 Task: Select Kindle E-Readers from Kindle E-readers & Books. Add to cart Kindle Oasis Essentials Bundle-2. Place order for _x000D_
414 N Franklin St_x000D_
Watkins Glen, New York(NY), 14891, Cell Number (607) 535-9536
Action: Mouse moved to (18, 103)
Screenshot: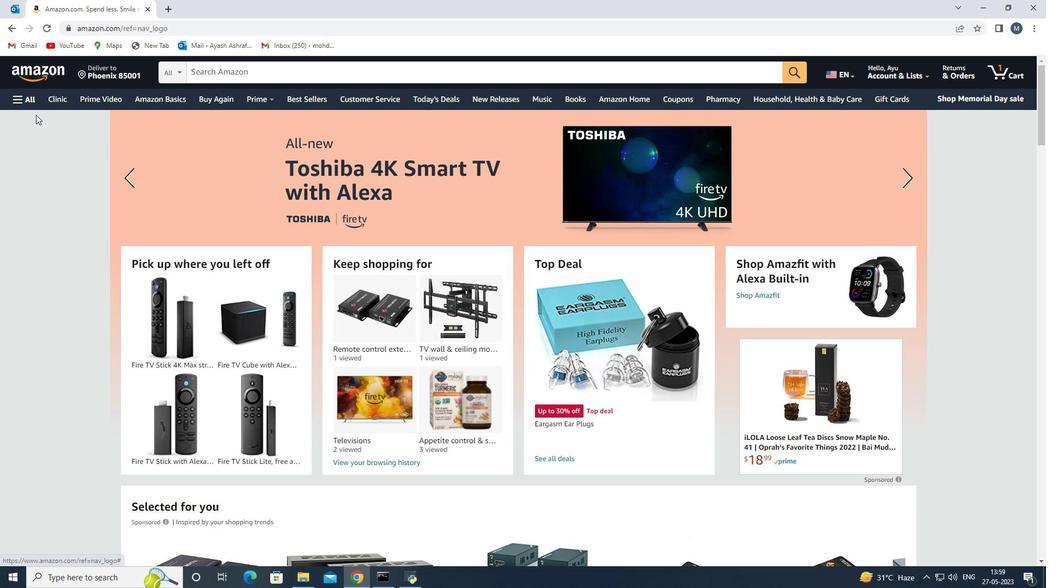 
Action: Mouse pressed left at (18, 103)
Screenshot: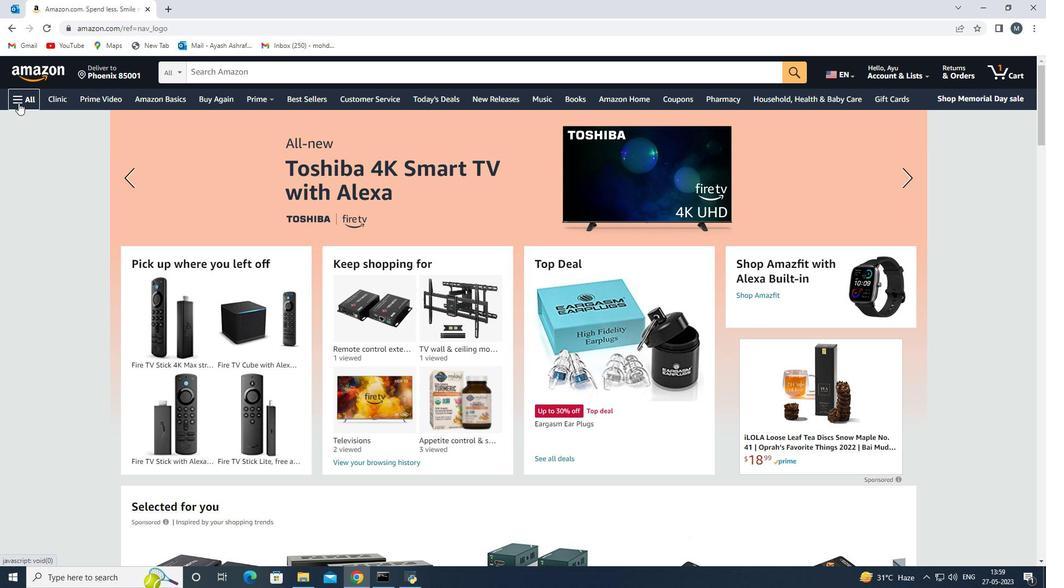 
Action: Mouse moved to (128, 345)
Screenshot: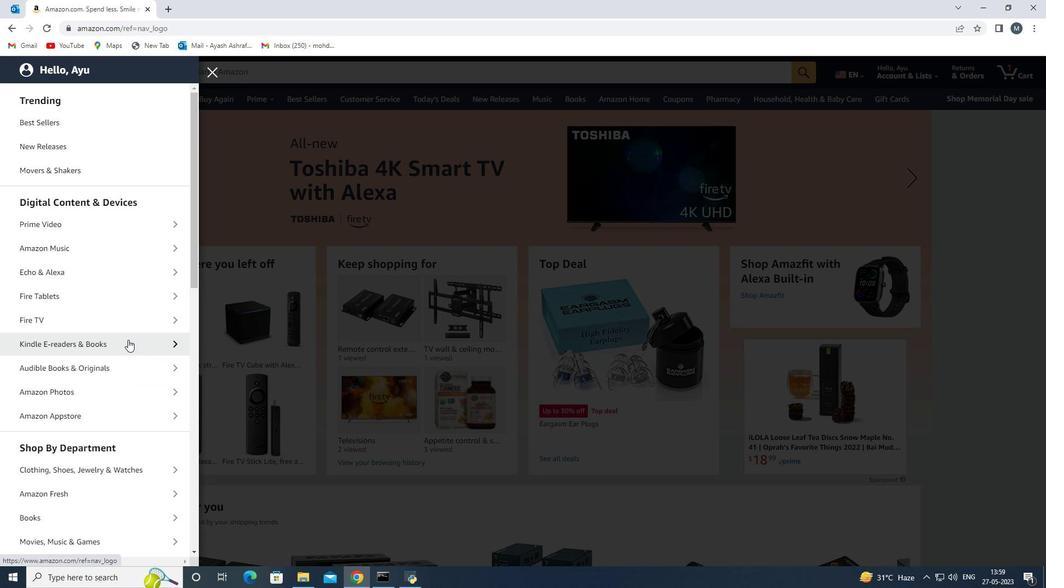 
Action: Mouse pressed left at (128, 345)
Screenshot: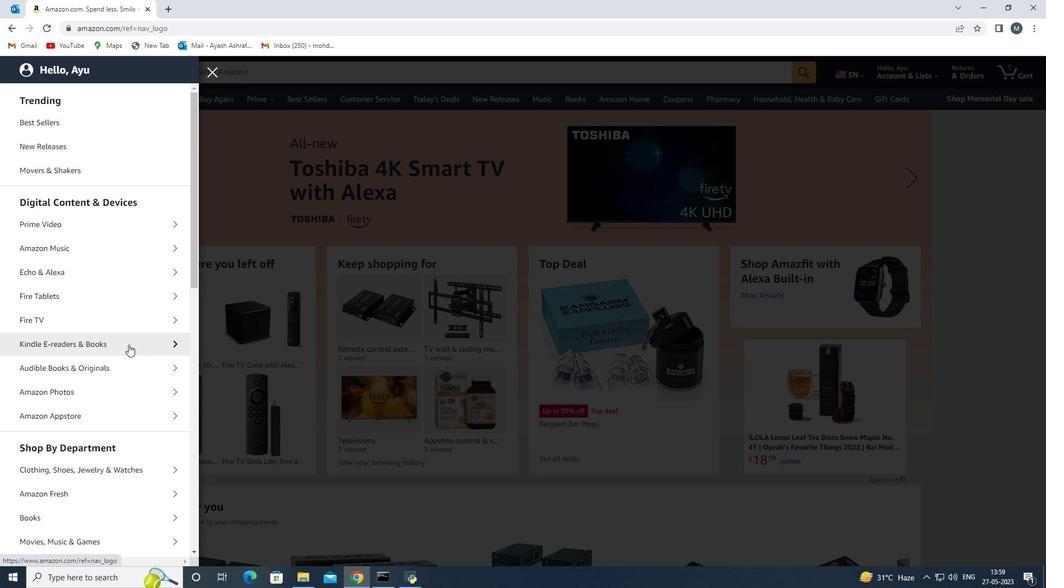 
Action: Mouse moved to (111, 152)
Screenshot: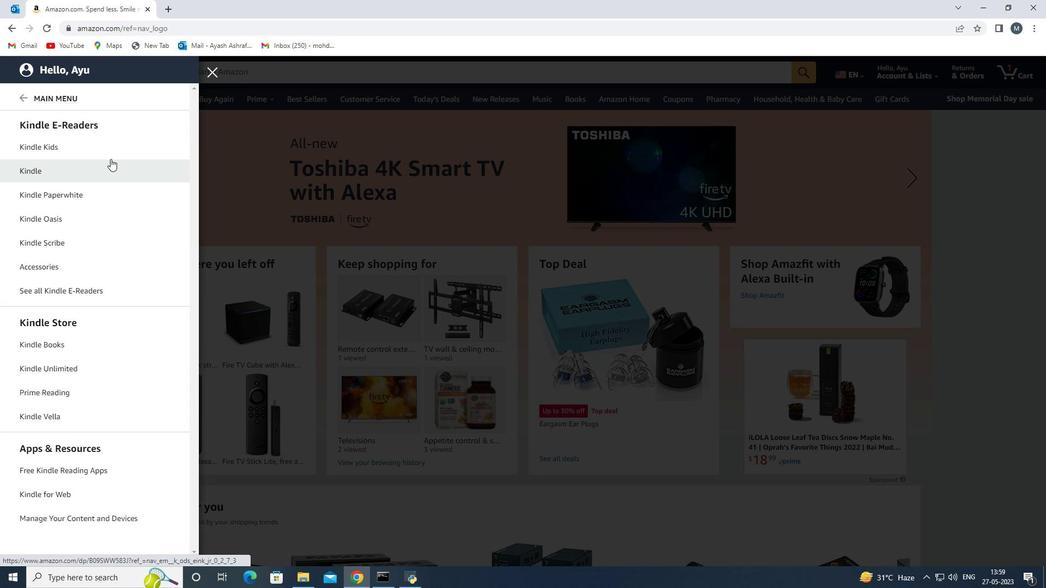 
Action: Mouse pressed left at (111, 152)
Screenshot: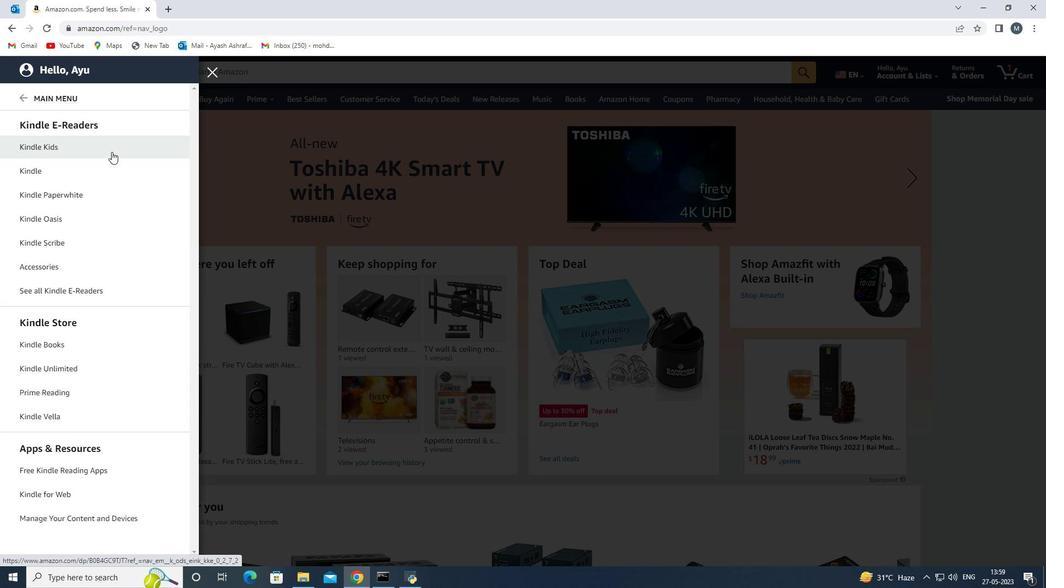 
Action: Mouse moved to (321, 61)
Screenshot: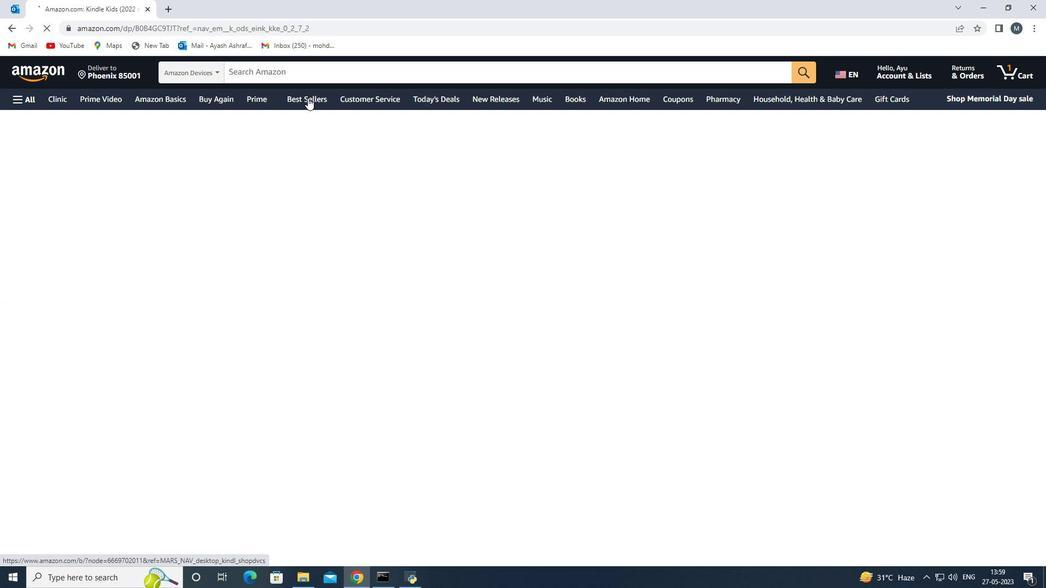 
Action: Mouse pressed left at (321, 61)
Screenshot: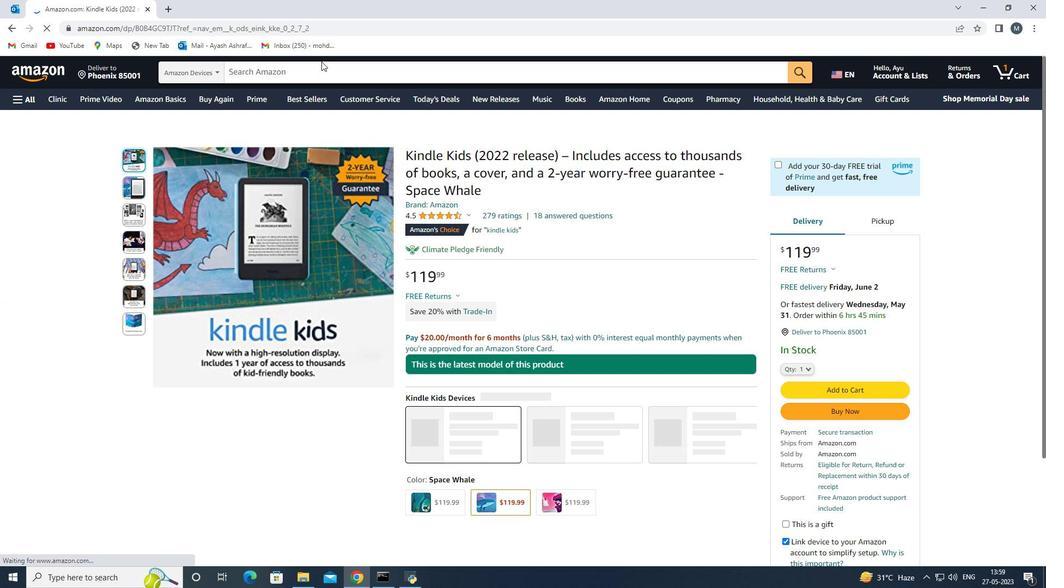 
Action: Mouse moved to (321, 73)
Screenshot: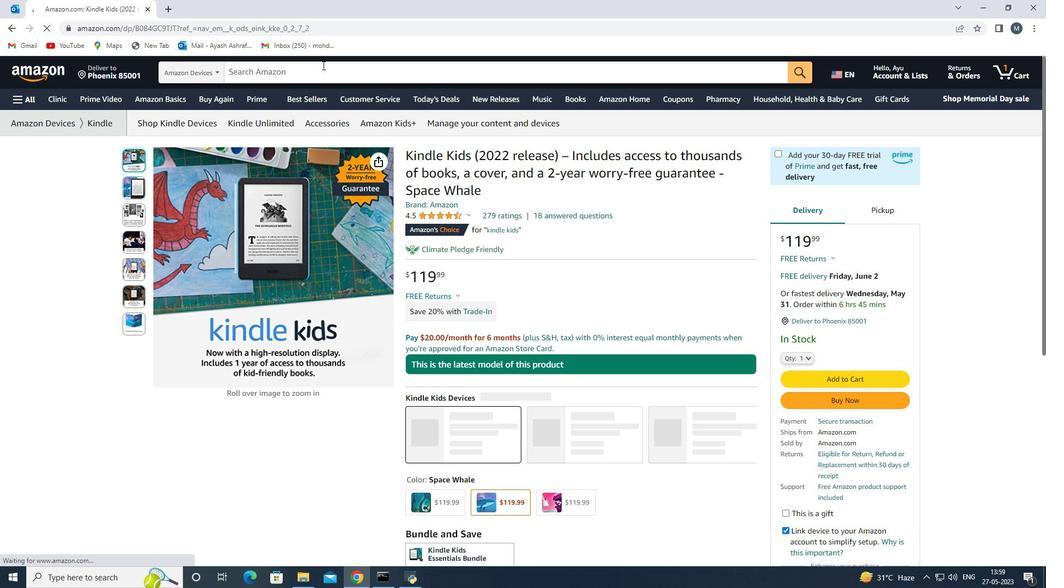 
Action: Mouse pressed left at (321, 73)
Screenshot: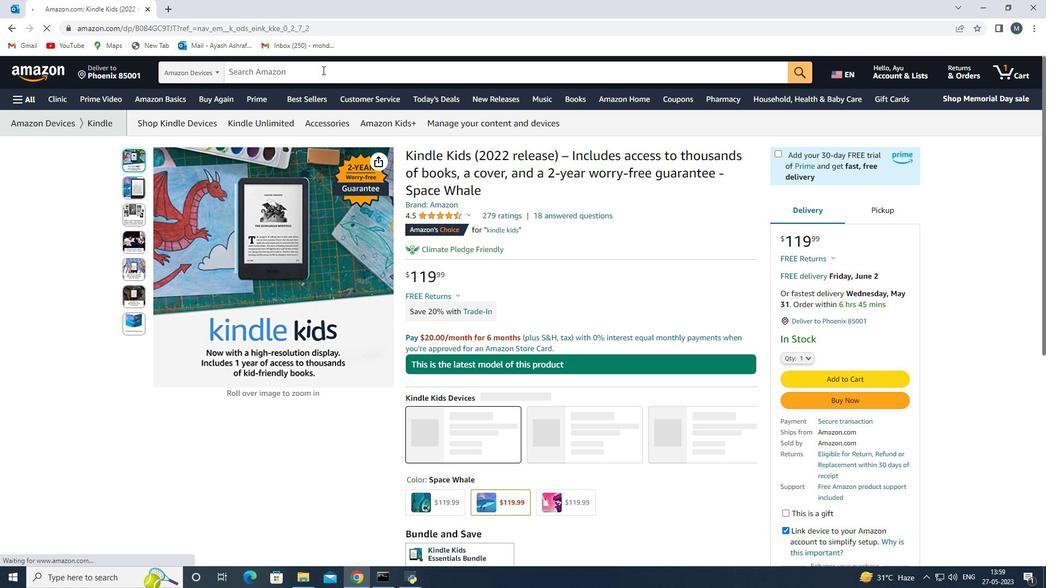 
Action: Mouse moved to (321, 73)
Screenshot: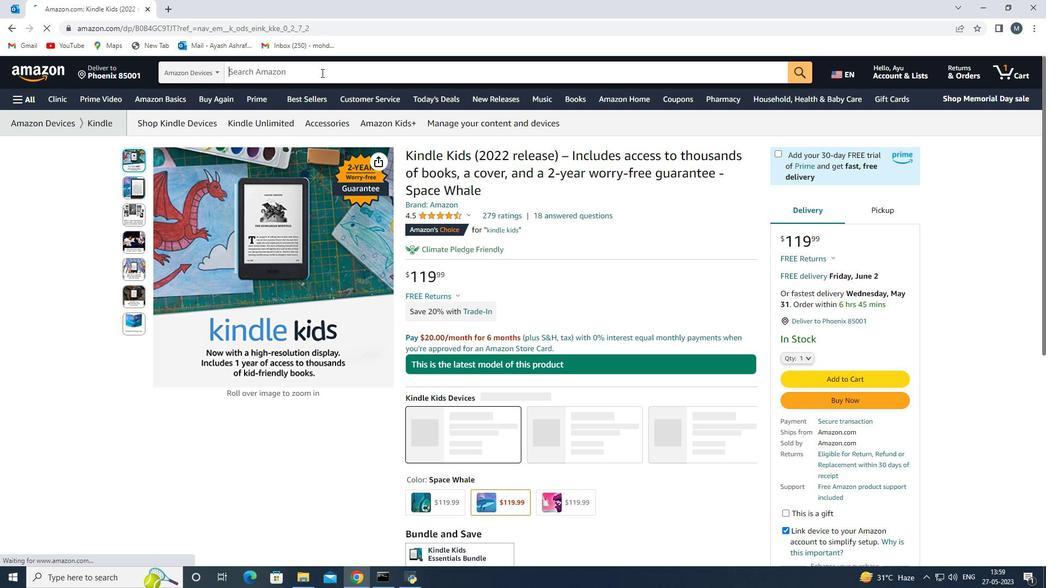 
Action: Key pressed <Key.shift>kinde<Key.space><Key.shift>oasis<Key.space>esssentials<Key.space>bundle<Key.enter>
Screenshot: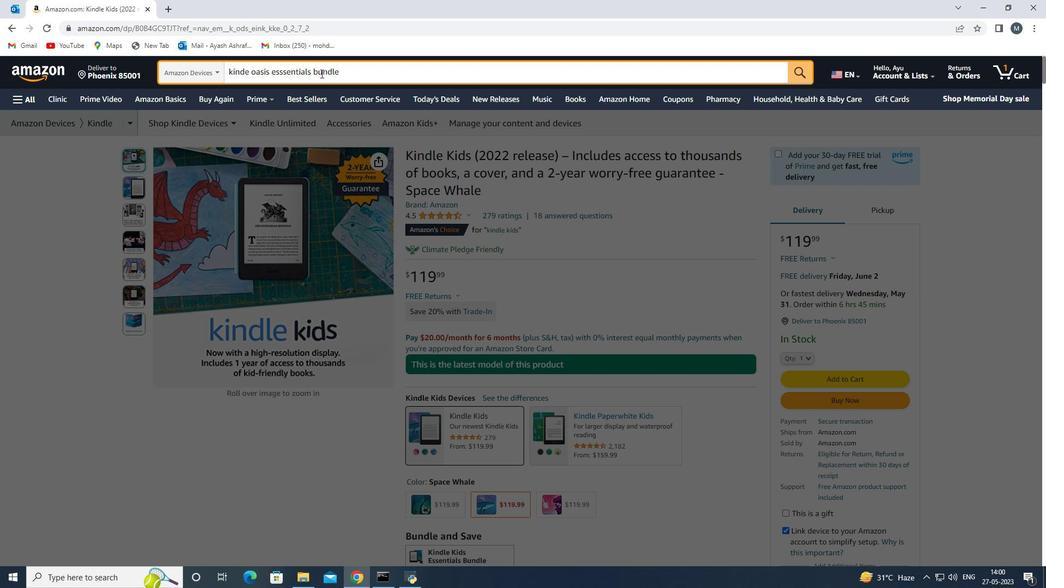 
Action: Mouse moved to (576, 297)
Screenshot: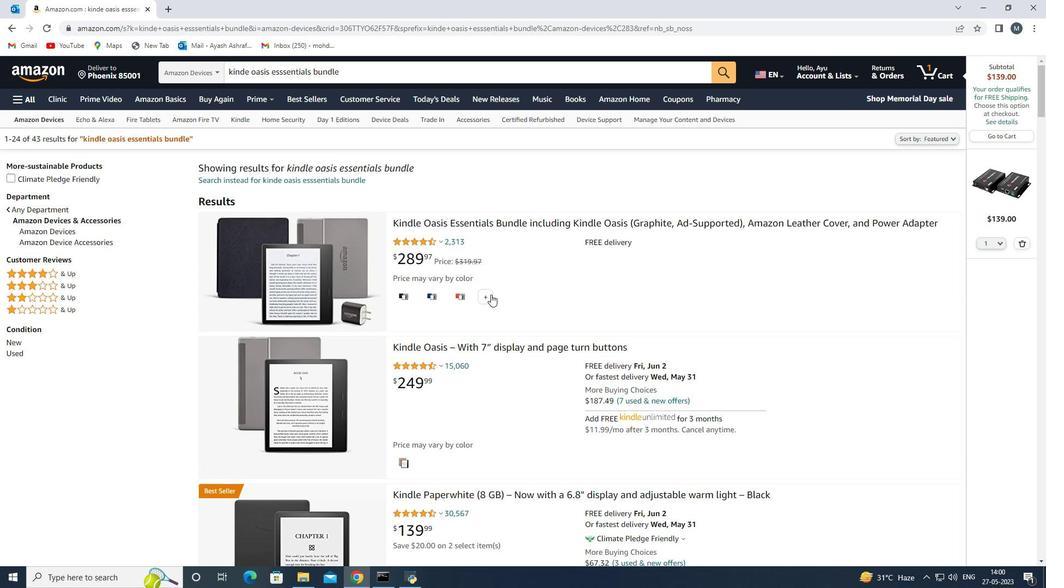 
Action: Mouse pressed left at (576, 297)
Screenshot: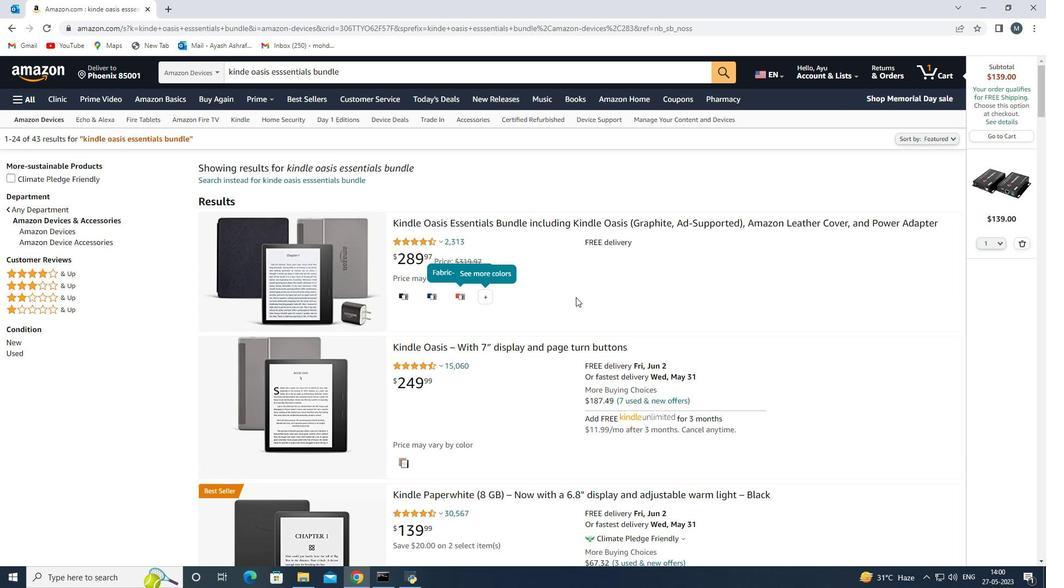 
Action: Mouse moved to (249, 275)
Screenshot: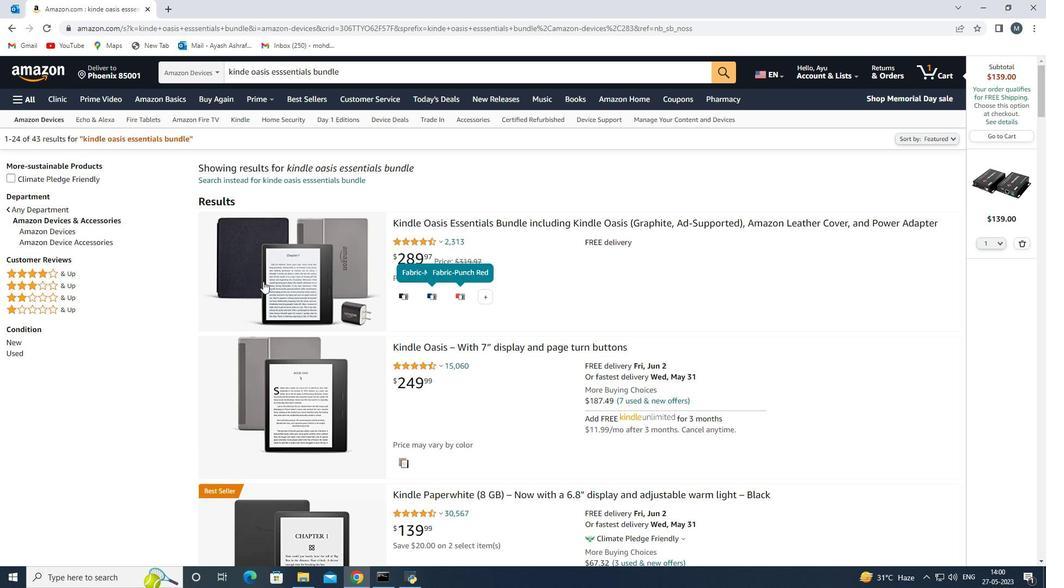 
Action: Mouse pressed left at (249, 275)
Screenshot: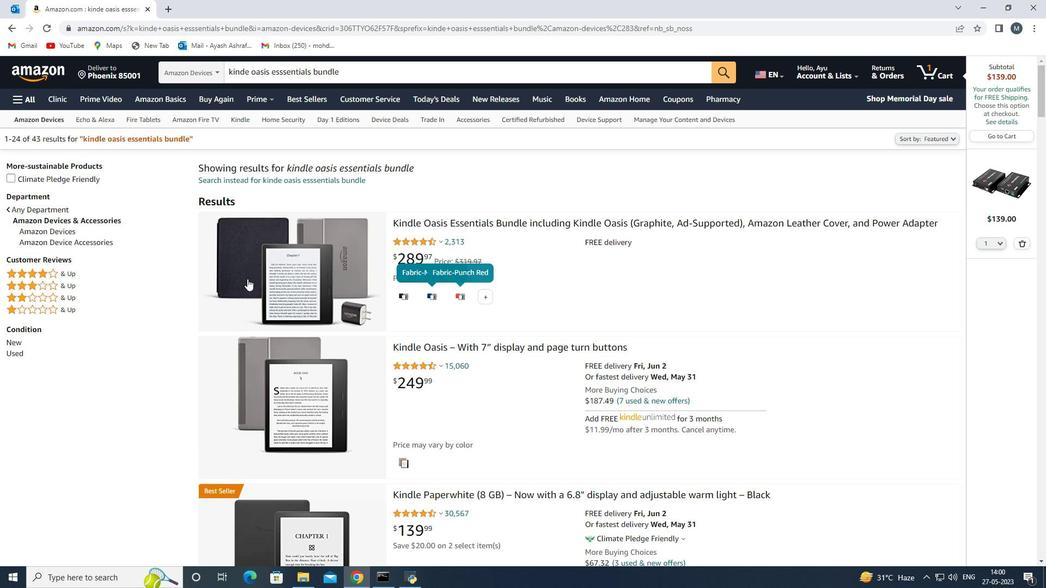 
Action: Mouse moved to (749, 370)
Screenshot: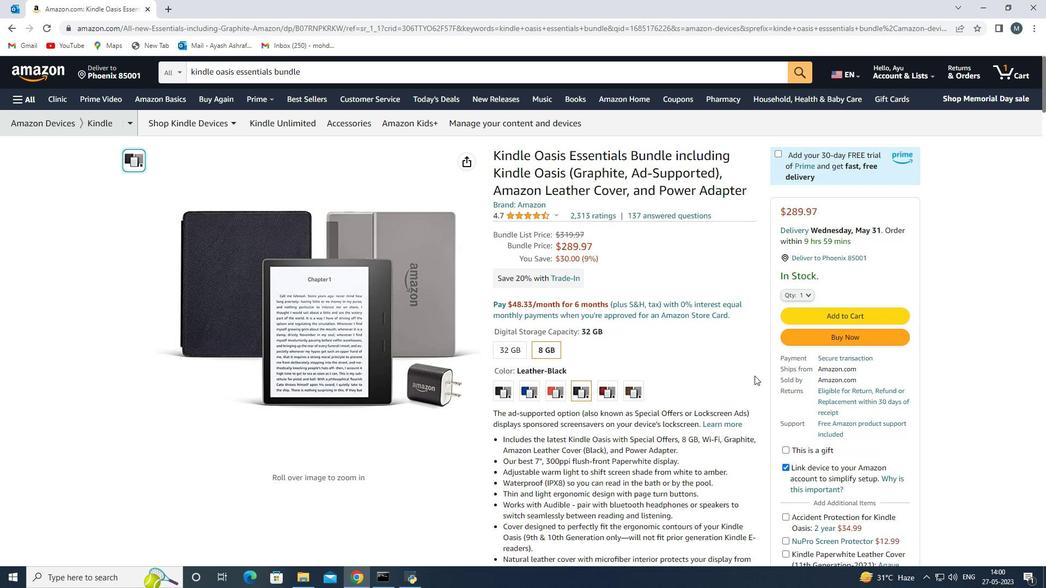 
Action: Mouse scrolled (749, 369) with delta (0, 0)
Screenshot: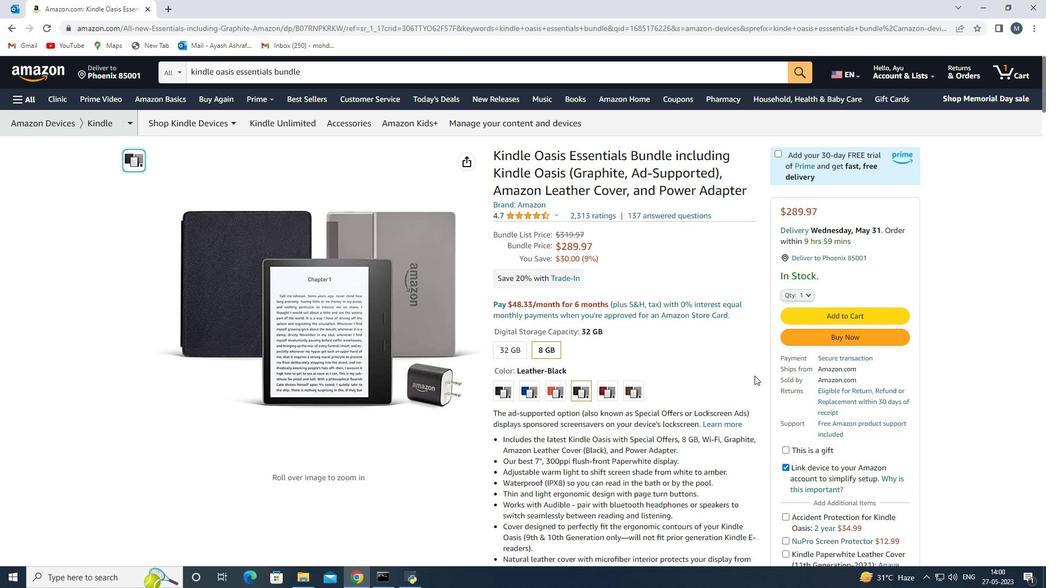 
Action: Mouse moved to (574, 322)
Screenshot: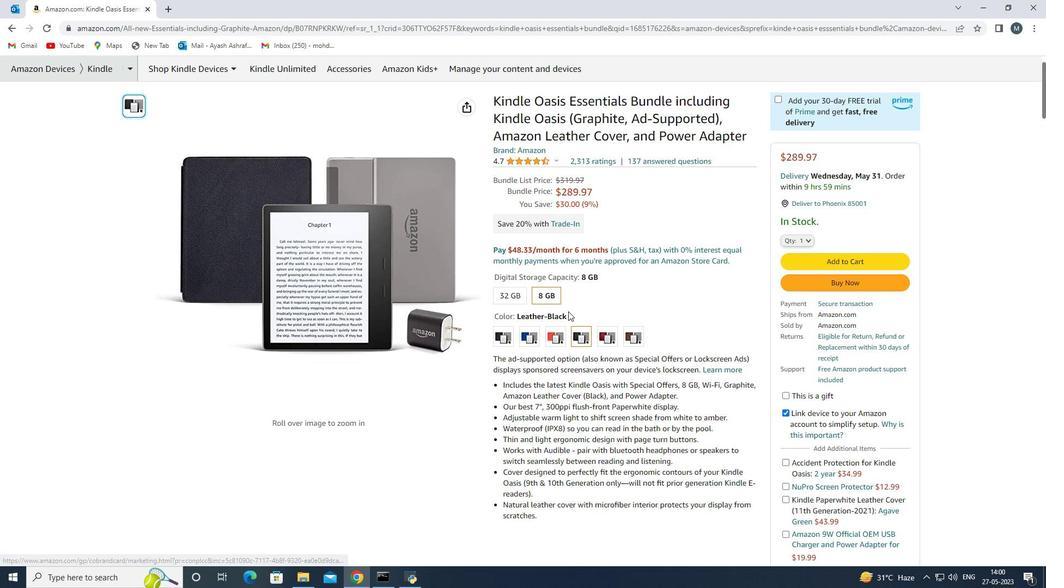 
Action: Mouse scrolled (574, 322) with delta (0, 0)
Screenshot: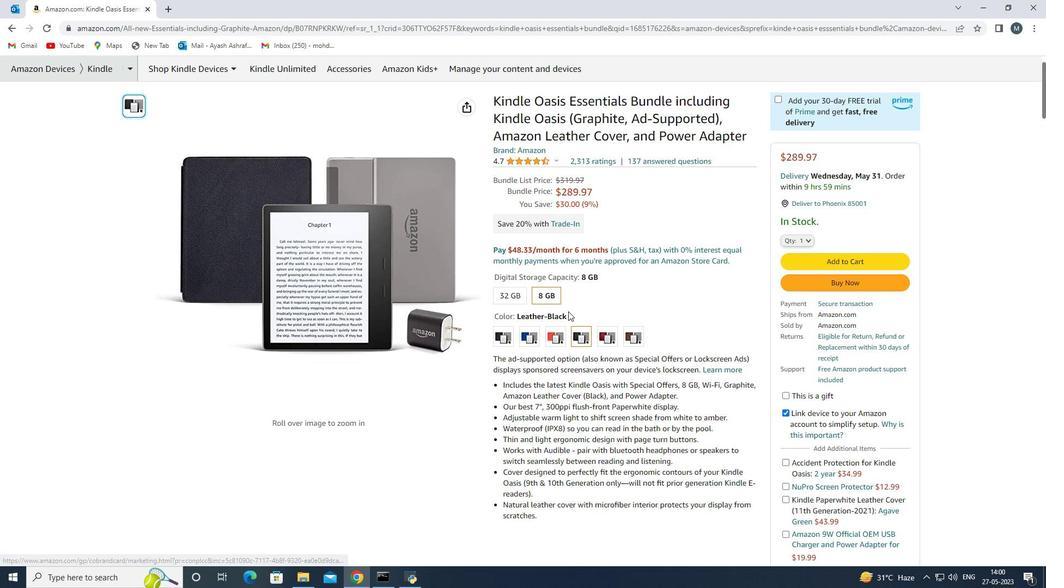 
Action: Mouse scrolled (574, 322) with delta (0, 0)
Screenshot: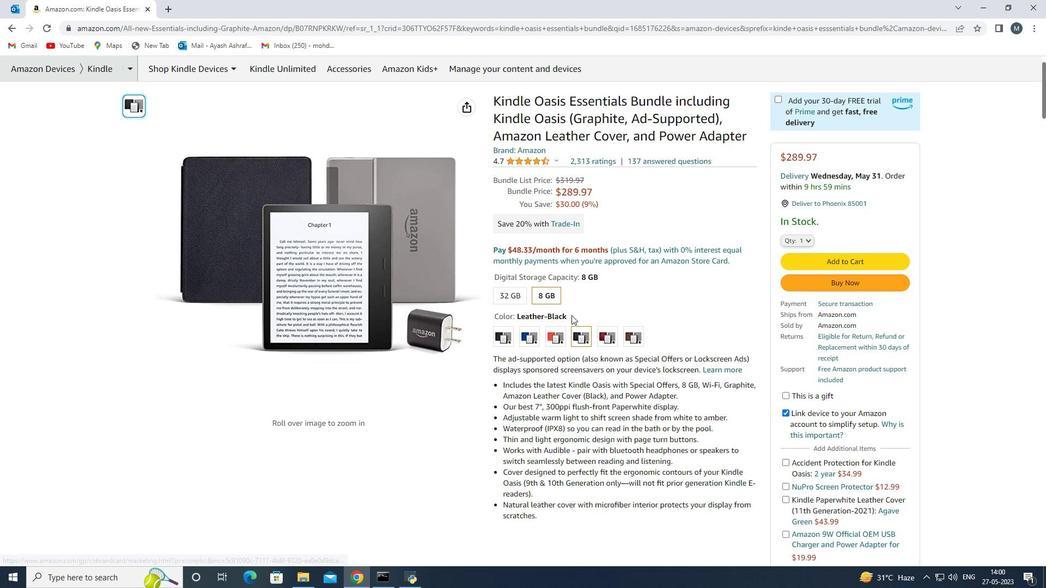 
Action: Mouse moved to (492, 250)
Screenshot: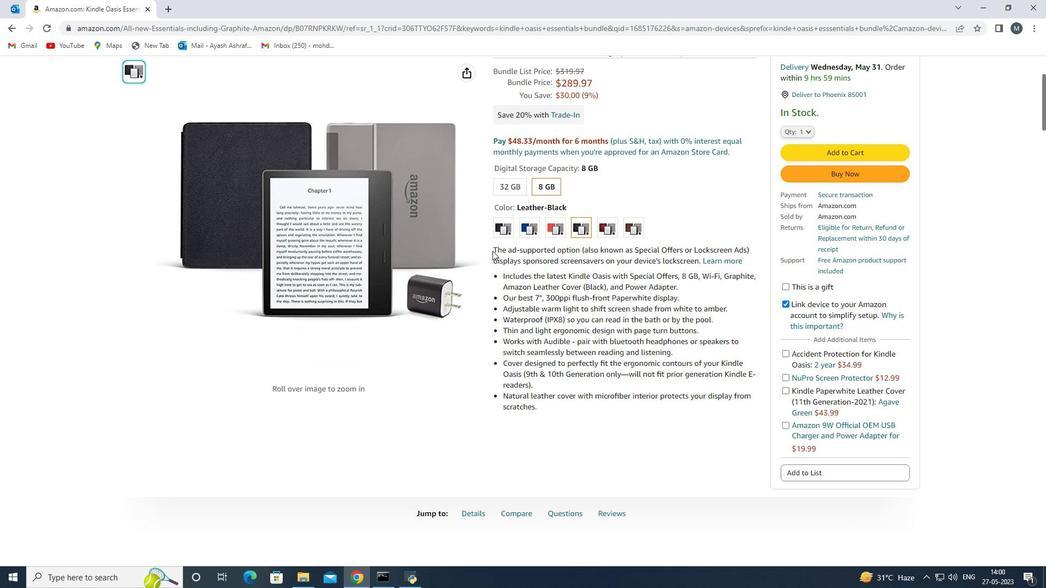 
Action: Mouse pressed left at (492, 250)
Screenshot: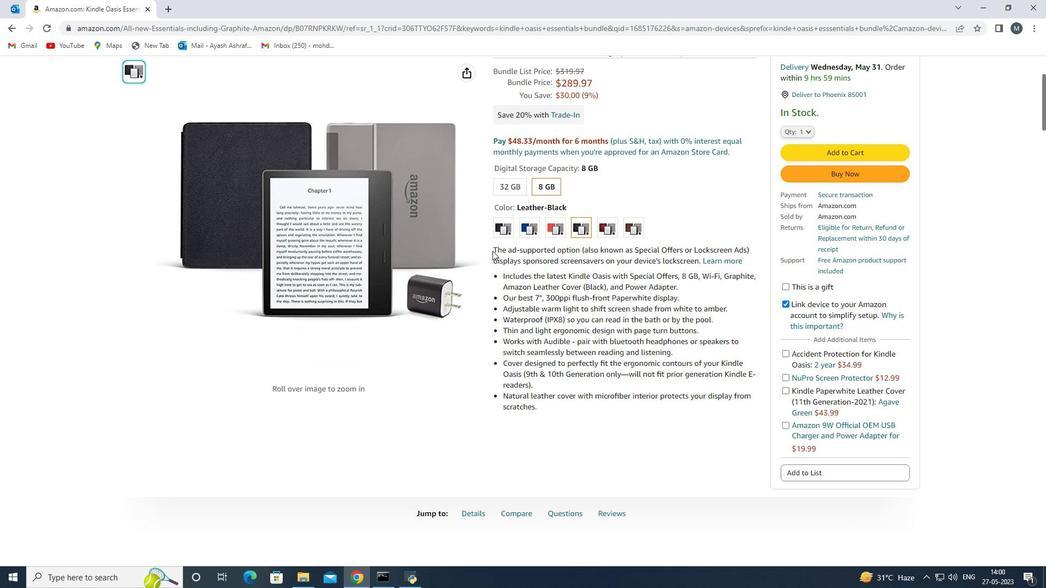 
Action: Mouse moved to (510, 283)
Screenshot: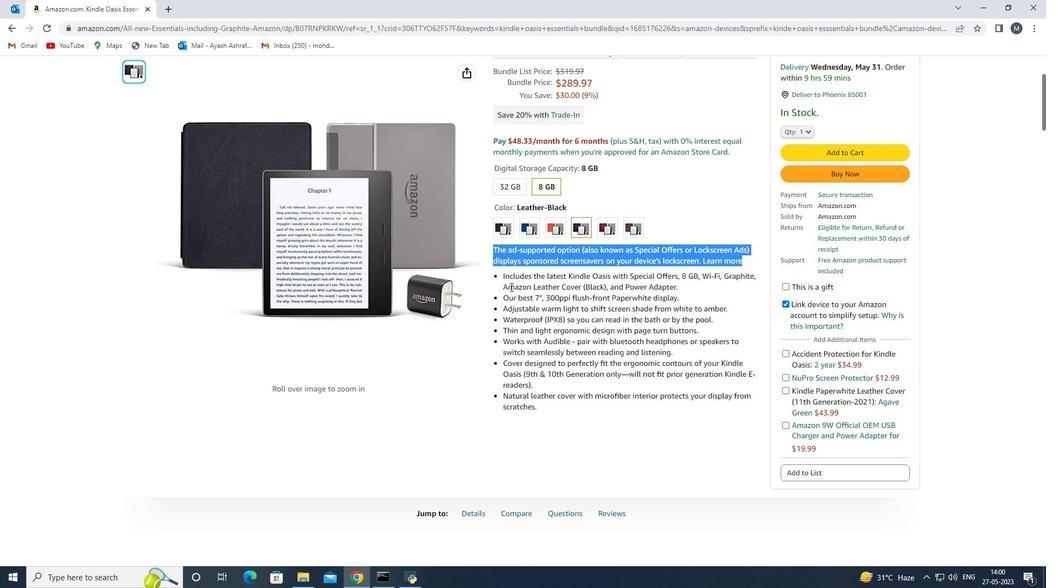 
Action: Mouse pressed left at (510, 283)
Screenshot: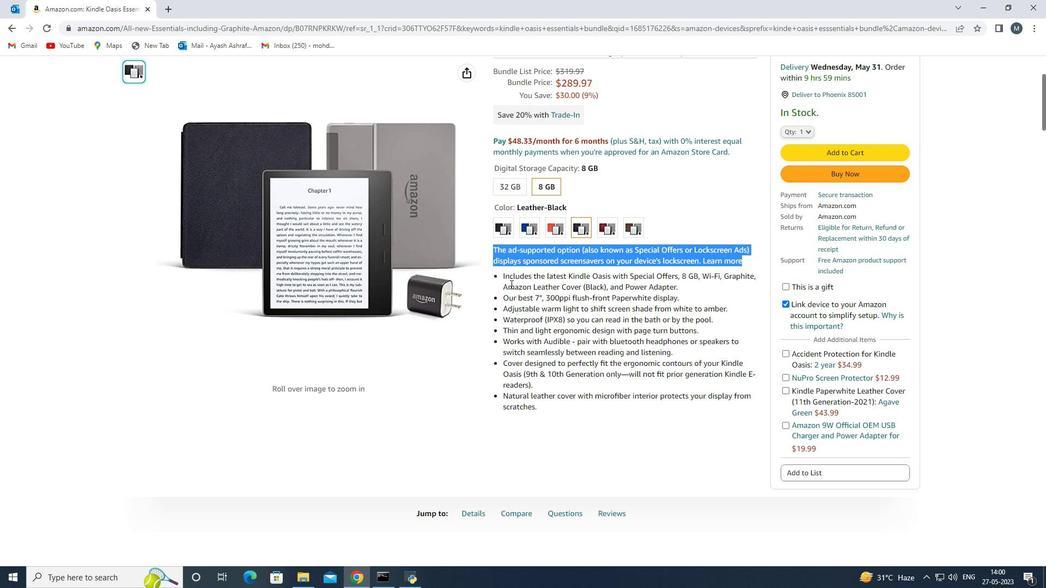 
Action: Mouse moved to (503, 280)
Screenshot: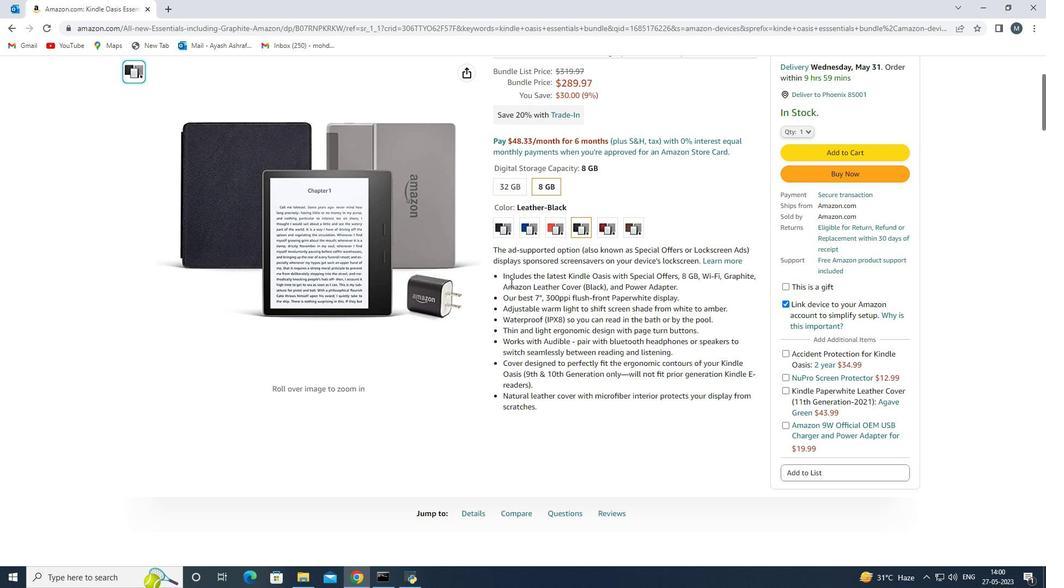 
Action: Mouse pressed left at (503, 280)
Screenshot: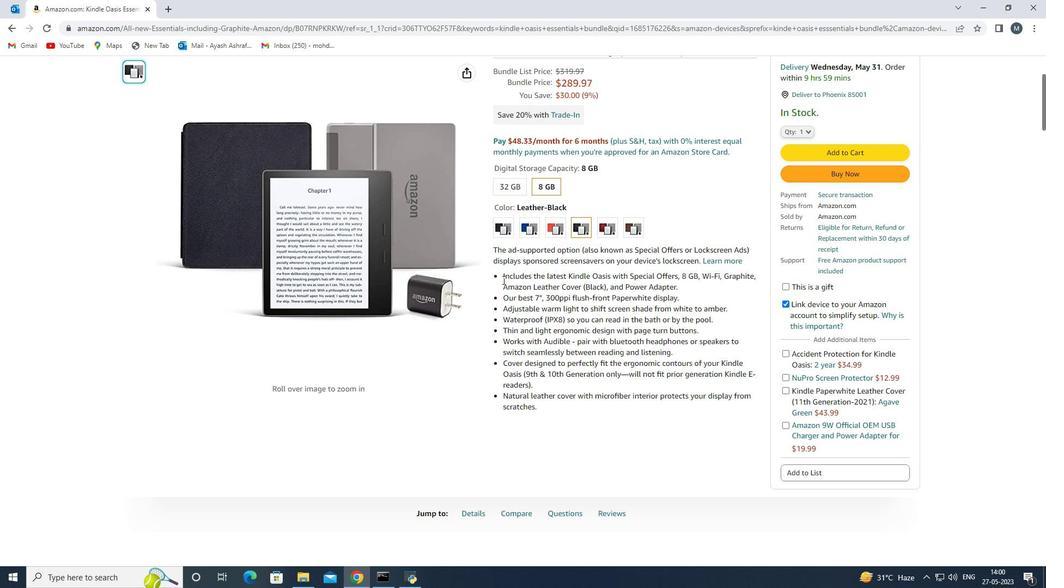 
Action: Mouse moved to (539, 274)
Screenshot: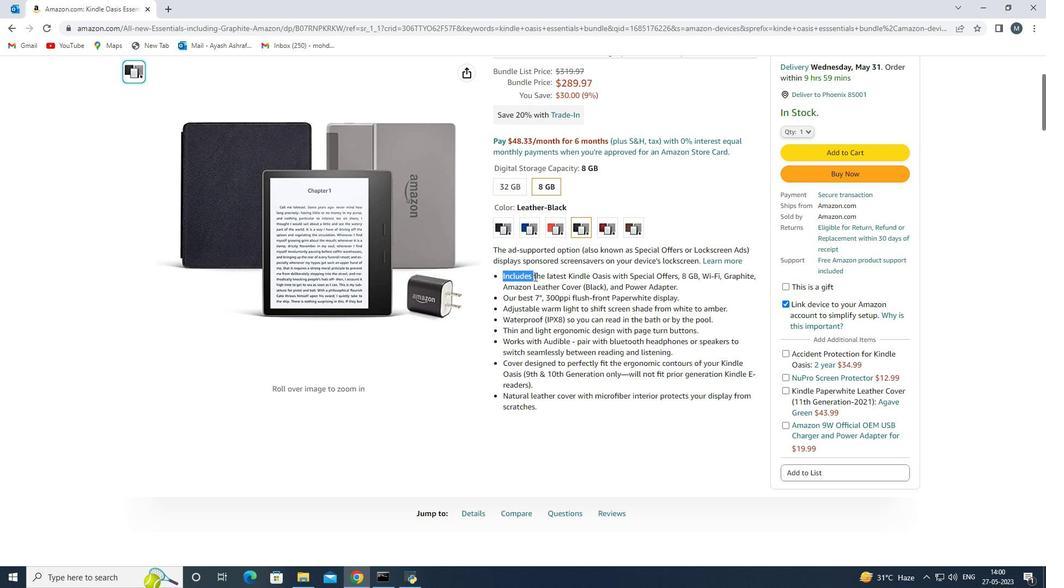
Action: Mouse pressed left at (539, 274)
Screenshot: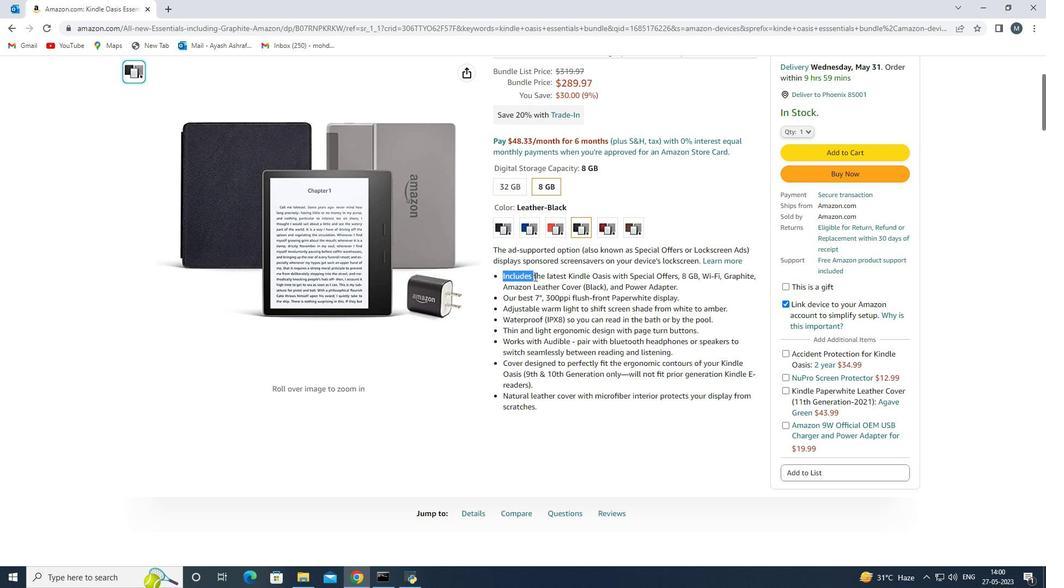 
Action: Mouse moved to (546, 274)
Screenshot: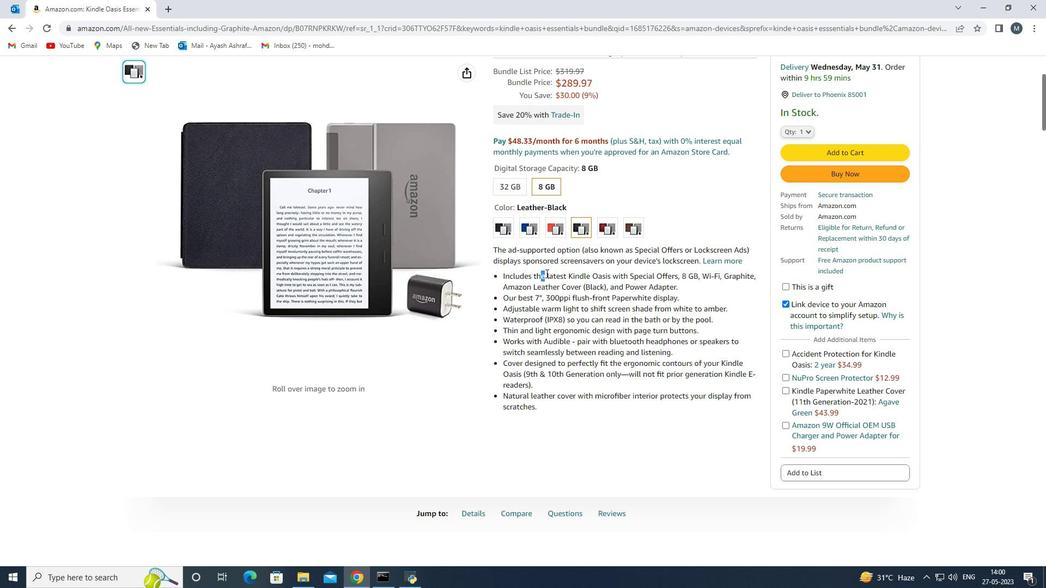 
Action: Mouse pressed left at (546, 274)
Screenshot: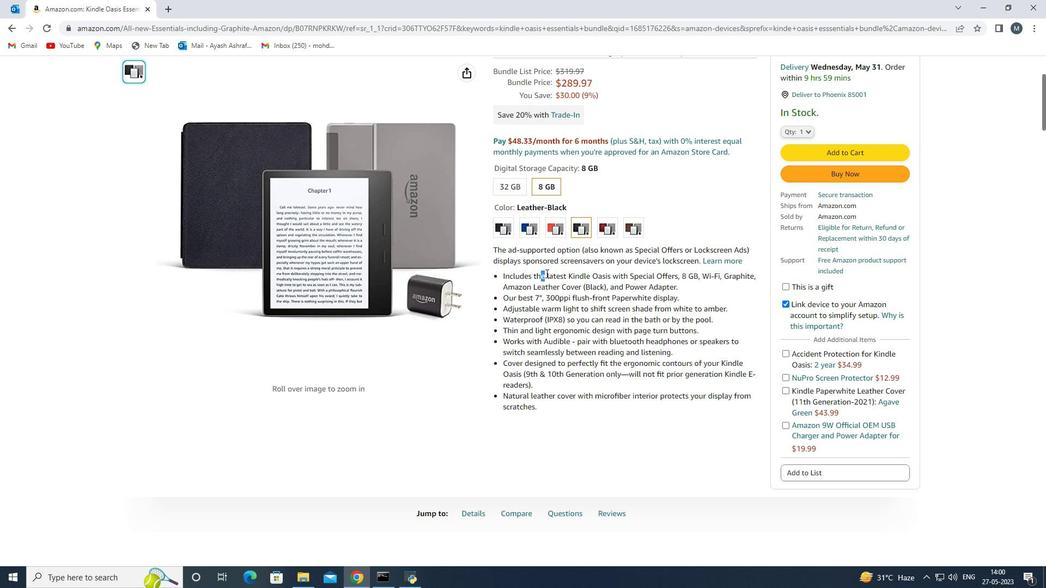 
Action: Mouse moved to (584, 274)
Screenshot: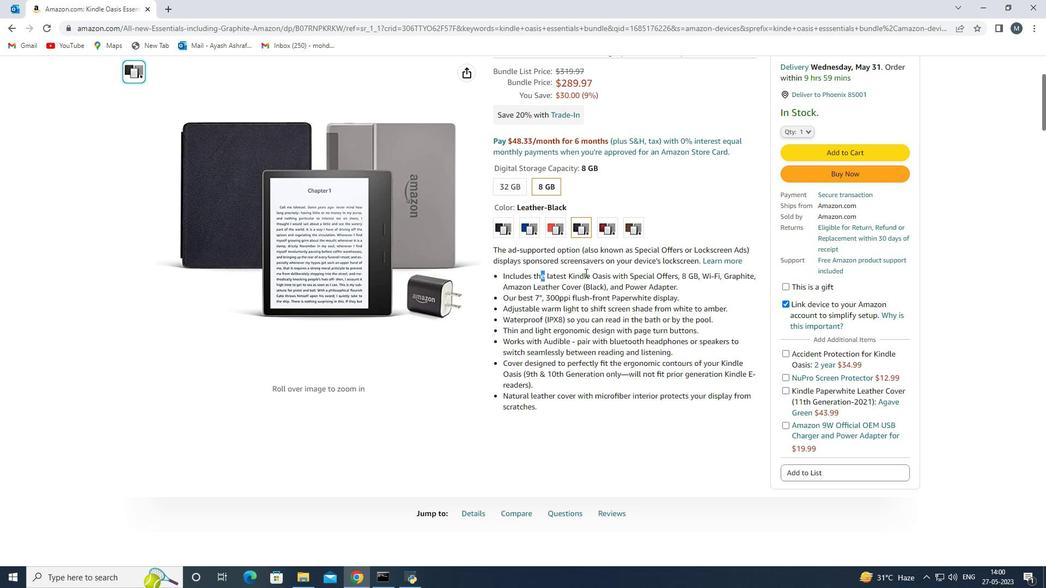 
Action: Mouse pressed left at (584, 274)
Screenshot: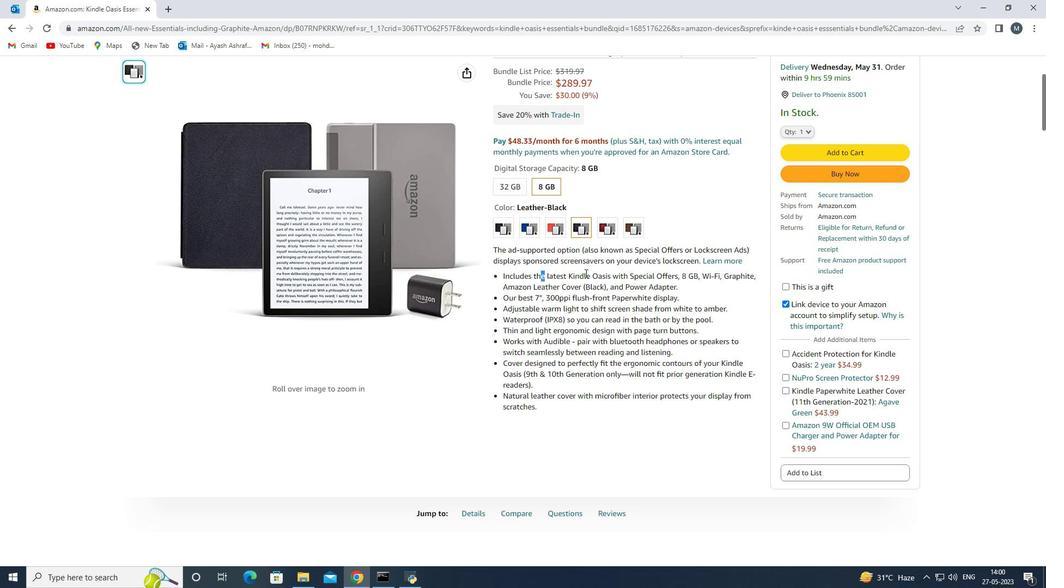 
Action: Mouse moved to (662, 275)
Screenshot: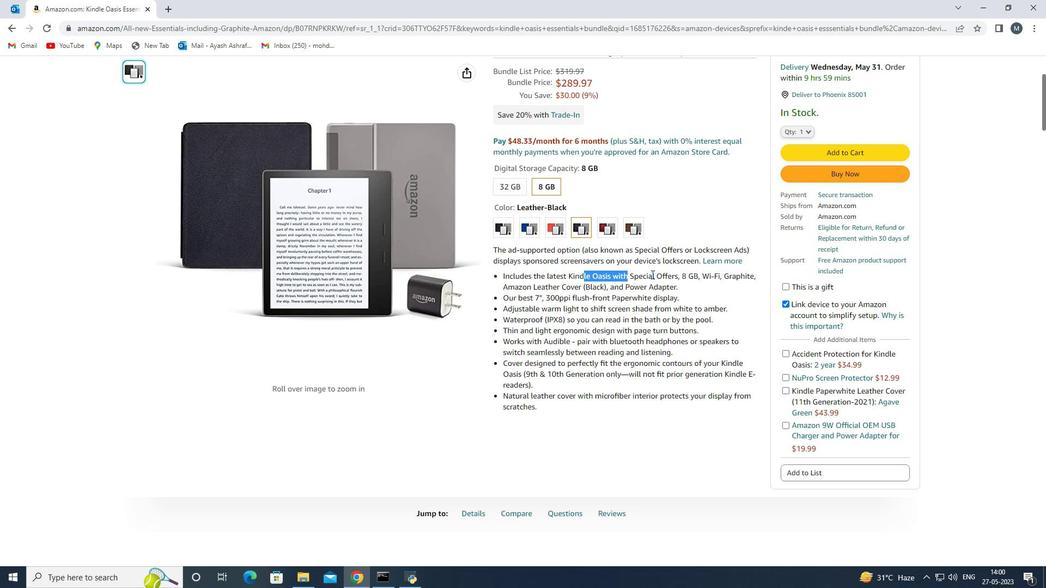 
Action: Mouse pressed left at (662, 275)
Screenshot: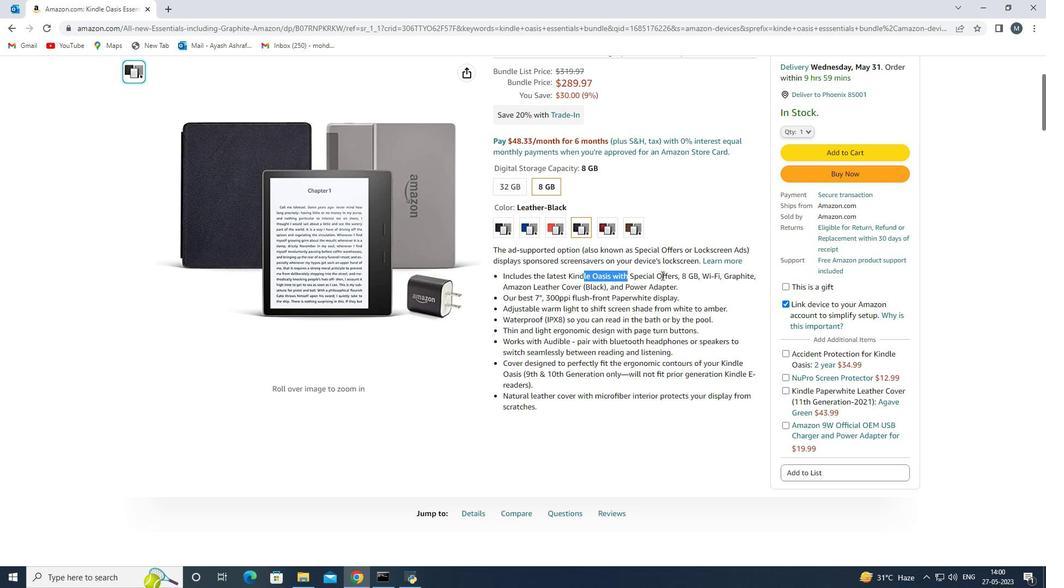 
Action: Mouse moved to (538, 289)
Screenshot: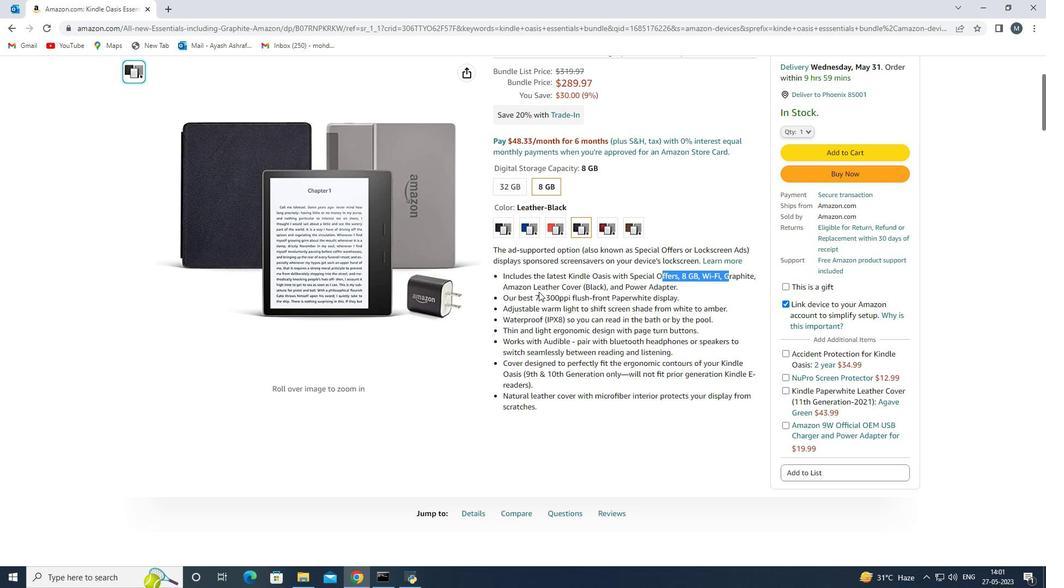 
Action: Mouse pressed left at (538, 289)
Screenshot: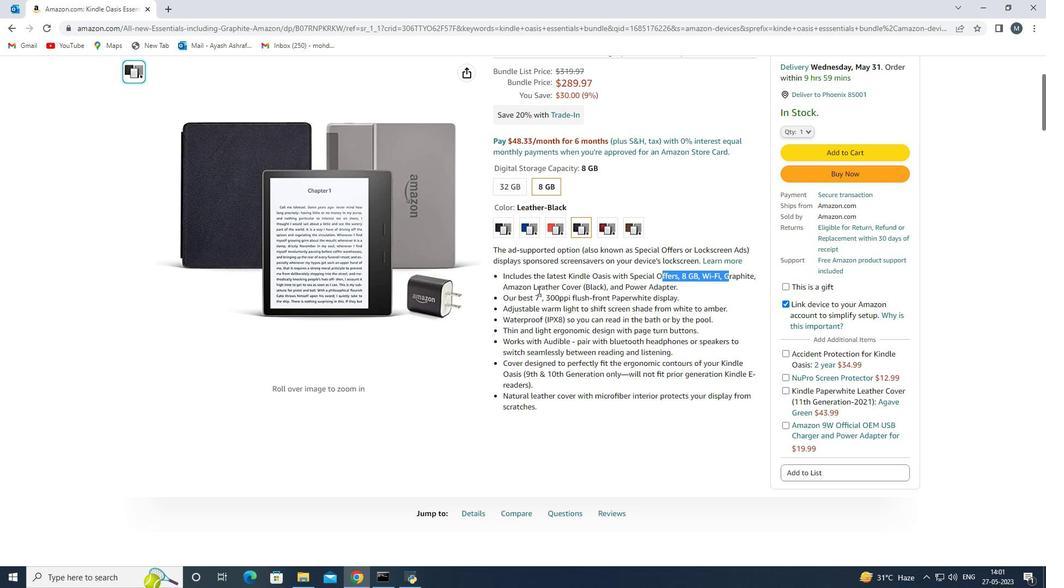 
Action: Mouse moved to (626, 289)
Screenshot: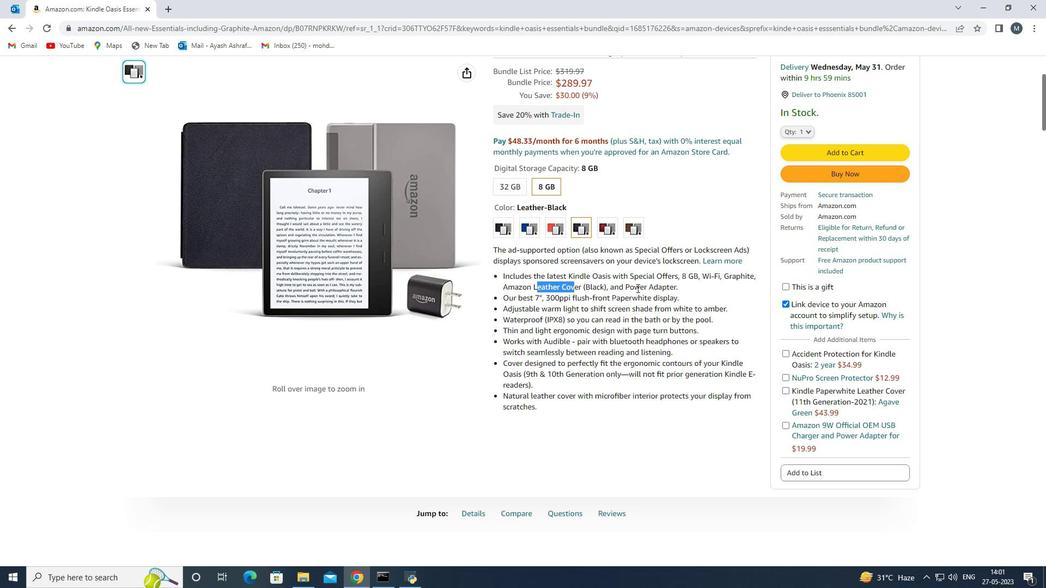 
Action: Mouse pressed left at (626, 289)
Screenshot: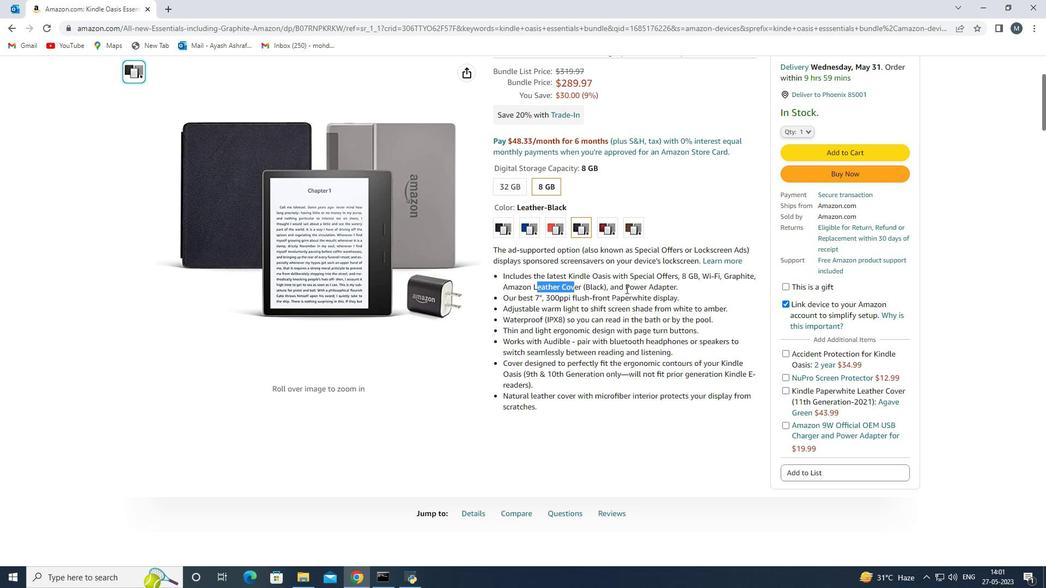 
Action: Mouse moved to (693, 295)
Screenshot: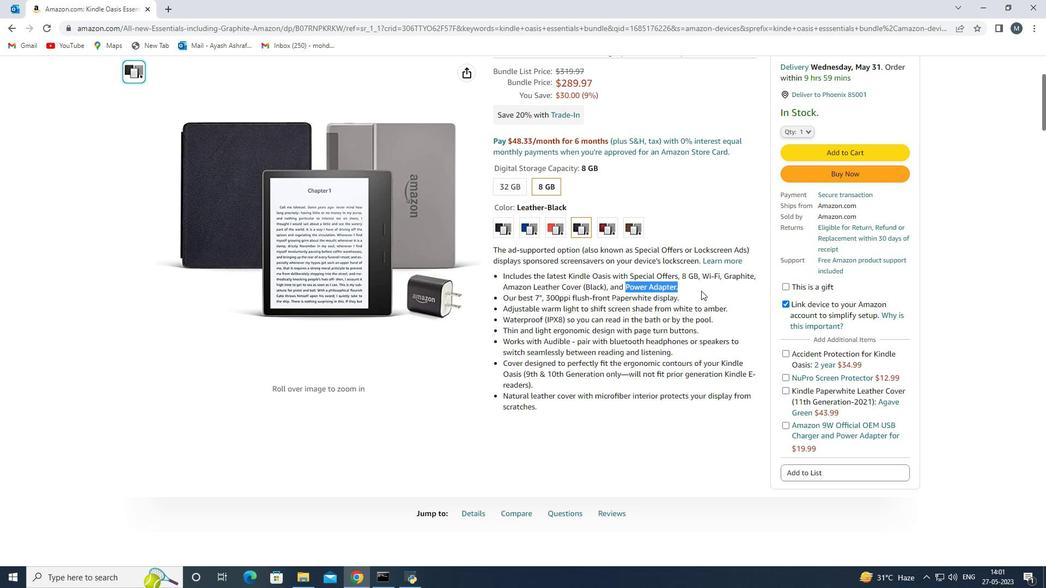 
Action: Mouse pressed left at (693, 295)
Screenshot: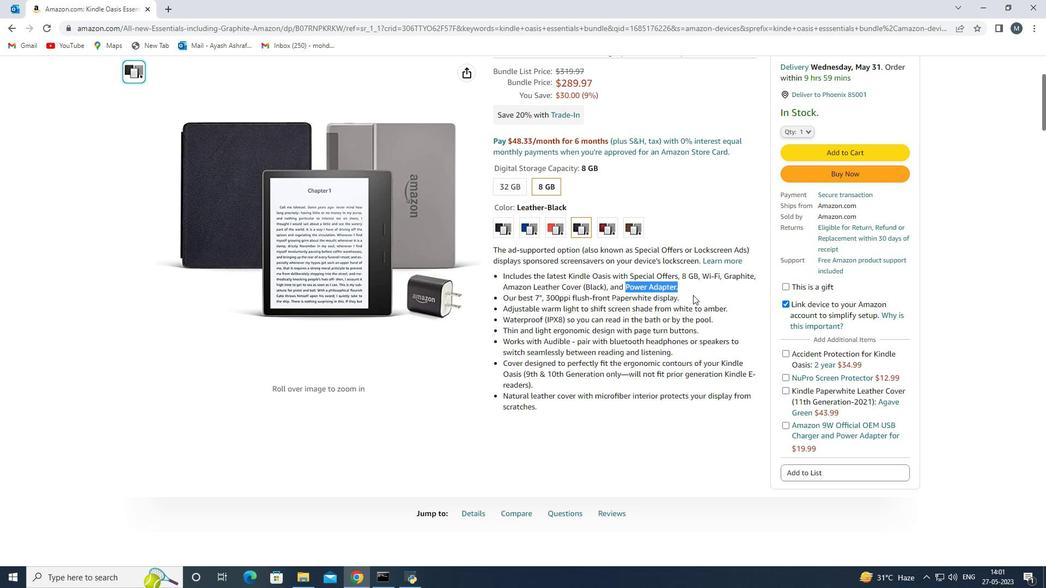 
Action: Mouse moved to (550, 298)
Screenshot: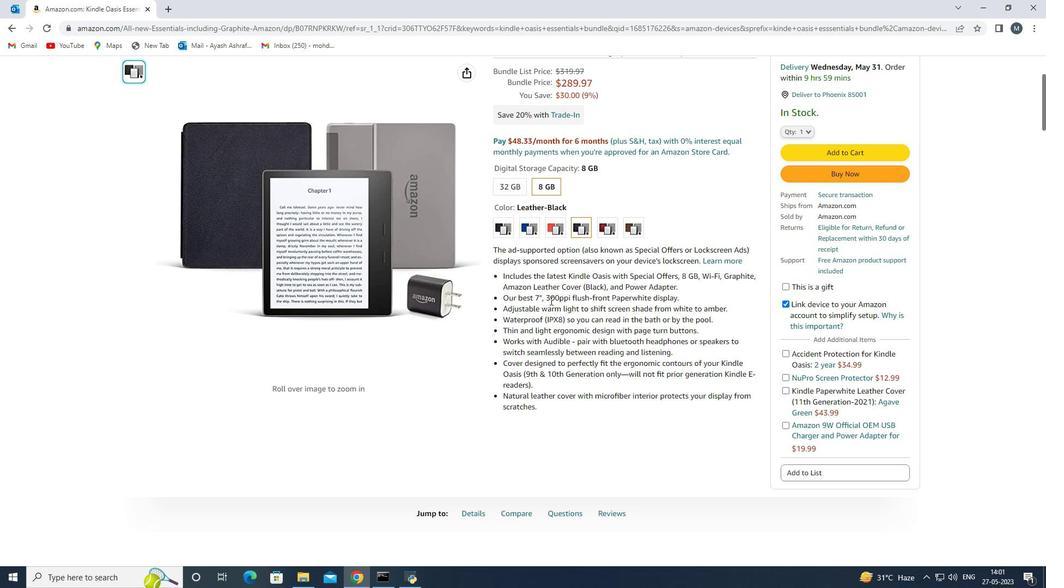 
Action: Mouse pressed left at (550, 298)
Screenshot: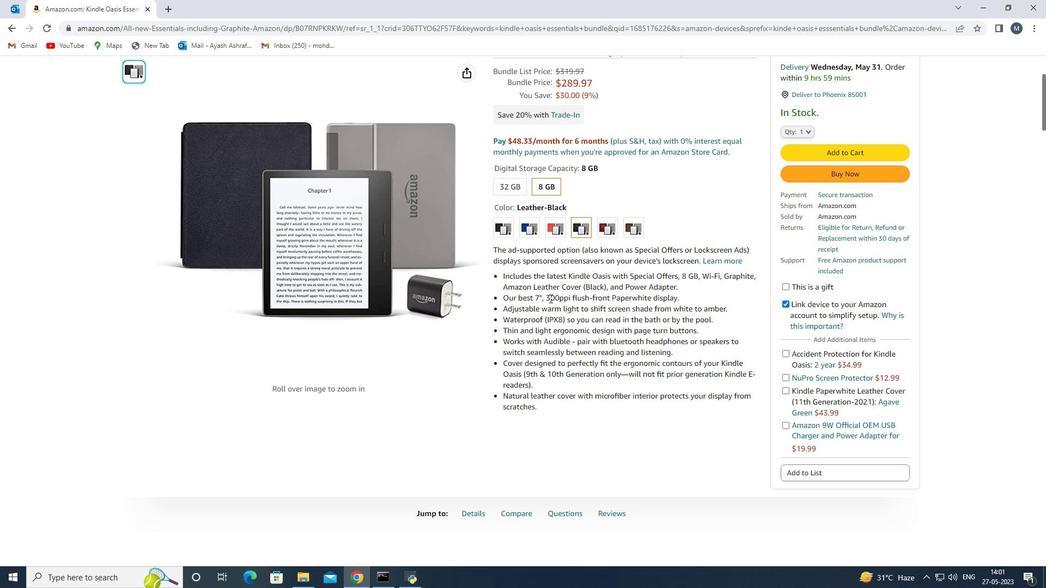 
Action: Mouse moved to (618, 297)
Screenshot: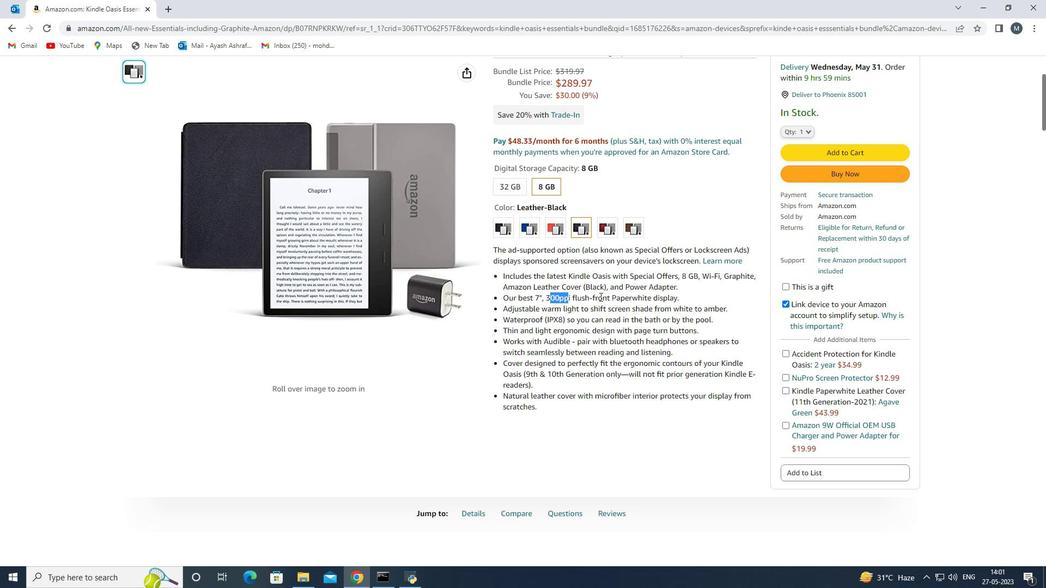 
Action: Mouse pressed left at (618, 297)
Screenshot: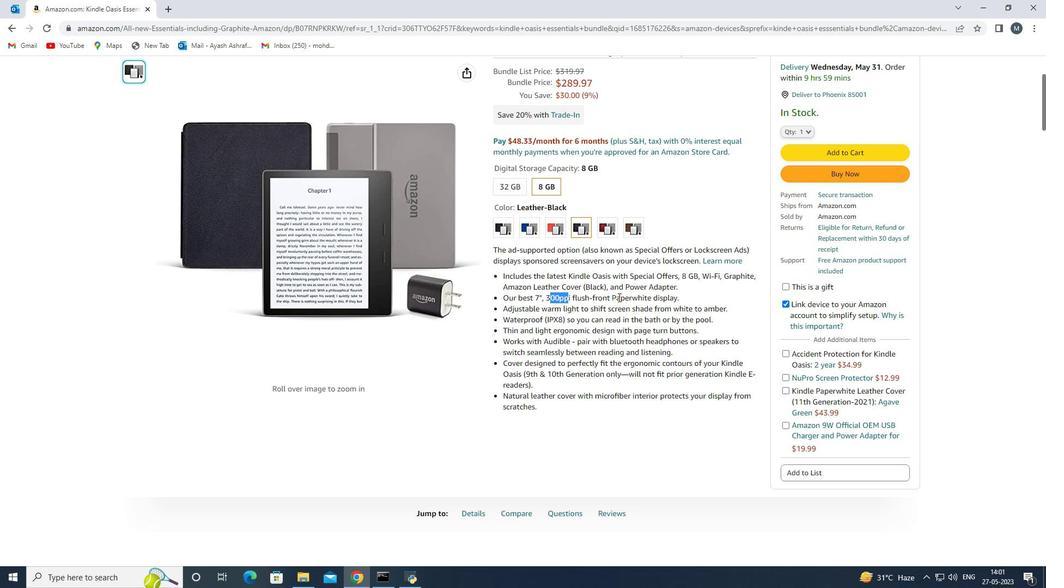 
Action: Mouse moved to (692, 295)
Screenshot: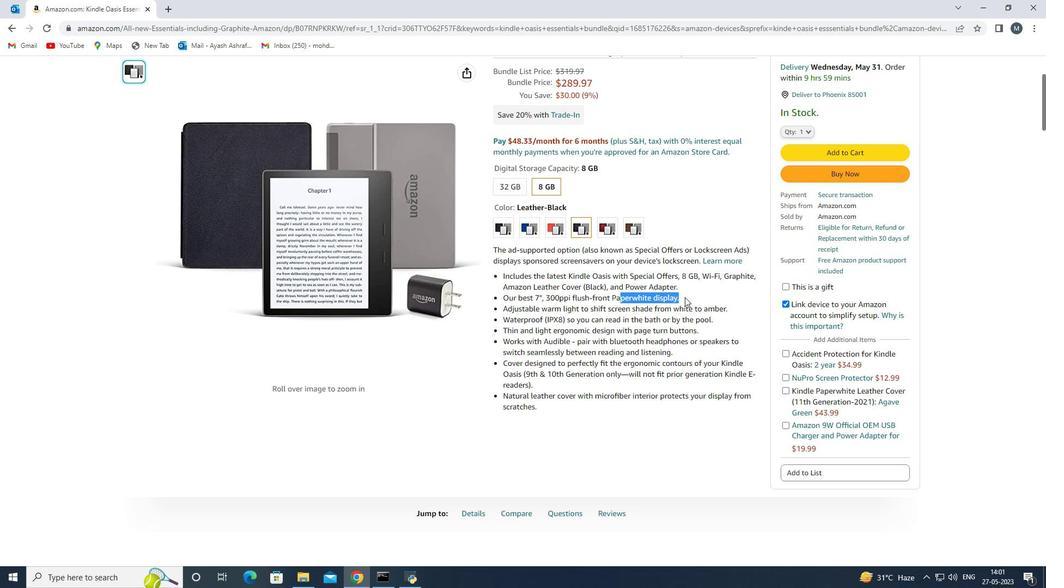 
Action: Mouse pressed left at (692, 295)
Screenshot: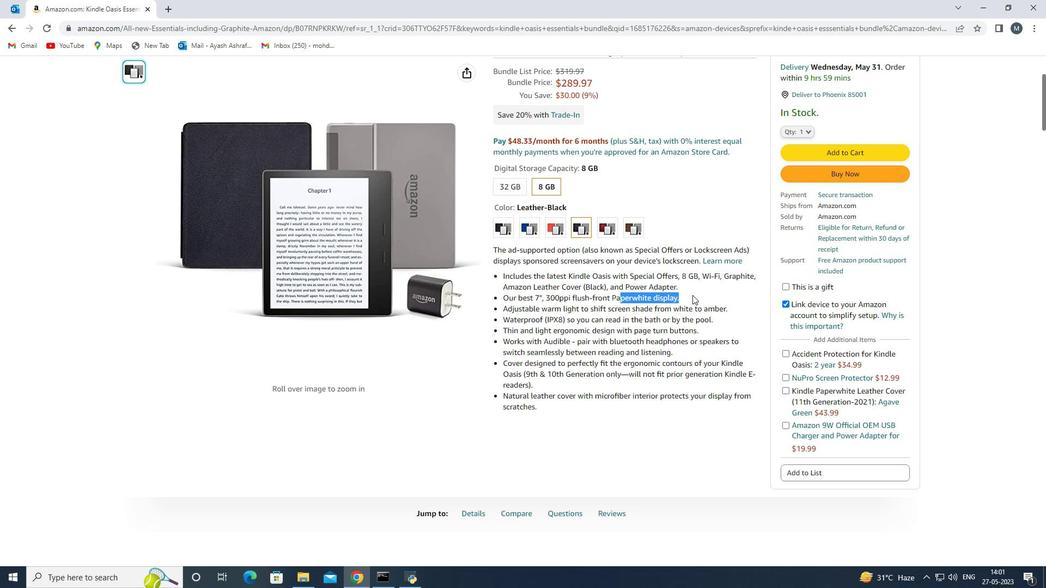 
Action: Mouse moved to (545, 312)
Screenshot: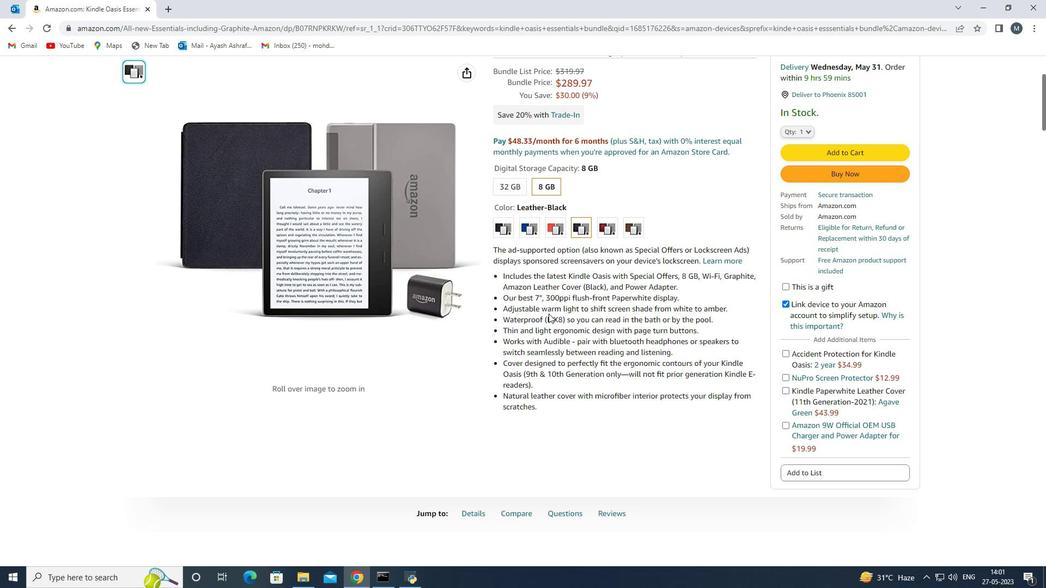 
Action: Mouse pressed left at (545, 312)
Screenshot: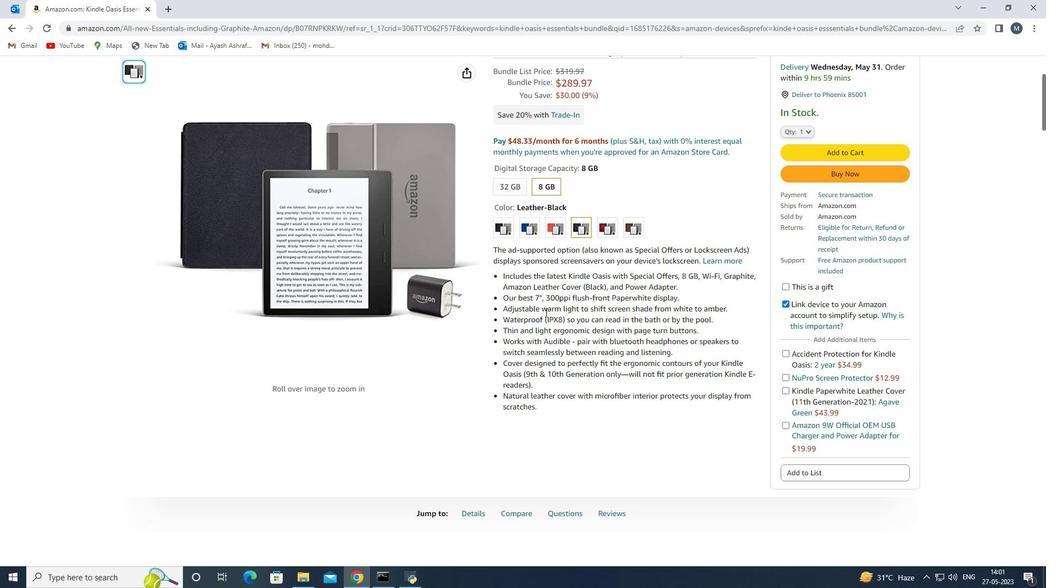 
Action: Mouse moved to (641, 324)
Screenshot: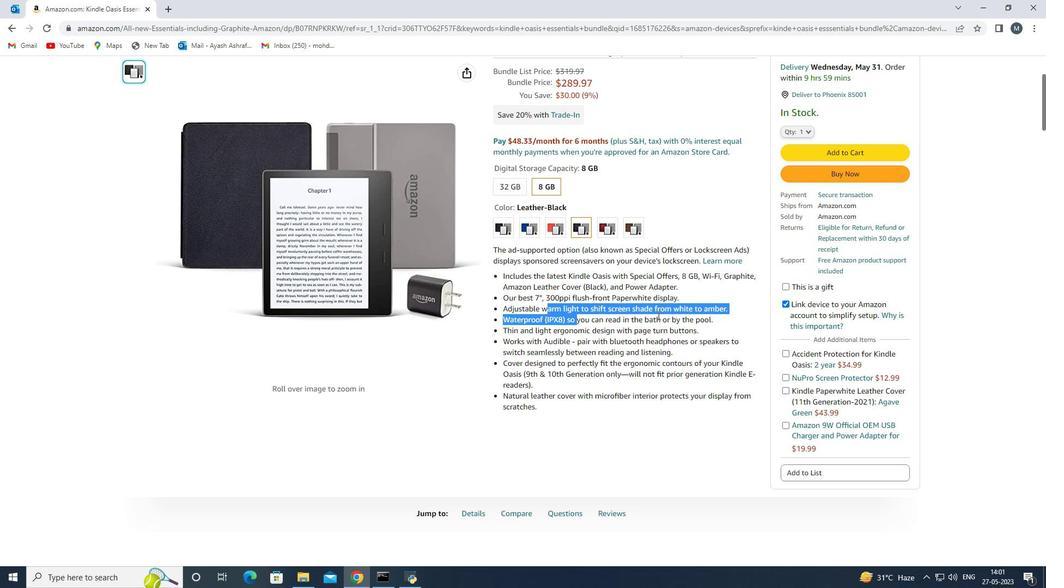 
Action: Mouse pressed left at (641, 324)
Screenshot: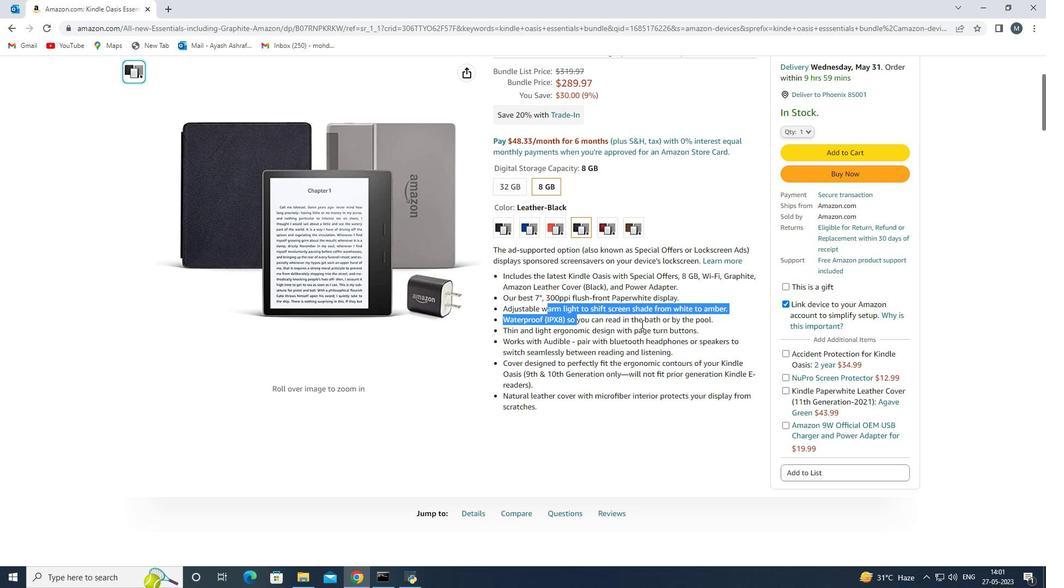 
Action: Mouse moved to (637, 326)
Screenshot: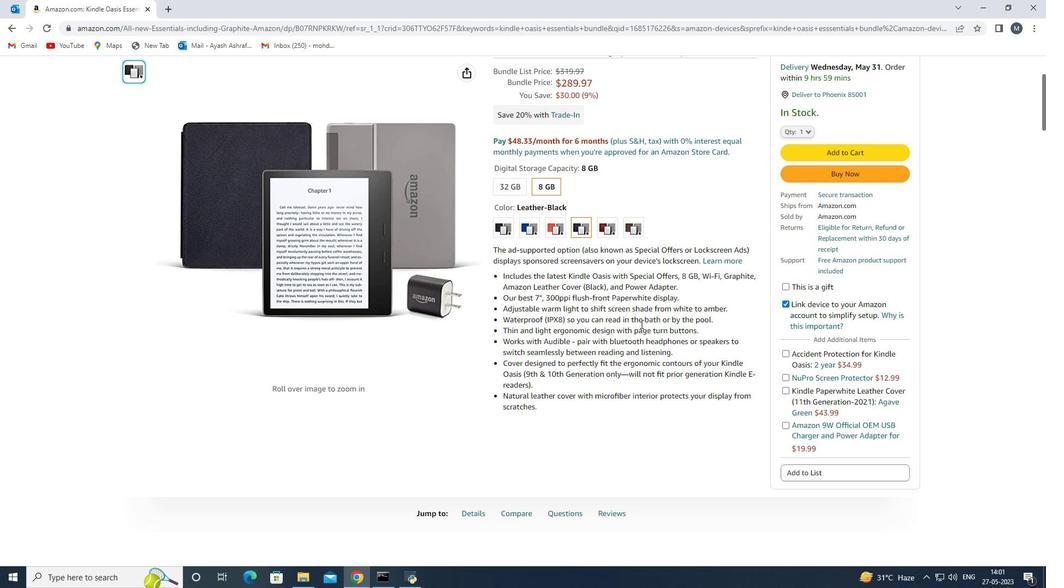 
Action: Mouse scrolled (637, 325) with delta (0, 0)
Screenshot: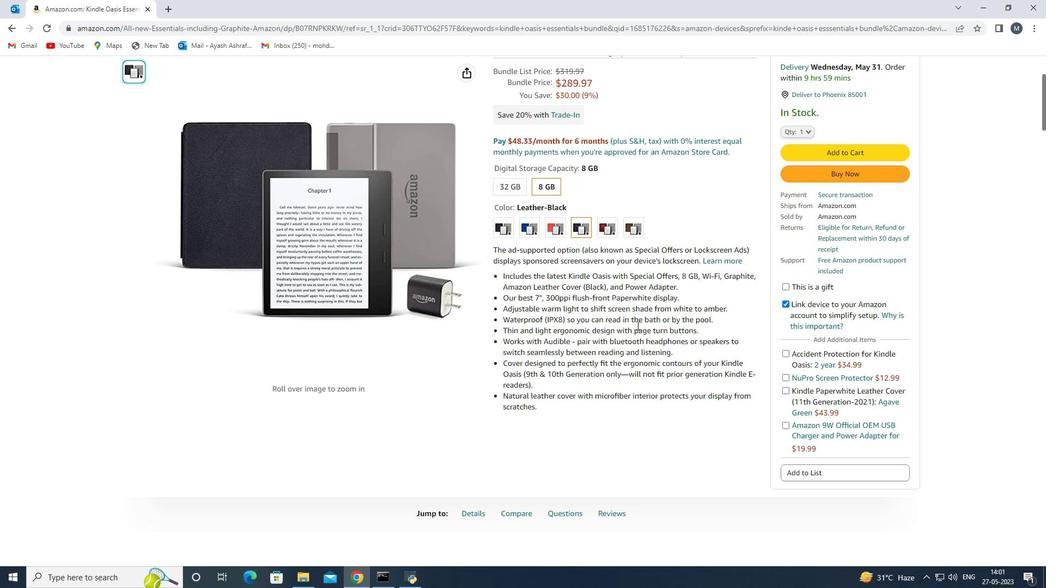 
Action: Mouse moved to (508, 272)
Screenshot: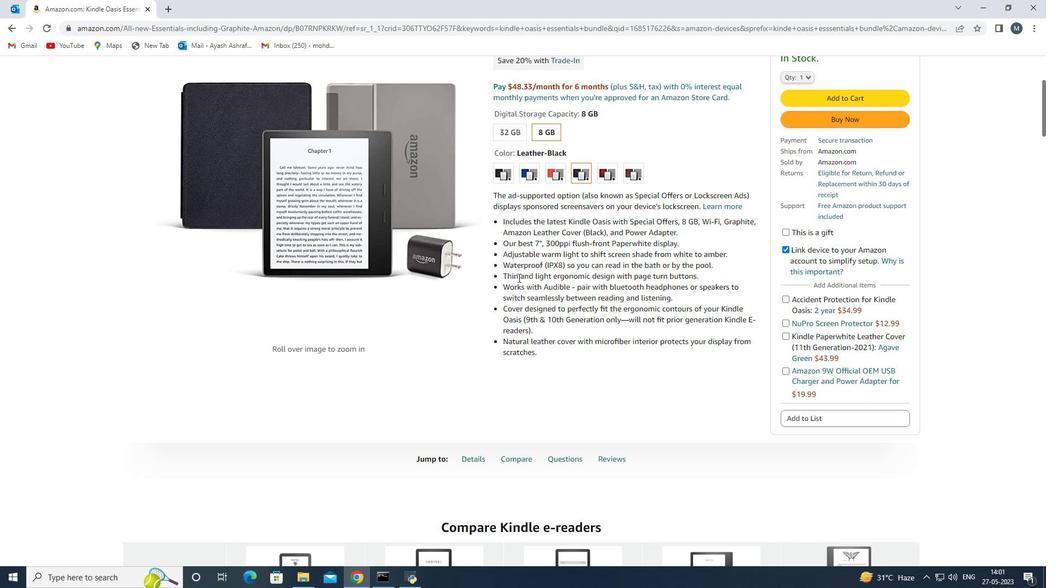 
Action: Mouse pressed left at (508, 272)
Screenshot: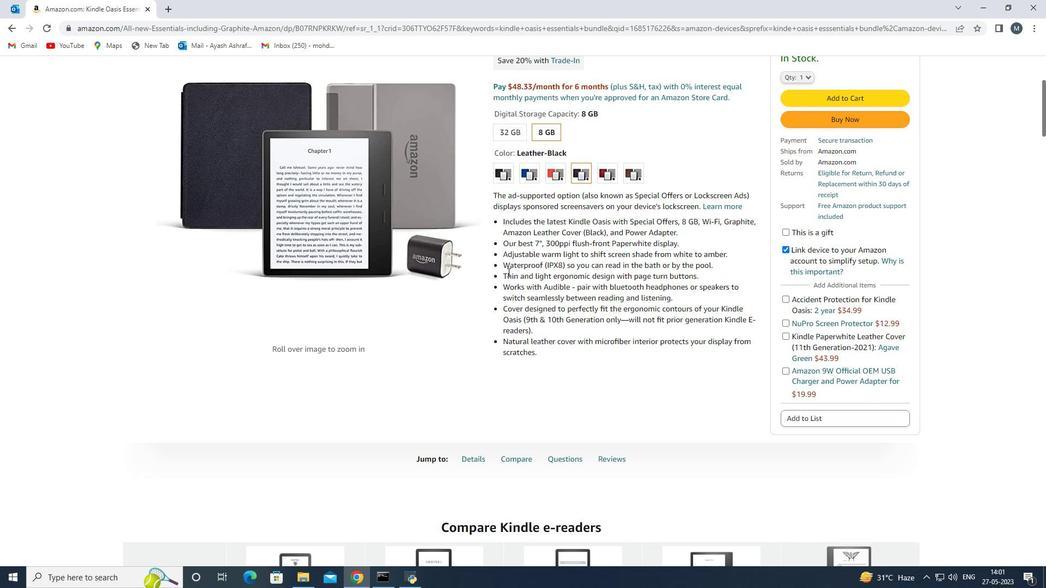 
Action: Mouse moved to (685, 254)
Screenshot: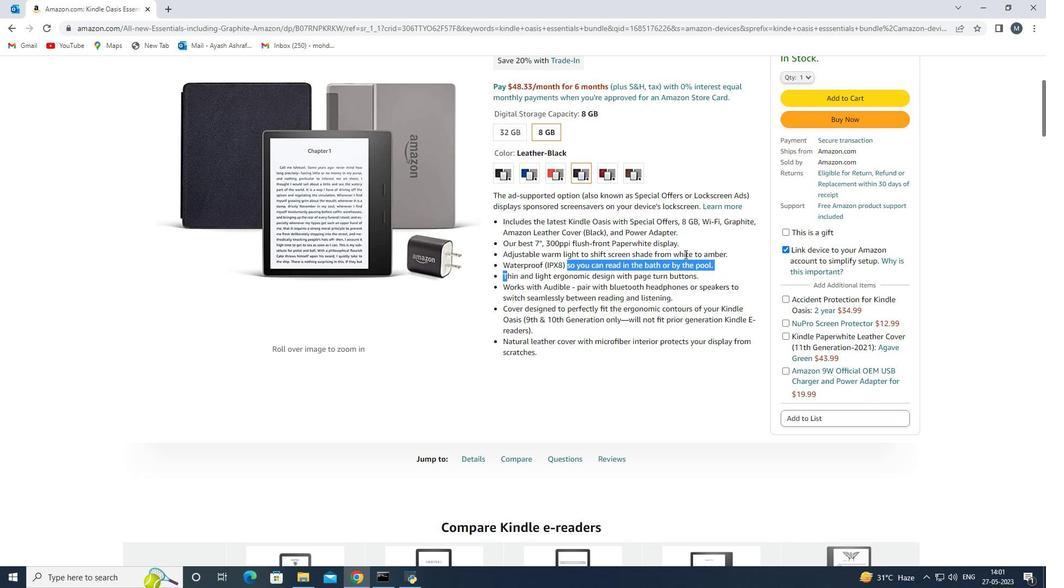 
Action: Mouse pressed left at (685, 254)
Screenshot: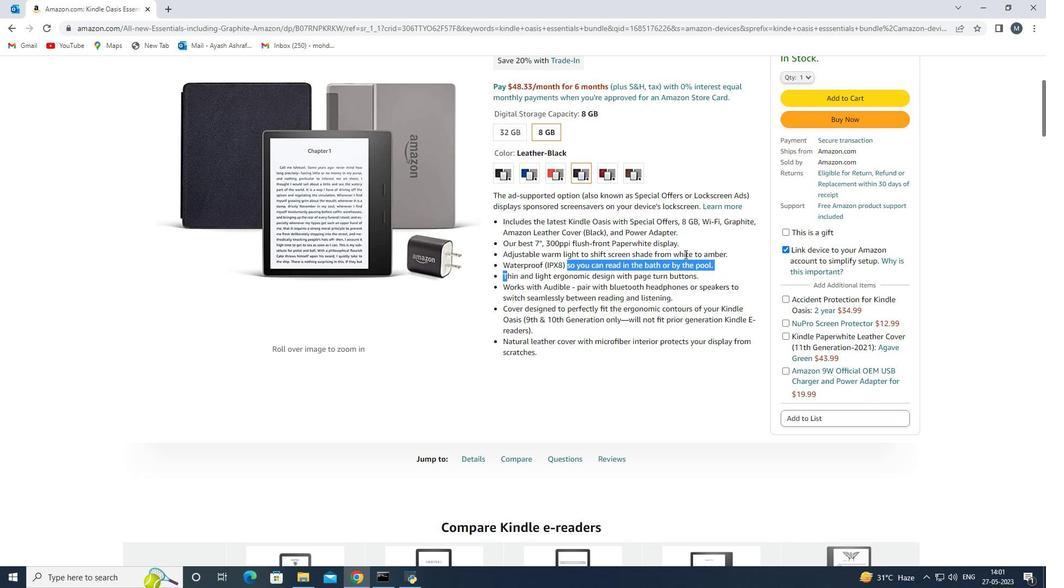 
Action: Mouse moved to (523, 276)
Screenshot: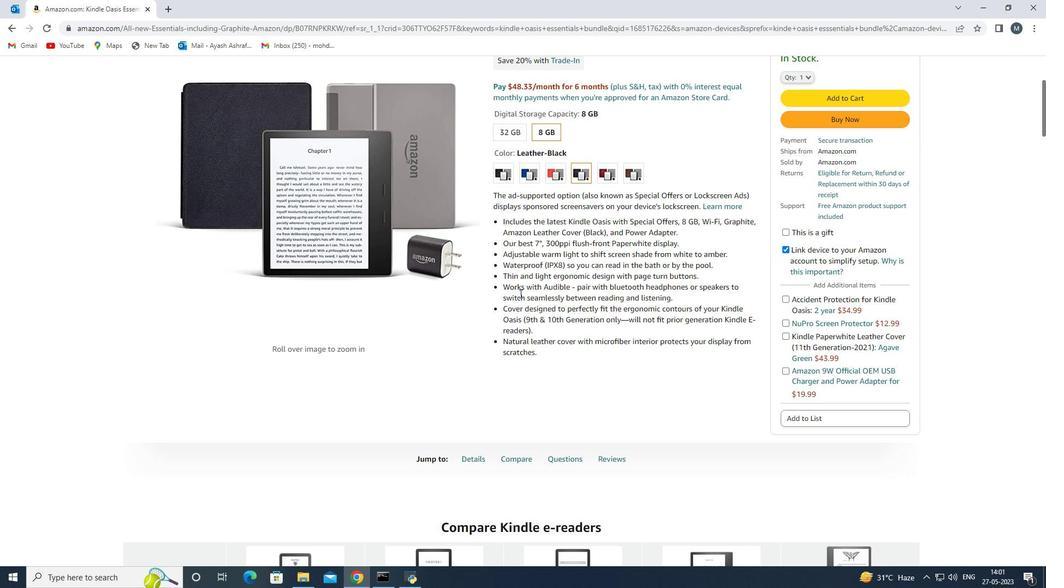 
Action: Mouse pressed left at (523, 276)
Screenshot: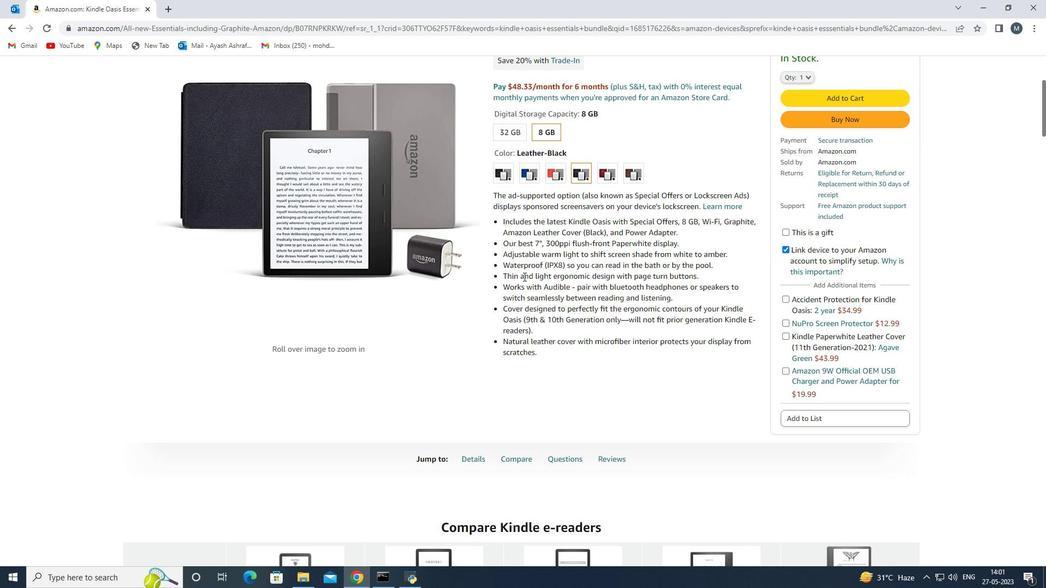 
Action: Mouse moved to (670, 292)
Screenshot: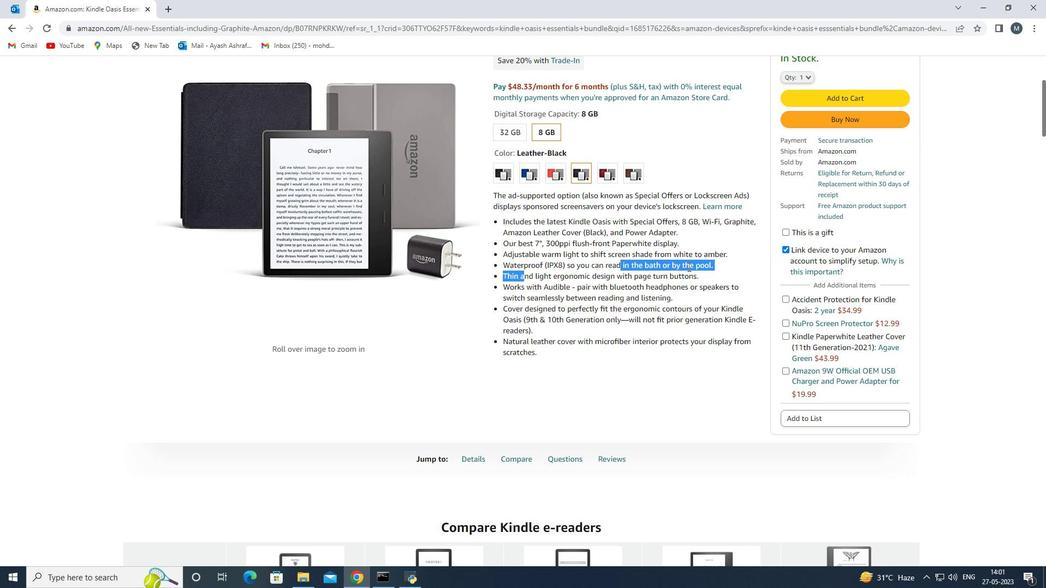 
Action: Mouse pressed left at (670, 292)
Screenshot: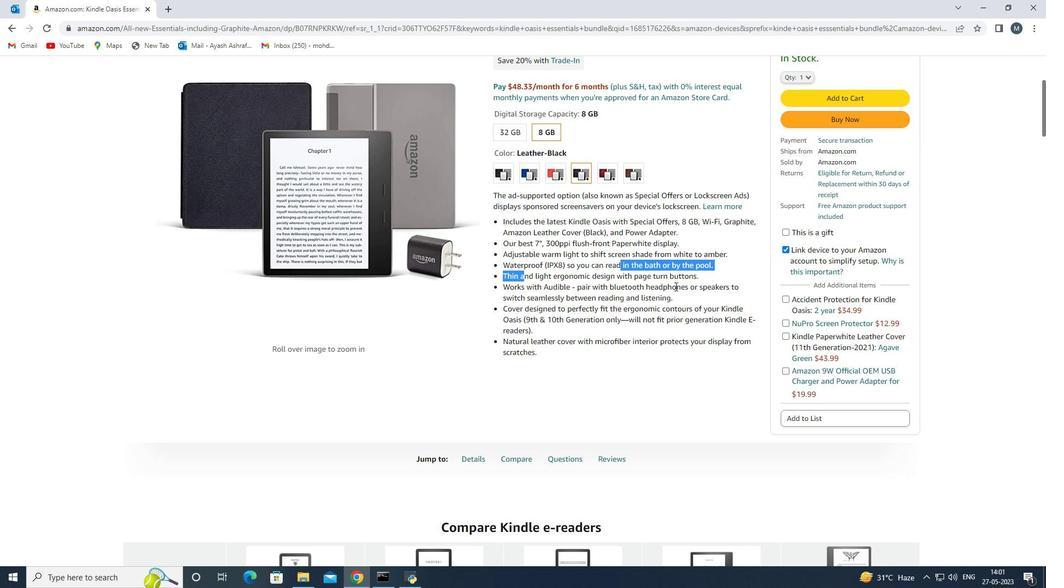 
Action: Mouse moved to (527, 296)
Screenshot: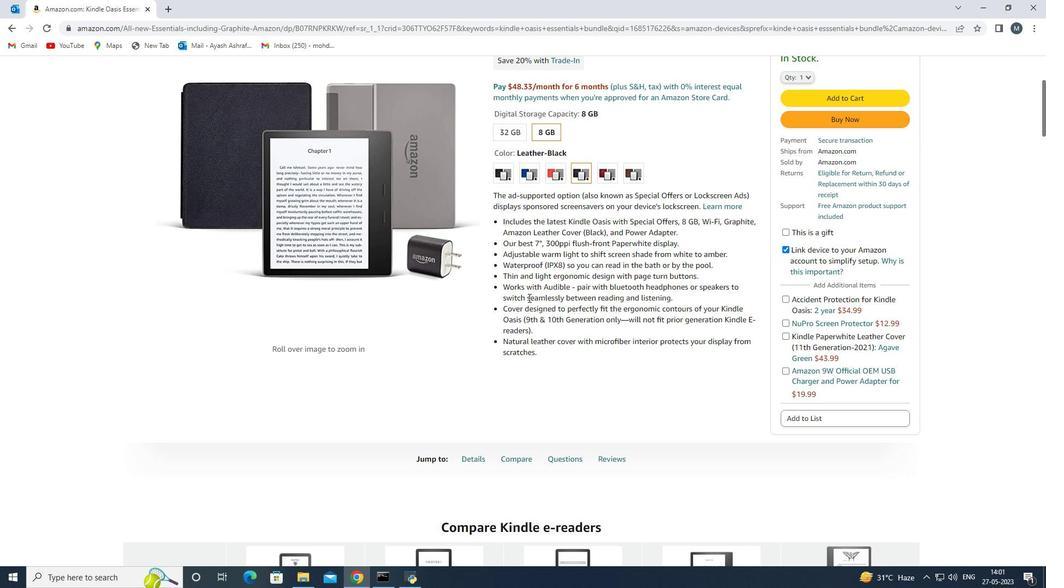 
Action: Mouse pressed left at (527, 296)
Screenshot: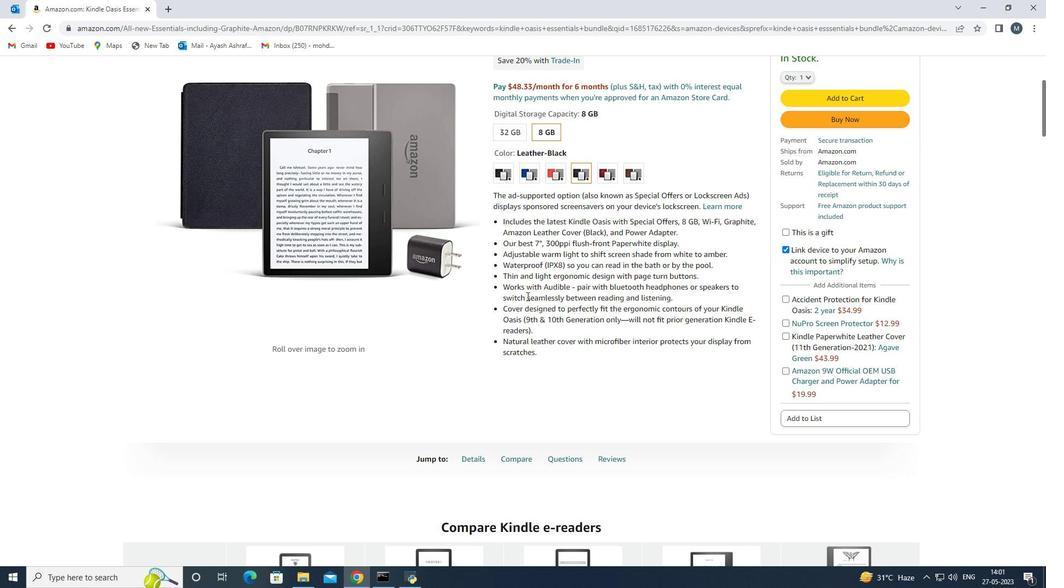 
Action: Mouse moved to (677, 291)
Screenshot: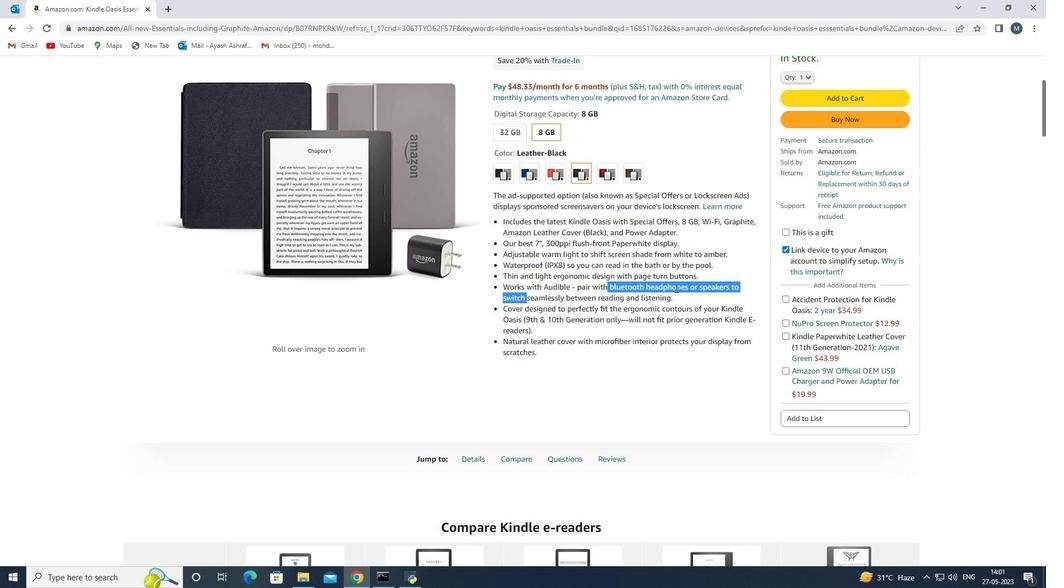 
Action: Mouse pressed left at (677, 291)
Screenshot: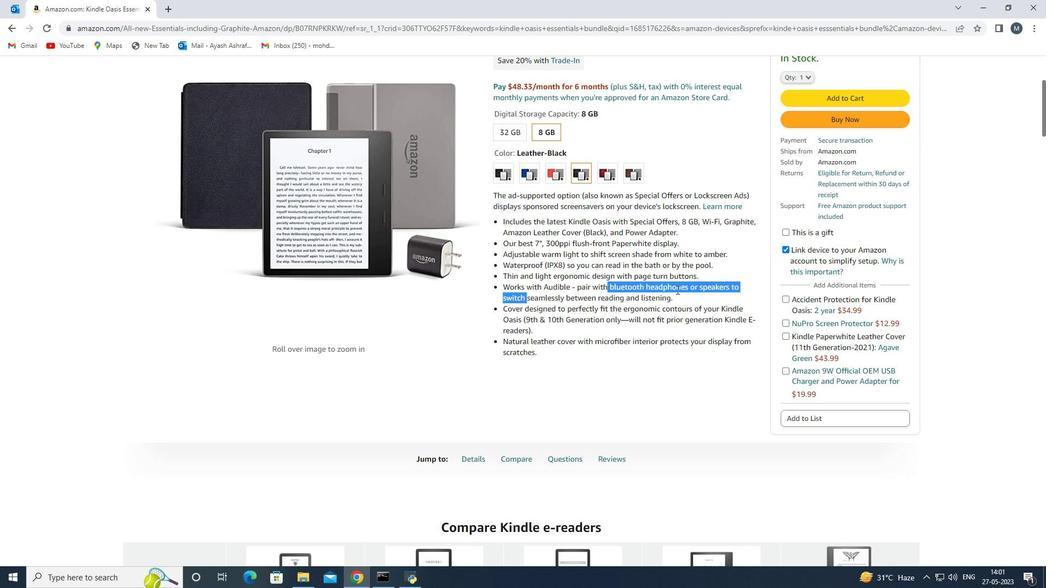 
Action: Mouse moved to (641, 300)
Screenshot: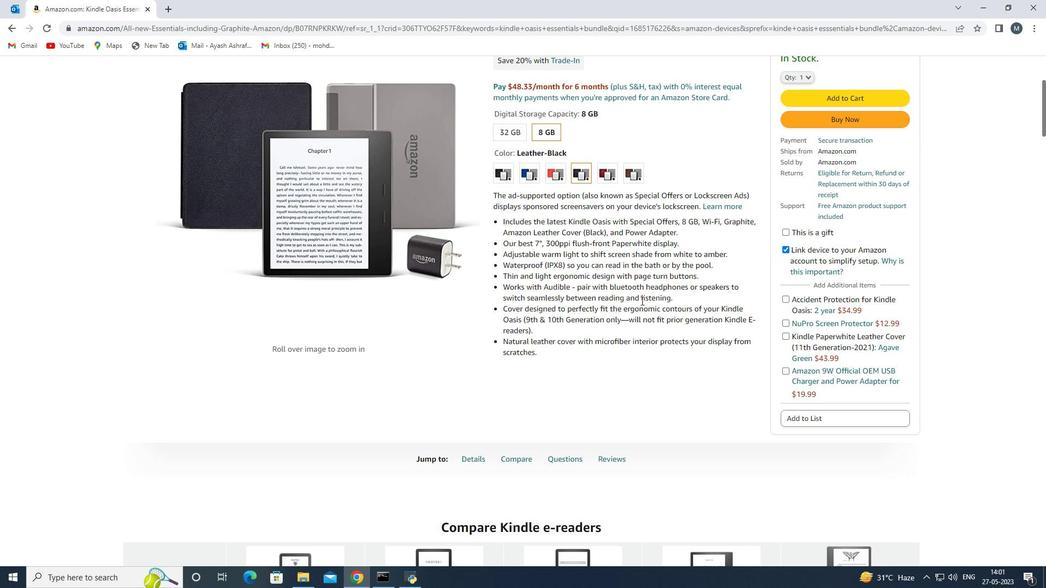 
Action: Mouse pressed left at (641, 300)
Screenshot: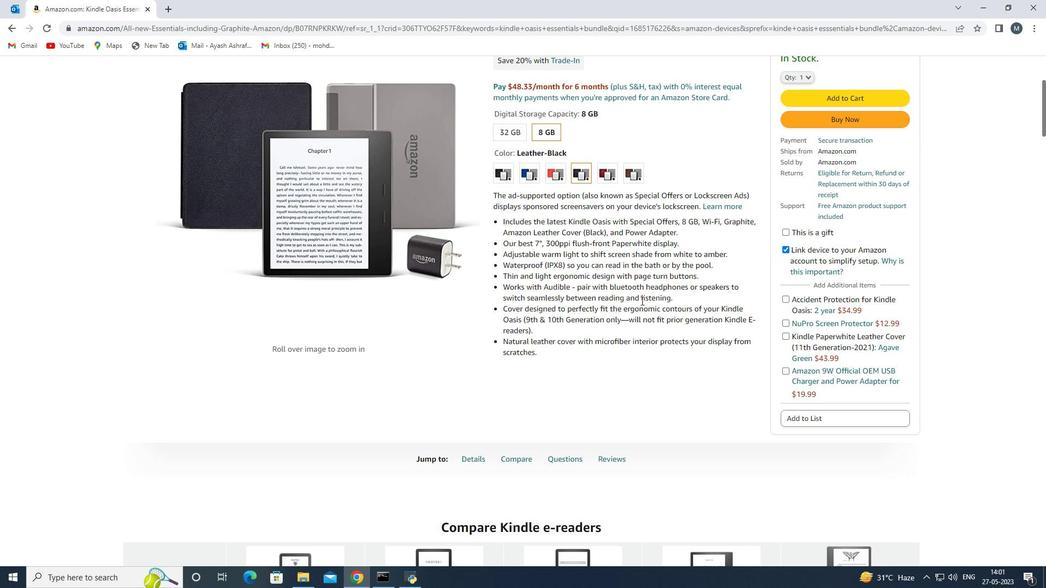 
Action: Mouse moved to (554, 318)
Screenshot: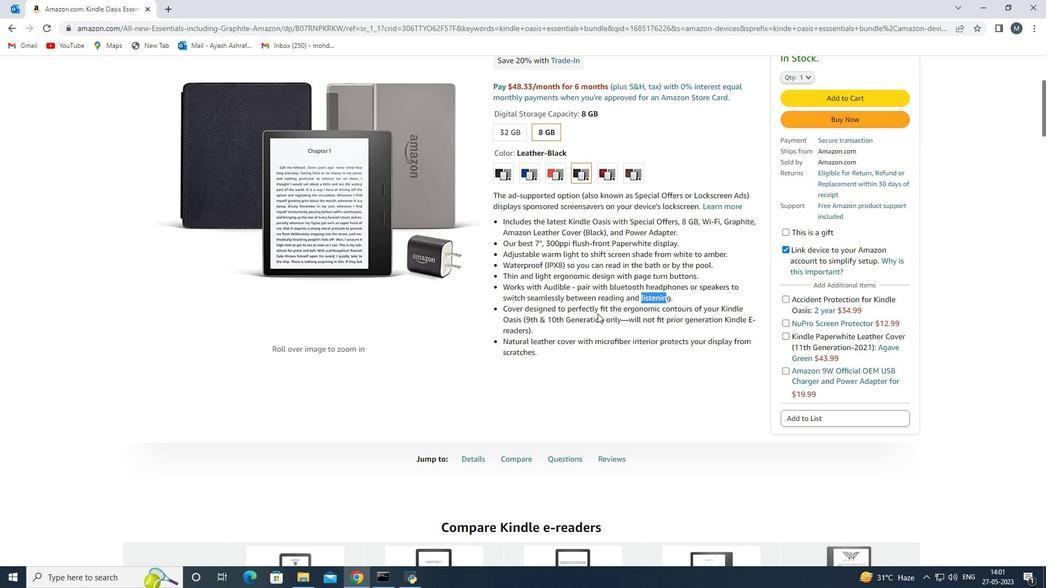 
Action: Mouse pressed left at (554, 318)
Screenshot: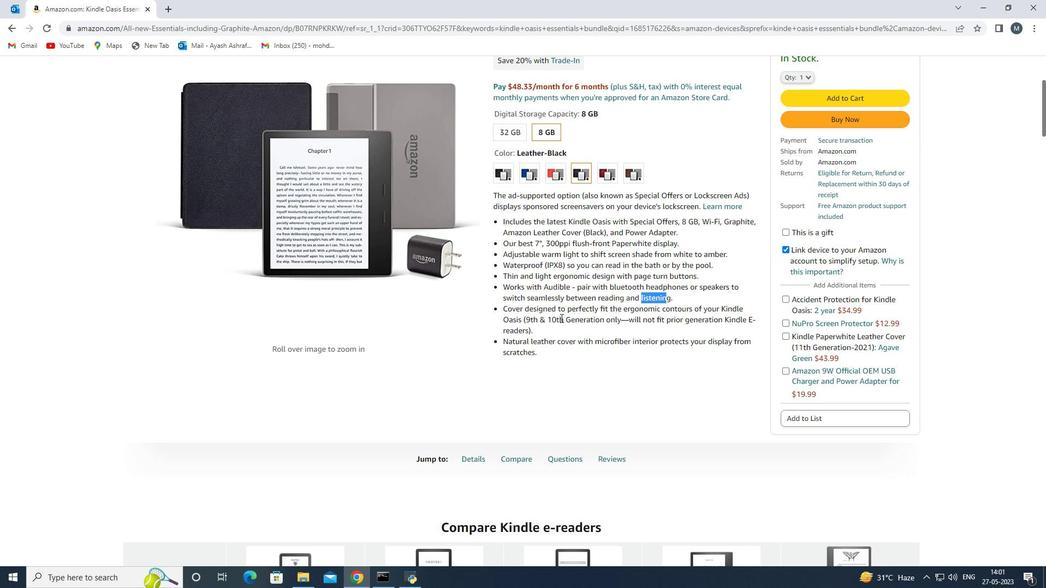 
Action: Mouse moved to (528, 310)
Screenshot: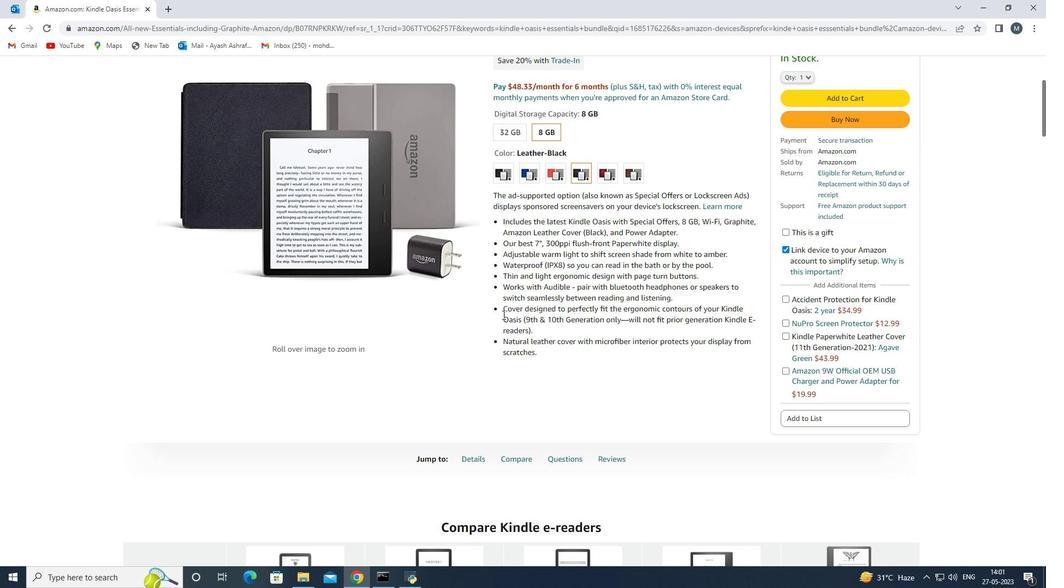 
Action: Mouse pressed left at (528, 310)
Screenshot: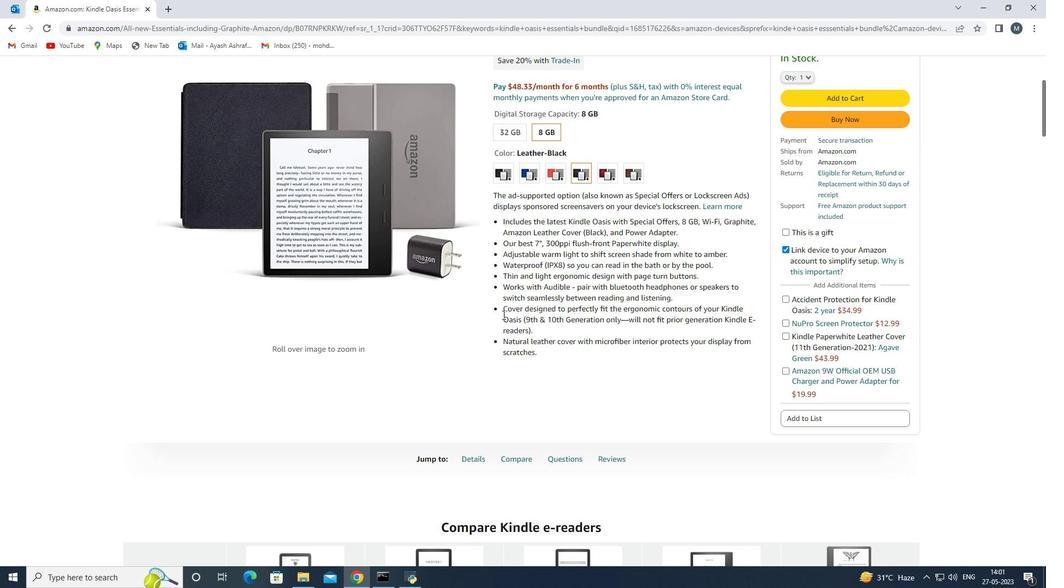 
Action: Mouse moved to (719, 300)
Screenshot: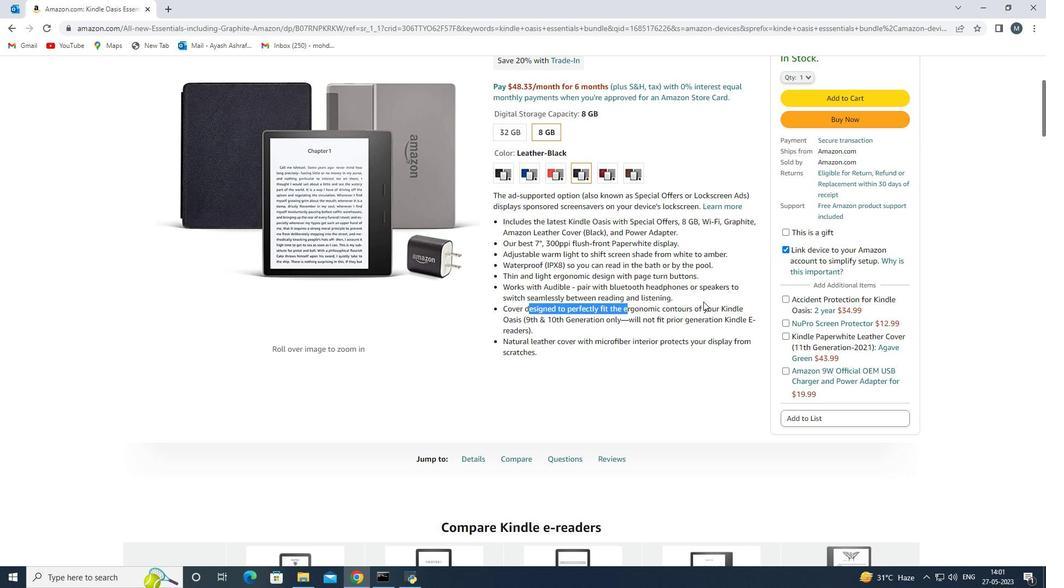 
Action: Mouse pressed left at (712, 300)
Screenshot: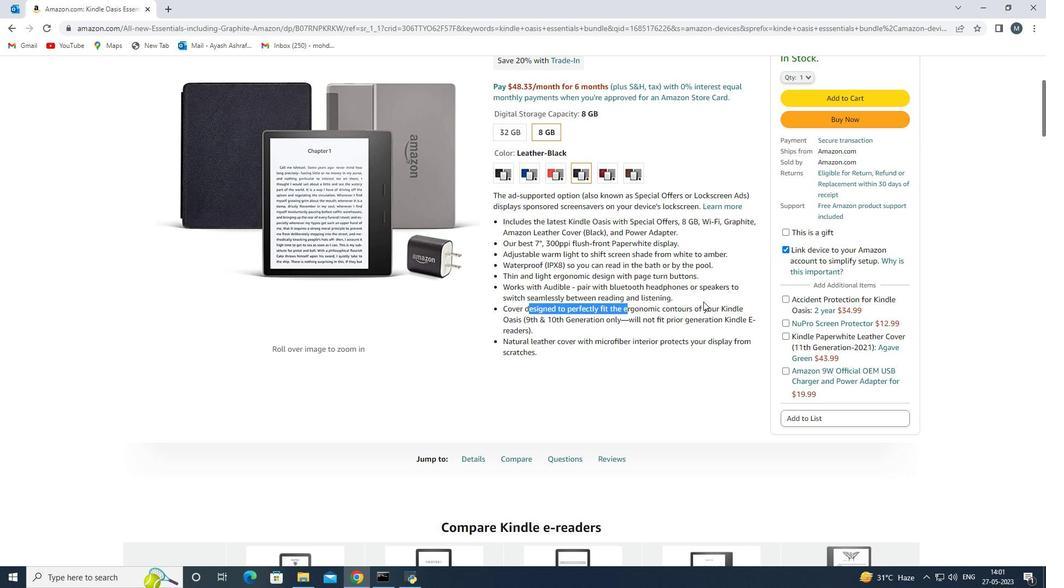 
Action: Mouse moved to (660, 322)
Screenshot: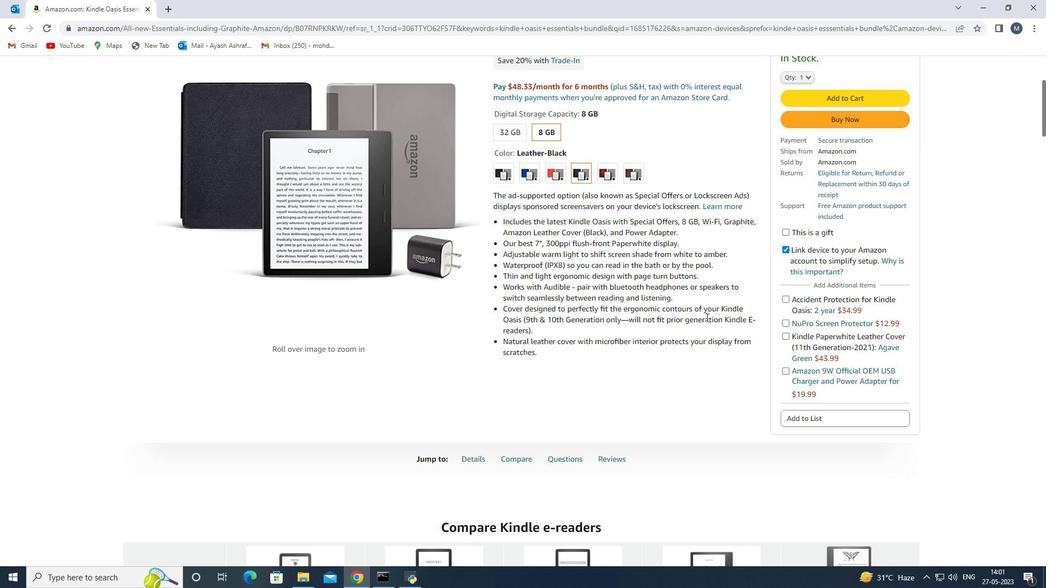 
Action: Mouse pressed left at (660, 322)
Screenshot: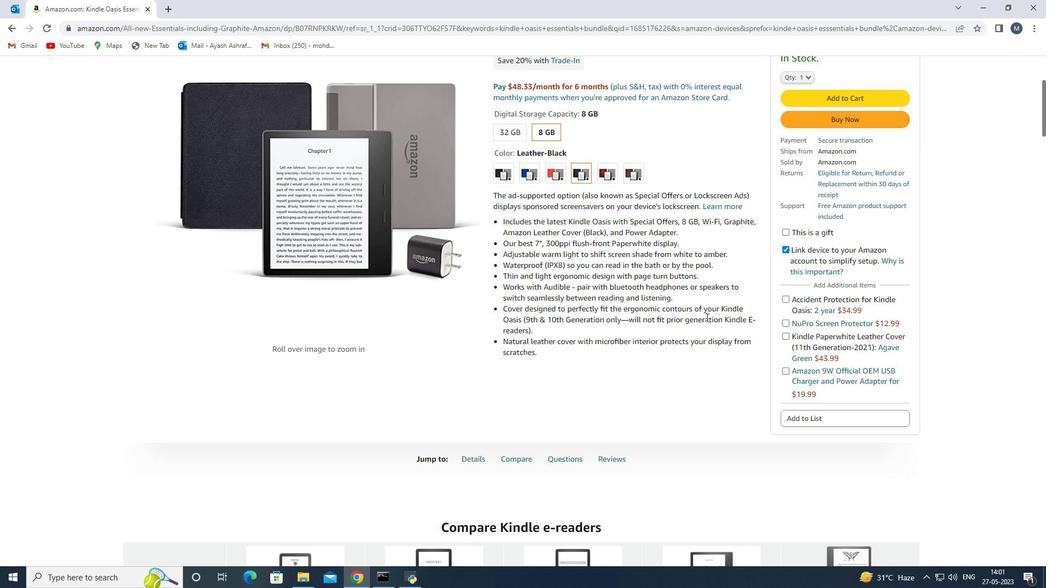 
Action: Mouse moved to (519, 320)
Screenshot: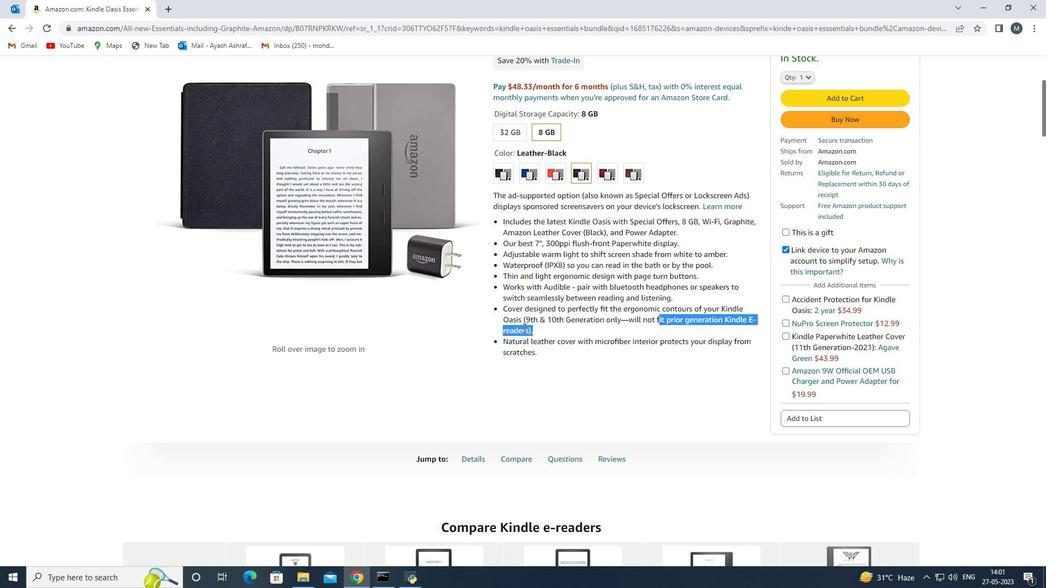 
Action: Mouse pressed left at (519, 320)
Screenshot: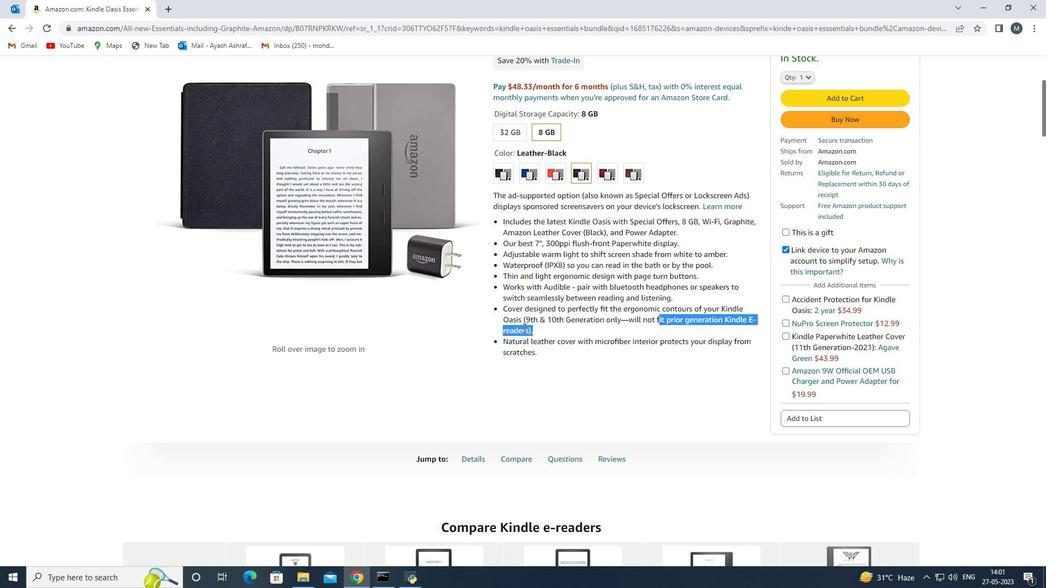 
Action: Mouse moved to (647, 312)
Screenshot: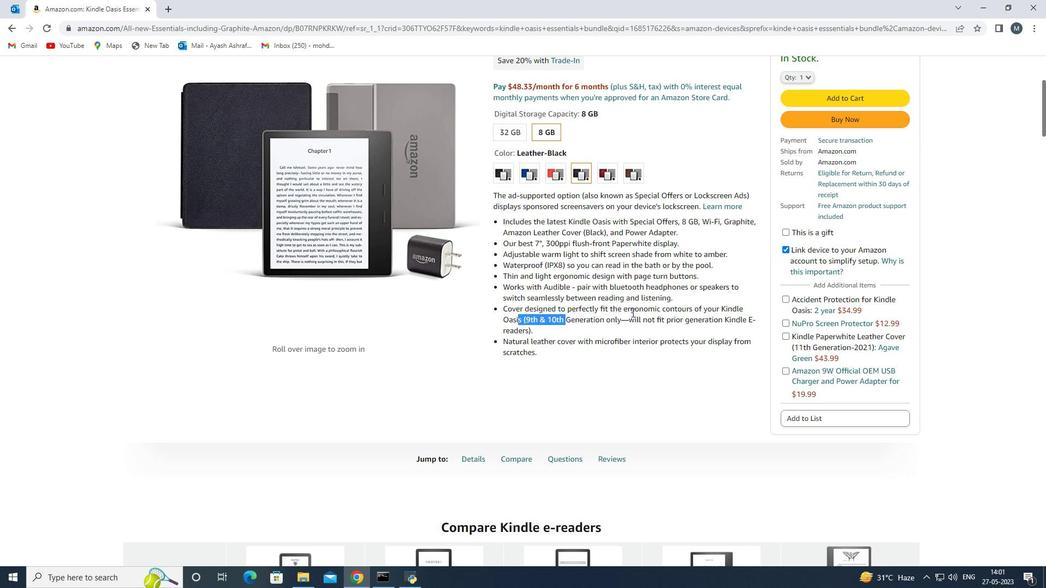 
Action: Mouse pressed left at (647, 312)
Screenshot: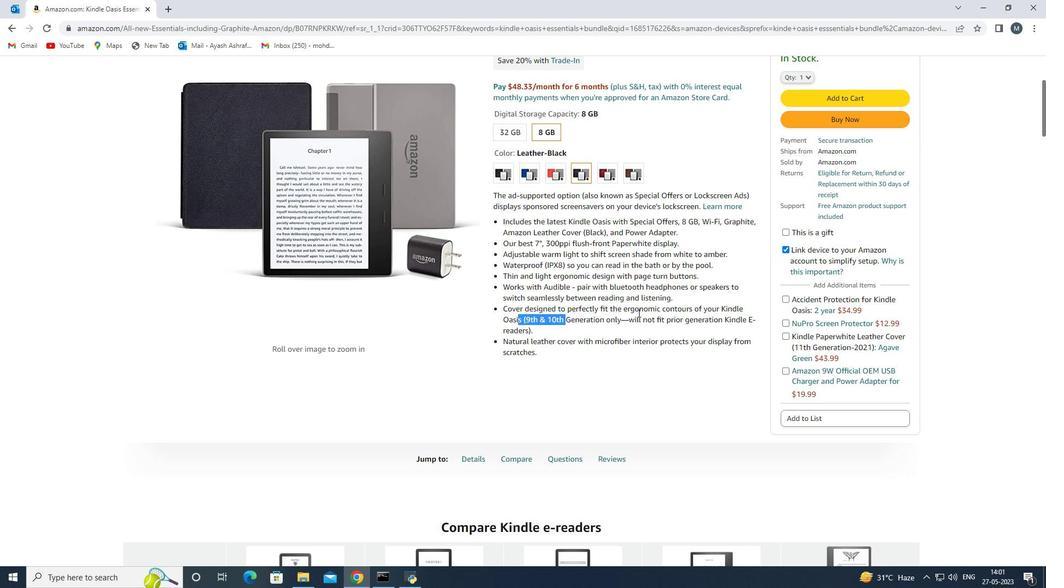 
Action: Mouse moved to (538, 343)
Screenshot: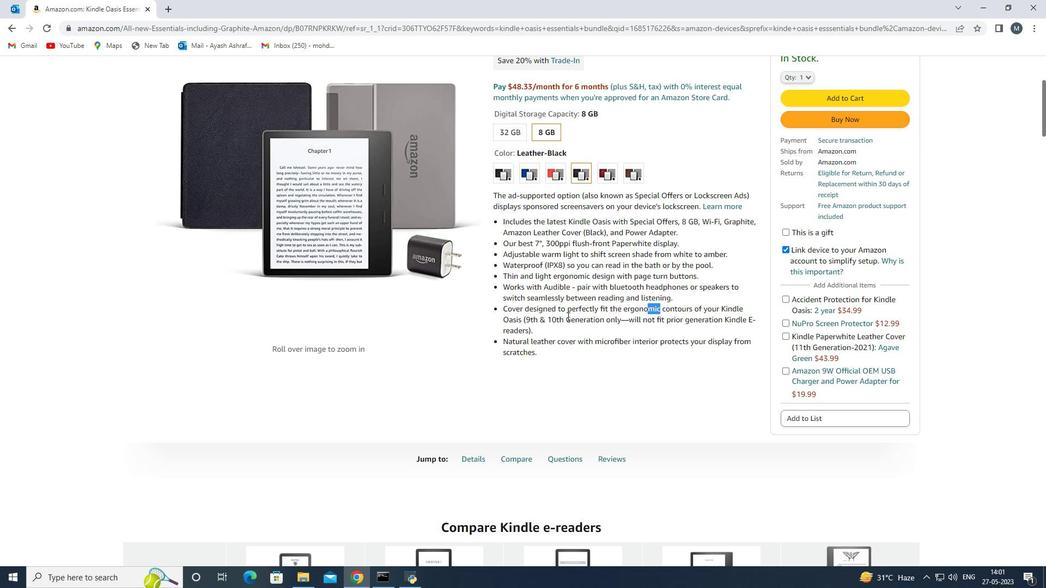 
Action: Mouse pressed left at (566, 318)
Screenshot: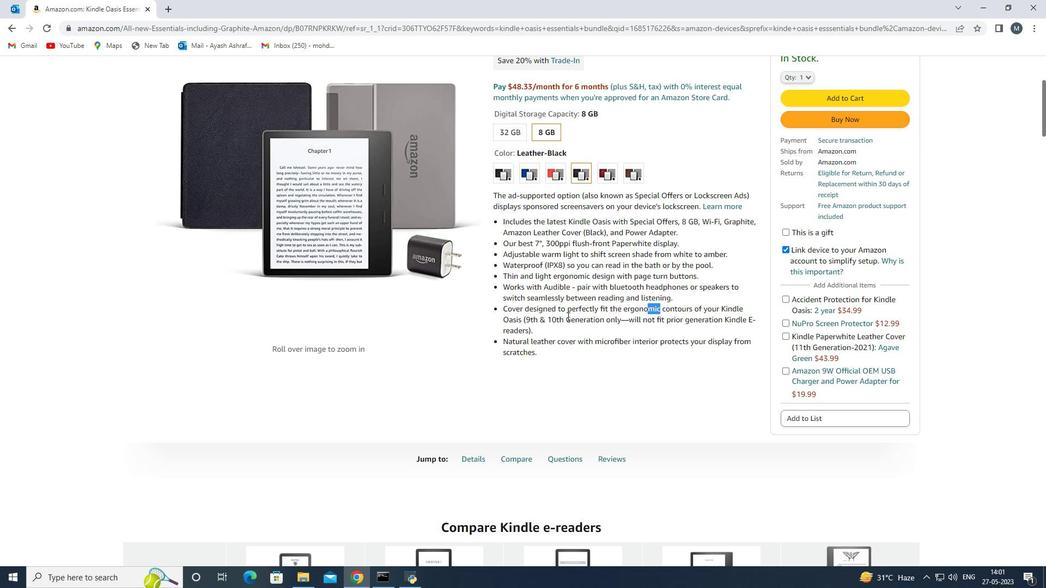 
Action: Mouse moved to (526, 341)
Screenshot: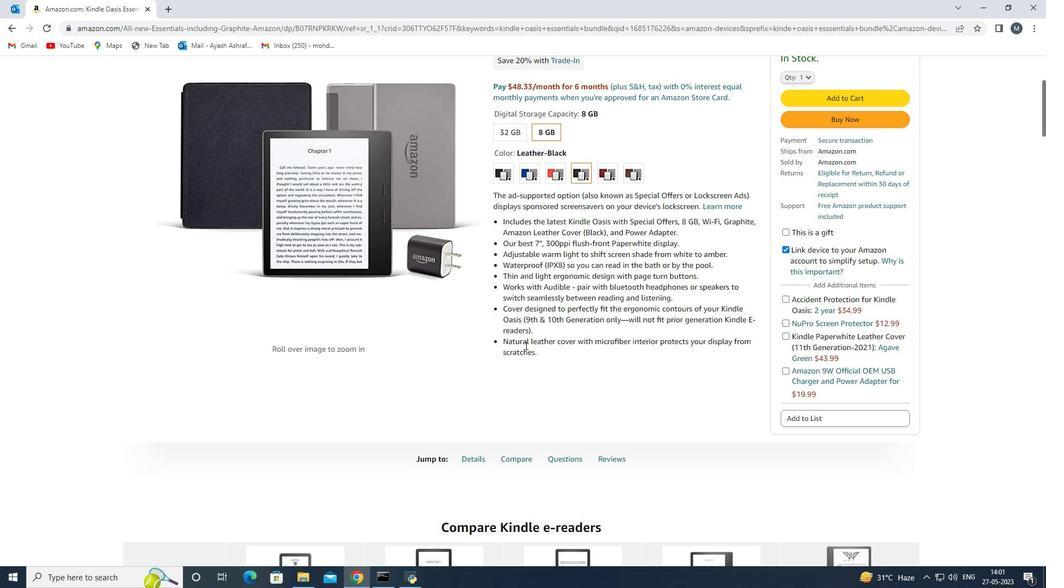 
Action: Mouse pressed left at (526, 341)
Screenshot: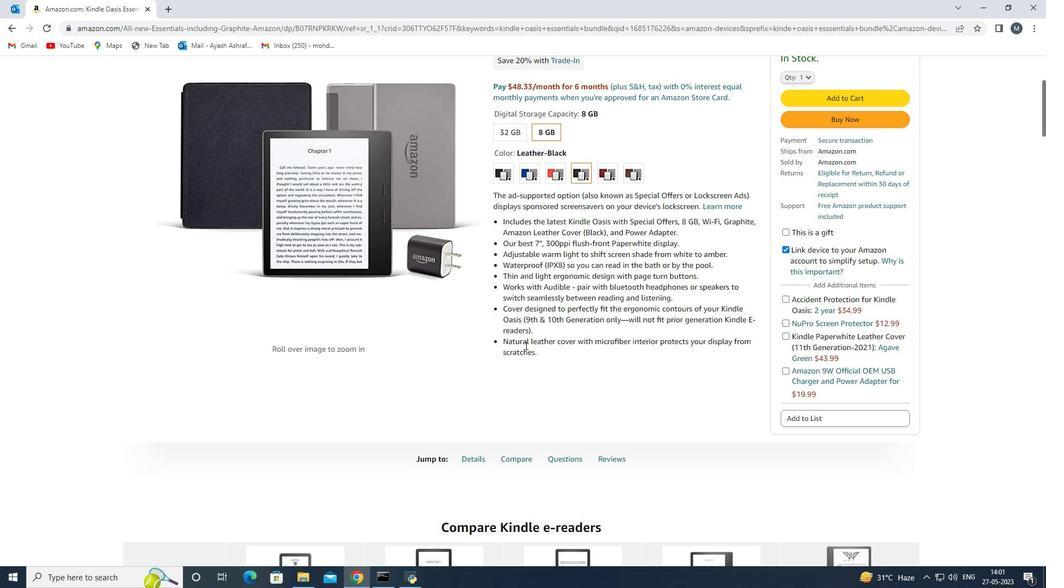 
Action: Mouse moved to (607, 369)
Screenshot: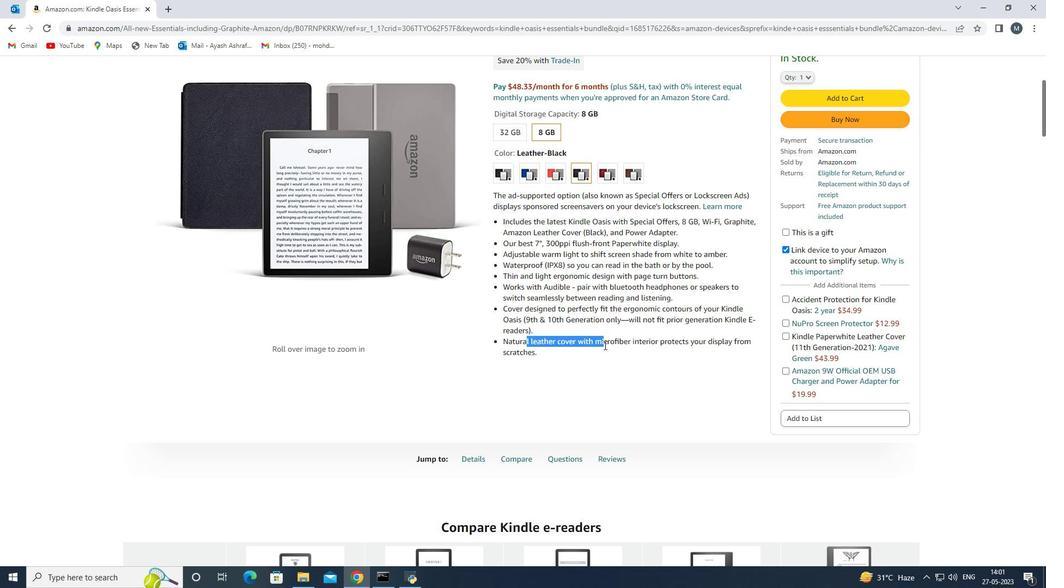 
Action: Mouse pressed left at (607, 369)
Screenshot: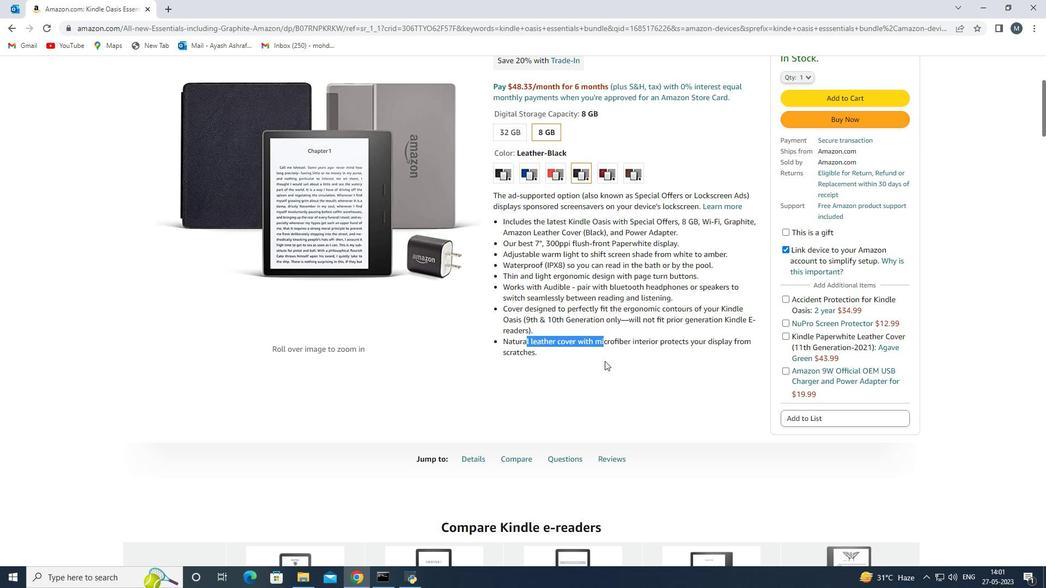
Action: Mouse moved to (528, 354)
Screenshot: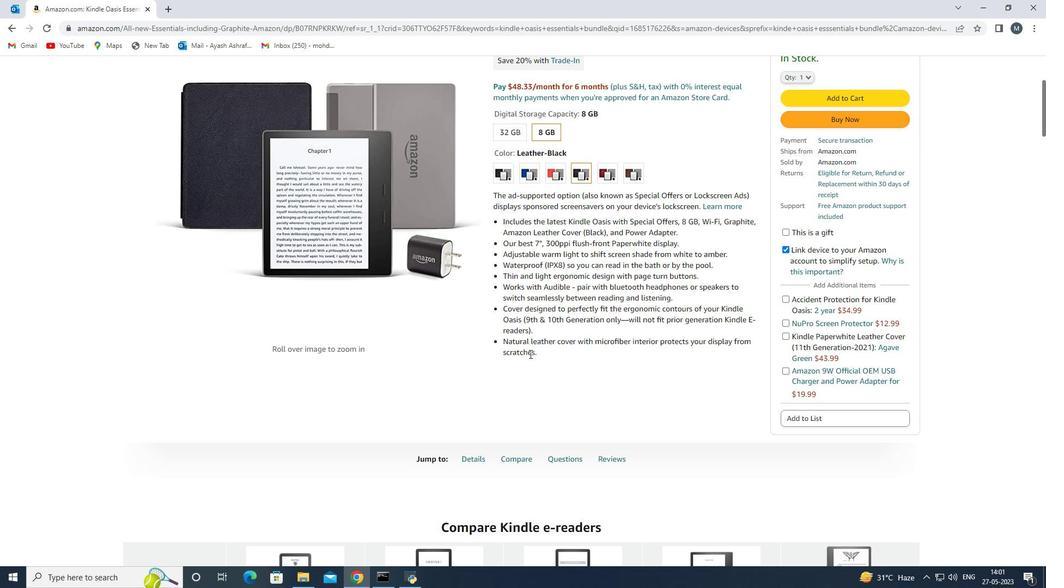 
Action: Mouse pressed left at (528, 354)
Screenshot: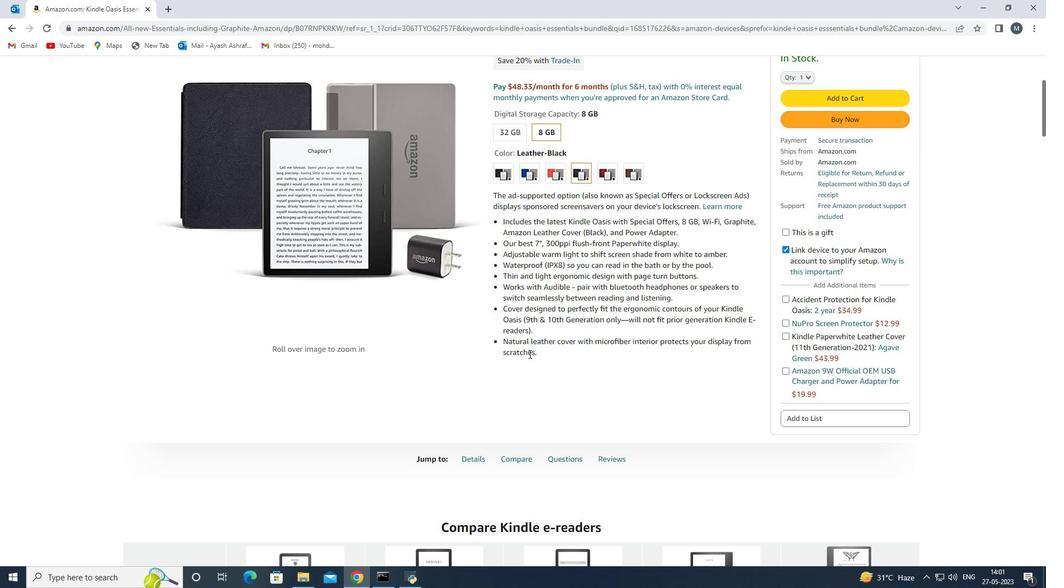 
Action: Mouse moved to (601, 354)
Screenshot: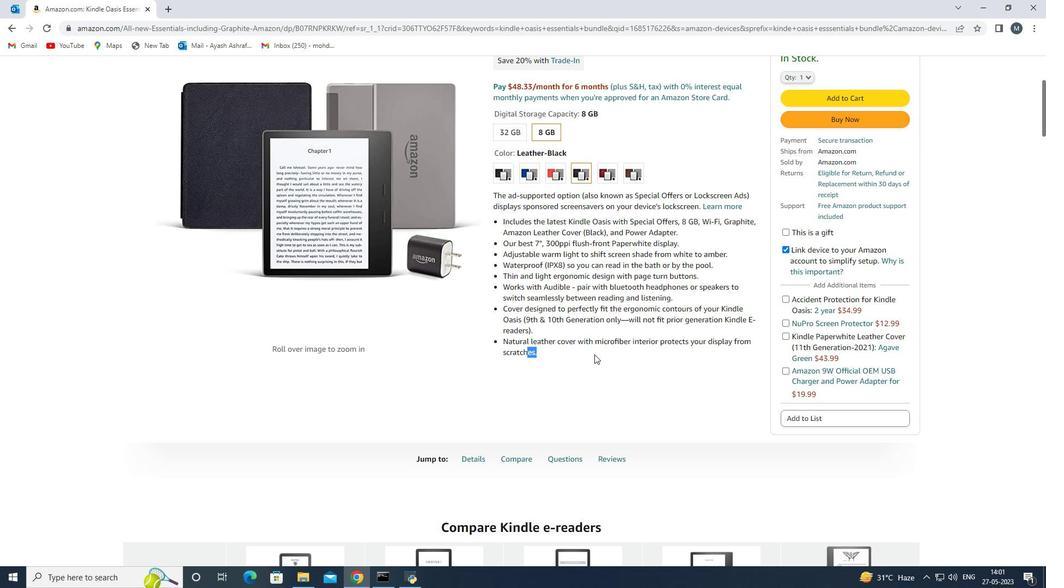 
Action: Mouse scrolled (601, 355) with delta (0, 0)
Screenshot: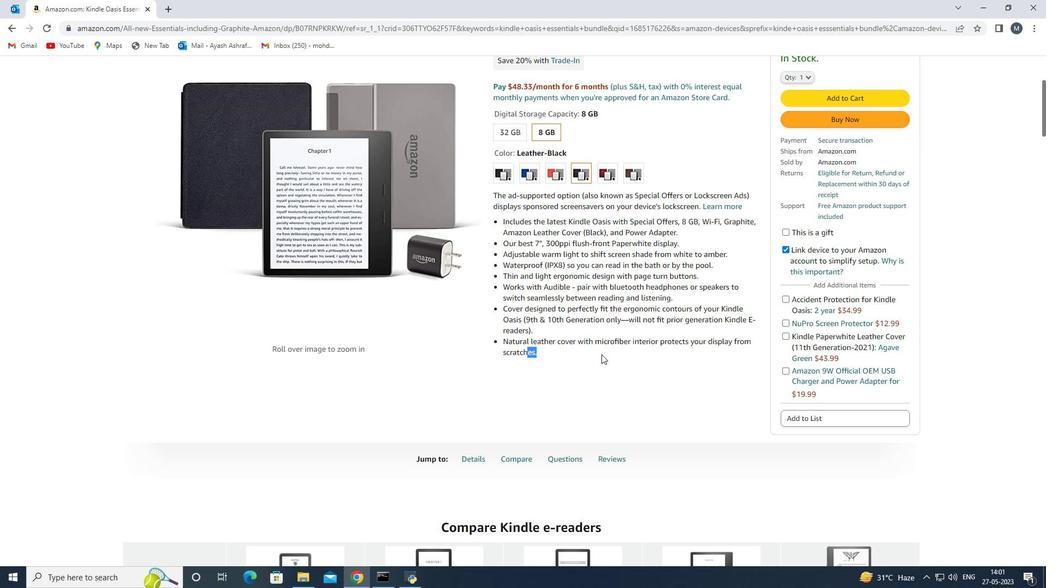 
Action: Mouse scrolled (601, 355) with delta (0, 0)
Screenshot: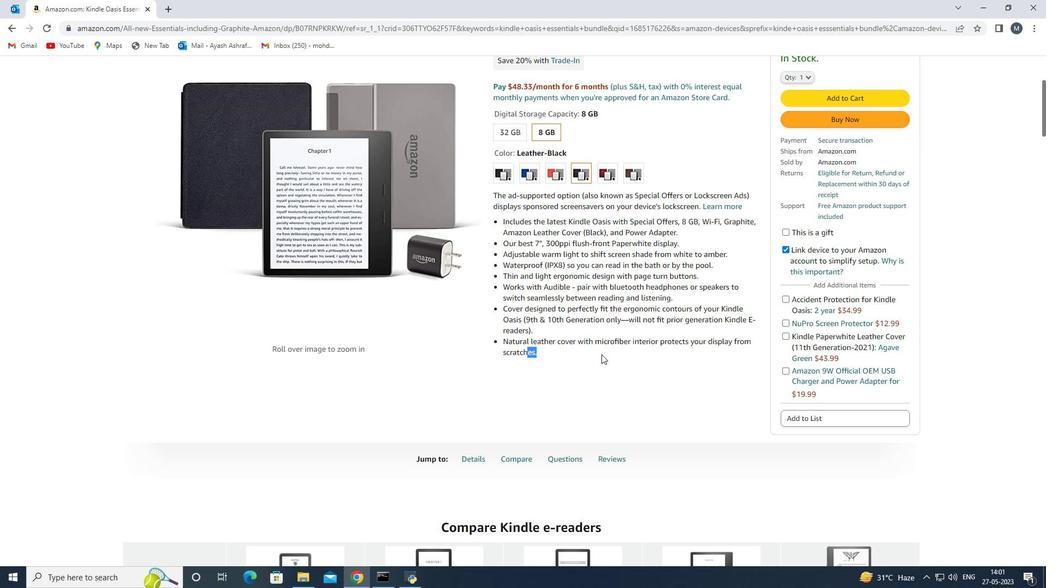 
Action: Mouse scrolled (601, 355) with delta (0, 0)
Screenshot: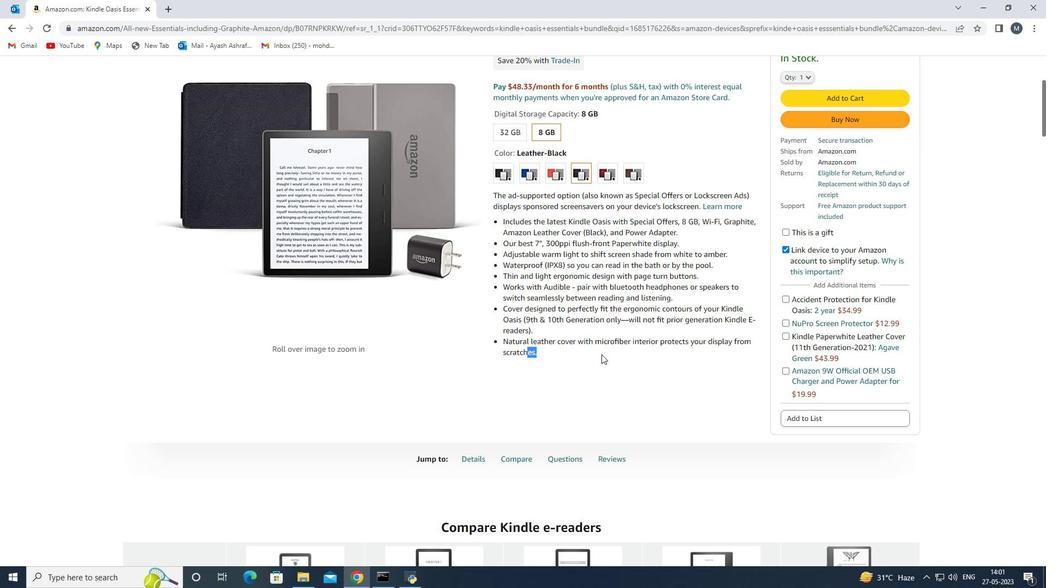 
Action: Mouse moved to (606, 362)
Screenshot: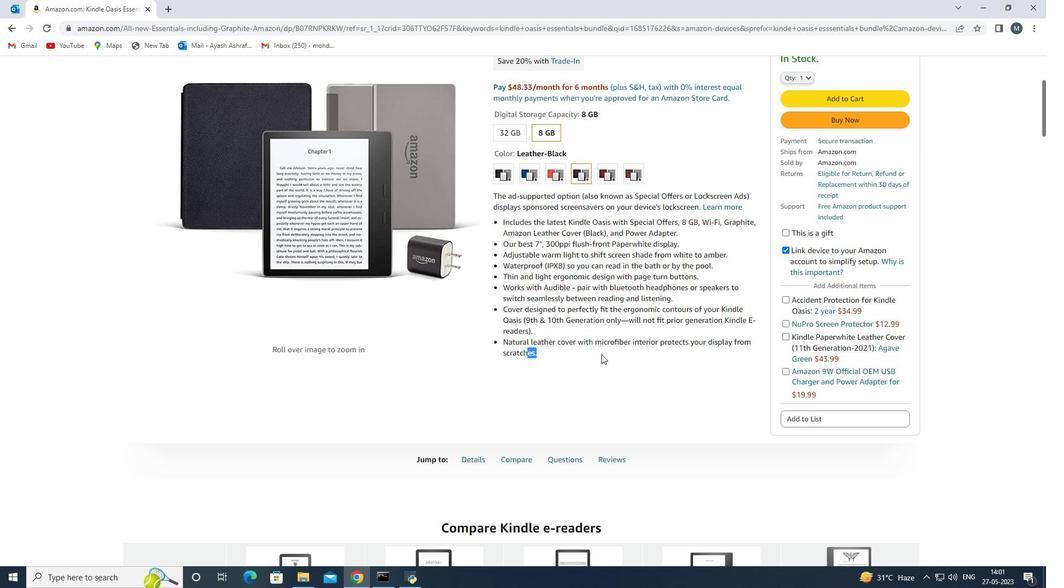 
Action: Mouse scrolled (601, 355) with delta (0, 0)
Screenshot: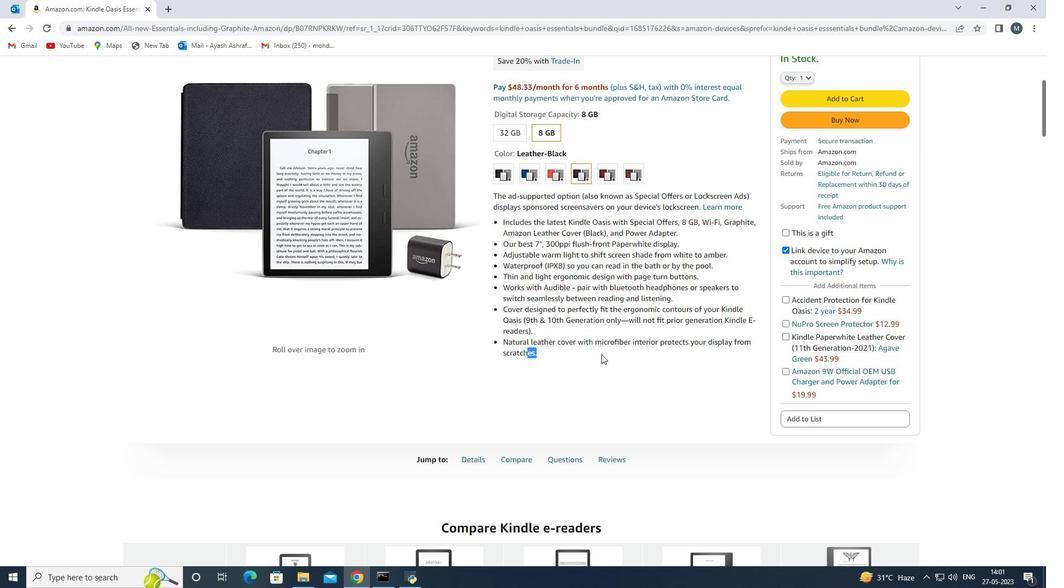 
Action: Mouse moved to (630, 341)
Screenshot: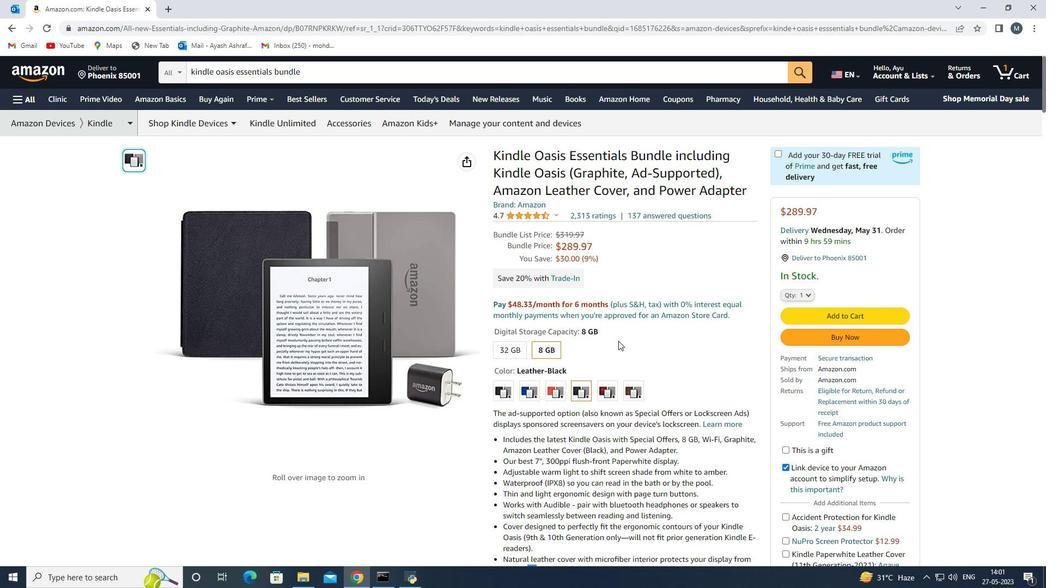 
Action: Mouse pressed left at (630, 341)
Screenshot: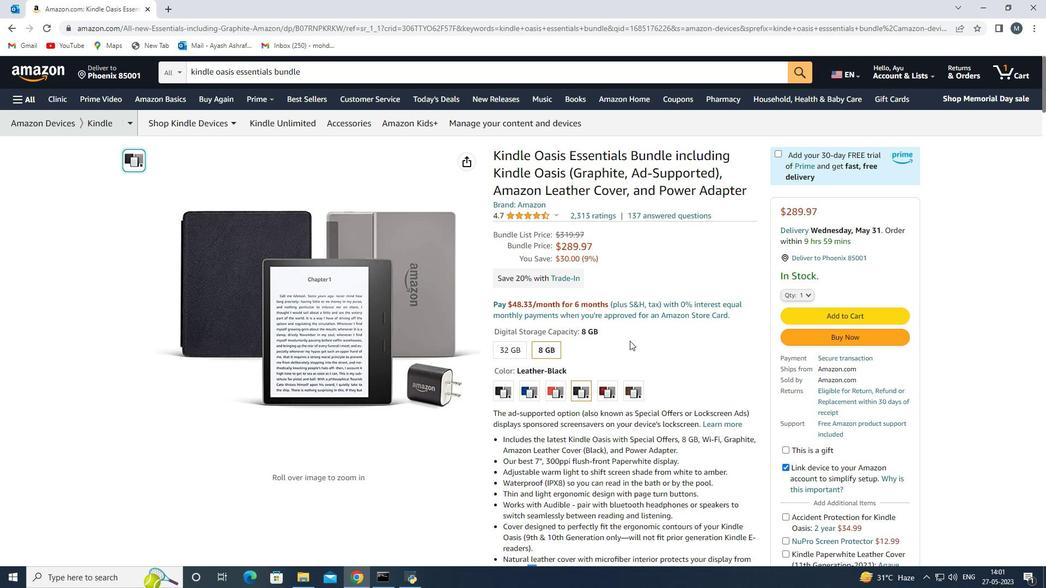 
Action: Mouse moved to (615, 363)
Screenshot: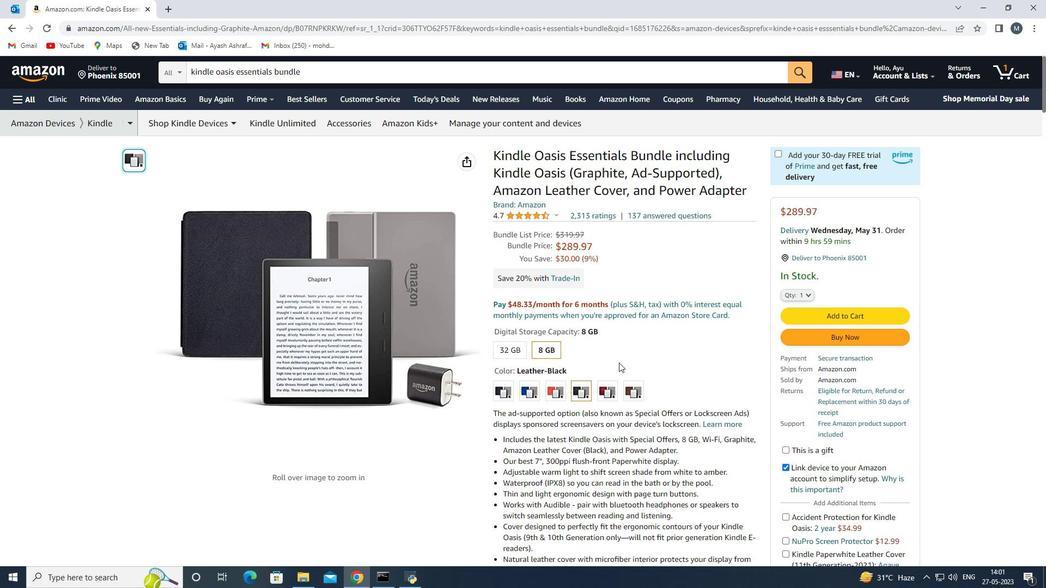 
Action: Mouse scrolled (615, 363) with delta (0, 0)
Screenshot: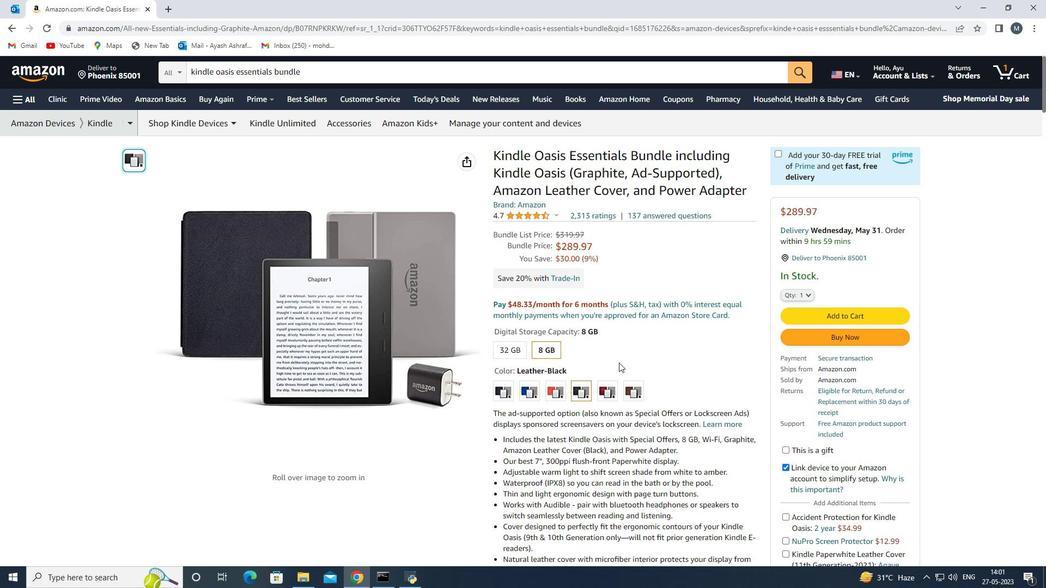 
Action: Mouse moved to (615, 363)
Screenshot: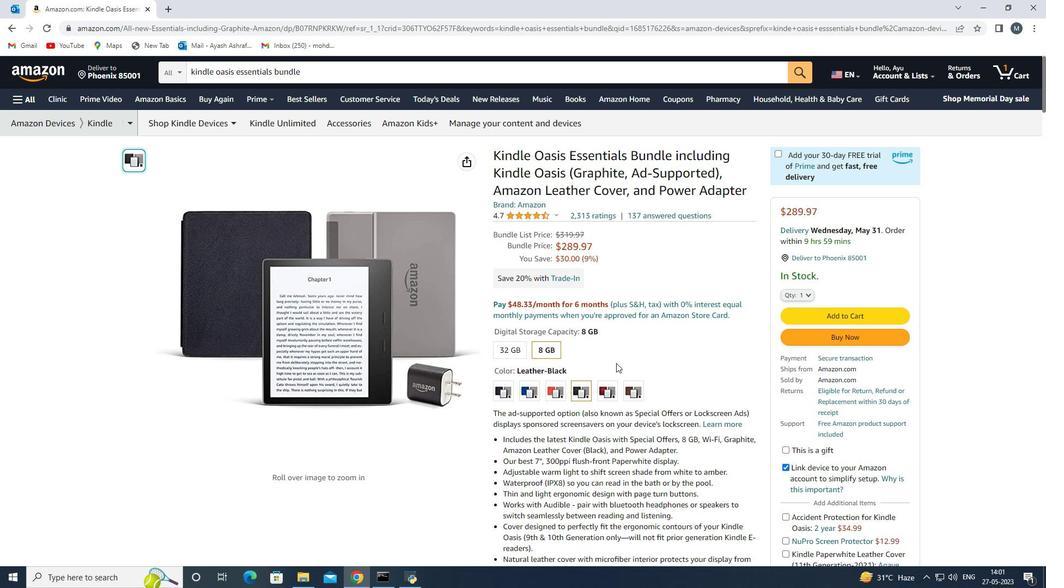
Action: Mouse scrolled (615, 364) with delta (0, 0)
Screenshot: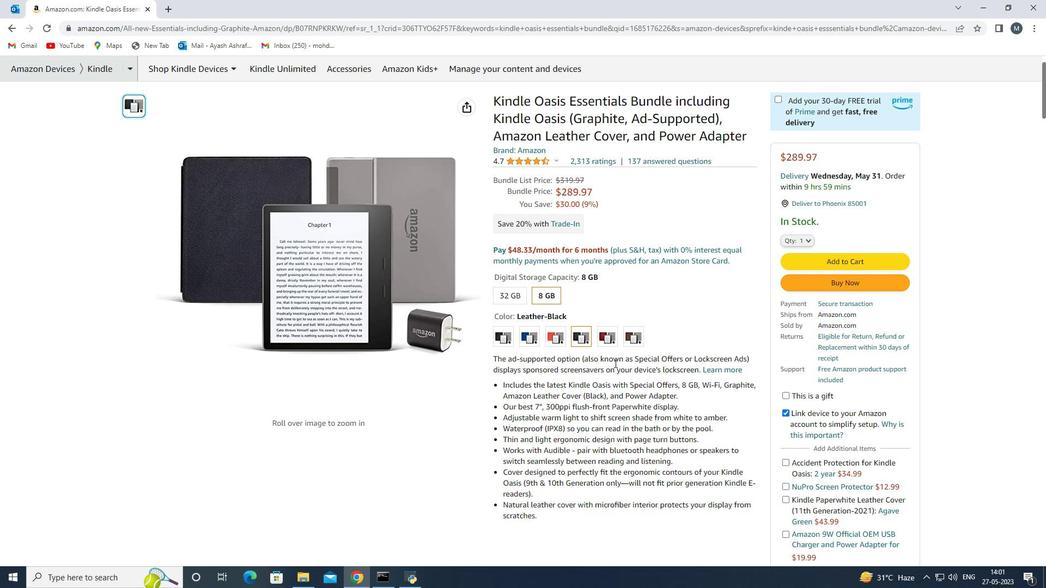 
Action: Mouse moved to (822, 309)
Screenshot: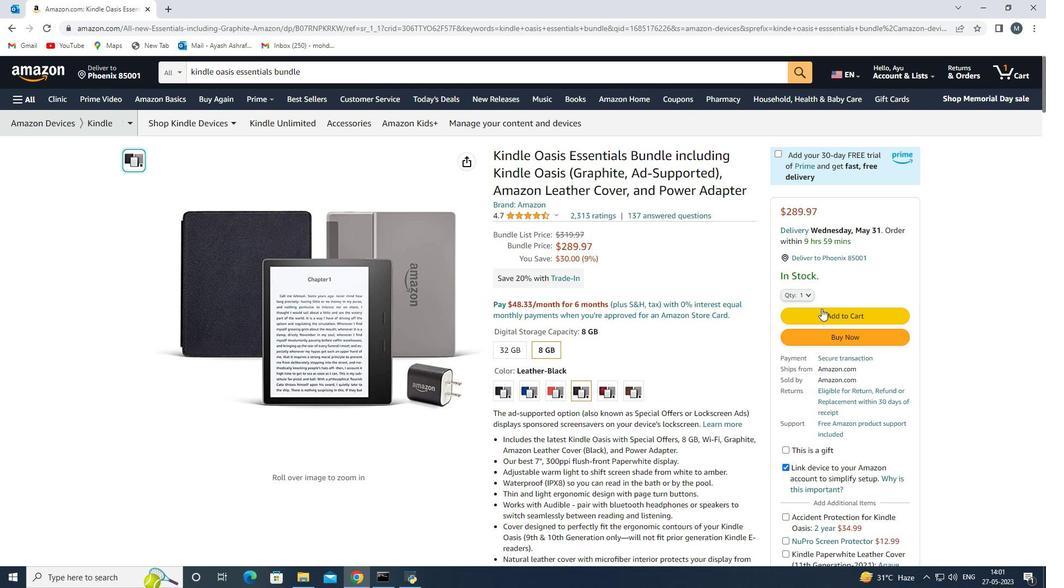
Action: Mouse pressed left at (822, 309)
Screenshot: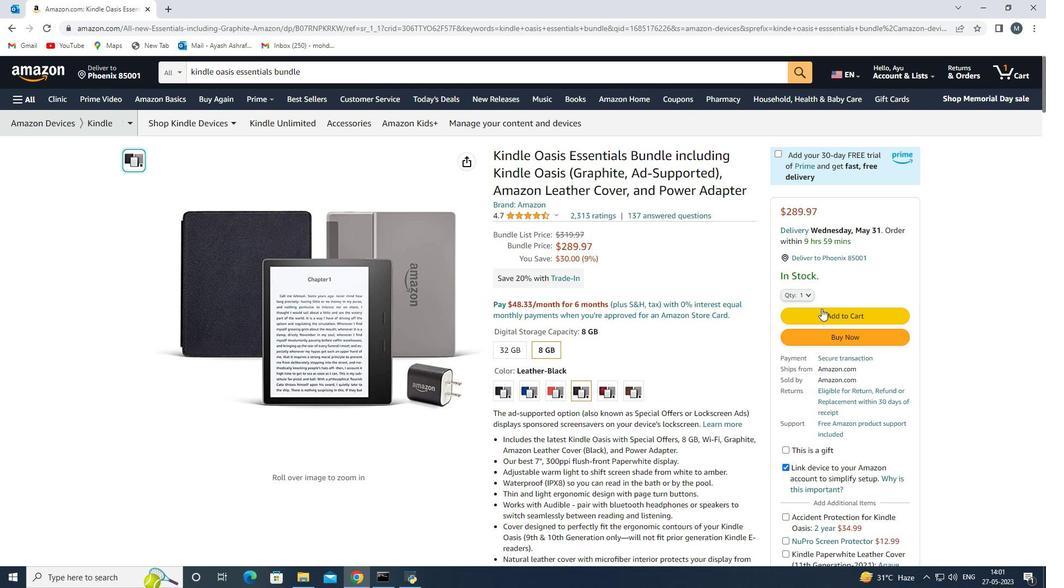 
Action: Mouse moved to (714, 479)
Screenshot: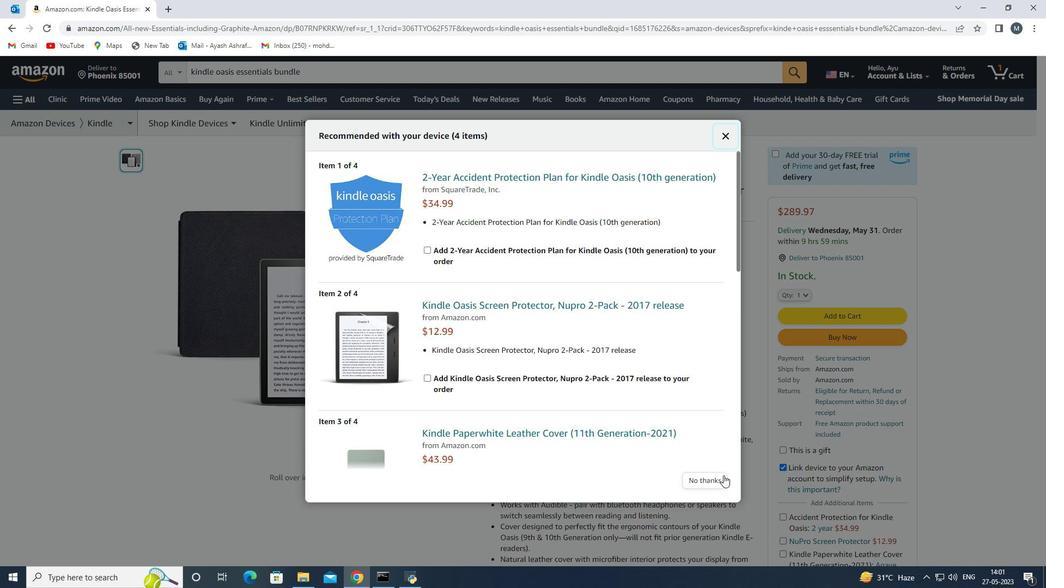 
Action: Mouse pressed left at (714, 479)
Screenshot: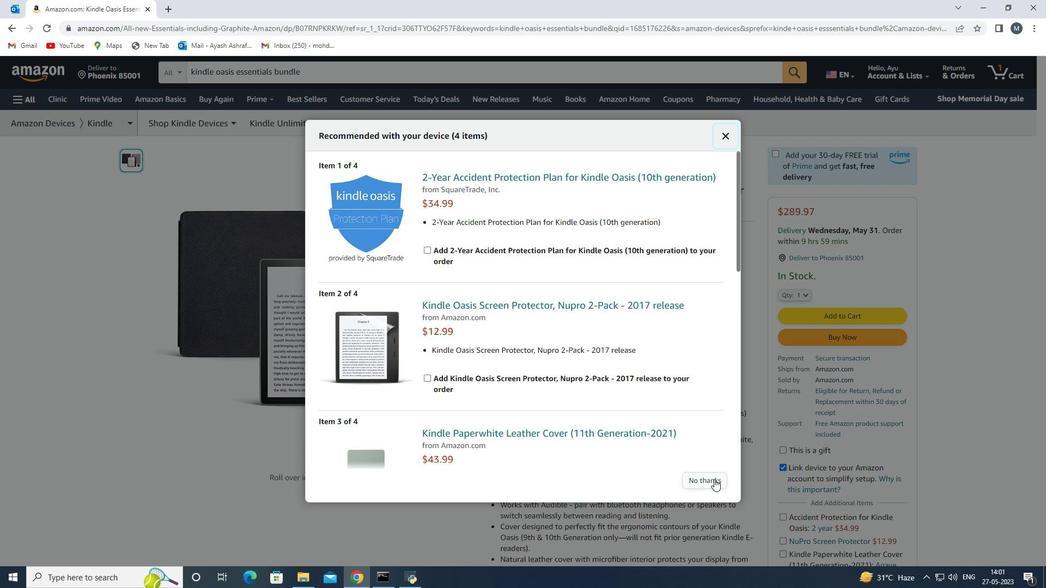 
Action: Mouse moved to (805, 250)
Screenshot: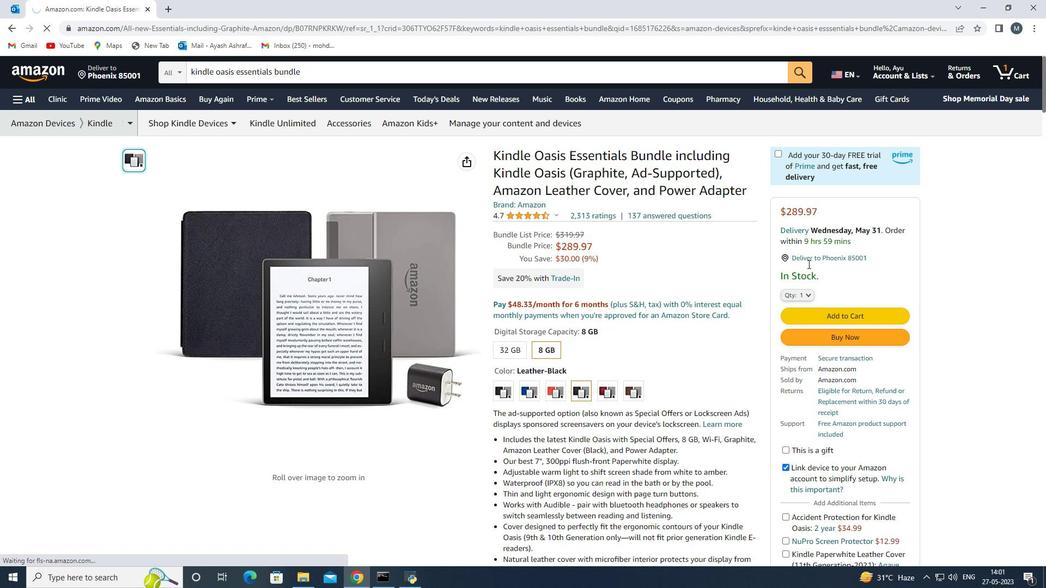 
Action: Mouse scrolled (805, 250) with delta (0, 0)
Screenshot: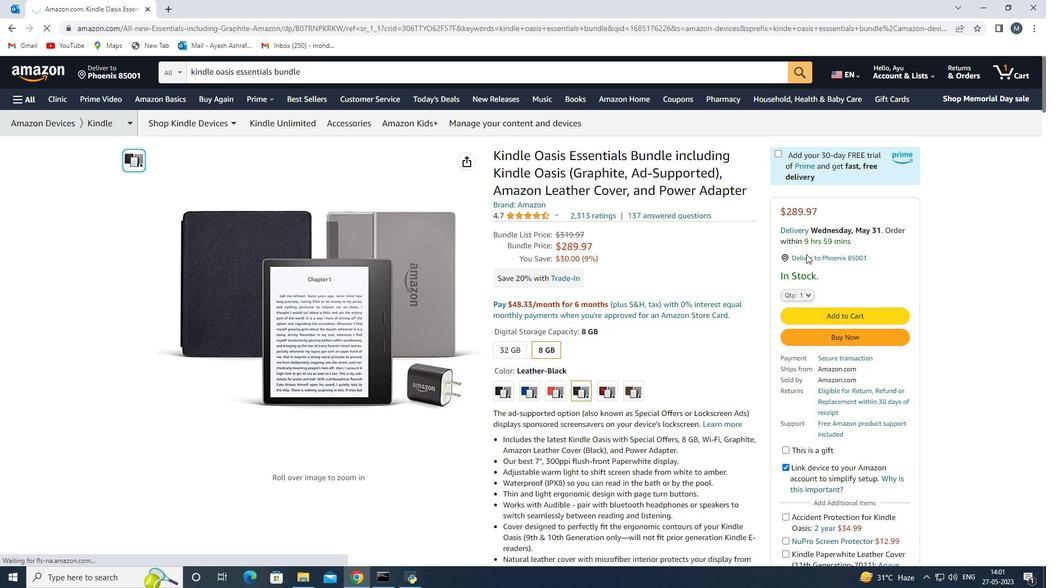 
Action: Mouse scrolled (805, 250) with delta (0, 0)
Screenshot: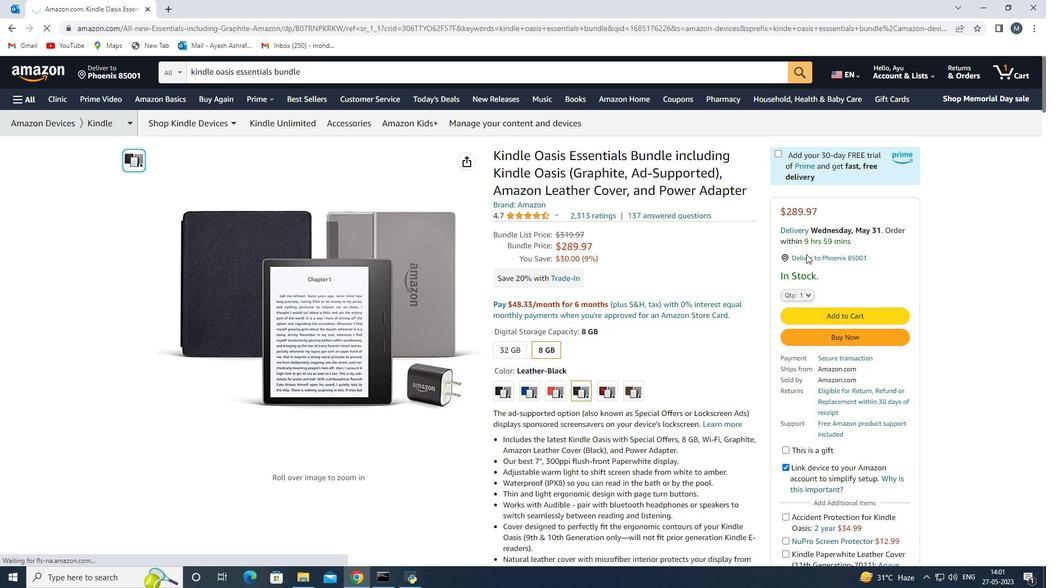 
Action: Mouse scrolled (805, 250) with delta (0, 0)
Screenshot: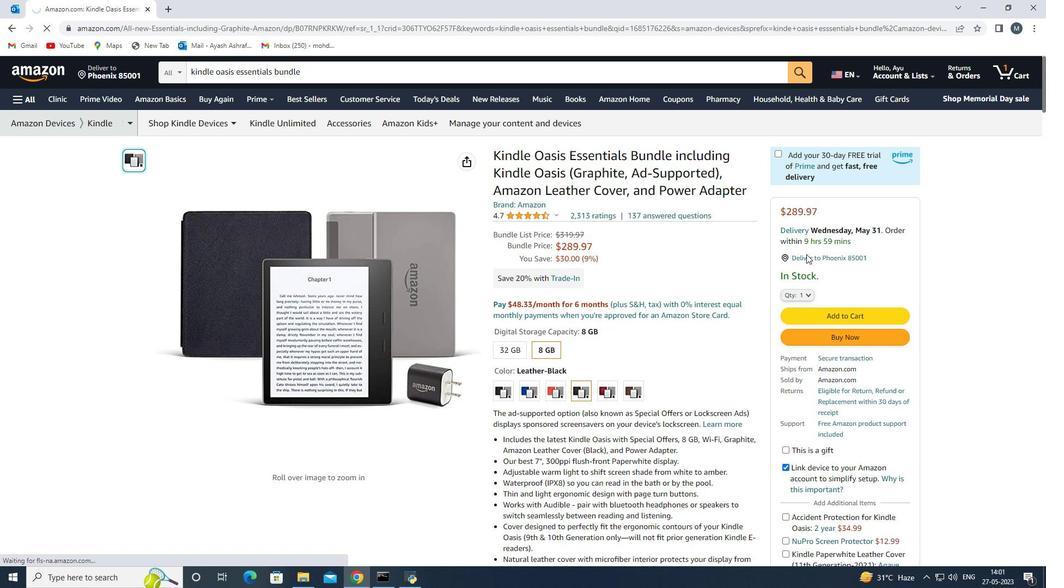 
Action: Mouse scrolled (805, 250) with delta (0, 0)
Screenshot: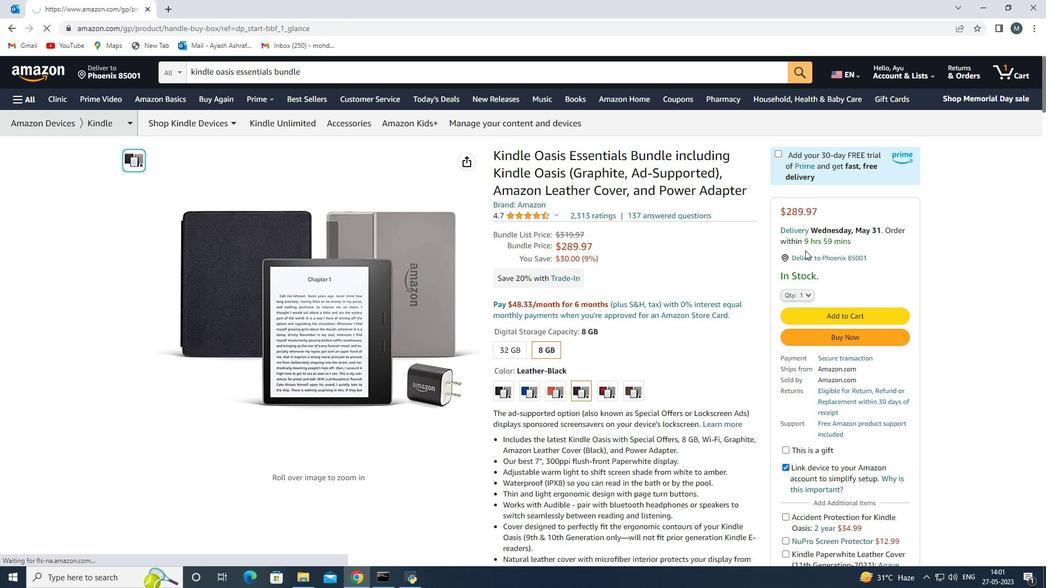 
Action: Mouse moved to (835, 184)
Screenshot: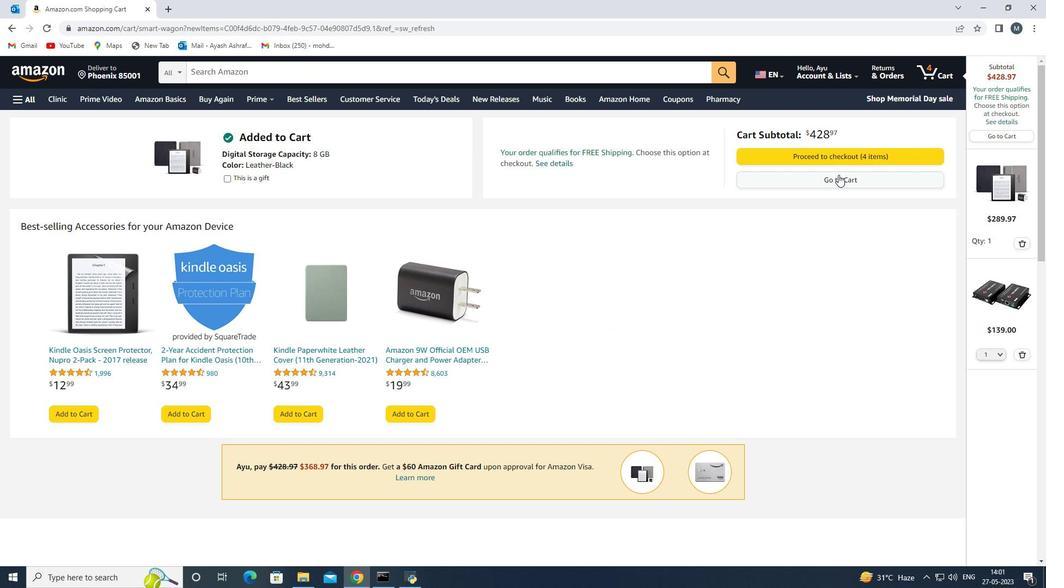 
Action: Mouse pressed left at (835, 184)
Screenshot: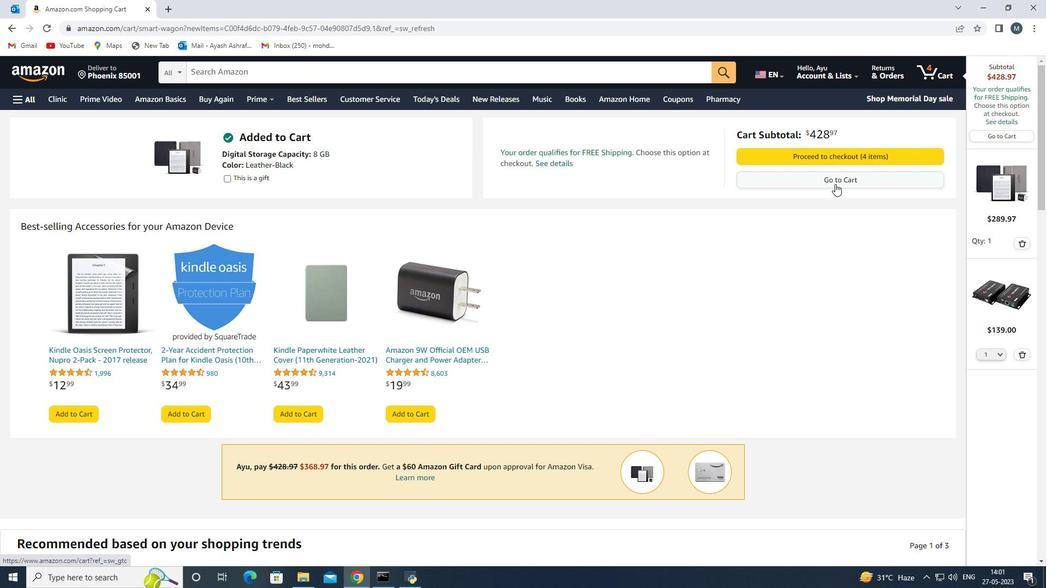 
Action: Mouse moved to (32, 320)
Screenshot: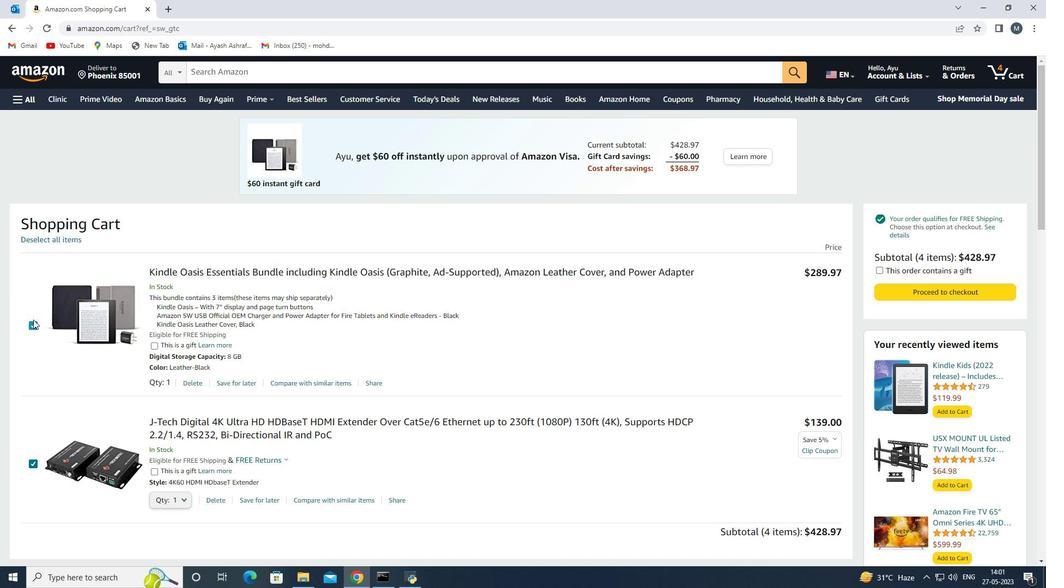 
Action: Mouse pressed left at (32, 320)
Screenshot: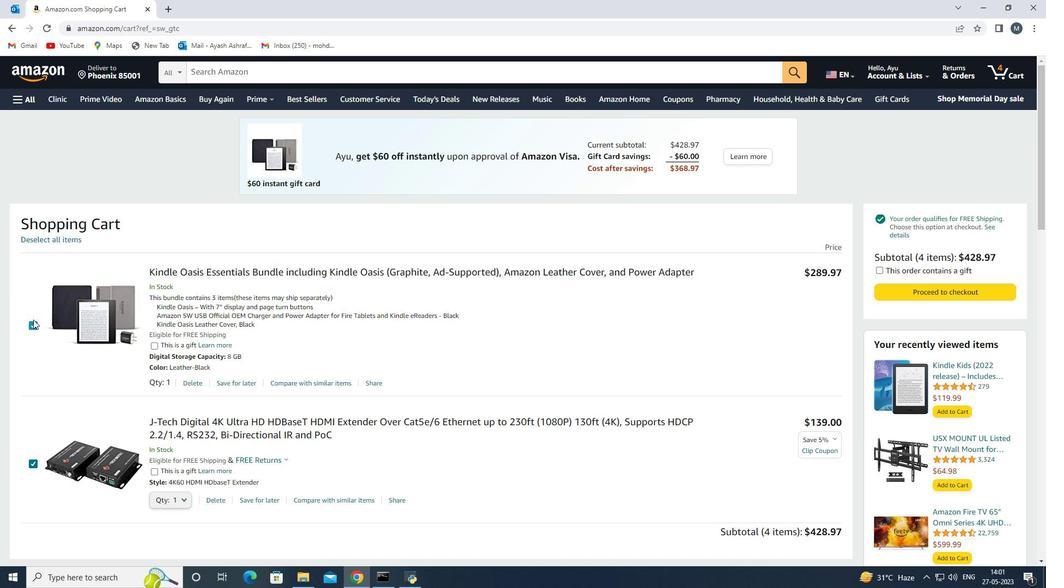 
Action: Mouse moved to (36, 467)
Screenshot: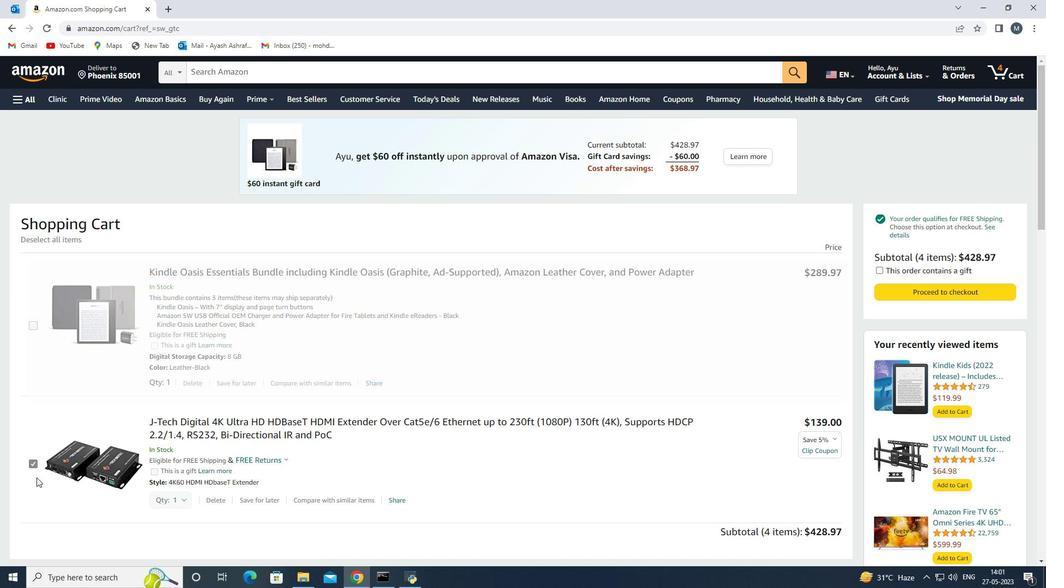 
Action: Mouse pressed left at (36, 467)
Screenshot: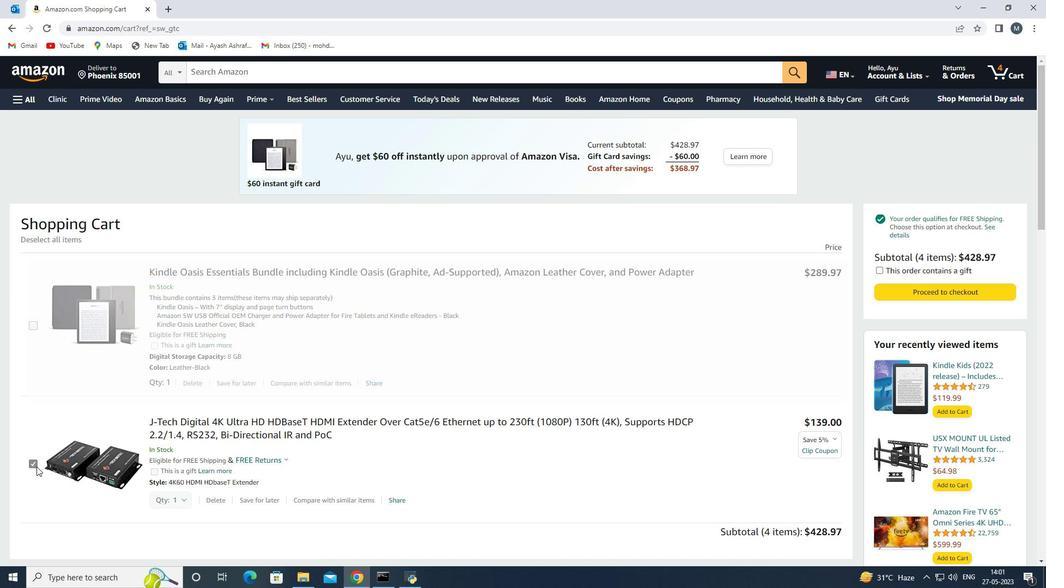 
Action: Mouse moved to (81, 445)
Screenshot: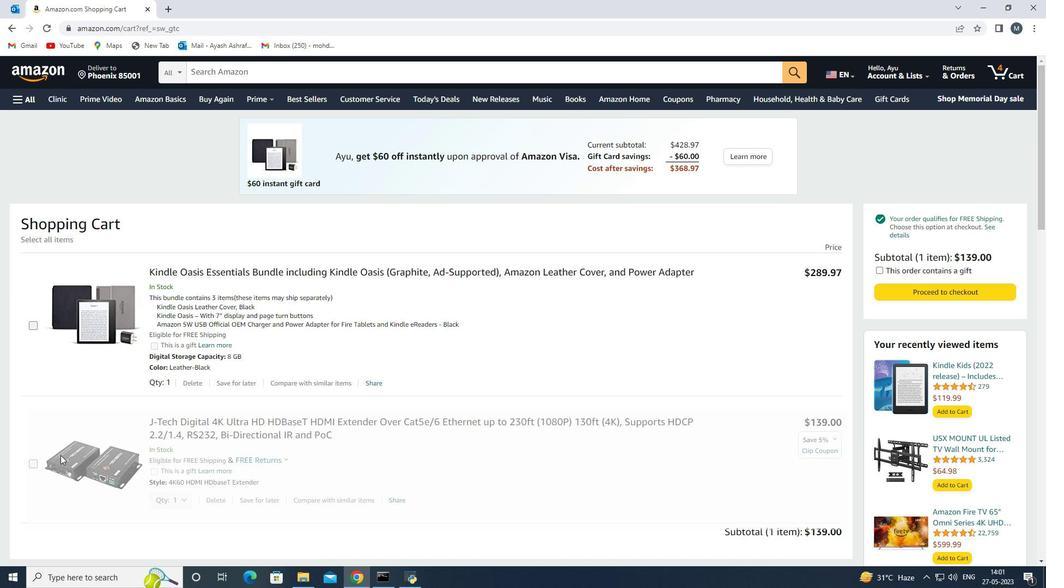 
Action: Mouse scrolled (81, 444) with delta (0, 0)
Screenshot: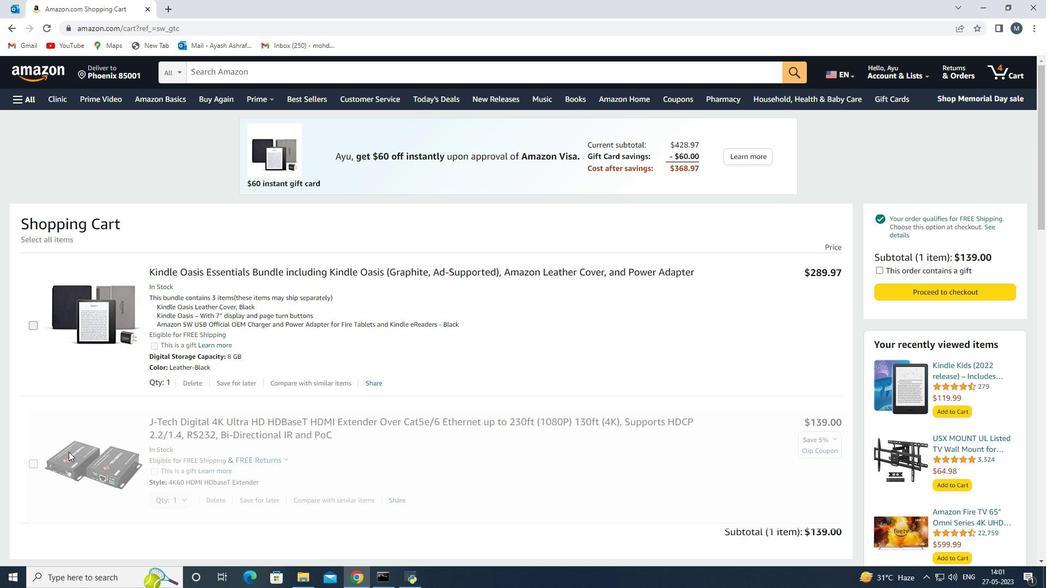 
Action: Mouse scrolled (81, 444) with delta (0, 0)
Screenshot: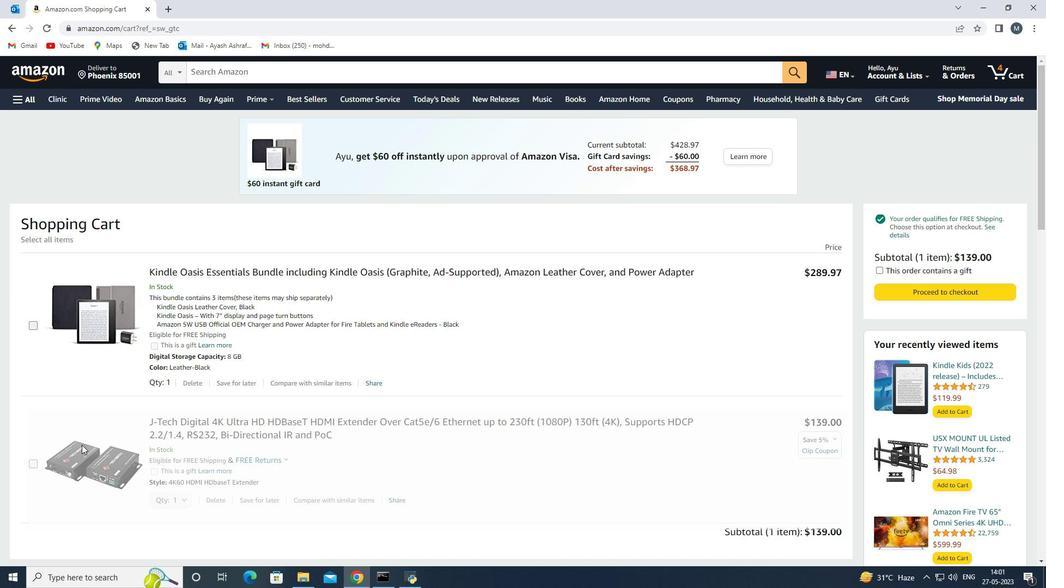 
Action: Mouse moved to (76, 446)
Screenshot: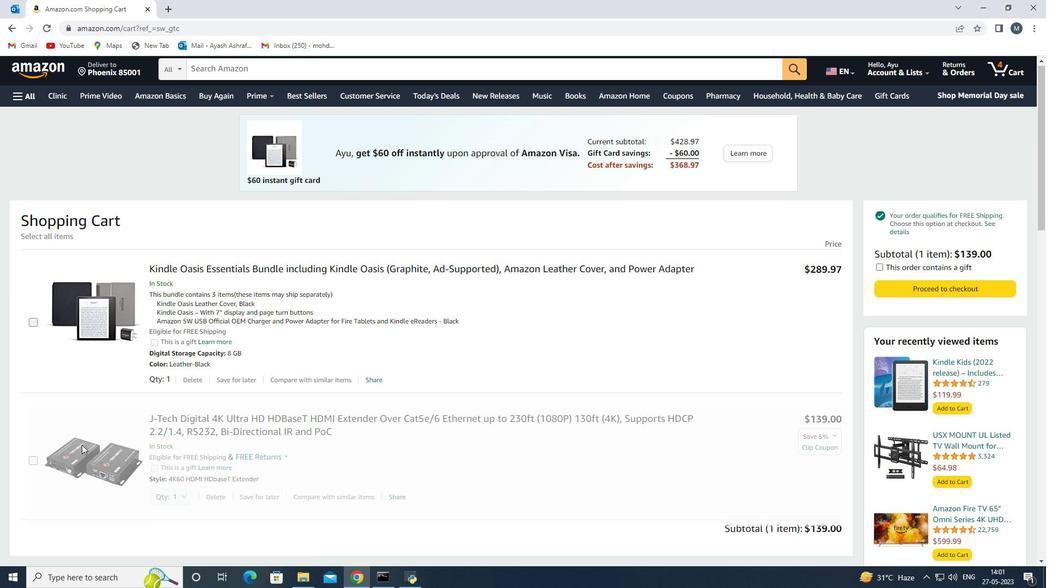 
Action: Mouse scrolled (76, 446) with delta (0, 0)
Screenshot: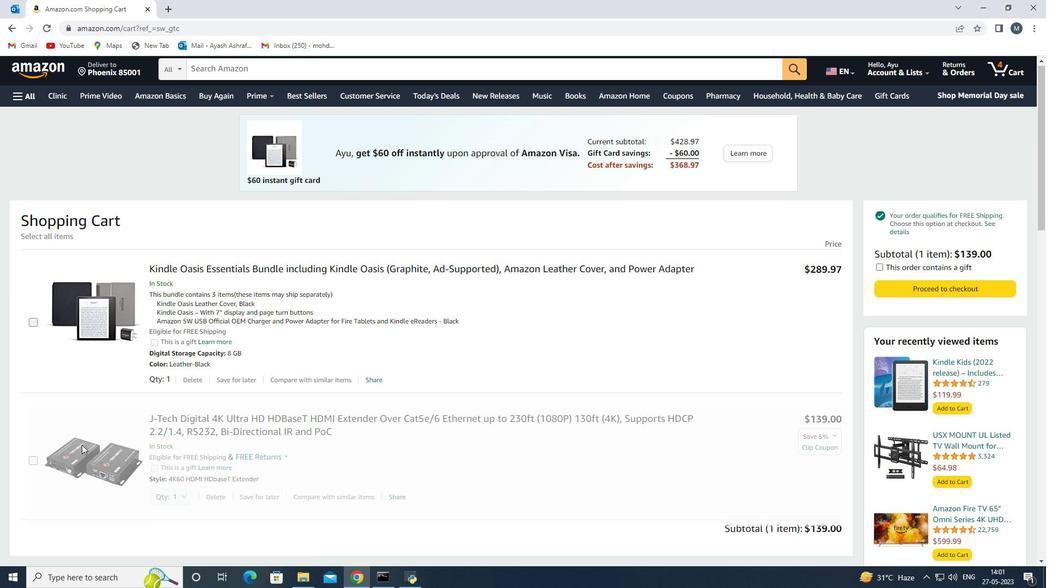 
Action: Mouse moved to (71, 449)
Screenshot: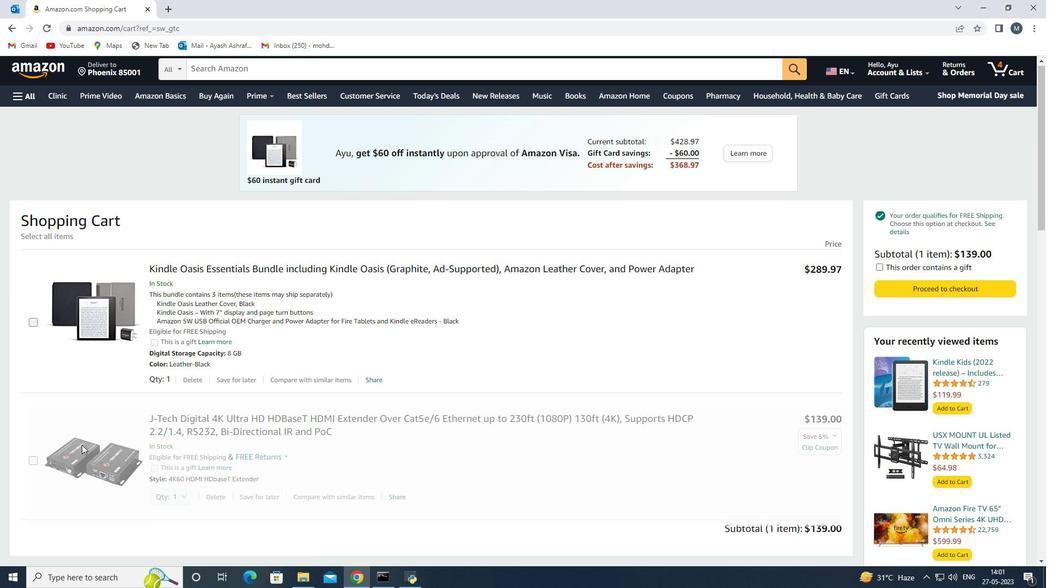 
Action: Mouse scrolled (71, 448) with delta (0, 0)
Screenshot: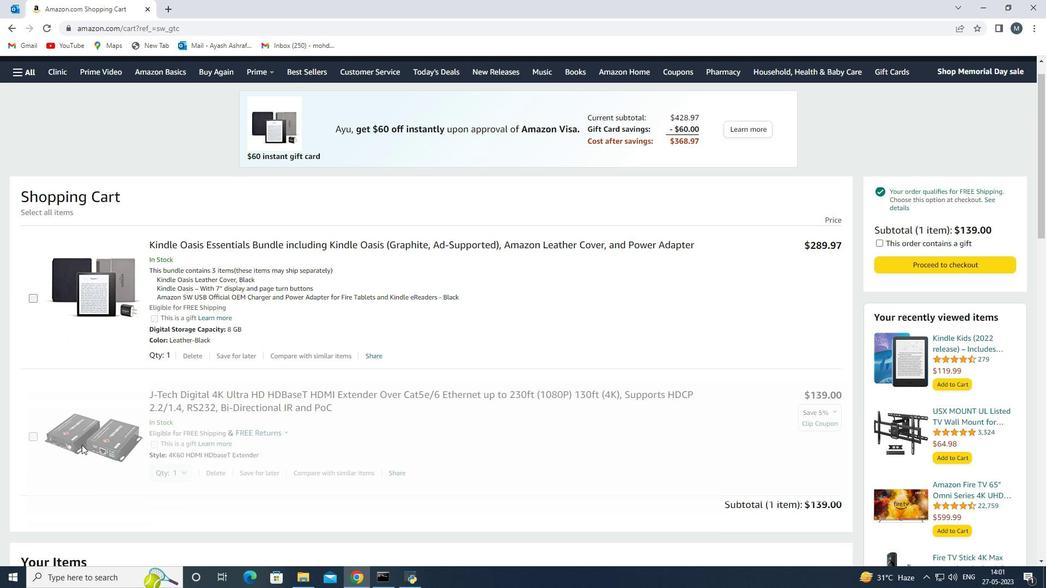 
Action: Mouse moved to (64, 455)
Screenshot: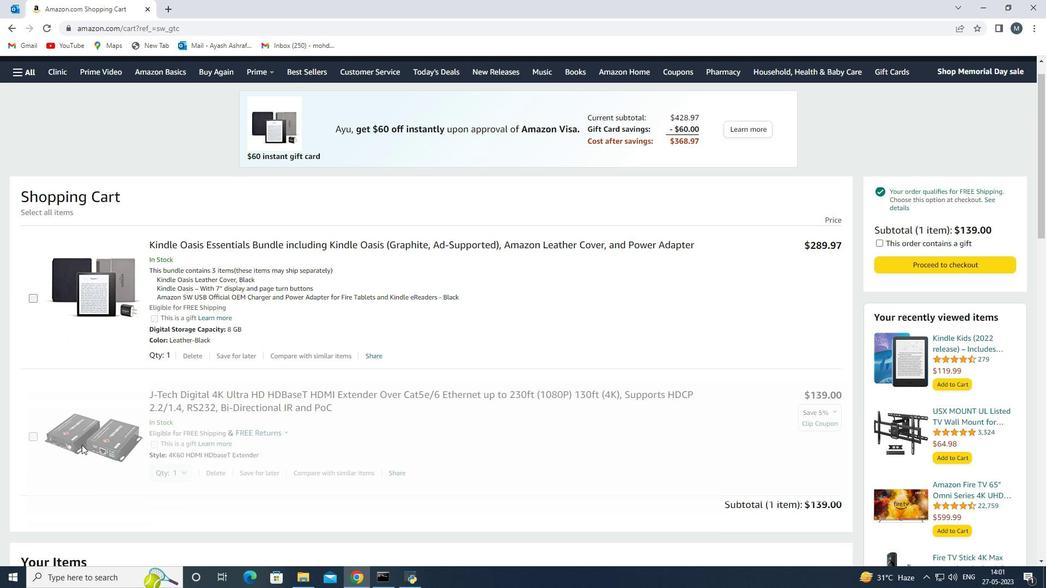 
Action: Mouse scrolled (65, 454) with delta (0, 0)
Screenshot: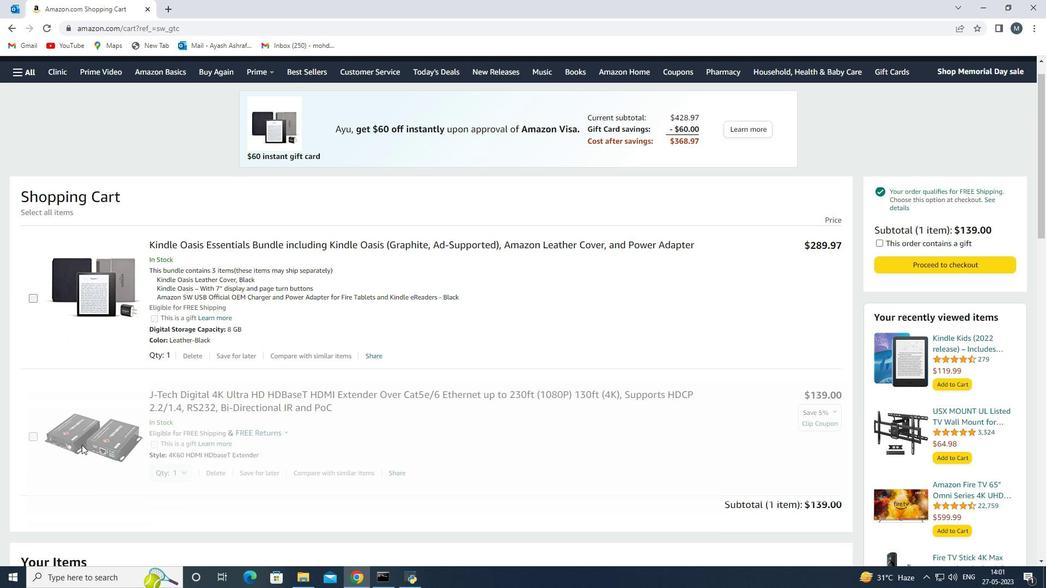 
Action: Mouse moved to (150, 351)
Screenshot: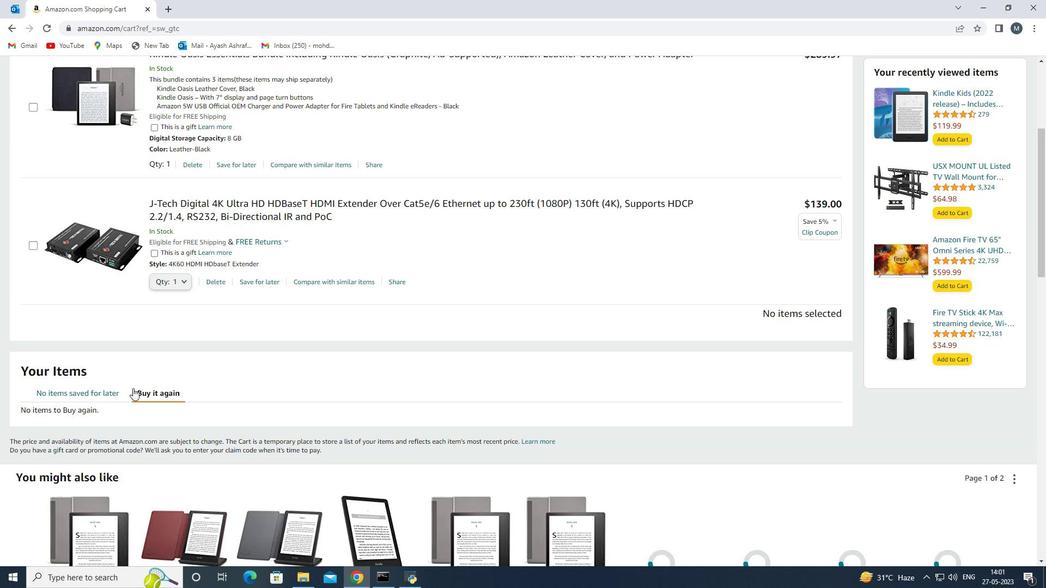 
Action: Mouse scrolled (150, 352) with delta (0, 0)
Screenshot: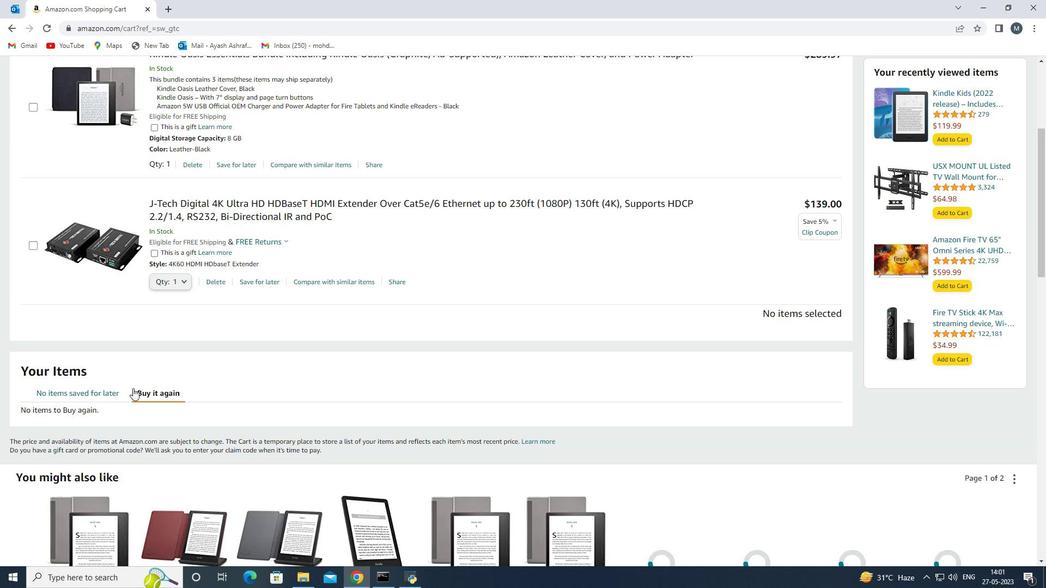 
Action: Mouse moved to (150, 350)
Screenshot: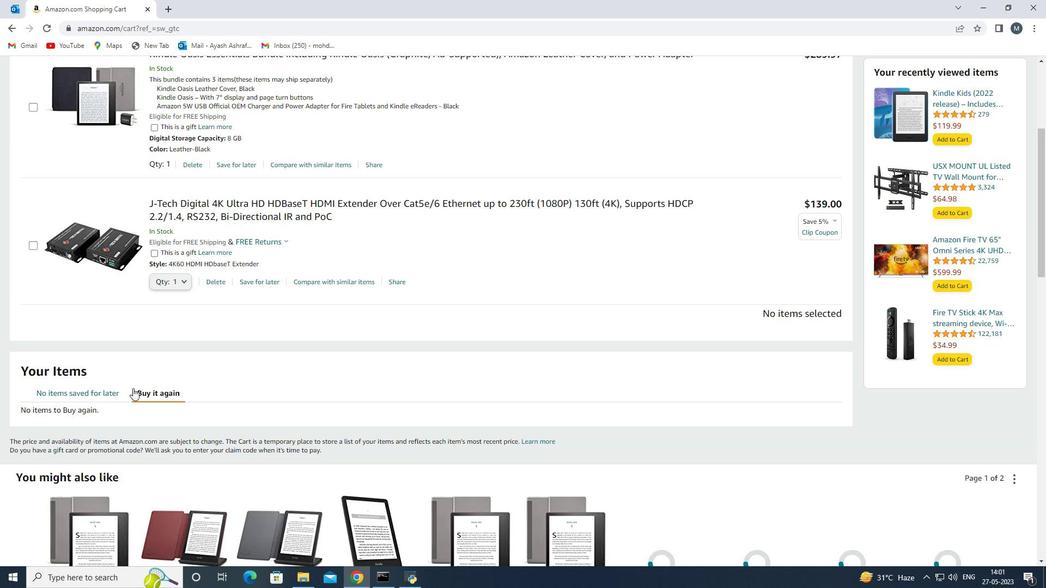 
Action: Mouse scrolled (150, 351) with delta (0, 0)
Screenshot: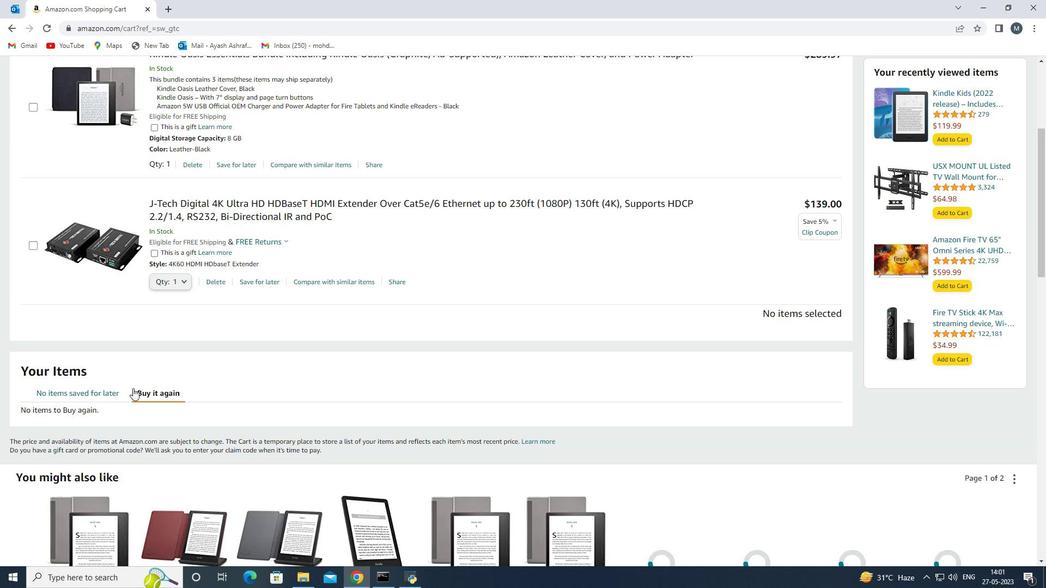 
Action: Mouse moved to (150, 349)
Screenshot: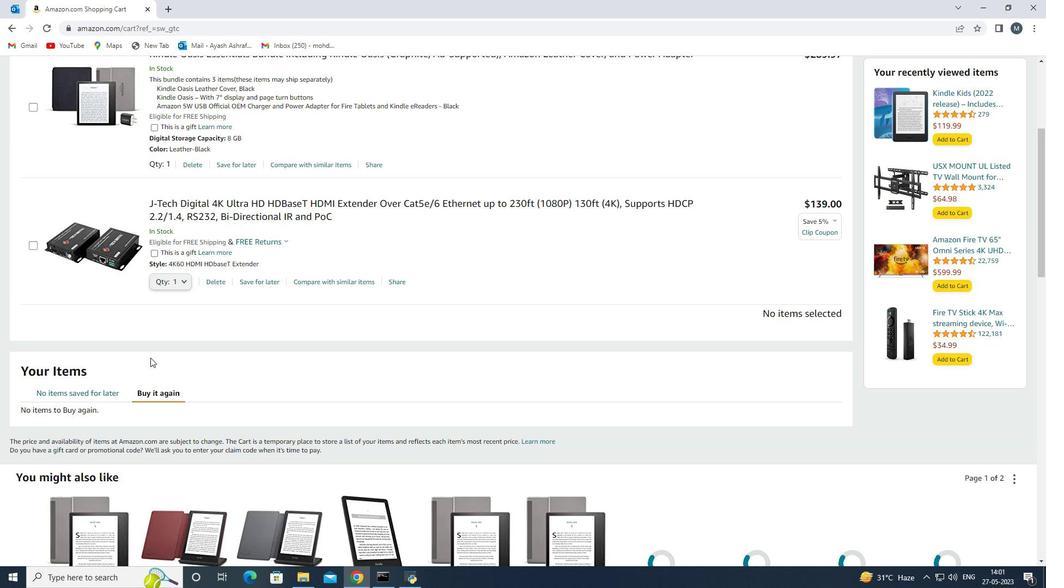 
Action: Mouse scrolled (150, 350) with delta (0, 0)
Screenshot: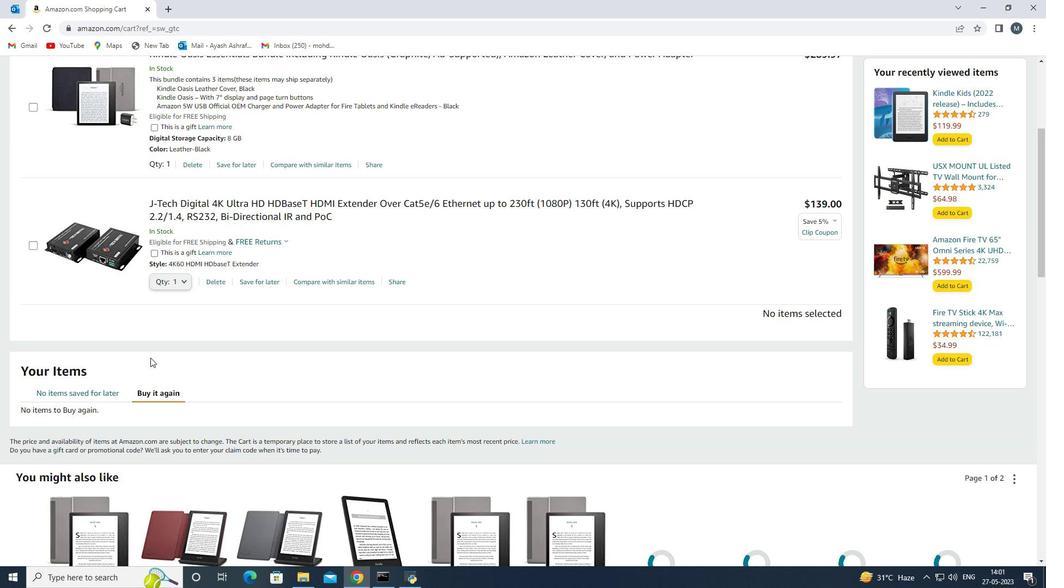 
Action: Mouse scrolled (150, 350) with delta (0, 0)
Screenshot: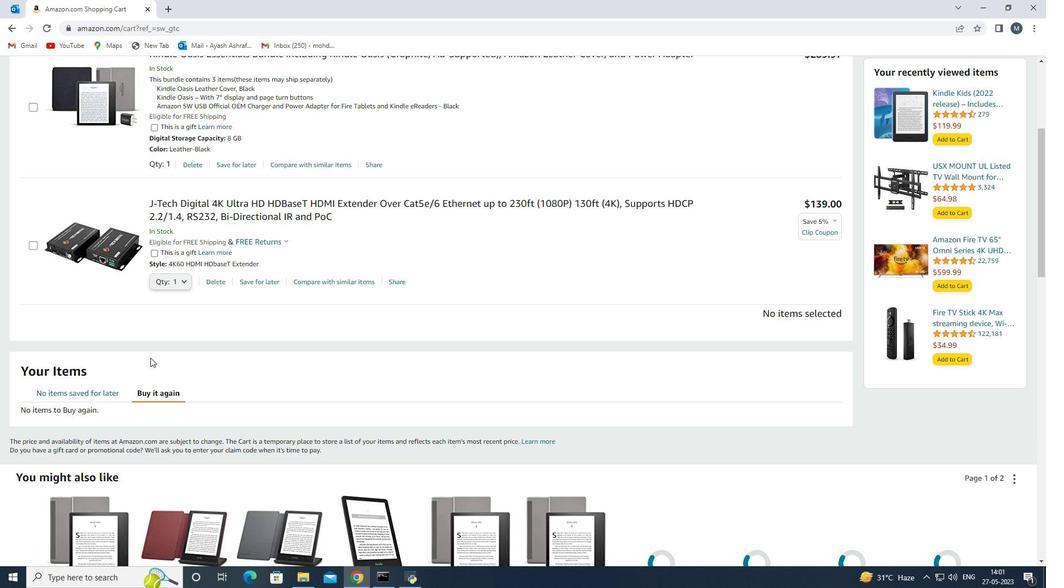 
Action: Mouse moved to (28, 320)
Screenshot: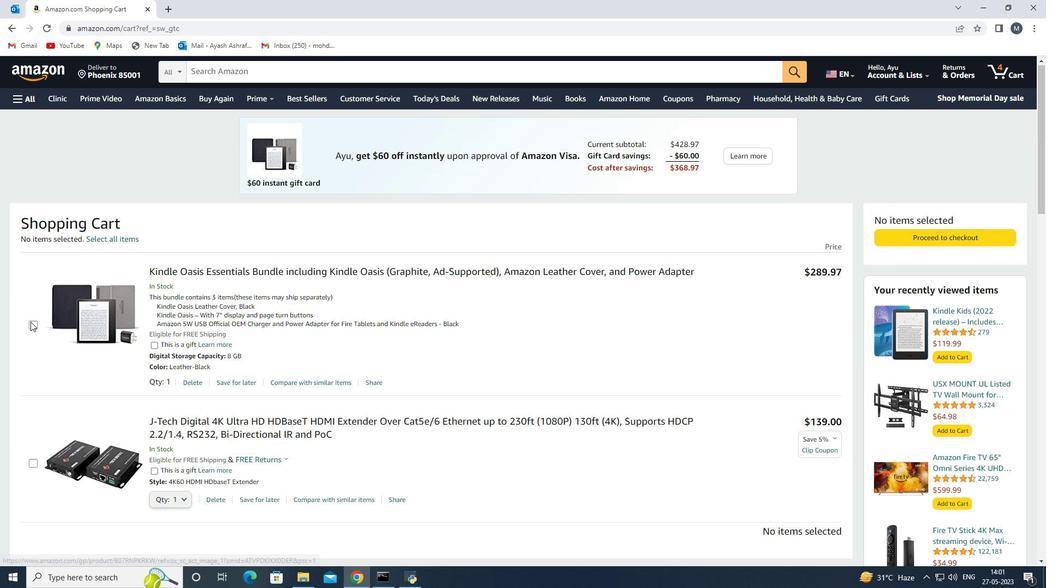 
Action: Mouse pressed left at (28, 320)
Screenshot: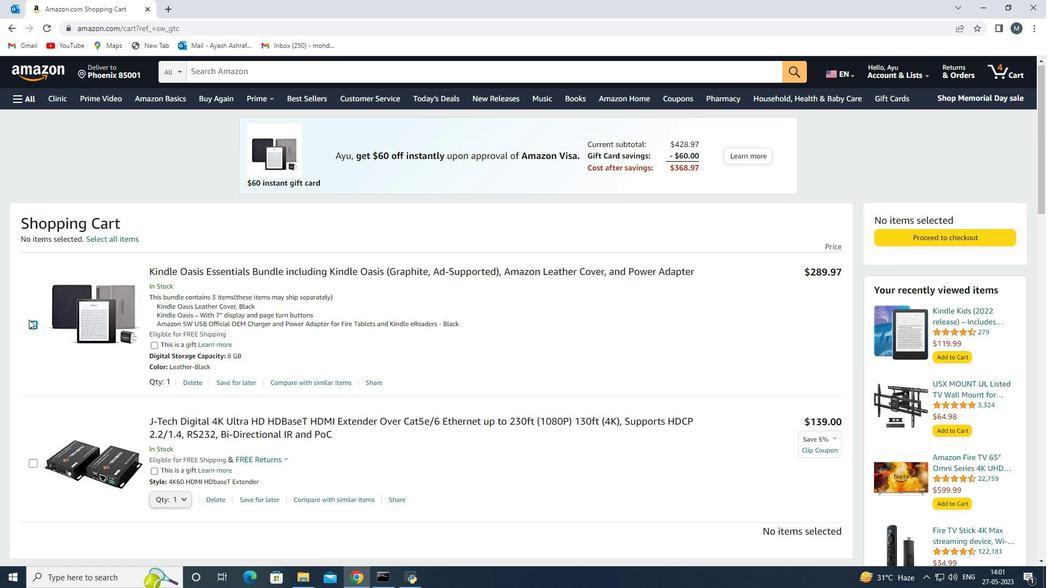 
Action: Mouse moved to (87, 323)
Screenshot: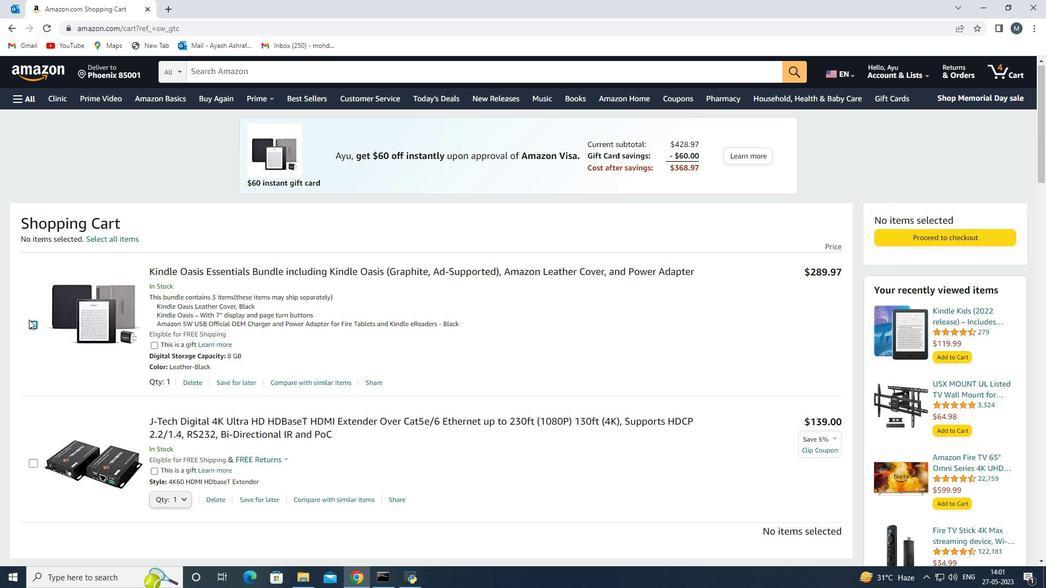 
Action: Mouse pressed left at (87, 323)
Screenshot: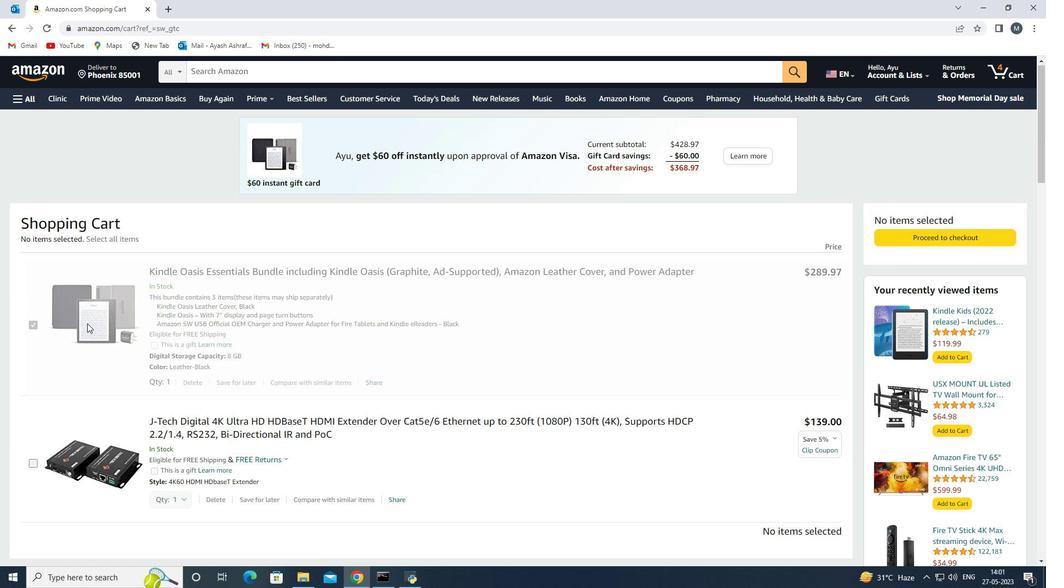 
Action: Mouse moved to (98, 315)
Screenshot: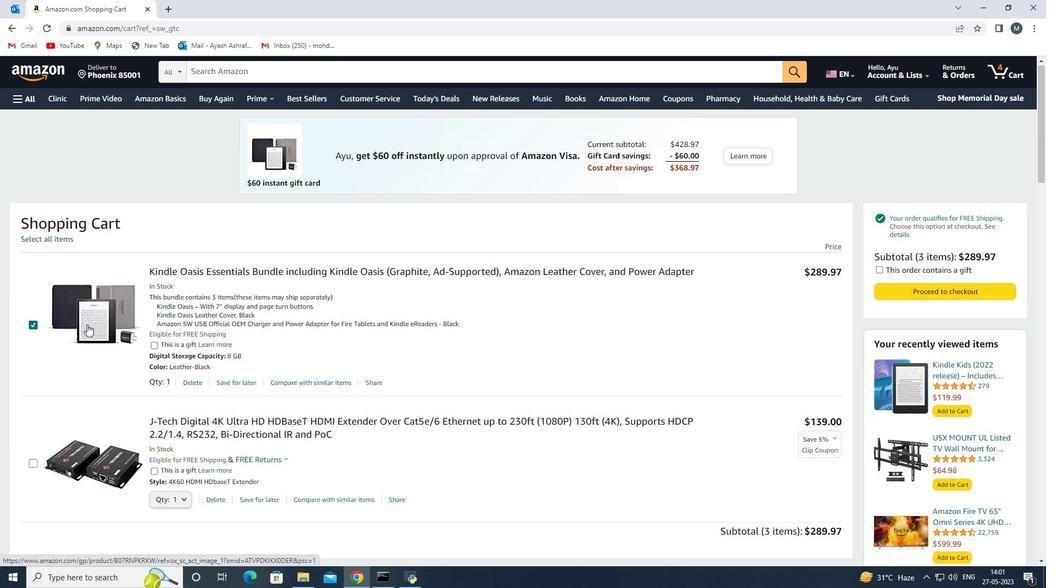 
Action: Mouse pressed left at (98, 315)
Screenshot: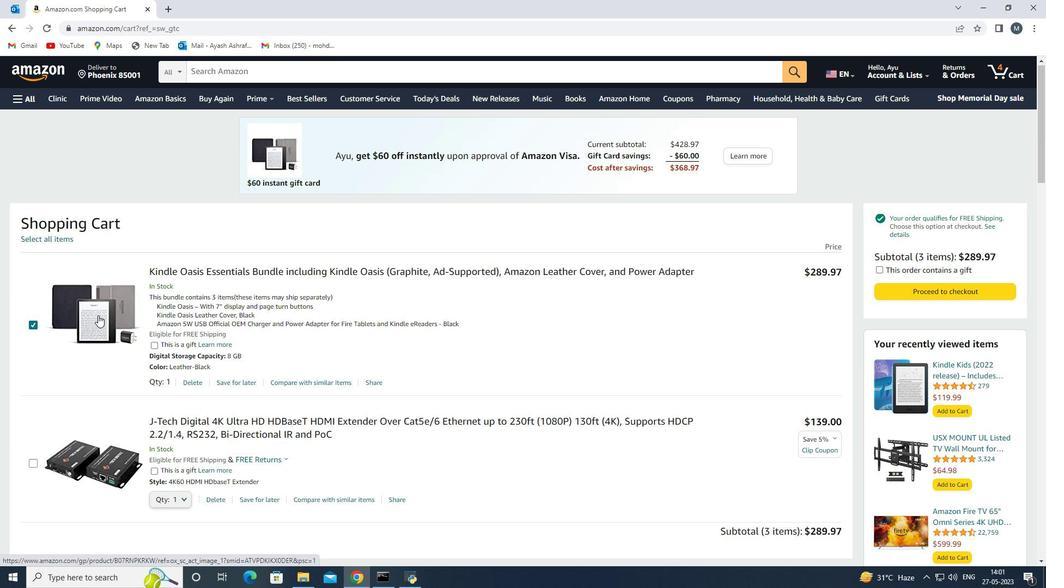 
Action: Mouse moved to (833, 335)
Screenshot: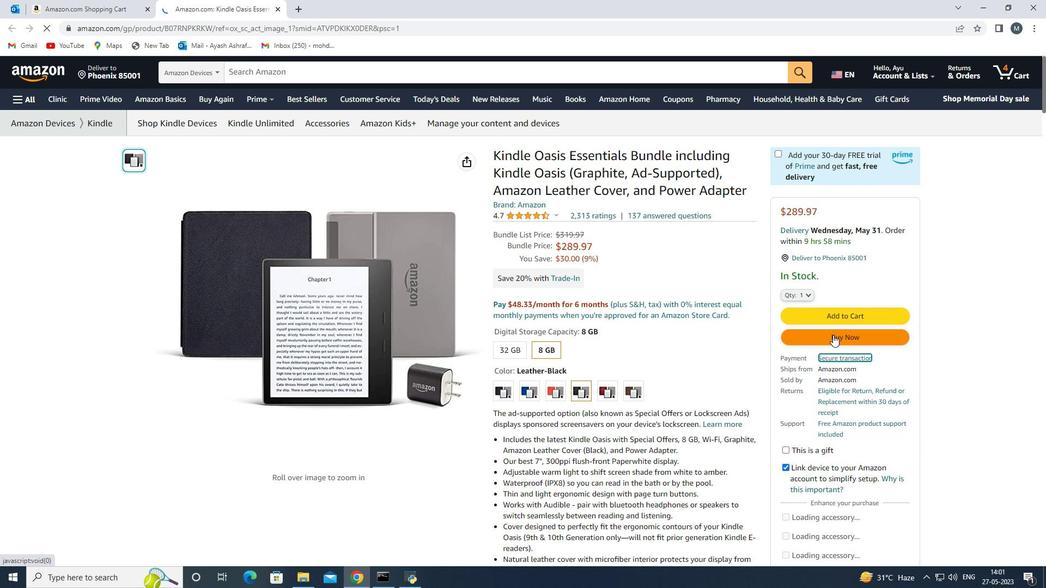 
Action: Mouse pressed left at (833, 335)
Screenshot: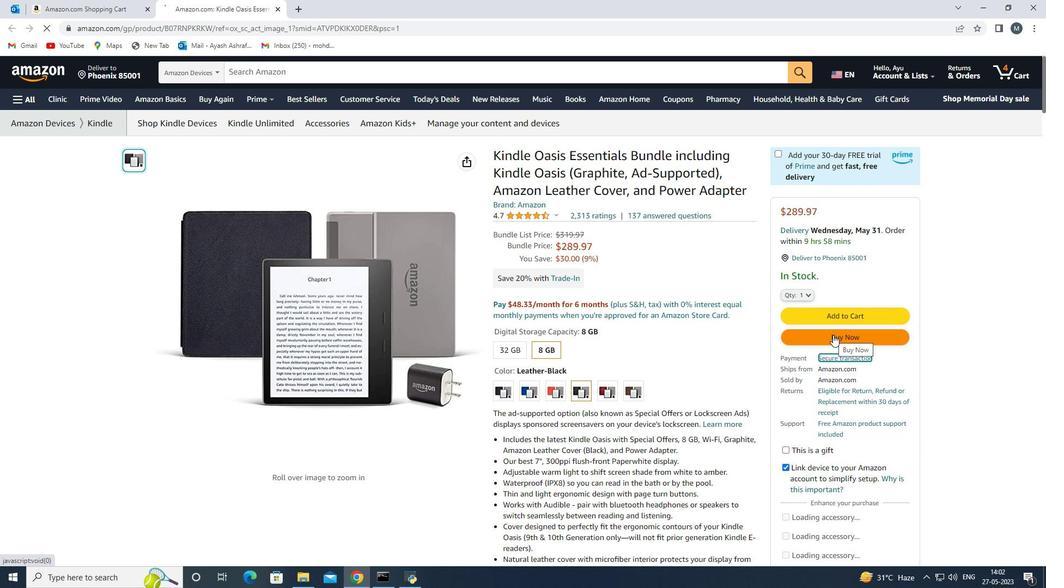 
Action: Mouse moved to (275, 387)
Screenshot: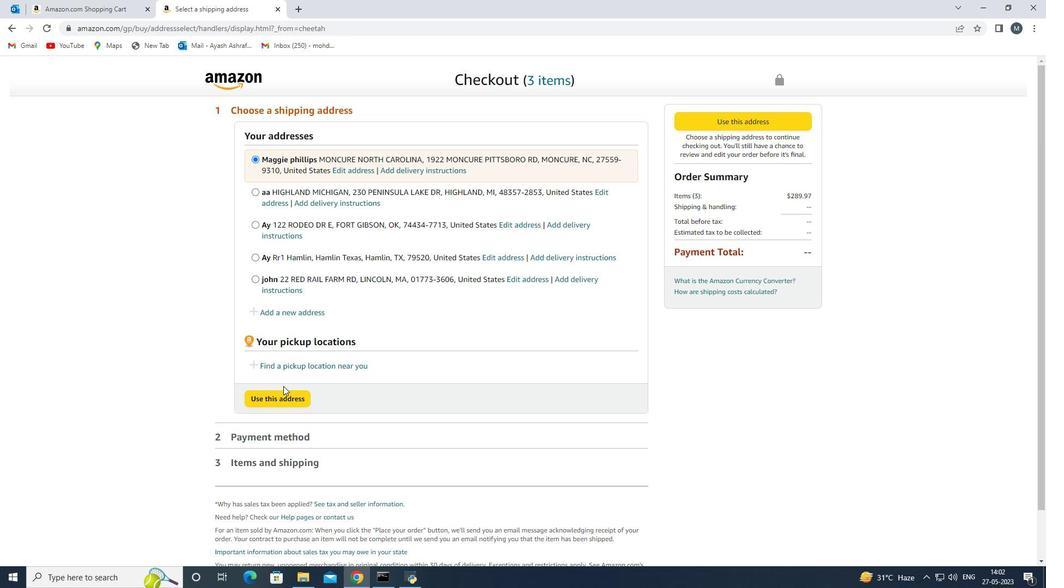 
Action: Mouse scrolled (275, 387) with delta (0, 0)
Screenshot: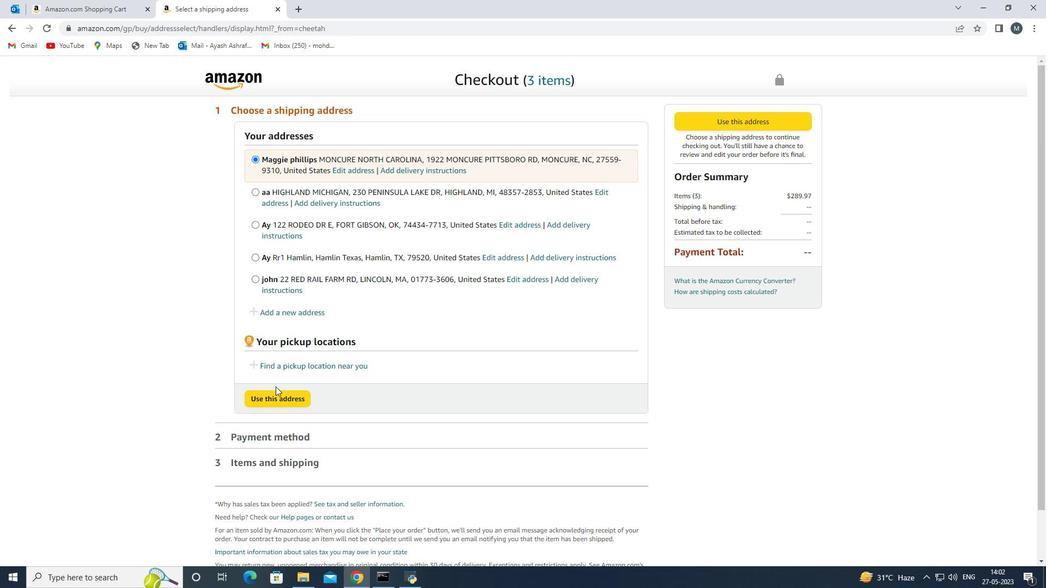 
Action: Mouse moved to (308, 315)
Screenshot: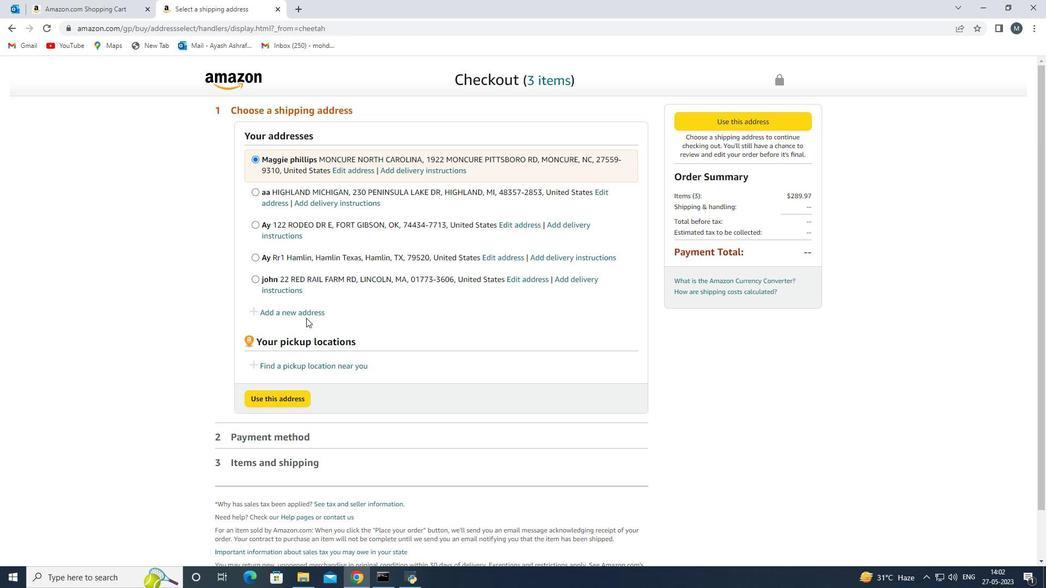 
Action: Mouse pressed left at (308, 315)
Screenshot: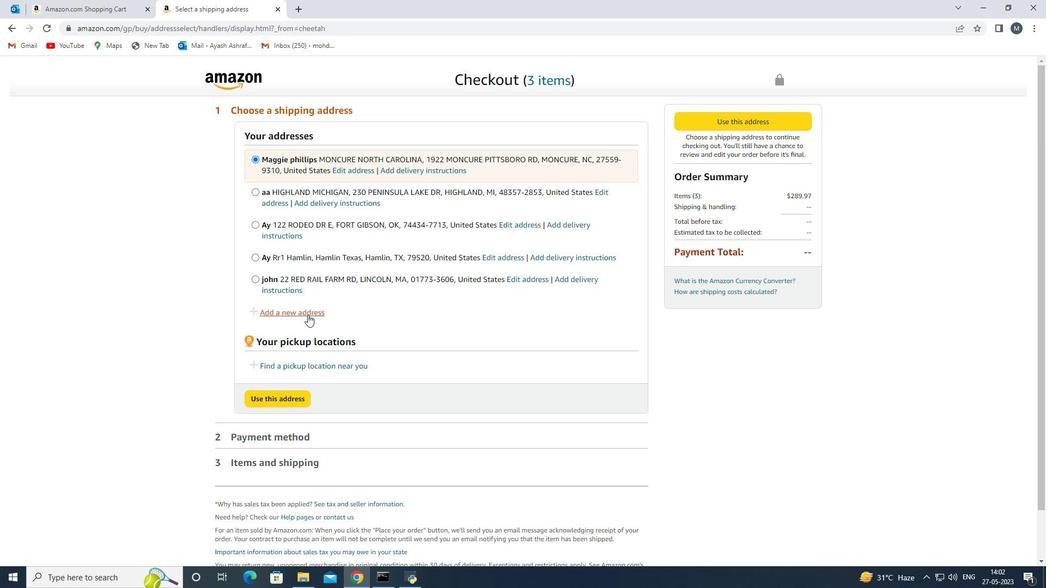 
Action: Mouse moved to (355, 275)
Screenshot: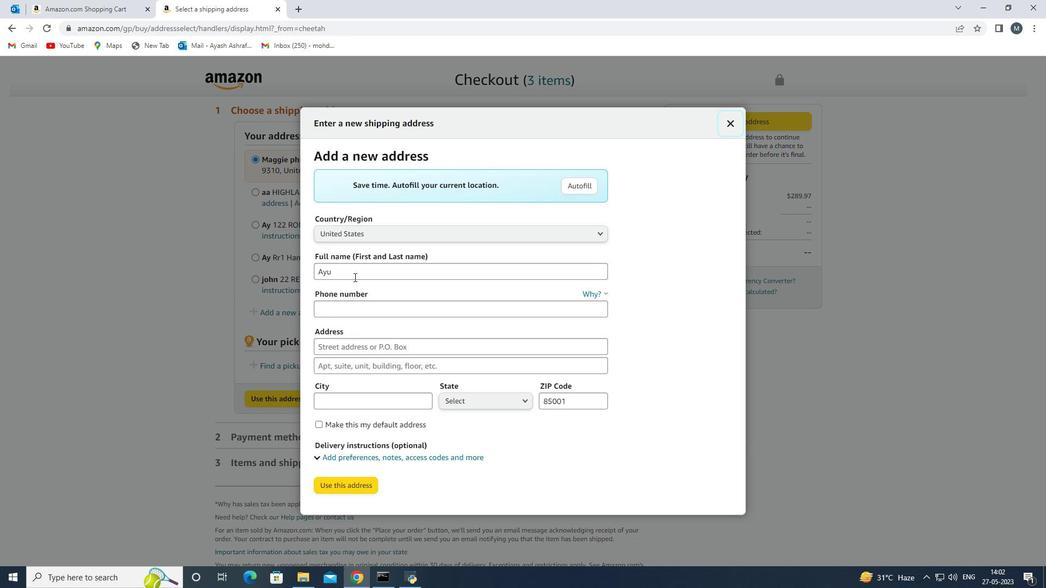 
Action: Mouse pressed left at (355, 275)
Screenshot: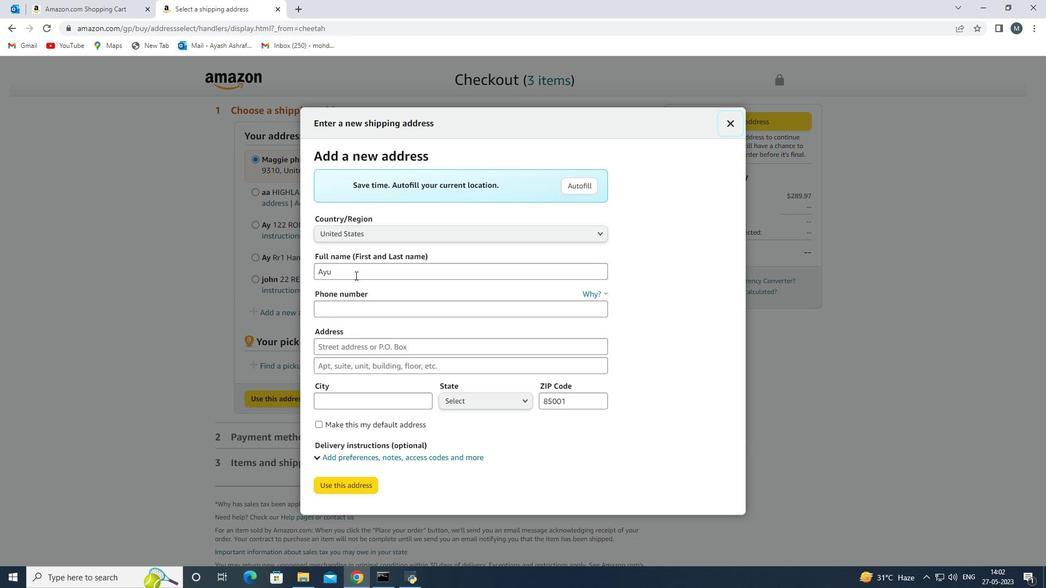 
Action: Mouse moved to (353, 275)
Screenshot: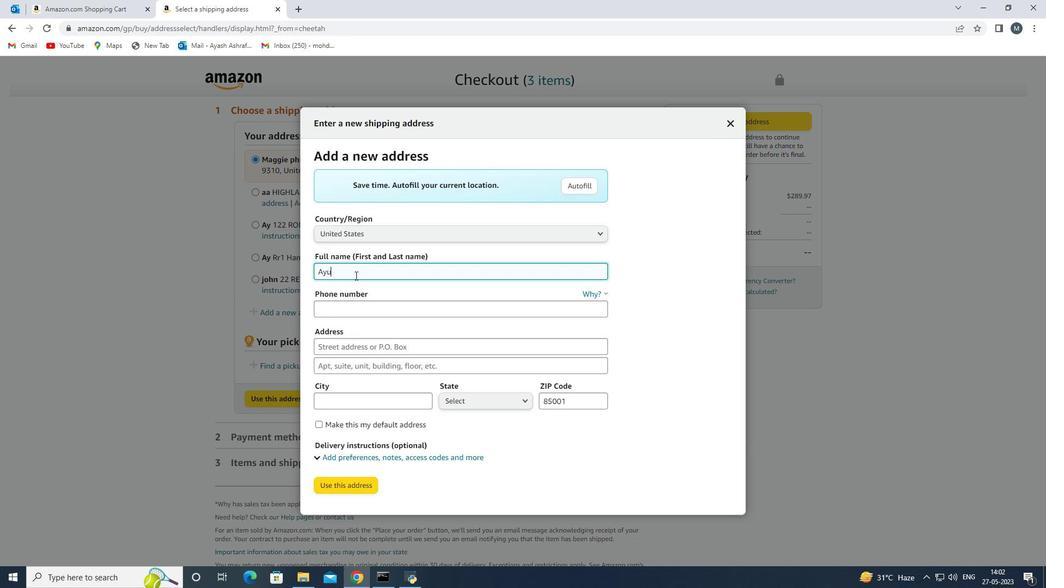 
Action: Key pressed <Key.backspace>
Screenshot: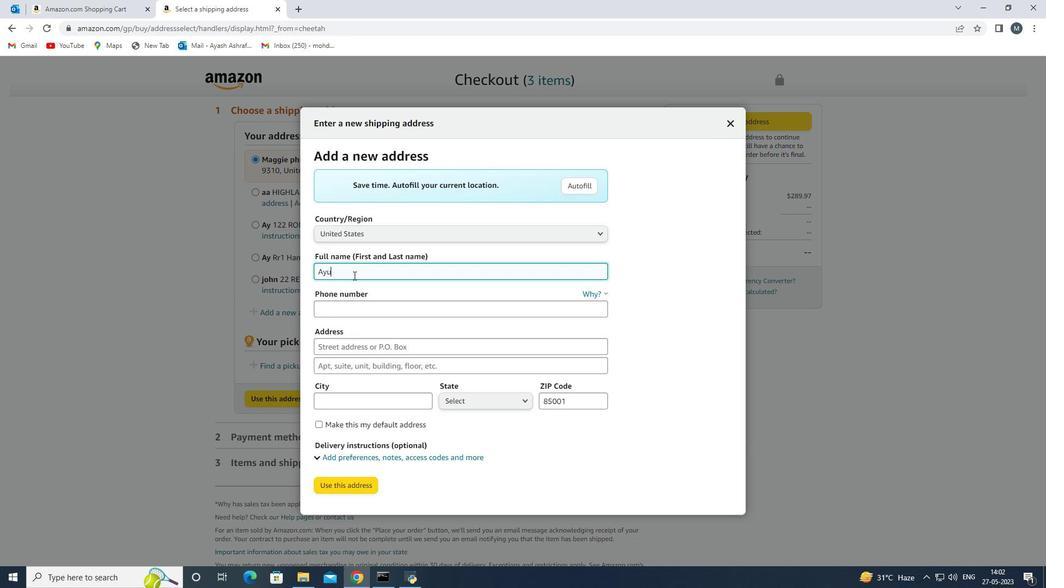 
Action: Mouse moved to (352, 276)
Screenshot: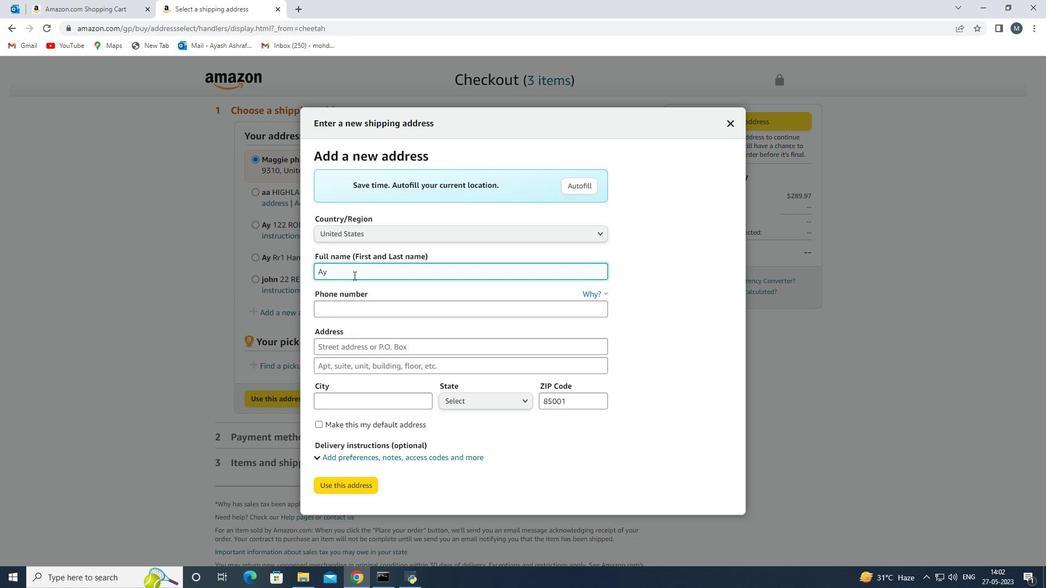 
Action: Key pressed <Key.backspace><Key.backspace>
Screenshot: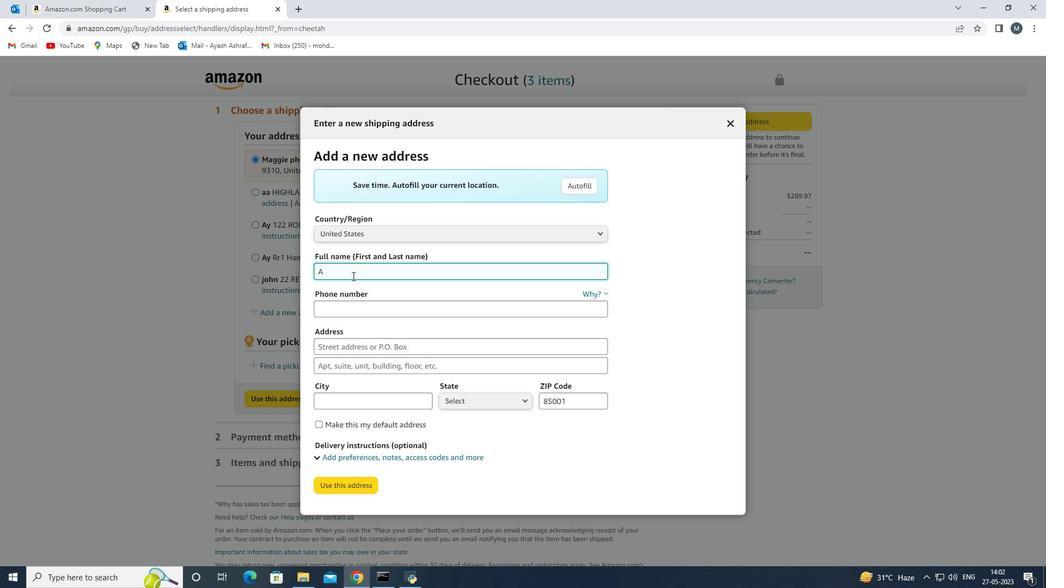 
Action: Mouse moved to (341, 304)
Screenshot: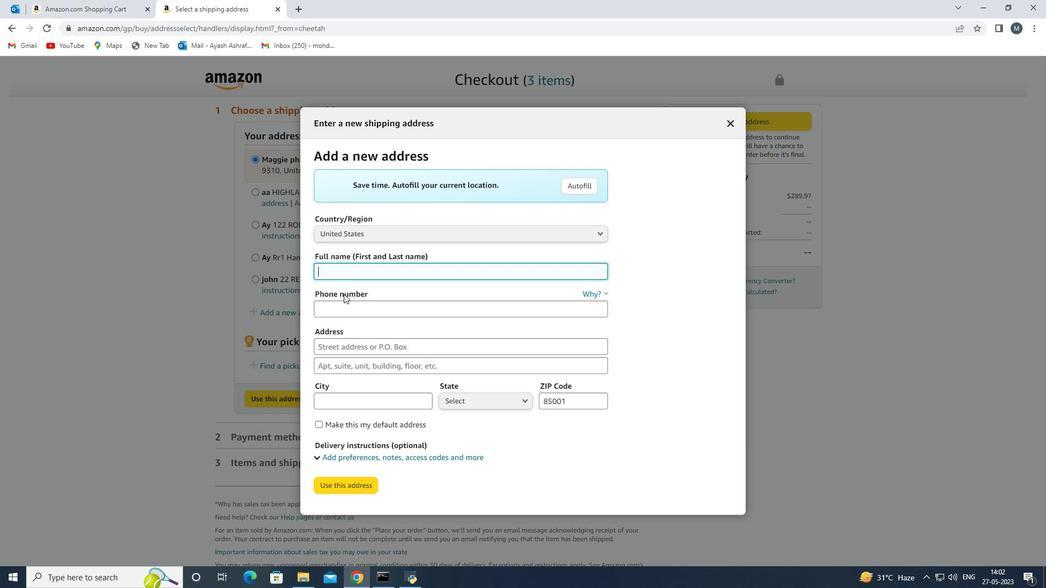 
Action: Mouse pressed left at (341, 304)
Screenshot: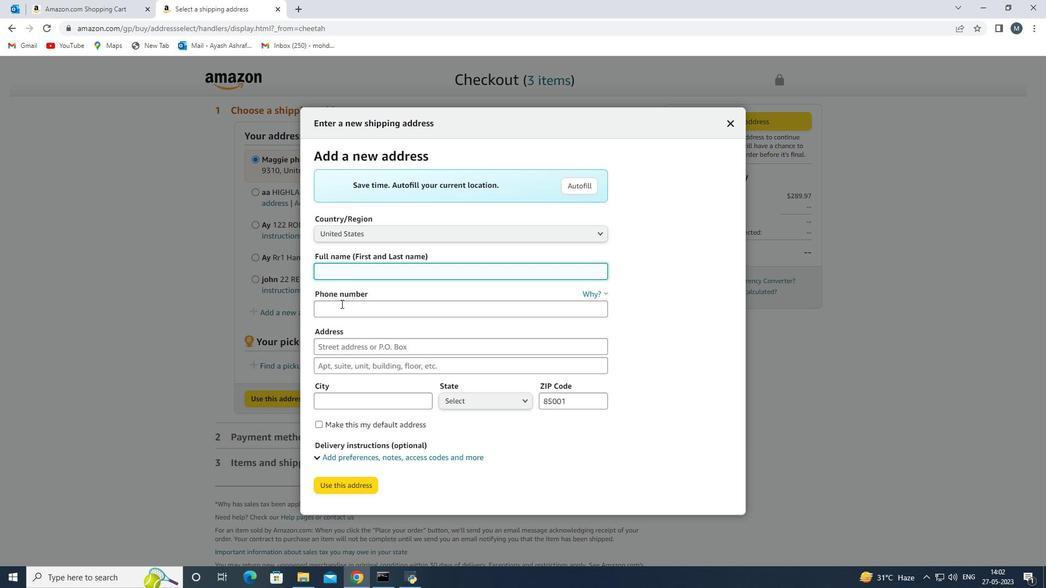 
Action: Mouse moved to (342, 303)
Screenshot: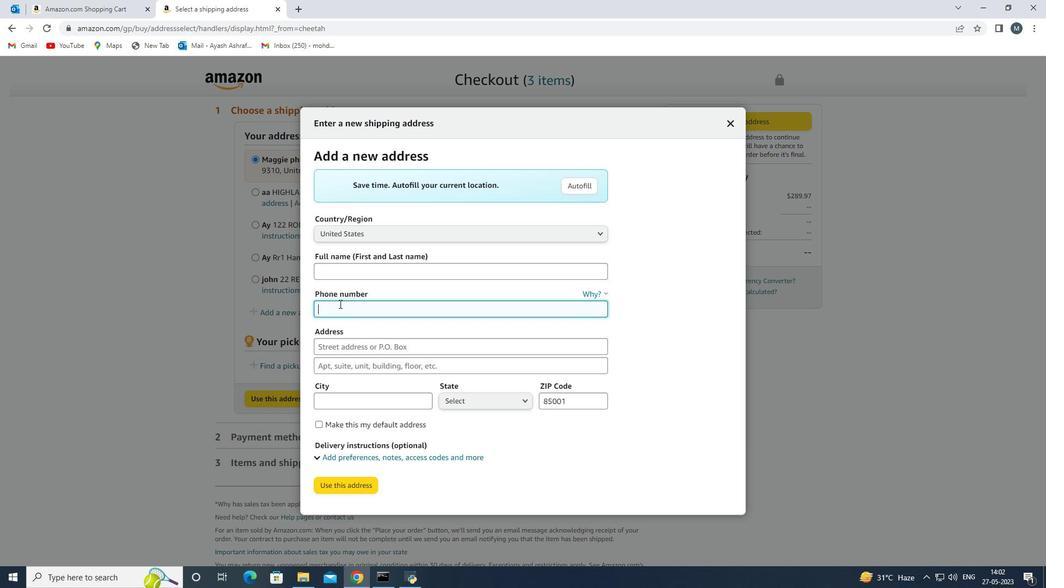 
Action: Key pressed <Key.shift>(607<Key.shift>)535-9536
Screenshot: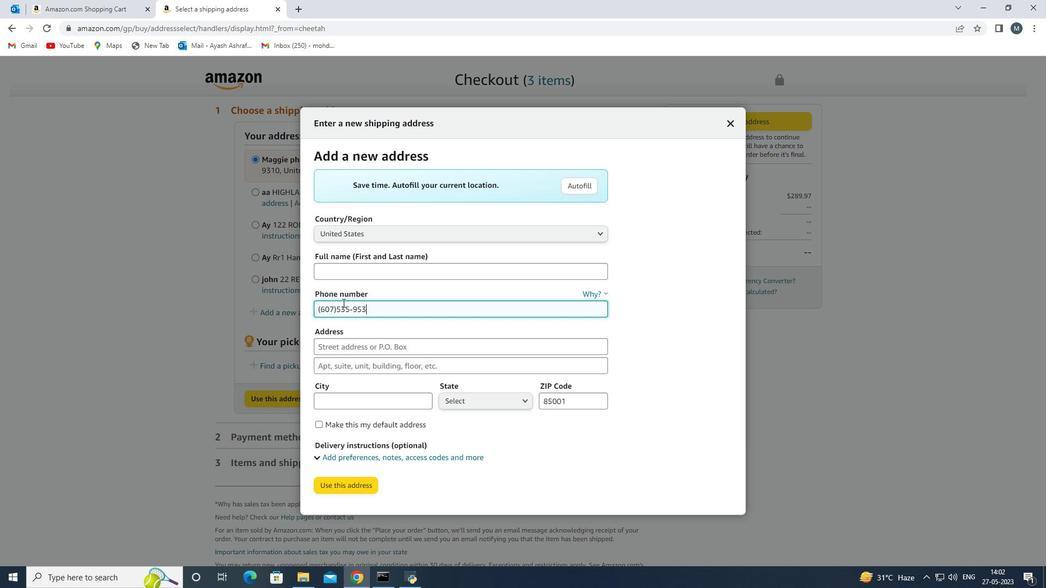 
Action: Mouse moved to (357, 347)
Screenshot: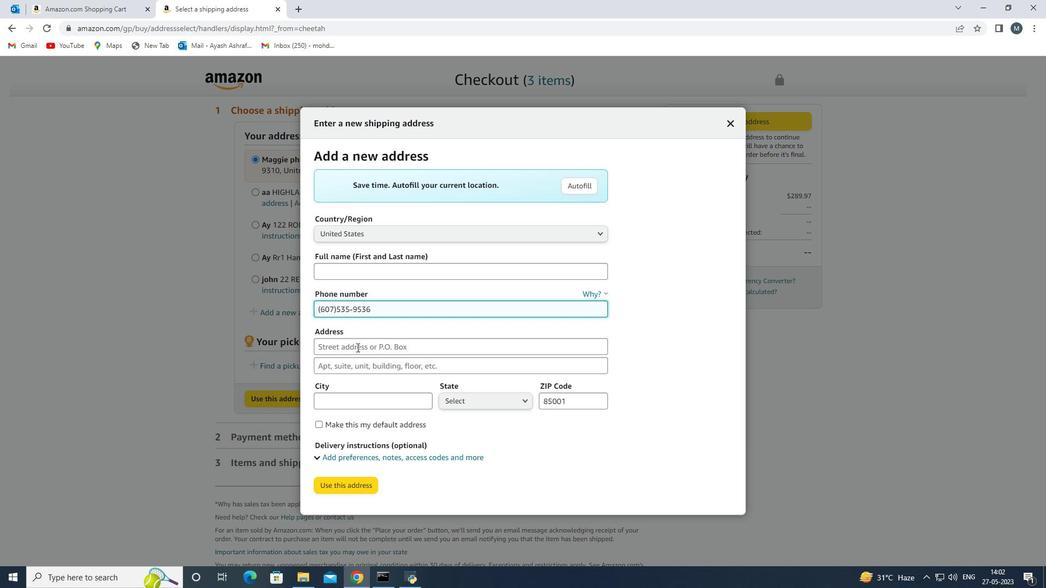 
Action: Mouse pressed left at (357, 347)
Screenshot: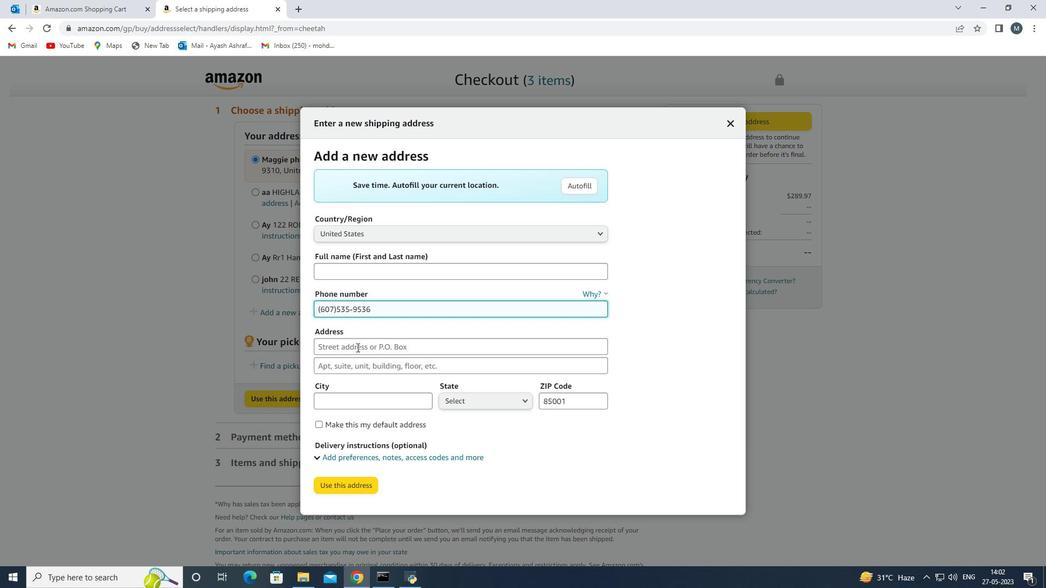 
Action: Key pressed 414<Key.space><Key.shift>N<Key.space>frann<Key.backspace>klin<Key.space>st
Screenshot: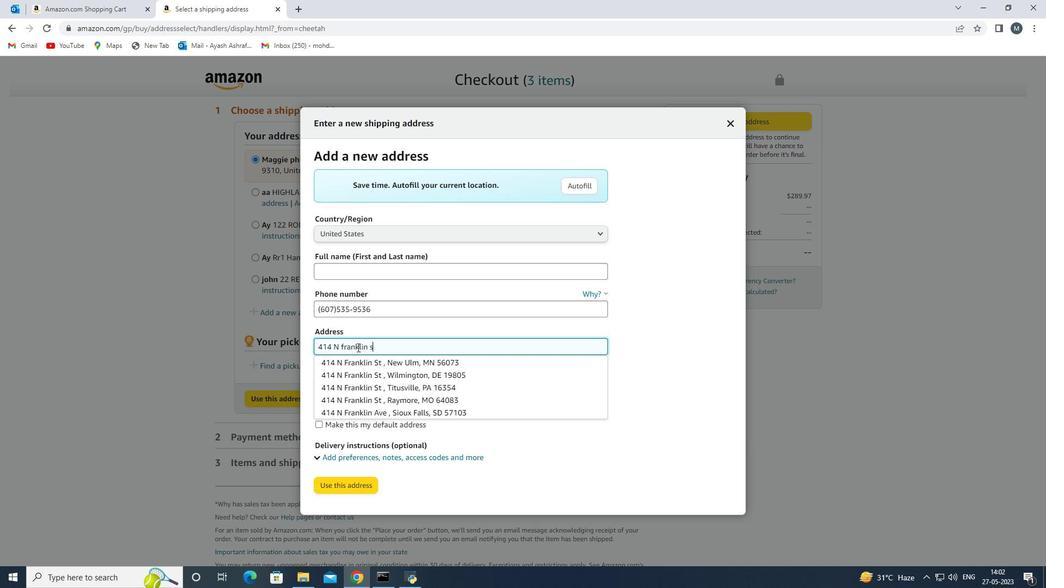 
Action: Mouse moved to (448, 387)
Screenshot: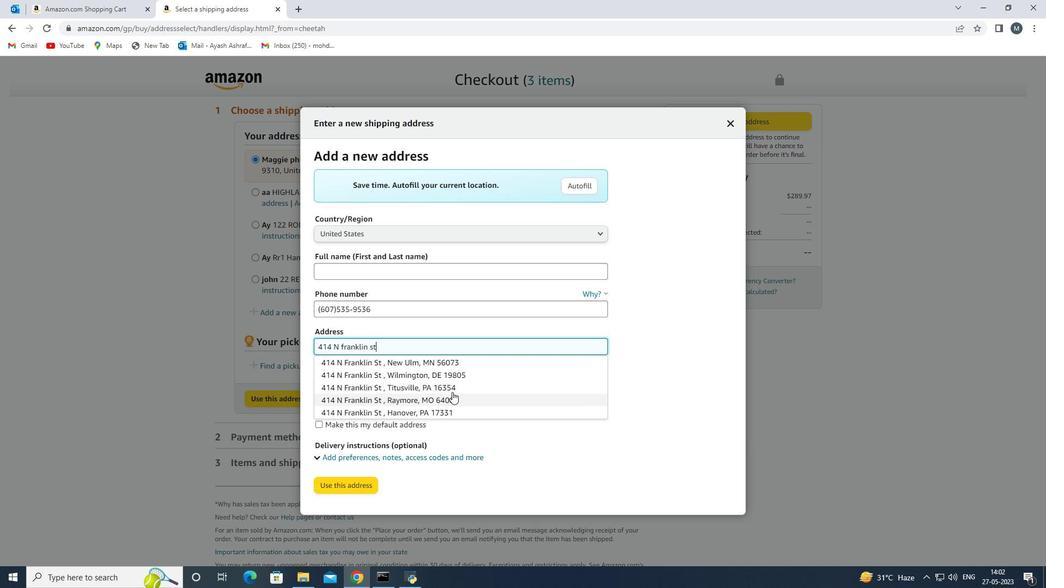 
Action: Mouse scrolled (448, 387) with delta (0, 0)
Screenshot: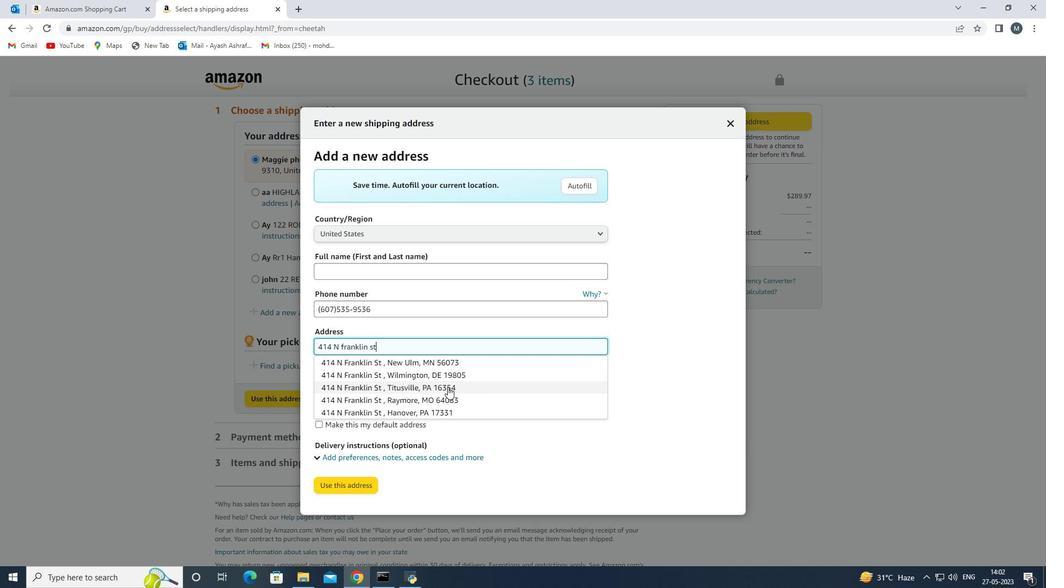 
Action: Mouse scrolled (448, 387) with delta (0, 0)
Screenshot: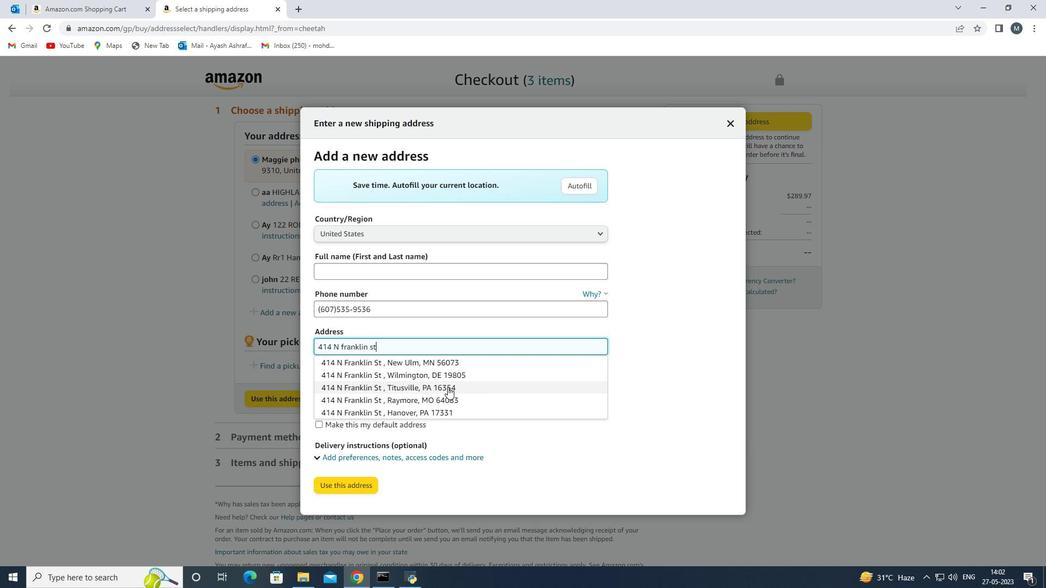 
Action: Mouse moved to (447, 390)
Screenshot: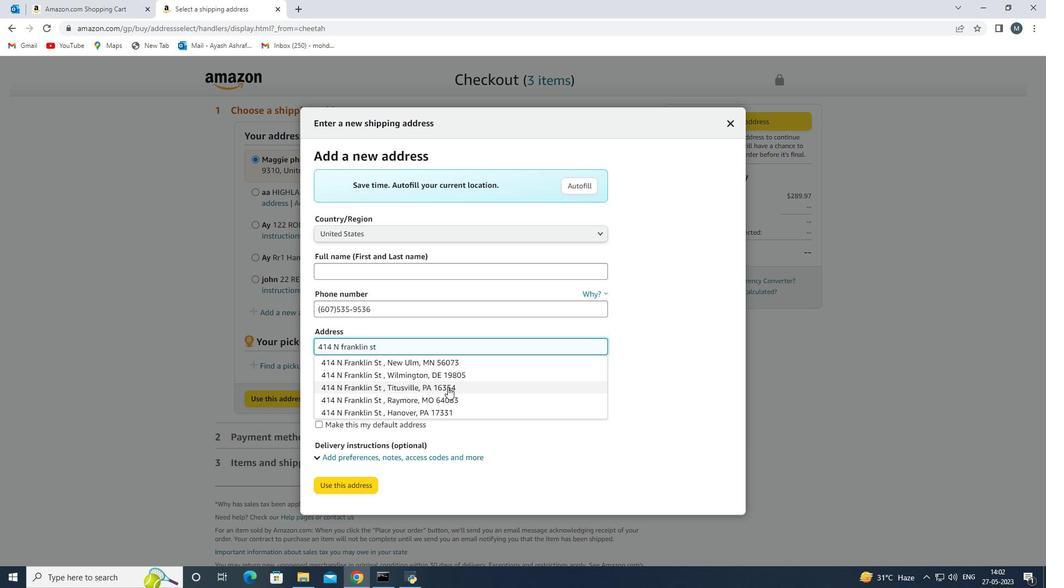 
Action: Mouse scrolled (447, 390) with delta (0, 0)
Screenshot: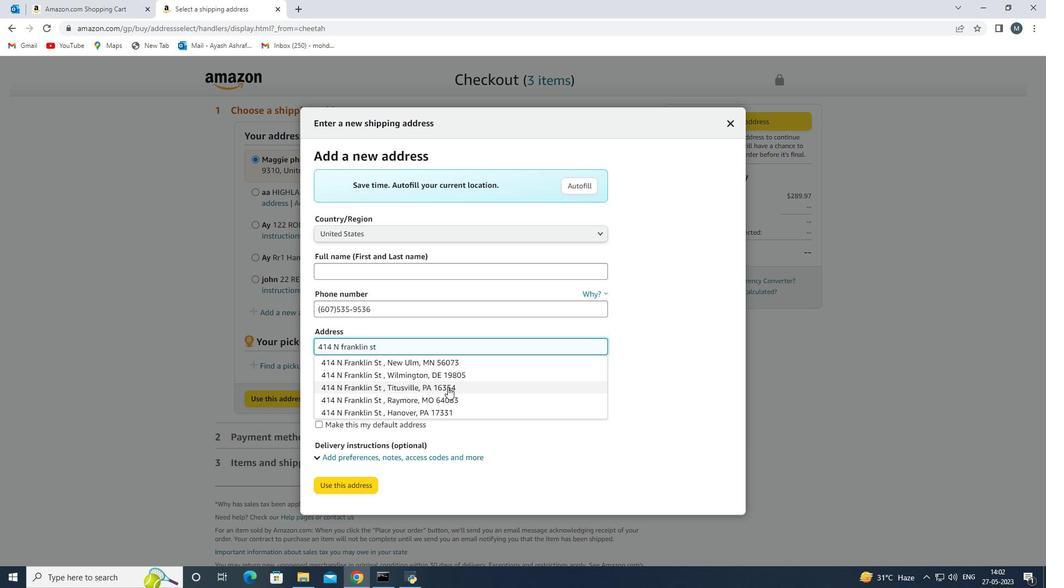 
Action: Mouse moved to (447, 392)
Screenshot: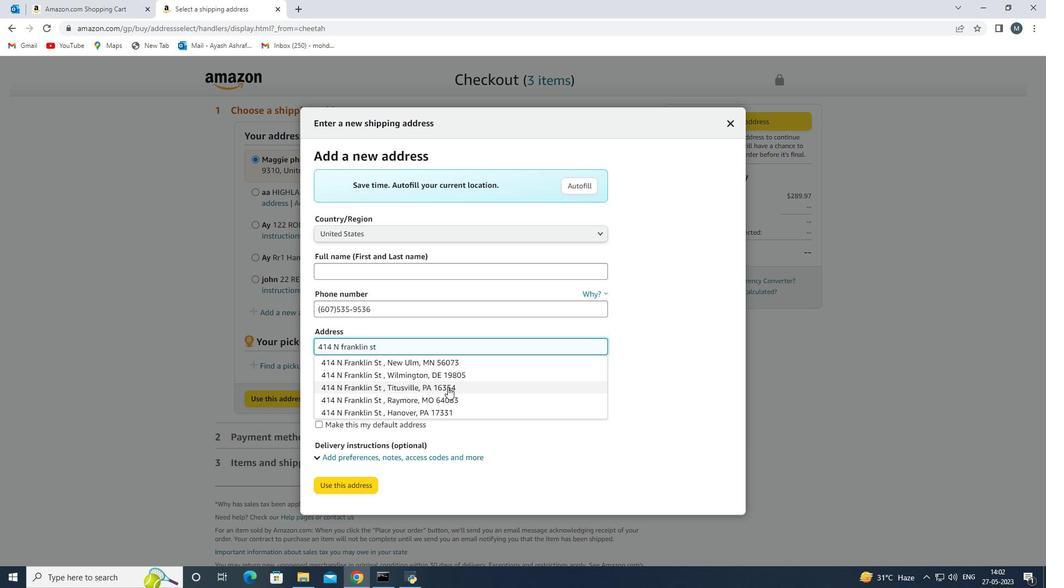
Action: Mouse scrolled (447, 393) with delta (0, 0)
Screenshot: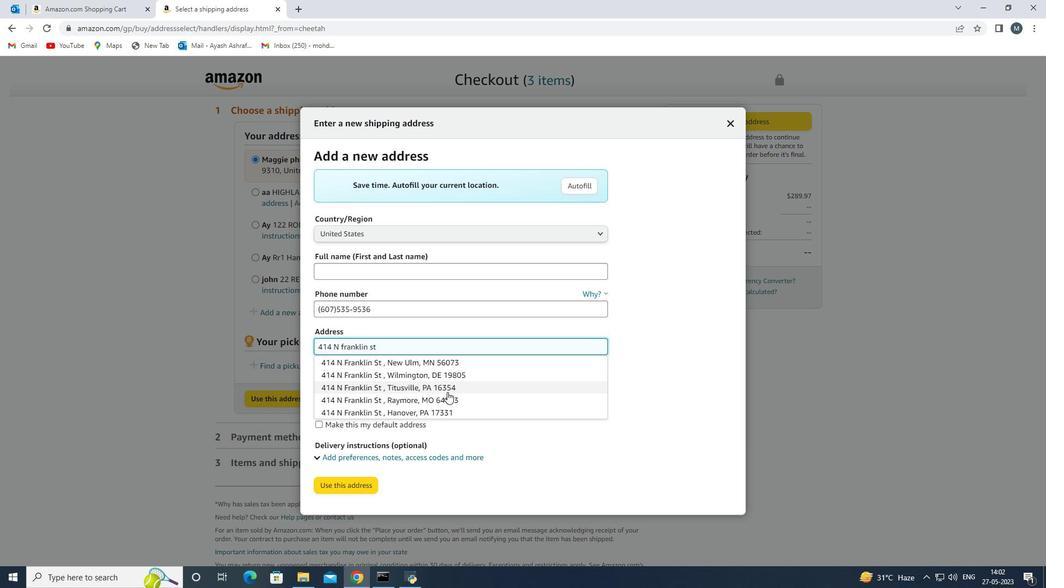 
Action: Mouse moved to (423, 394)
Screenshot: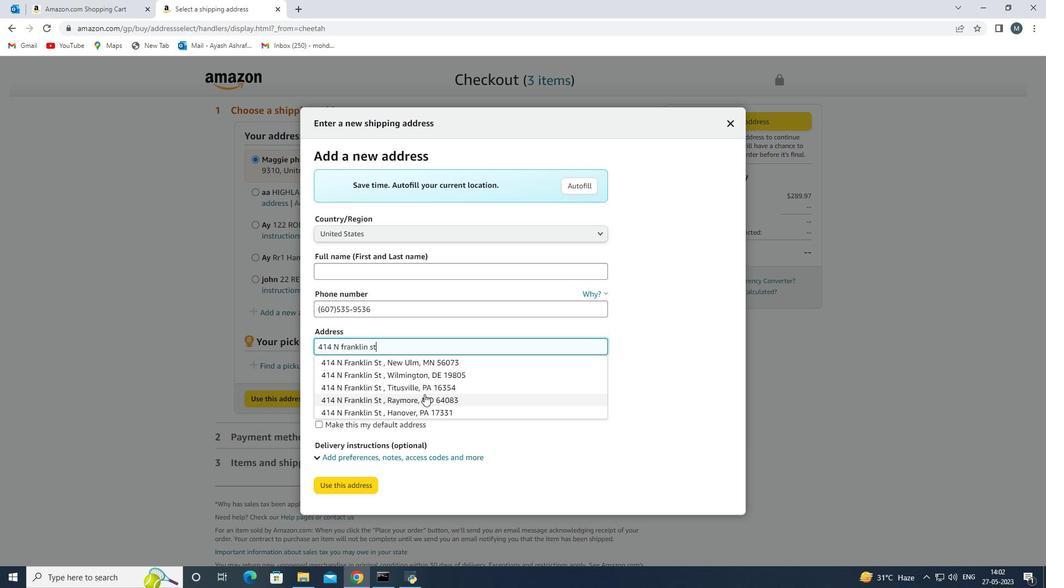
Action: Key pressed <Key.space>14<Key.backspace><Key.backspace>
Screenshot: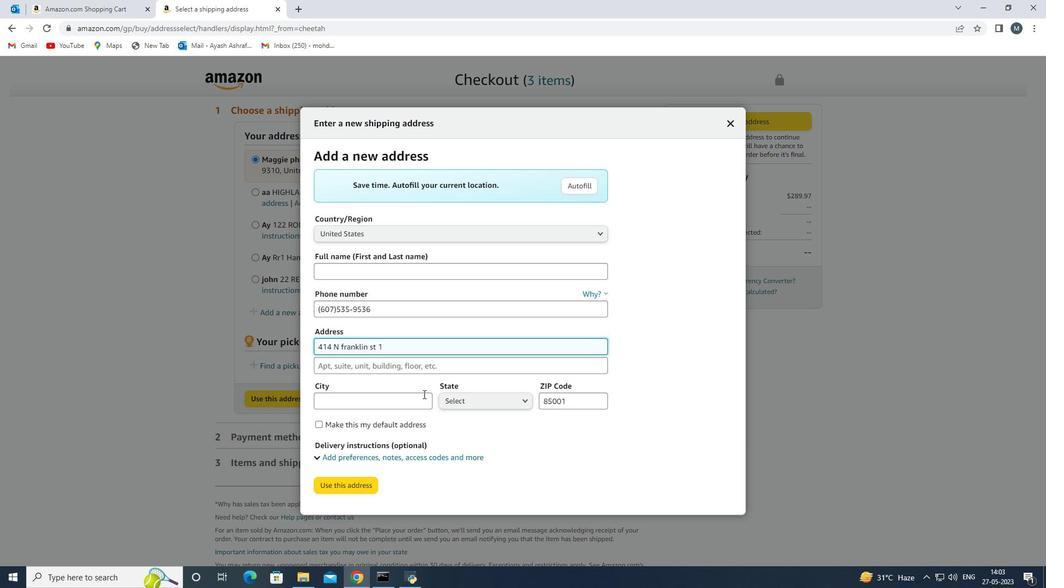 
Action: Mouse moved to (431, 400)
Screenshot: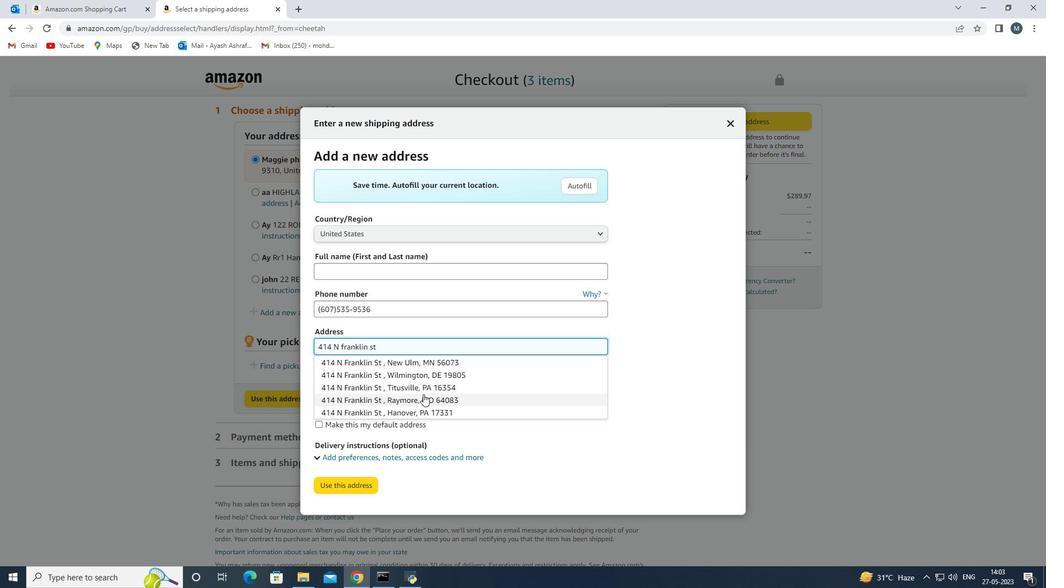 
Action: Mouse scrolled (431, 399) with delta (0, 0)
Screenshot: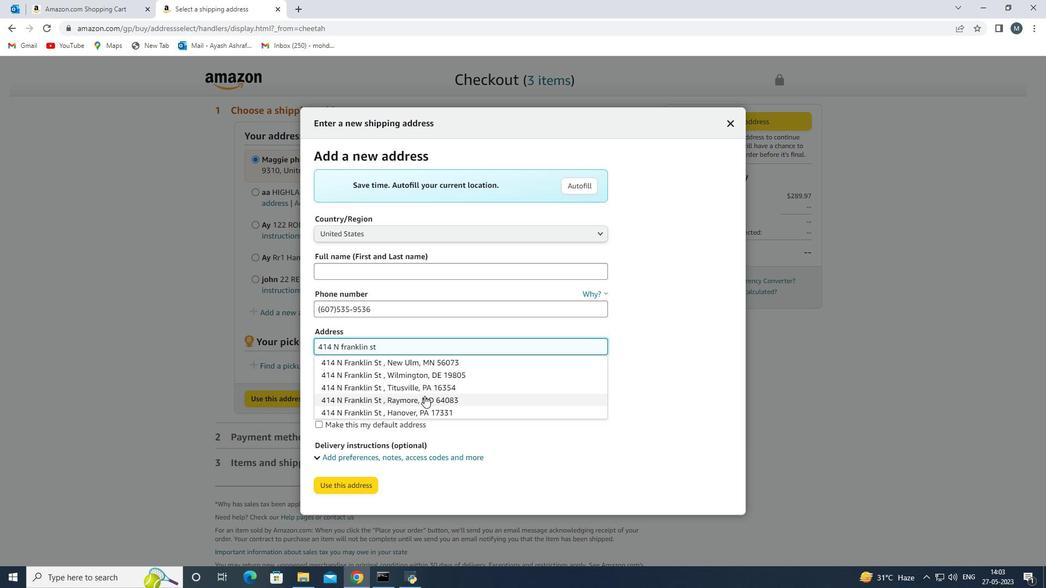 
Action: Mouse scrolled (431, 399) with delta (0, 0)
Screenshot: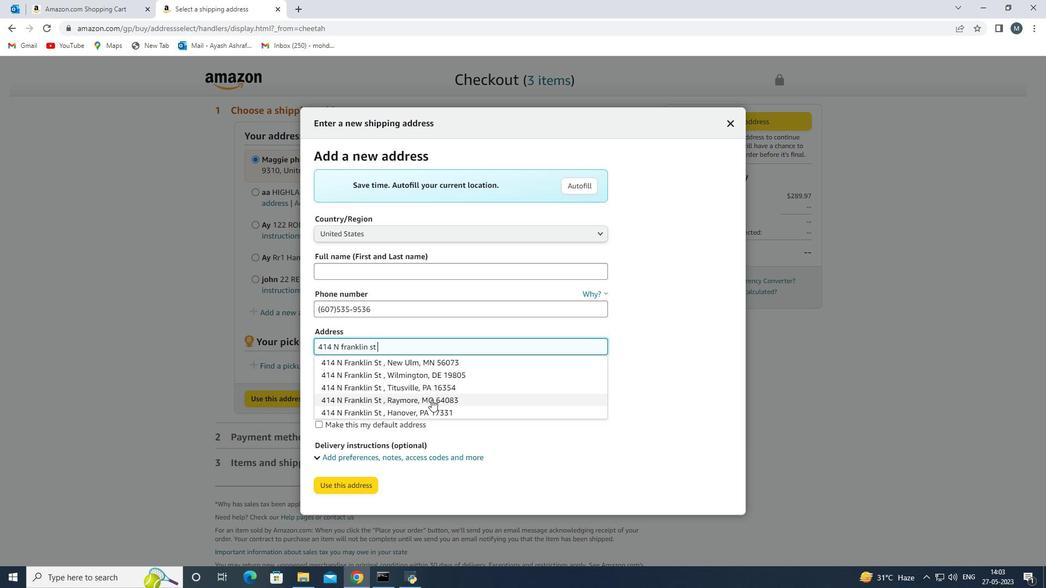
Action: Mouse moved to (395, 347)
Screenshot: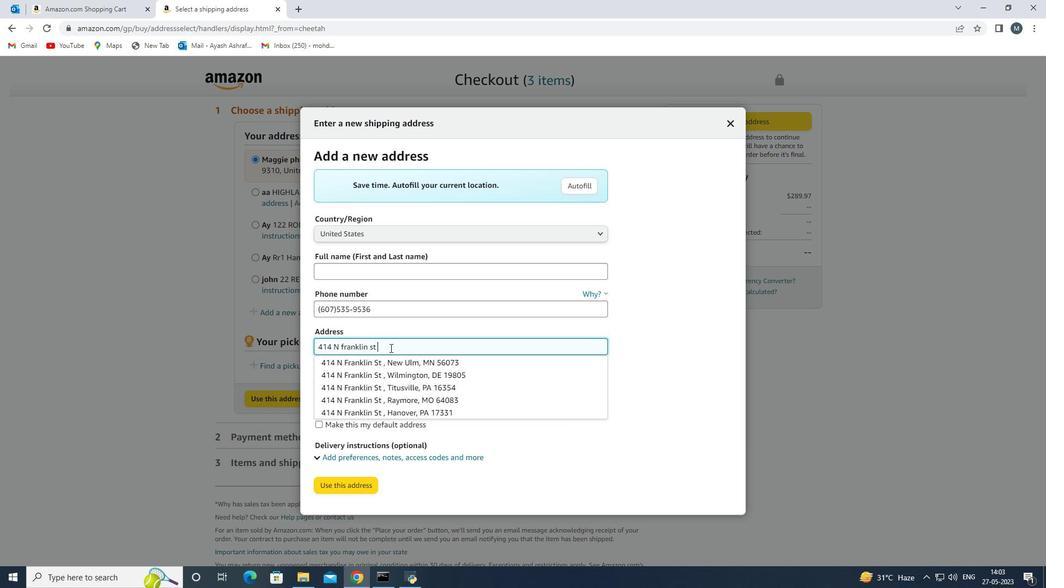 
Action: Mouse pressed left at (395, 347)
Screenshot: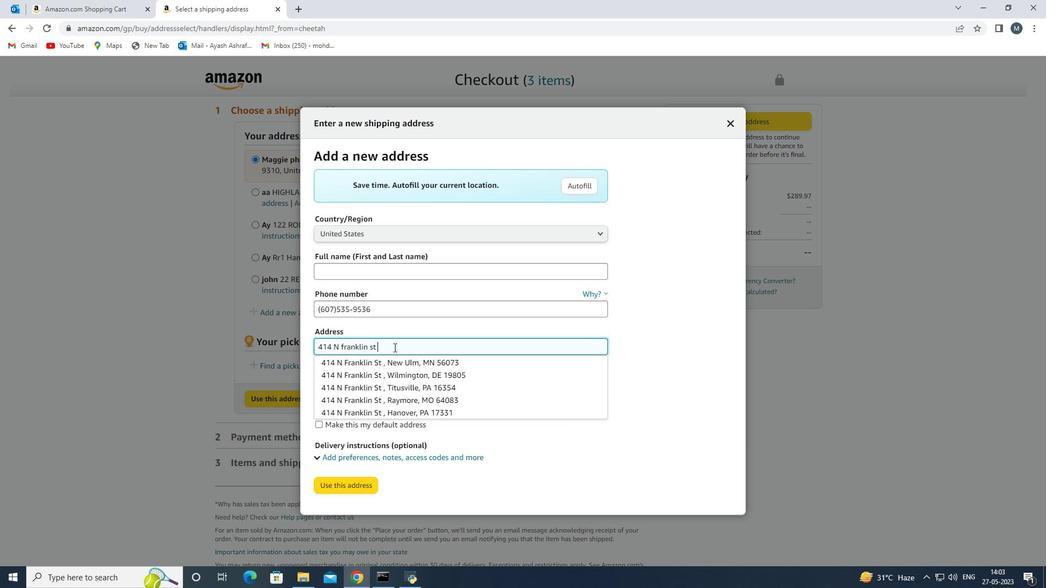 
Action: Mouse moved to (463, 376)
Screenshot: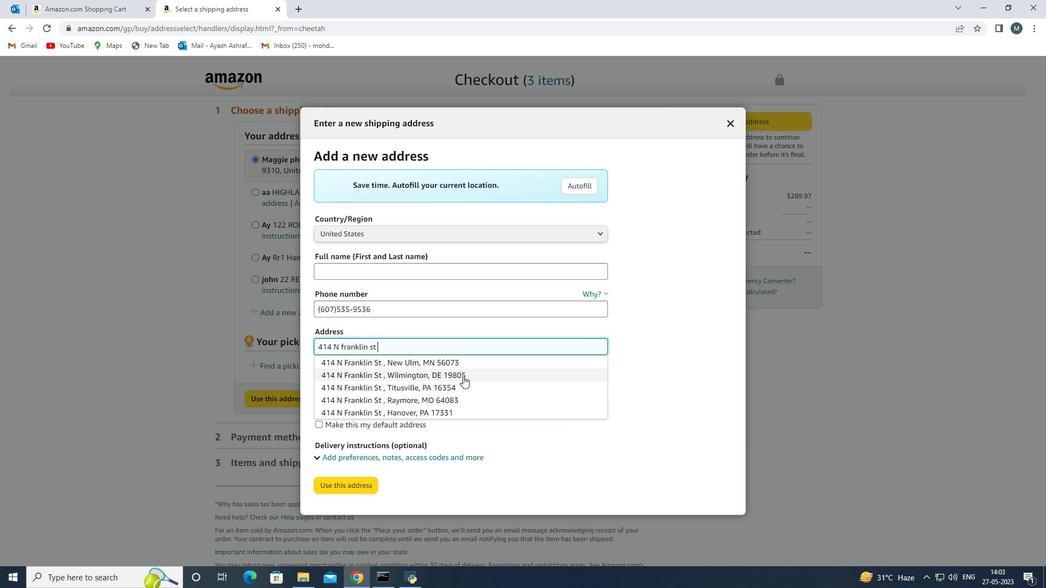 
Action: Key pressed <Key.backspace>14
Screenshot: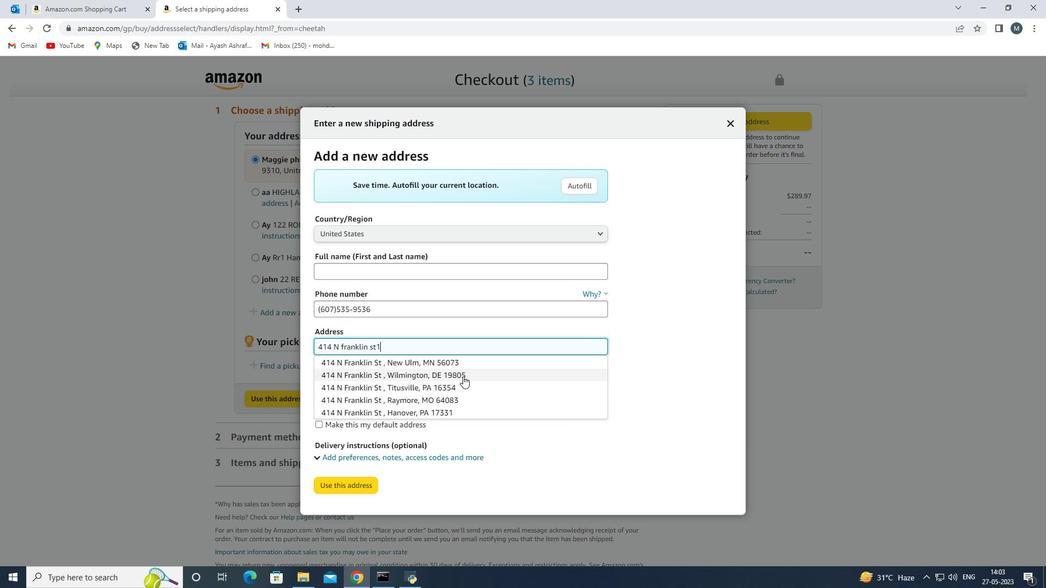 
Action: Mouse moved to (462, 377)
Screenshot: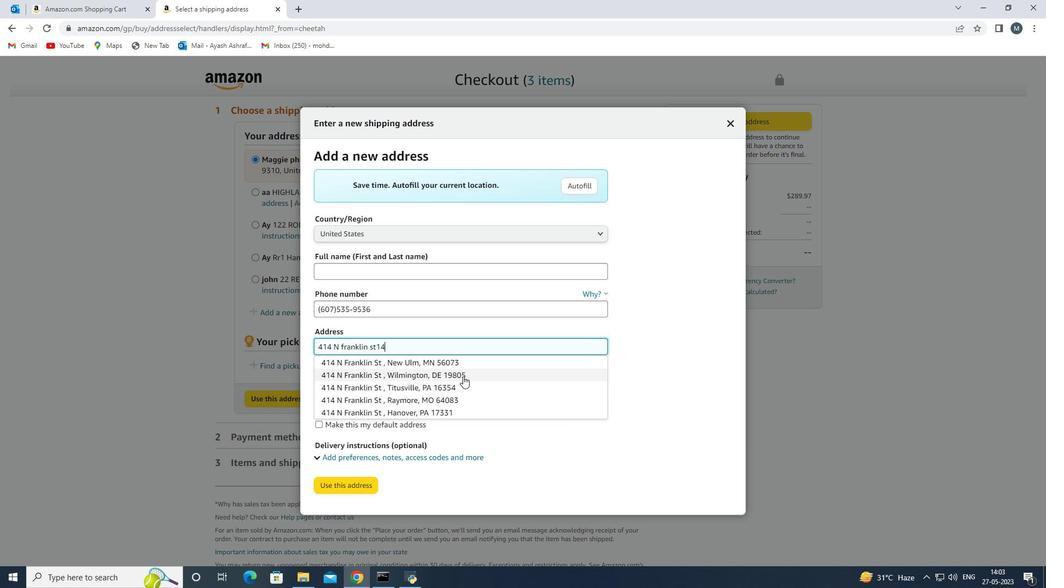 
Action: Key pressed 891
Screenshot: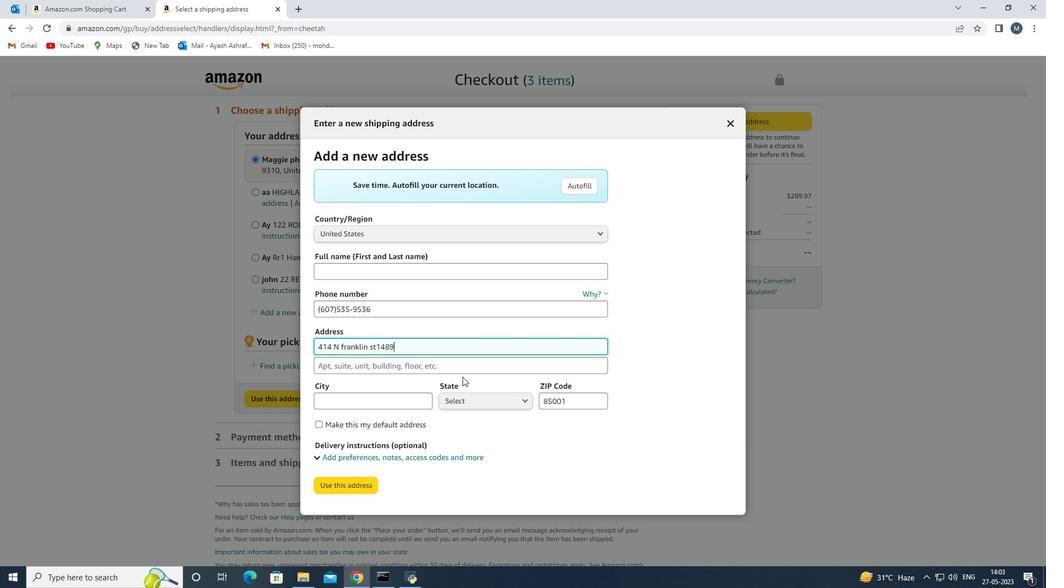 
Action: Mouse moved to (366, 398)
Screenshot: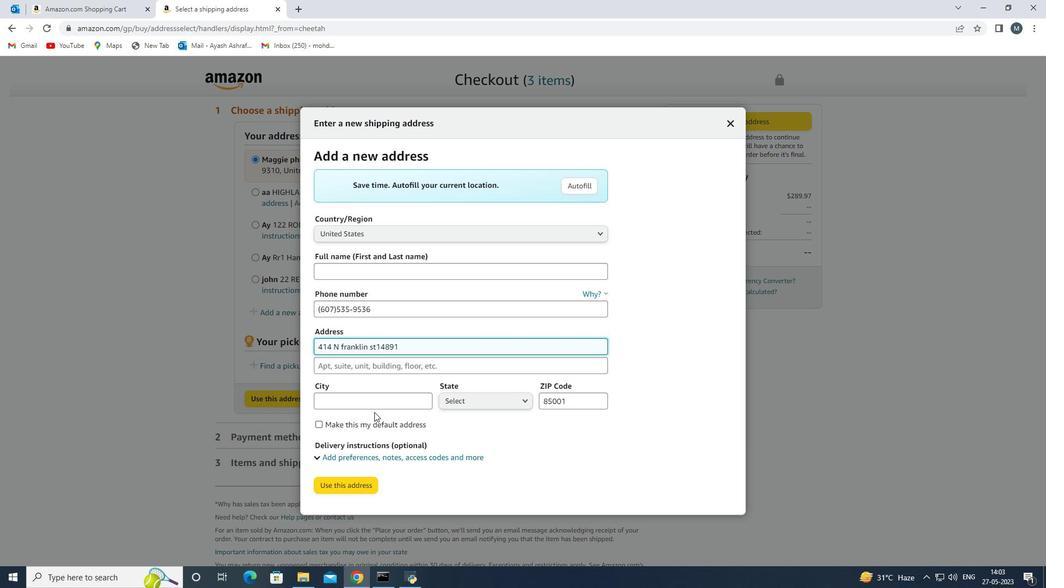 
Action: Mouse pressed left at (366, 398)
Screenshot: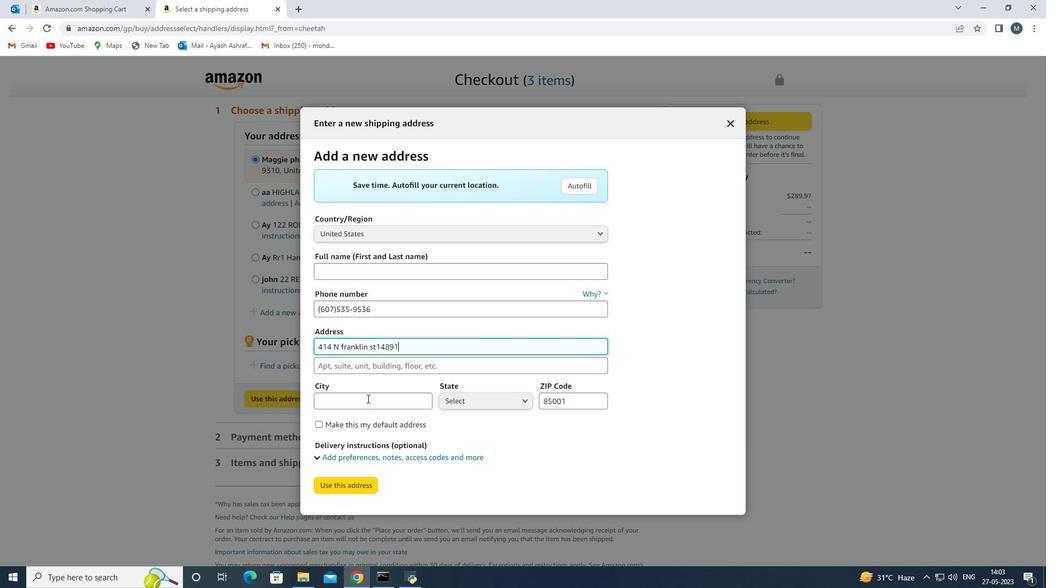
Action: Key pressed <Key.shift>Watkins<Key.space>glens<Key.space>
Screenshot: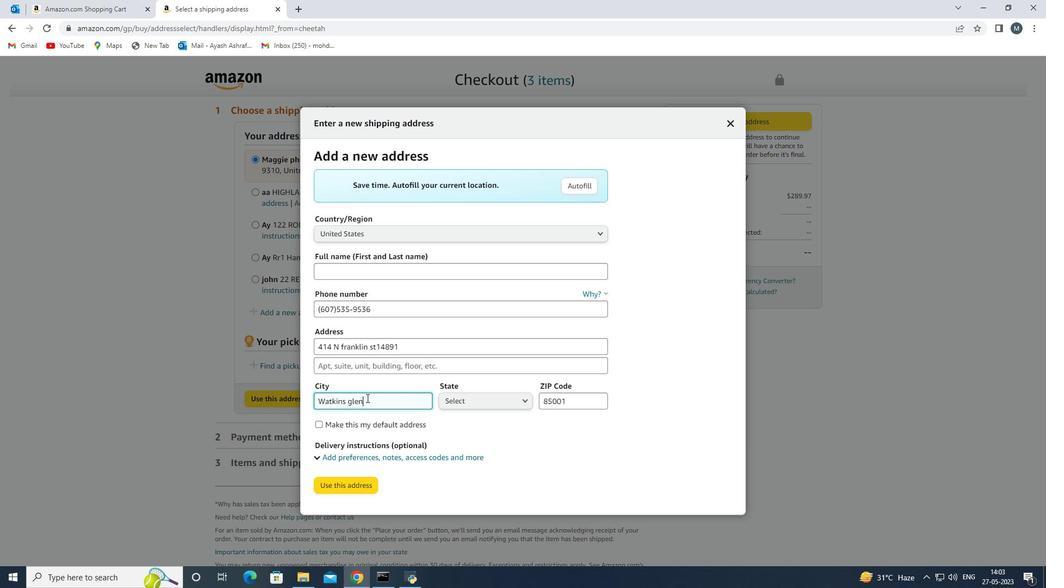 
Action: Mouse moved to (478, 403)
Screenshot: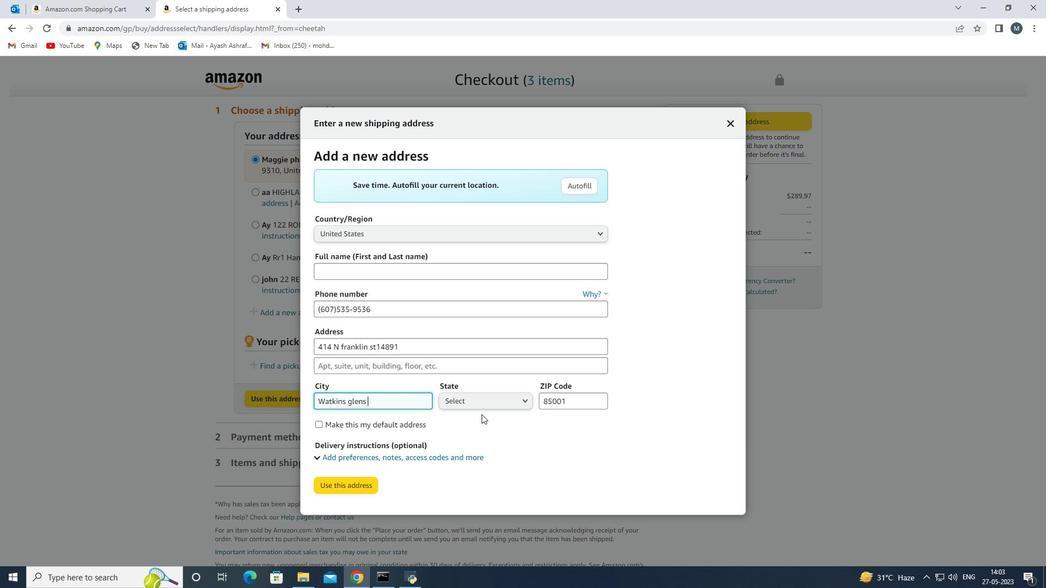 
Action: Mouse pressed left at (478, 403)
Screenshot: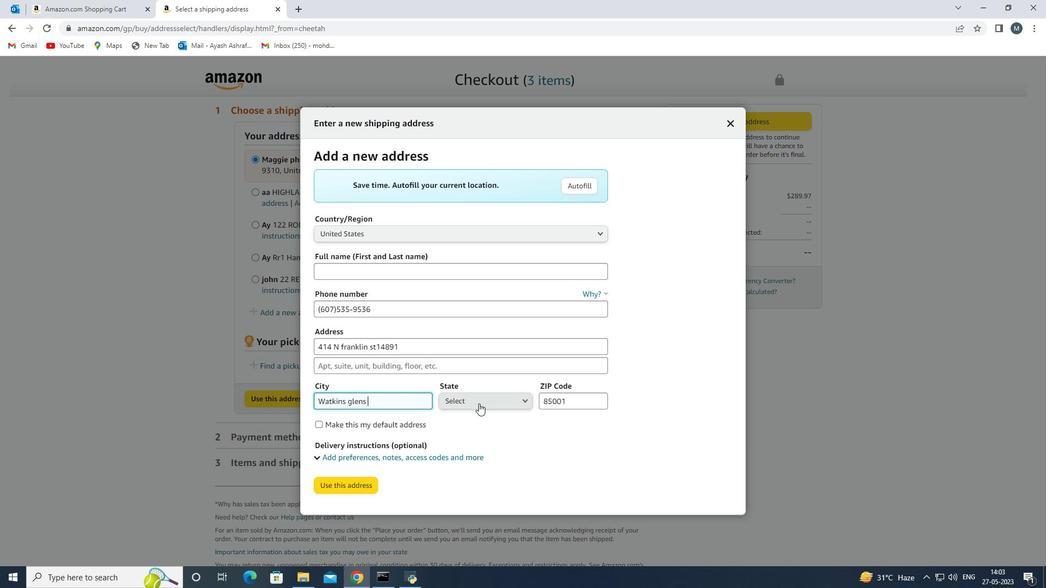 
Action: Mouse moved to (479, 302)
Screenshot: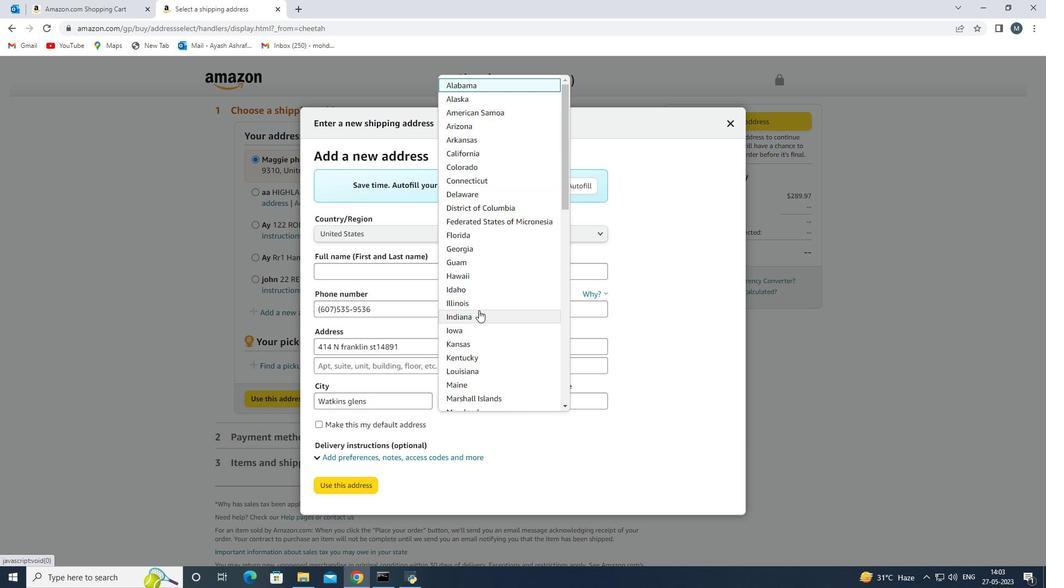 
Action: Mouse scrolled (479, 302) with delta (0, 0)
Screenshot: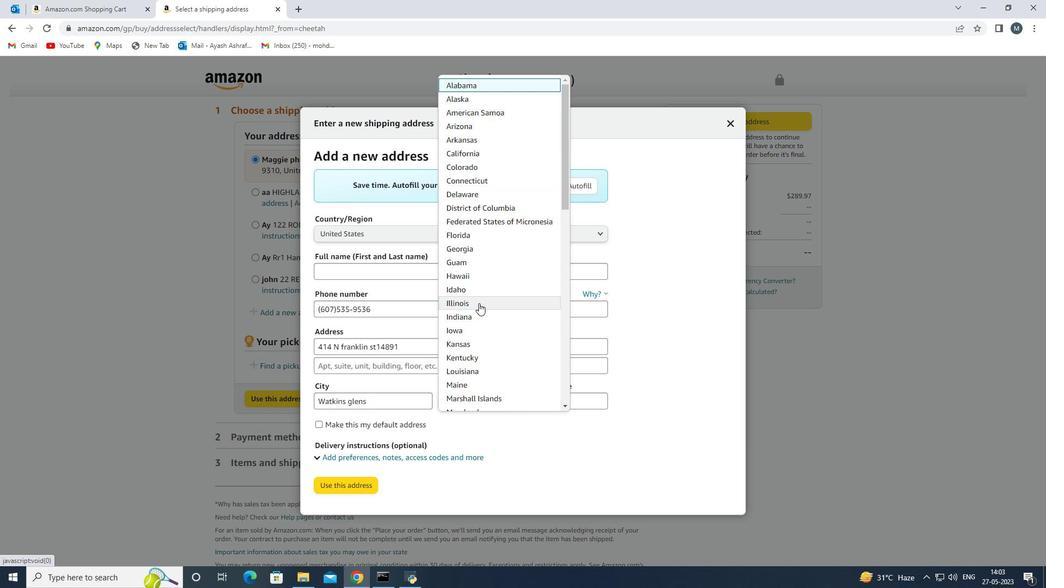 
Action: Mouse scrolled (479, 302) with delta (0, 0)
Screenshot: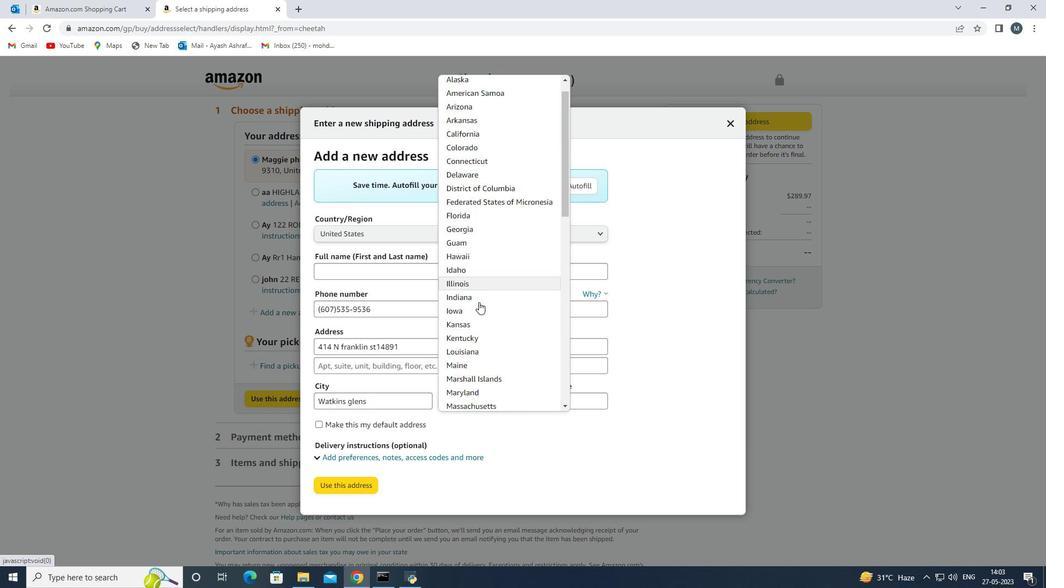 
Action: Mouse moved to (476, 311)
Screenshot: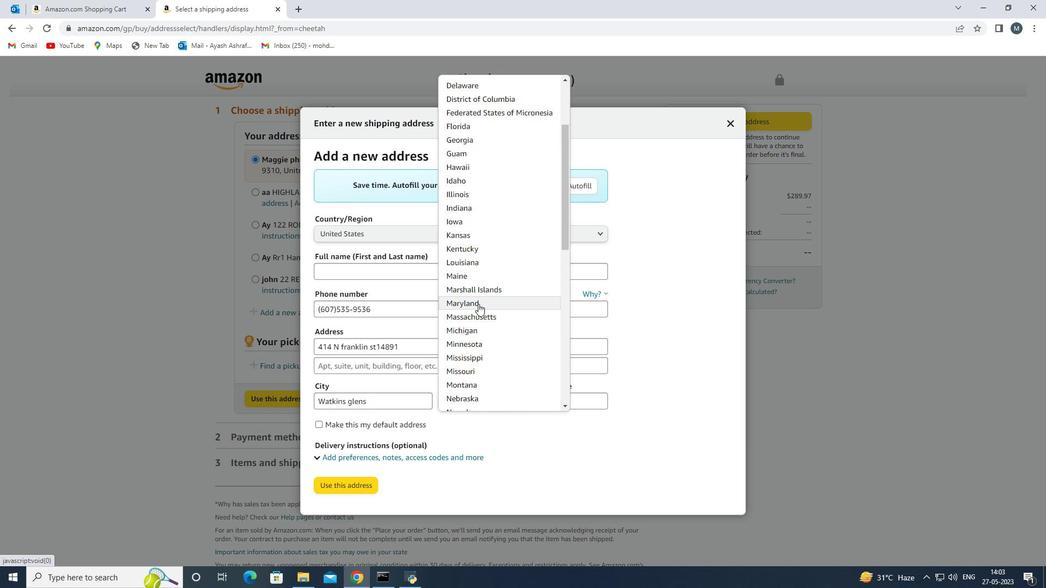 
Action: Mouse scrolled (476, 311) with delta (0, 0)
Screenshot: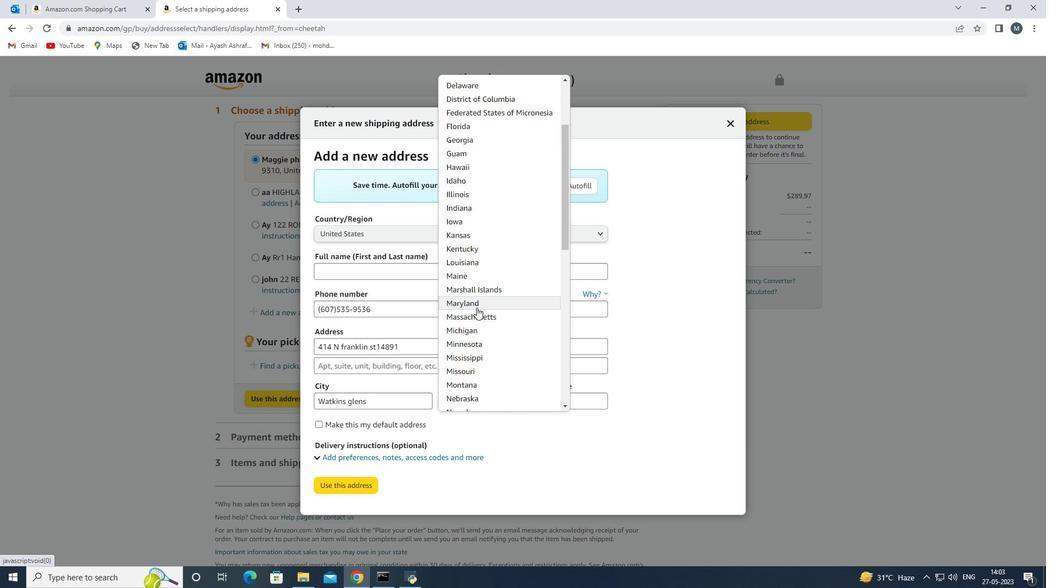 
Action: Mouse scrolled (476, 311) with delta (0, 0)
Screenshot: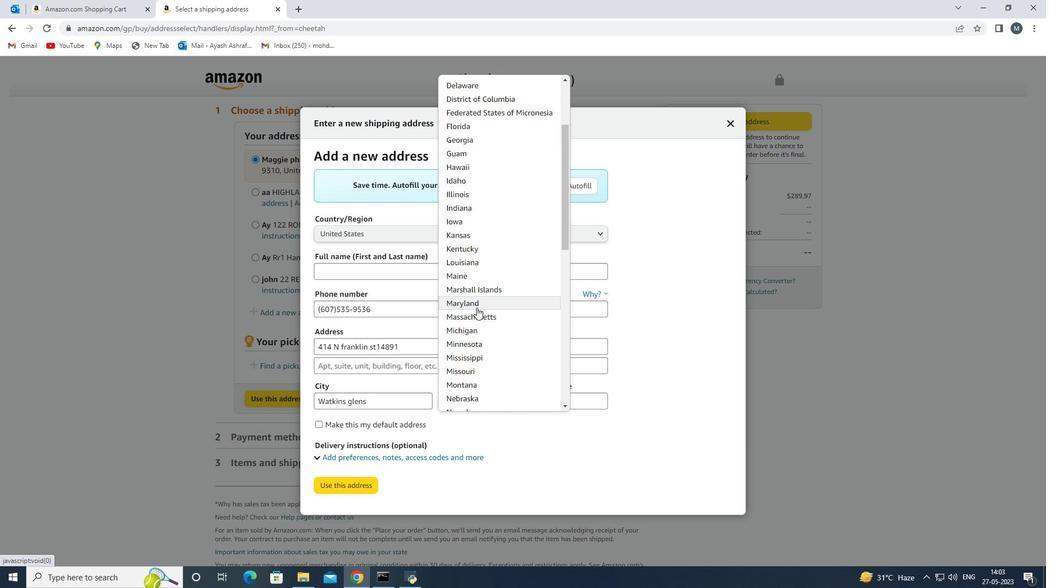 
Action: Mouse scrolled (476, 311) with delta (0, 0)
Screenshot: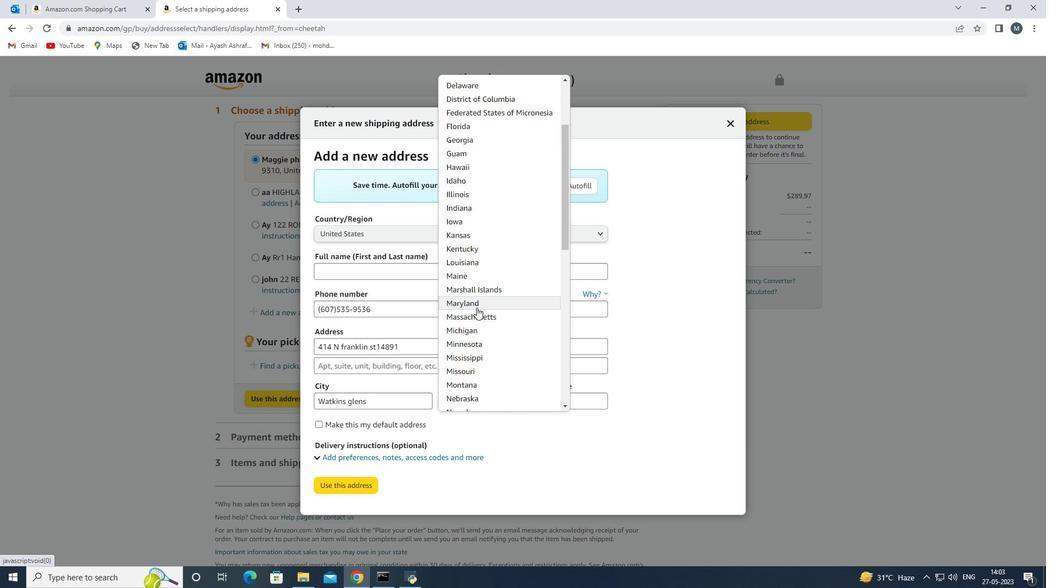 
Action: Mouse scrolled (476, 311) with delta (0, 0)
Screenshot: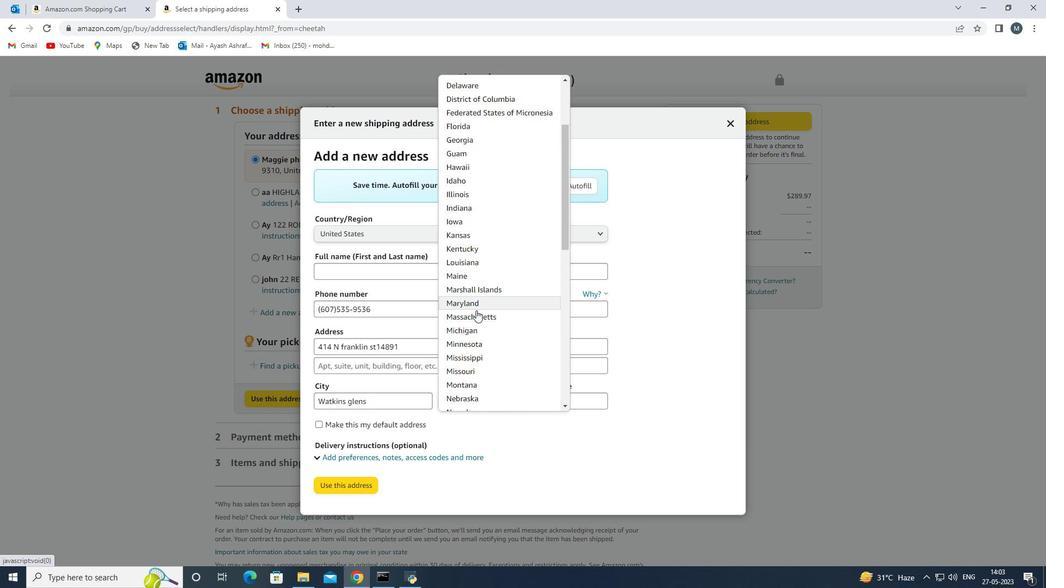 
Action: Mouse scrolled (476, 311) with delta (0, 0)
Screenshot: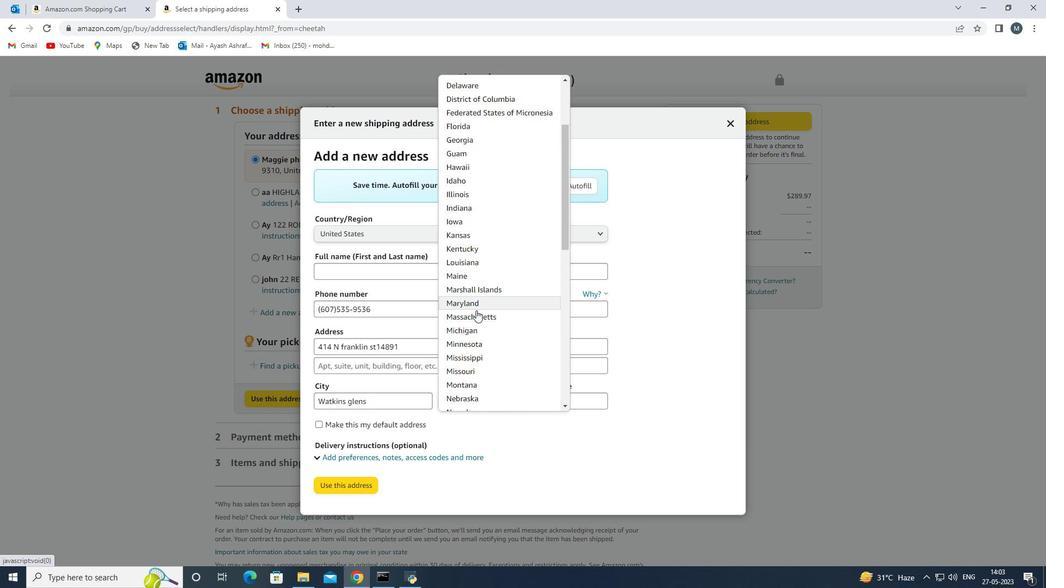 
Action: Mouse scrolled (476, 311) with delta (0, 0)
Screenshot: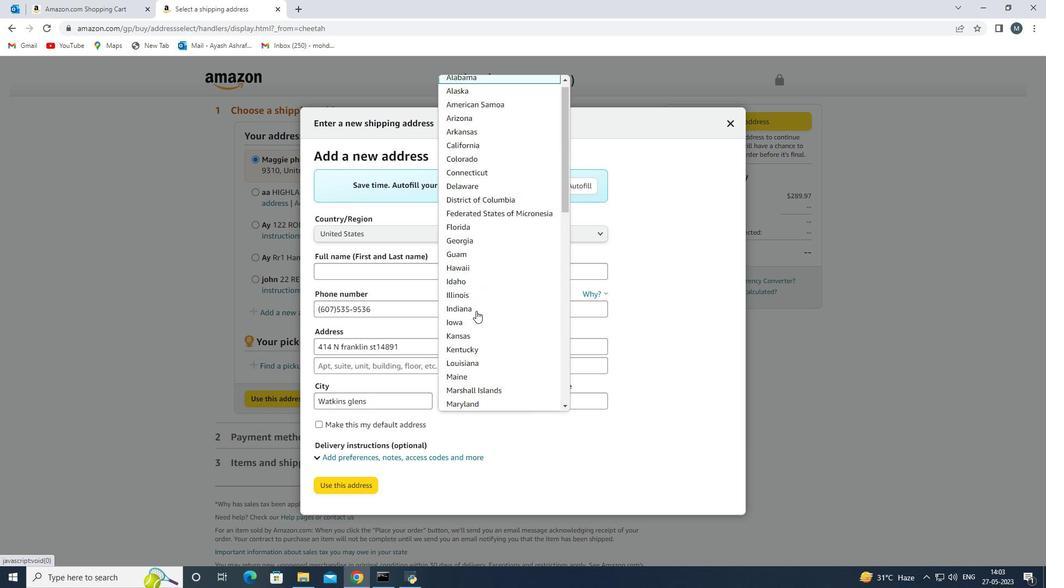 
Action: Mouse scrolled (476, 311) with delta (0, 0)
Screenshot: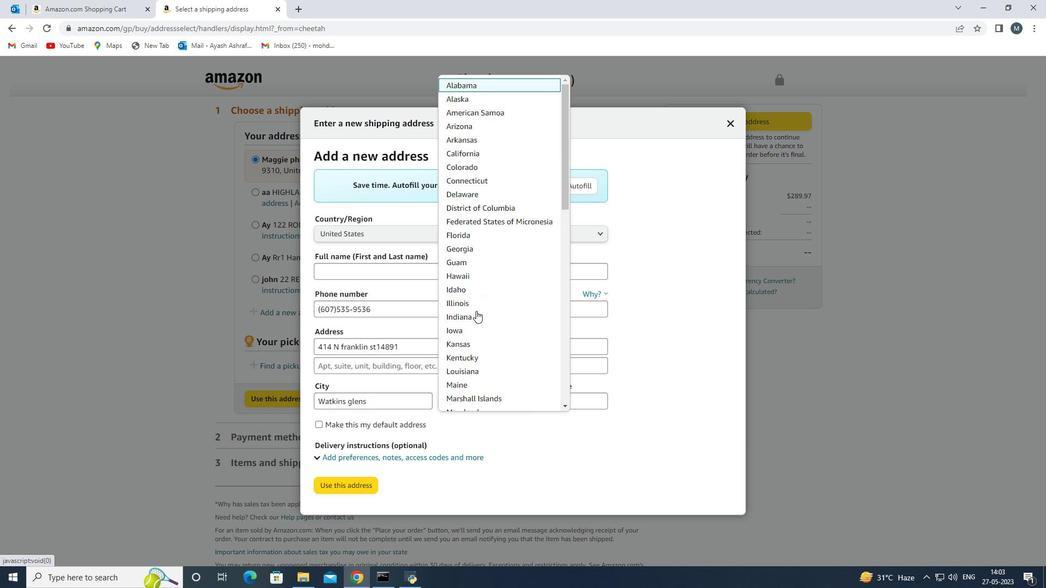 
Action: Mouse scrolled (476, 311) with delta (0, 0)
Screenshot: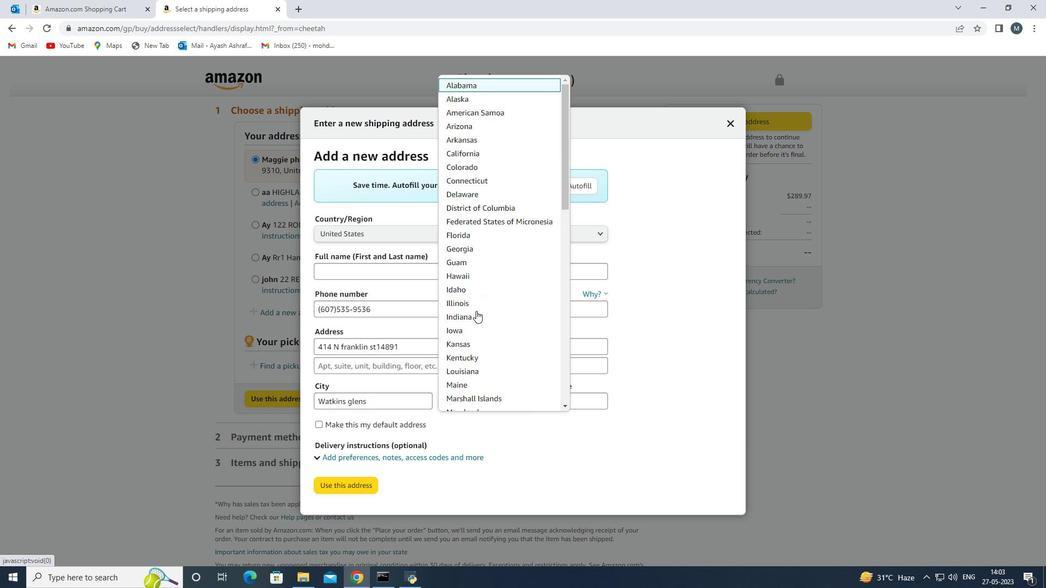 
Action: Mouse scrolled (476, 311) with delta (0, 0)
Screenshot: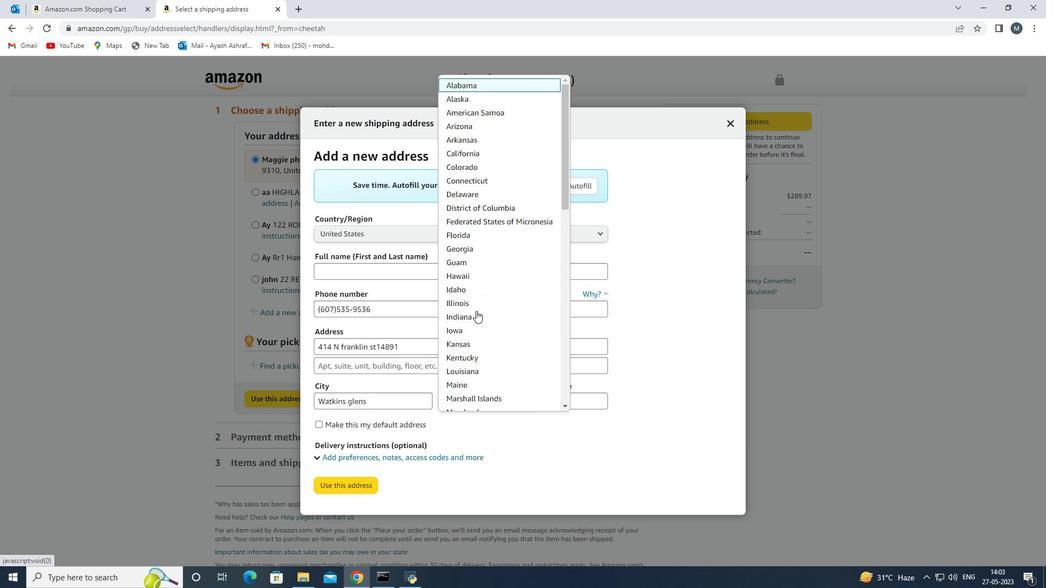 
Action: Mouse scrolled (476, 311) with delta (0, 0)
Screenshot: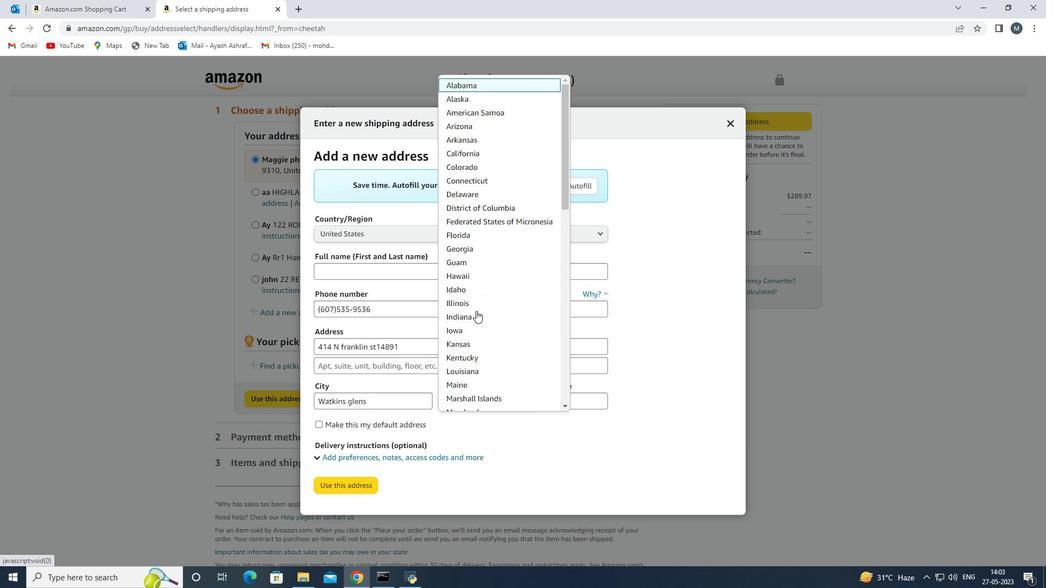 
Action: Mouse moved to (486, 322)
Screenshot: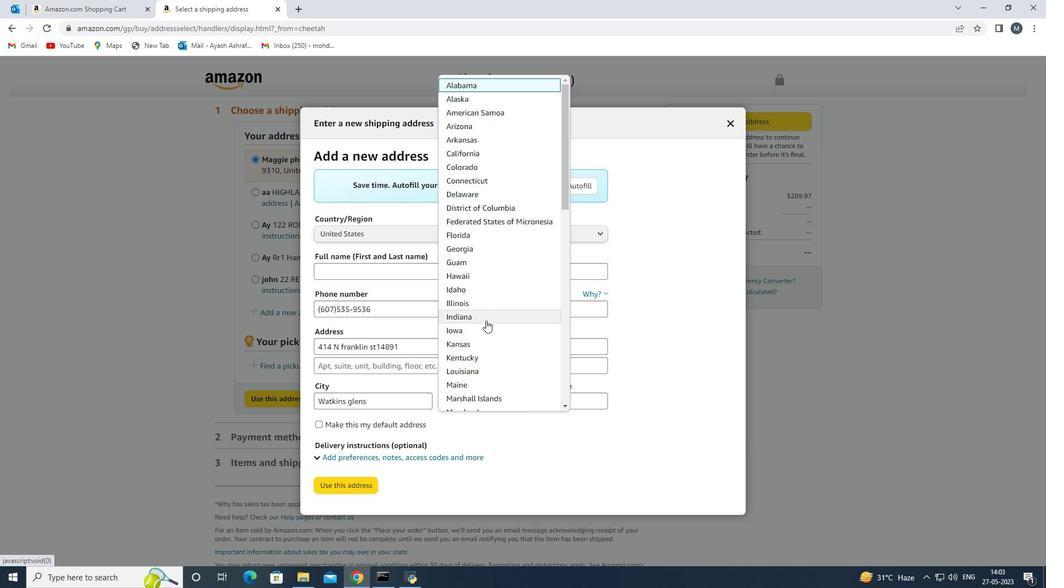 
Action: Mouse scrolled (486, 322) with delta (0, 0)
Screenshot: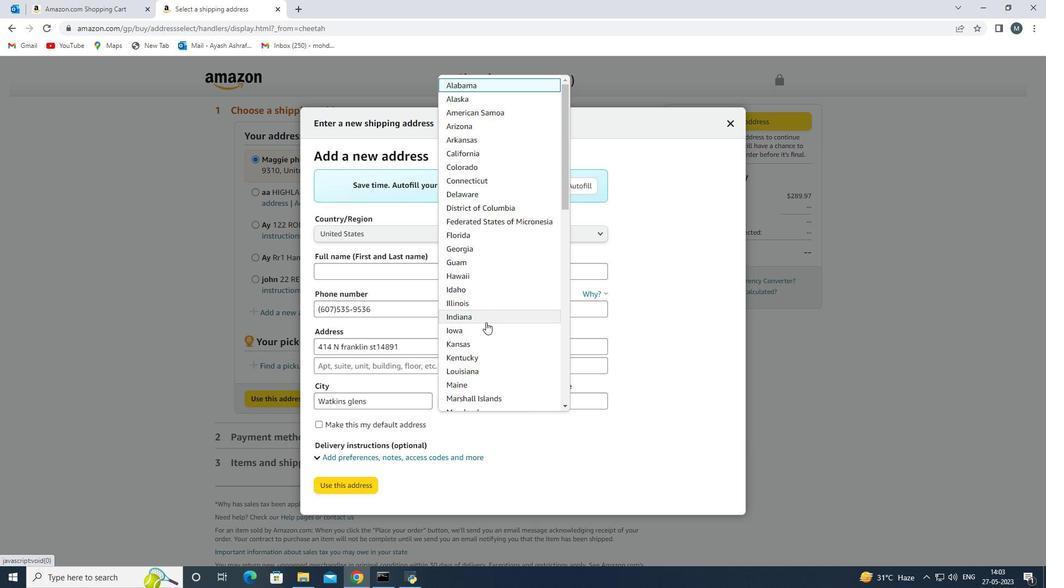 
Action: Mouse scrolled (486, 322) with delta (0, 0)
Screenshot: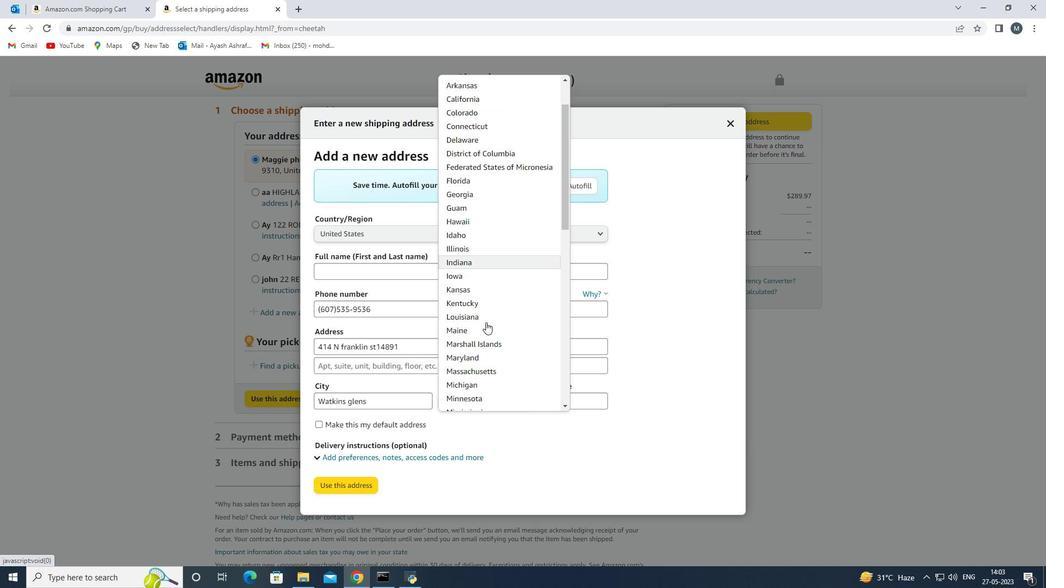 
Action: Mouse moved to (482, 345)
Screenshot: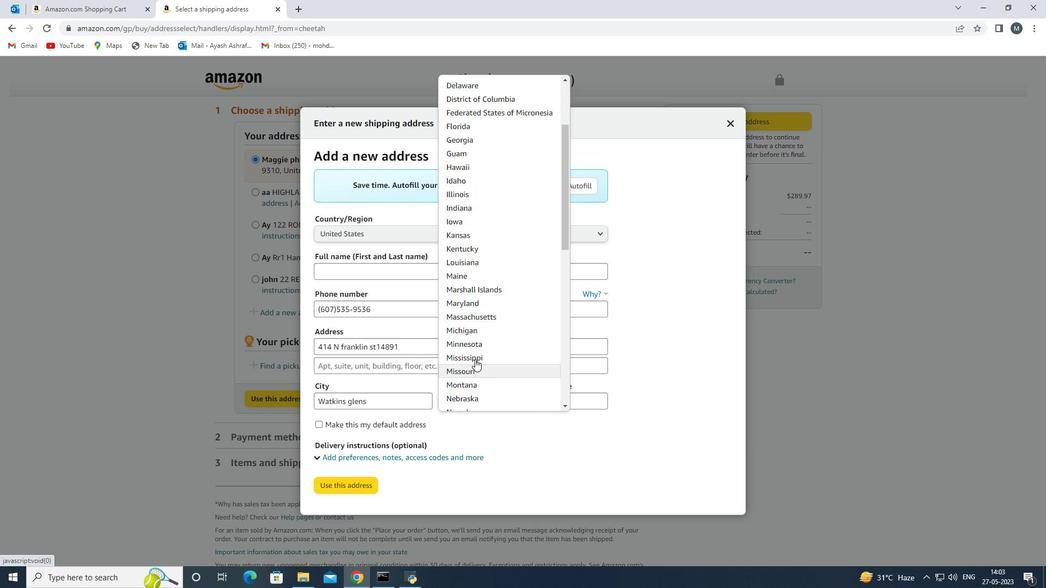 
Action: Mouse scrolled (482, 344) with delta (0, 0)
Screenshot: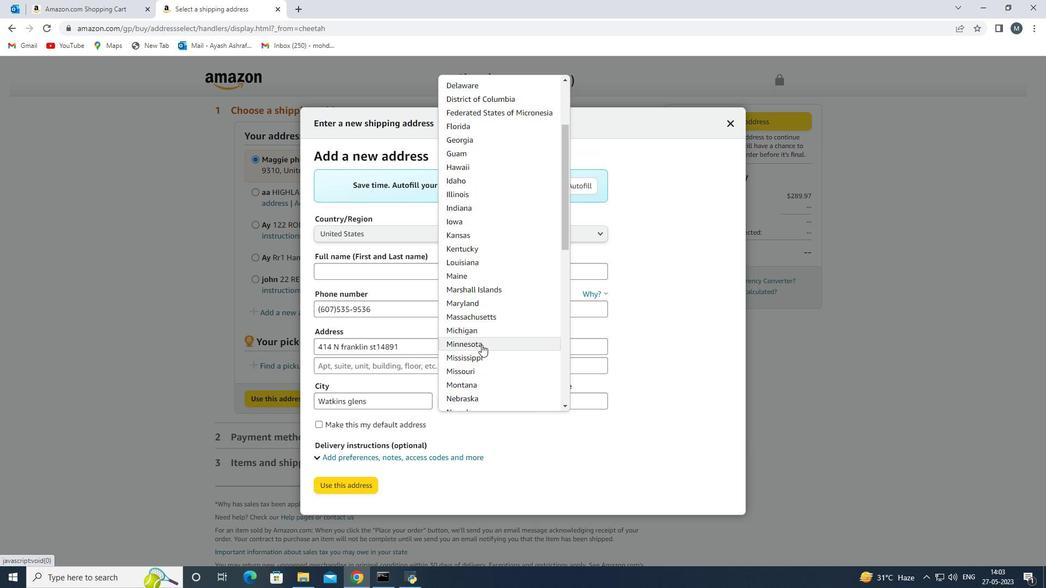
Action: Mouse moved to (482, 346)
Screenshot: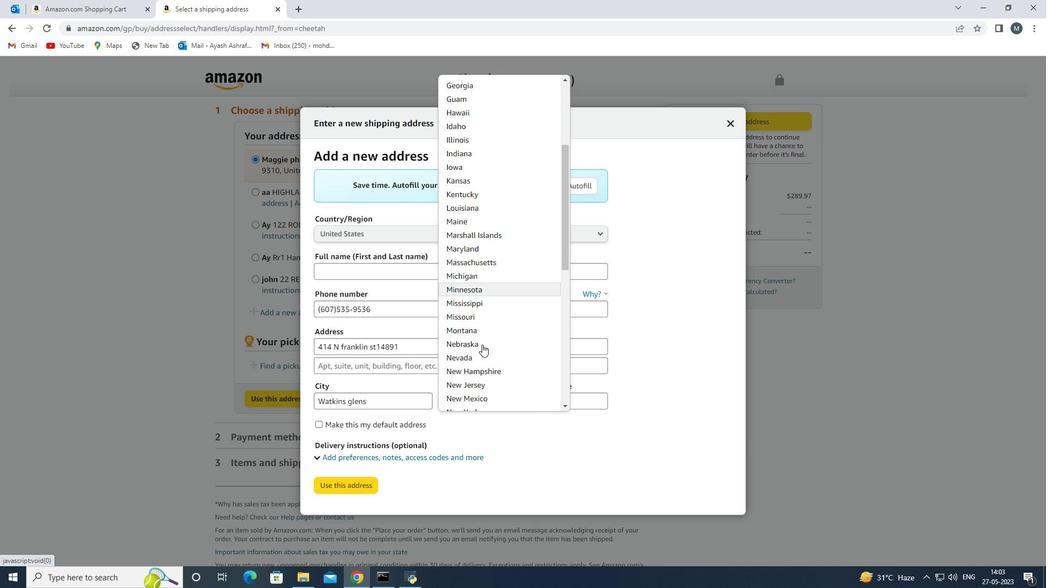
Action: Mouse scrolled (482, 345) with delta (0, 0)
Screenshot: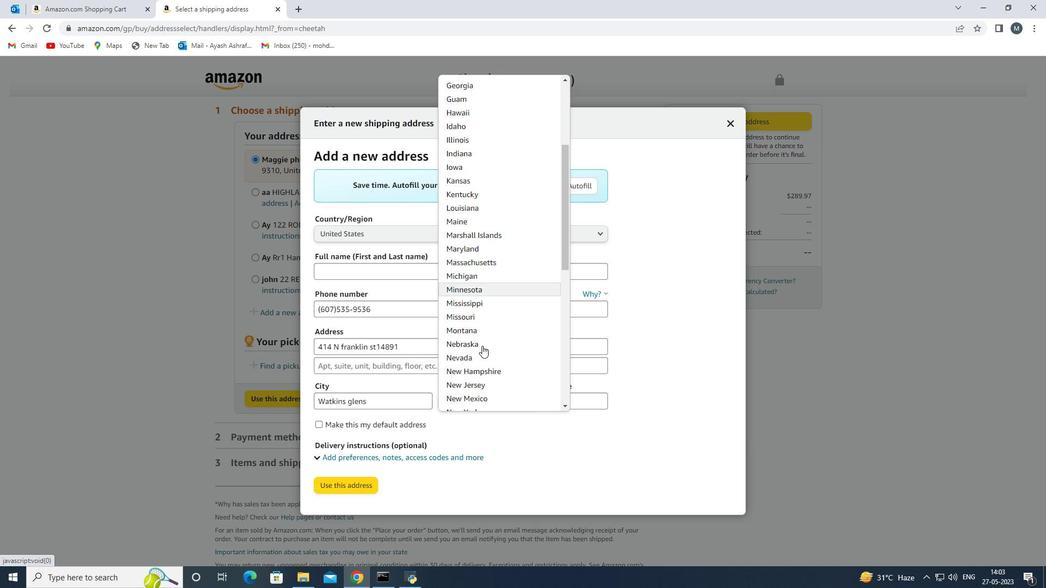 
Action: Mouse moved to (478, 358)
Screenshot: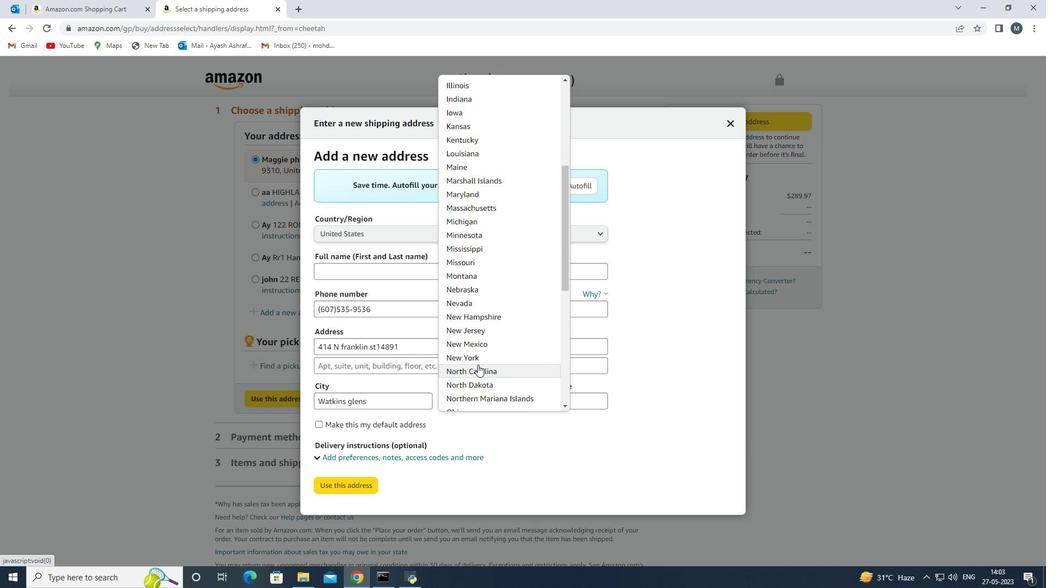 
Action: Mouse pressed left at (478, 358)
Screenshot: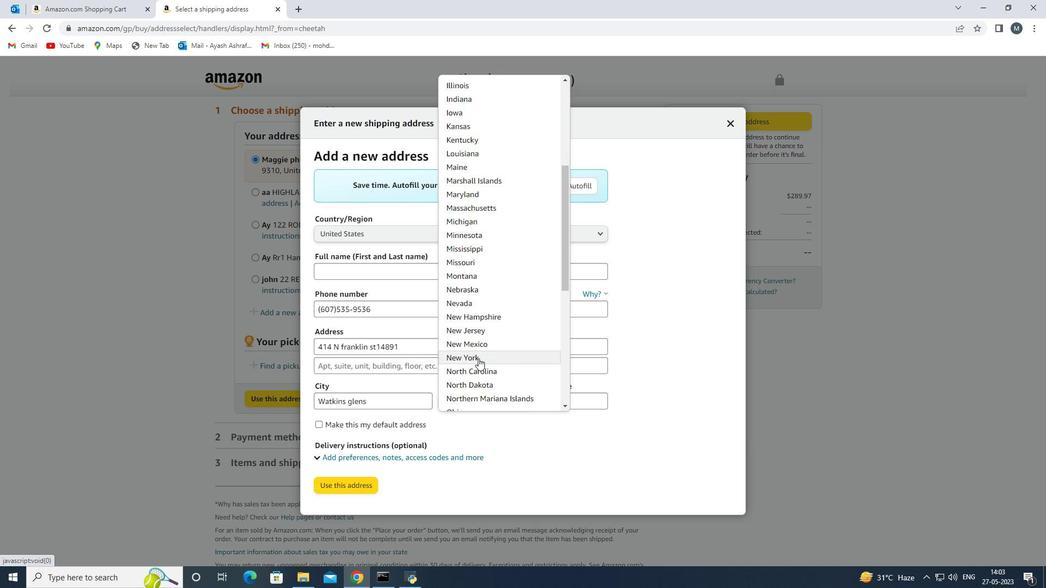 
Action: Mouse moved to (572, 406)
Screenshot: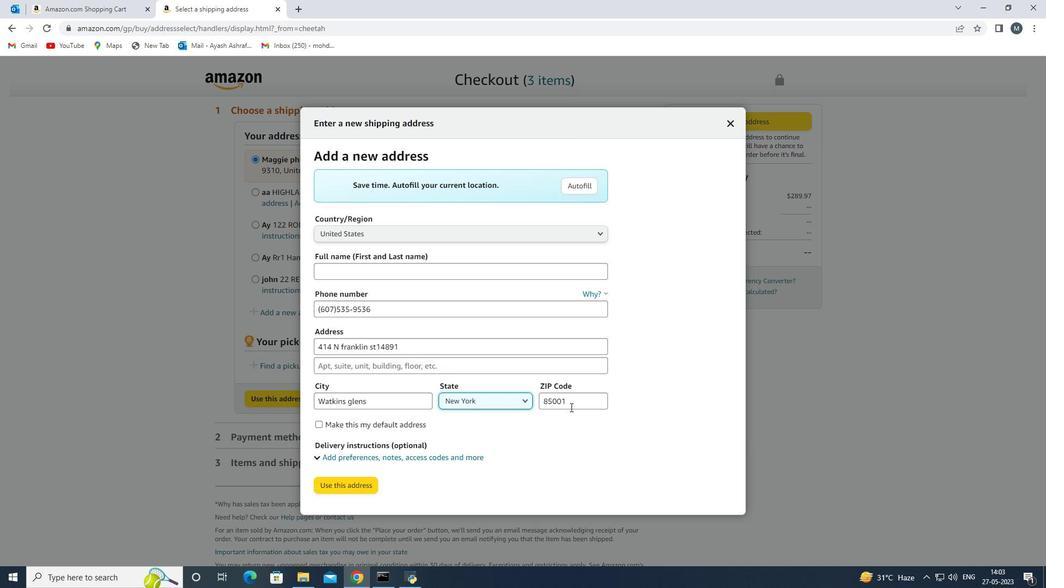 
Action: Mouse pressed left at (572, 406)
Screenshot: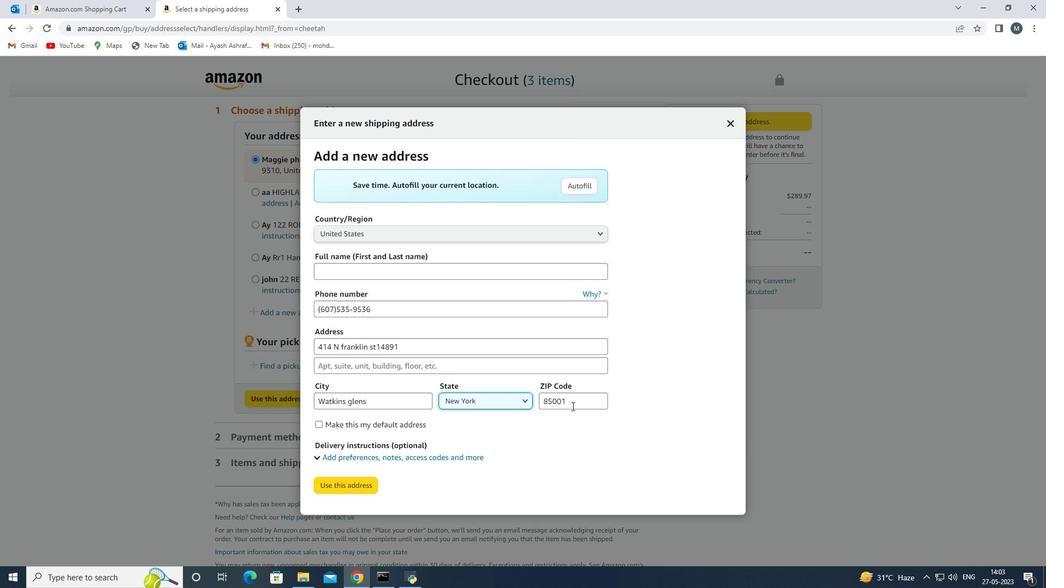 
Action: Key pressed <Key.backspace><Key.backspace><Key.backspace><Key.backspace><Key.backspace><Key.backspace>14891
Screenshot: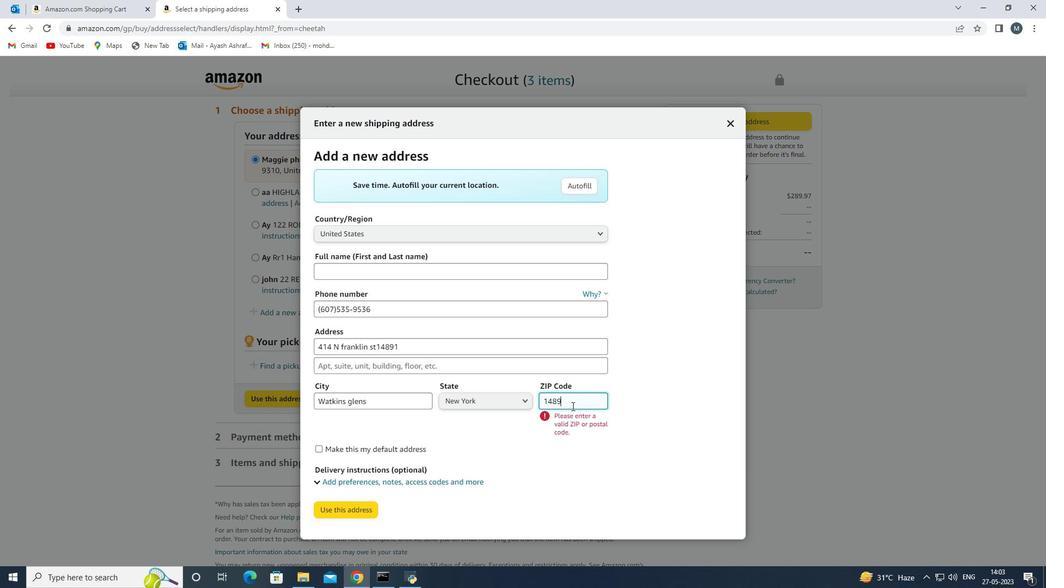 
Action: Mouse moved to (413, 351)
Screenshot: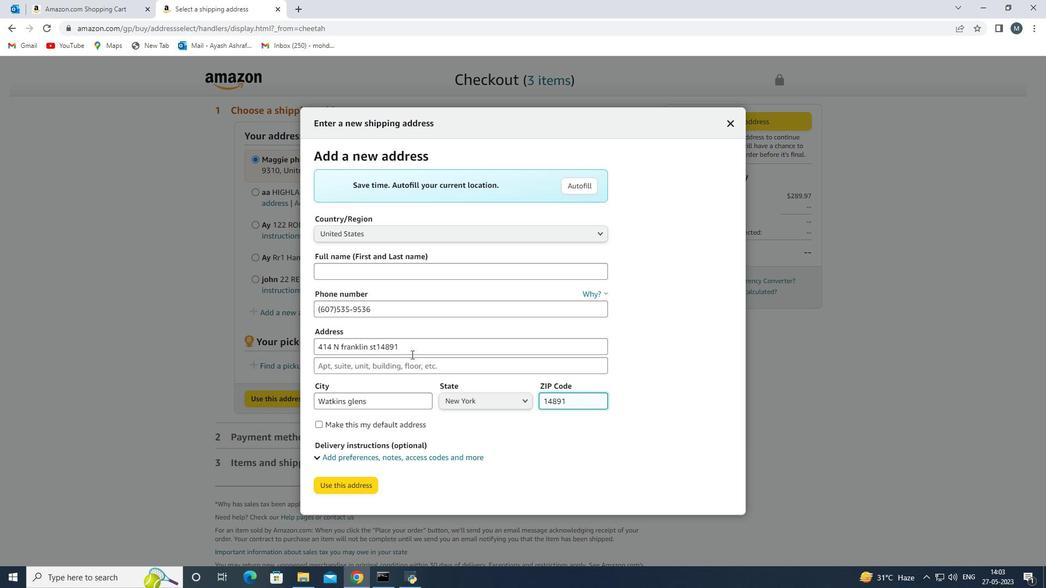 
Action: Mouse pressed left at (413, 351)
Screenshot: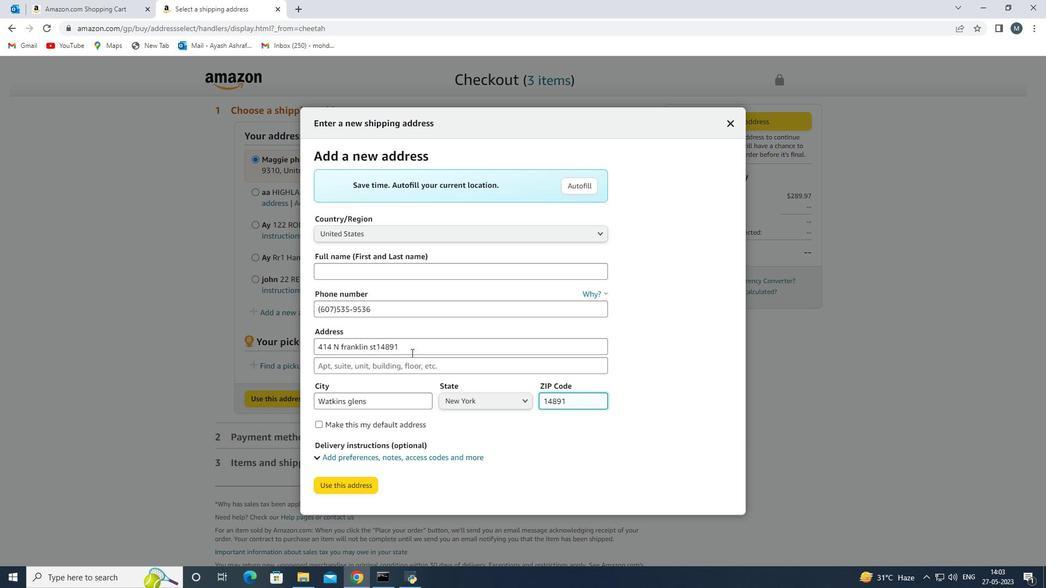 
Action: Key pressed <Key.backspace><Key.backspace><Key.backspace><Key.backspace><Key.backspace><Key.backspace>y
Screenshot: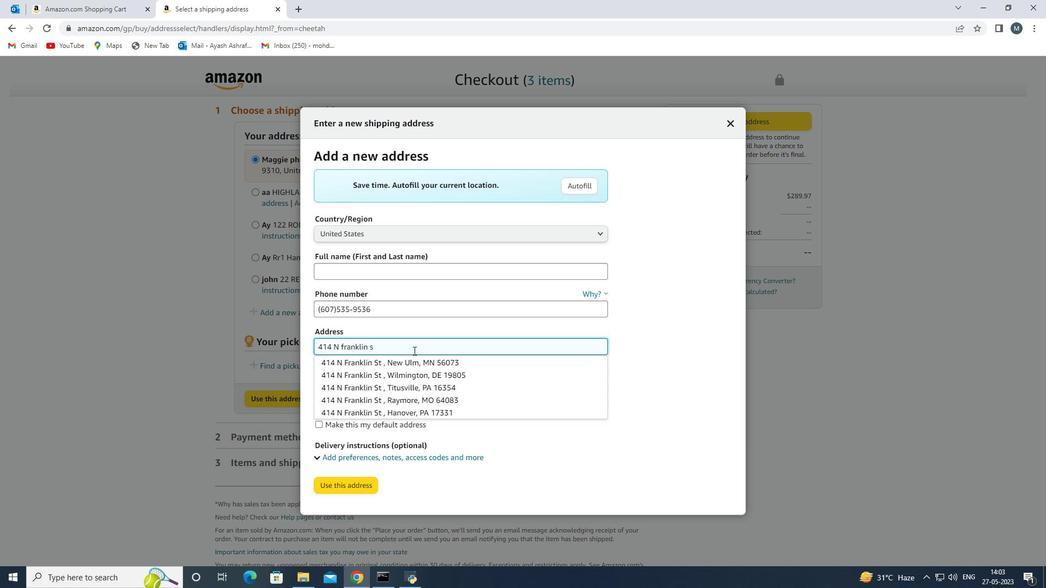 
Action: Mouse moved to (411, 348)
Screenshot: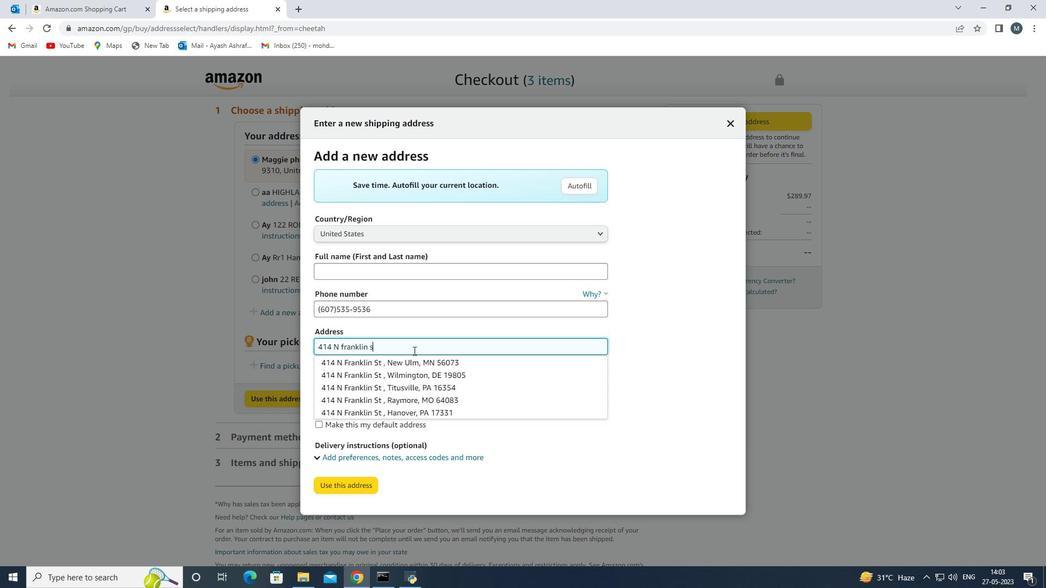 
Action: Key pressed <Key.backspace><Key.backspace><Key.backspace><Key.backspace><Key.backspace><Key.backspace><Key.backspace><Key.backspace><Key.backspace><Key.backspace><Key.backspace><Key.backspace><Key.backspace><Key.backspace><Key.backspace><Key.backspace><Key.backspace><Key.backspace><Key.backspace><Key.backspace><Key.backspace><Key.backspace>t
Screenshot: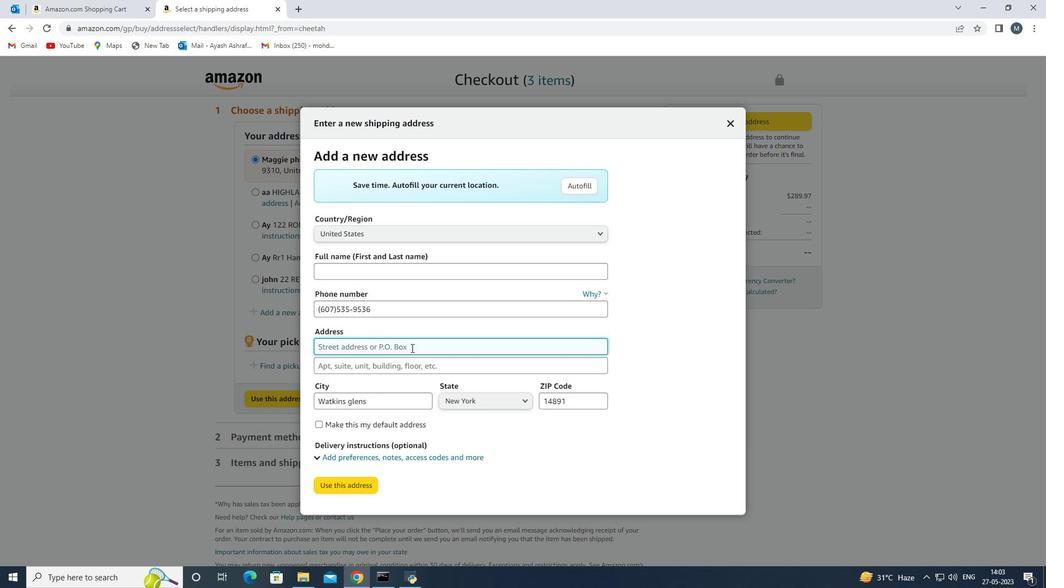 
Action: Mouse moved to (366, 487)
Screenshot: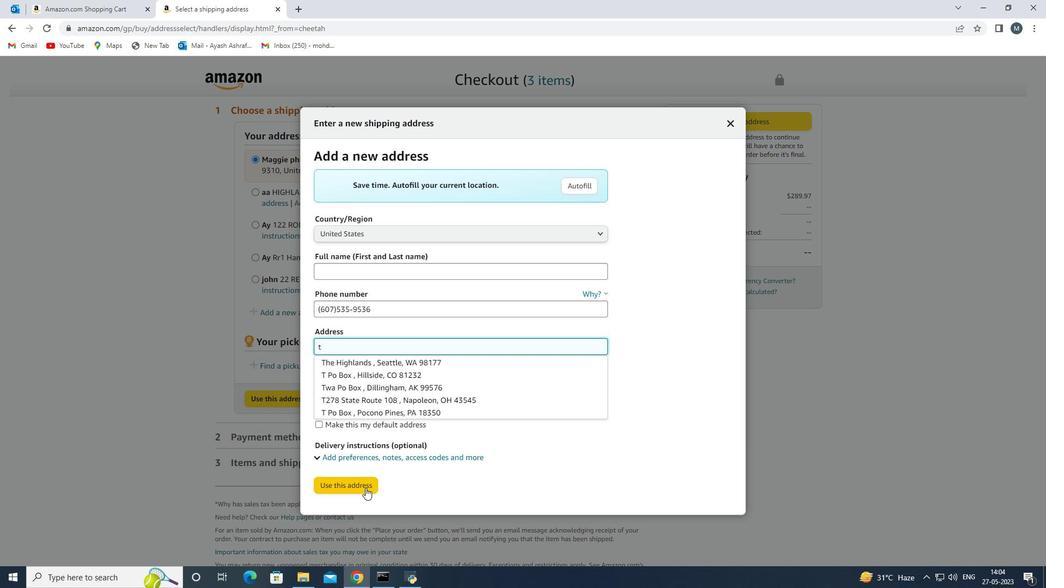 
Action: Mouse pressed left at (366, 487)
Screenshot: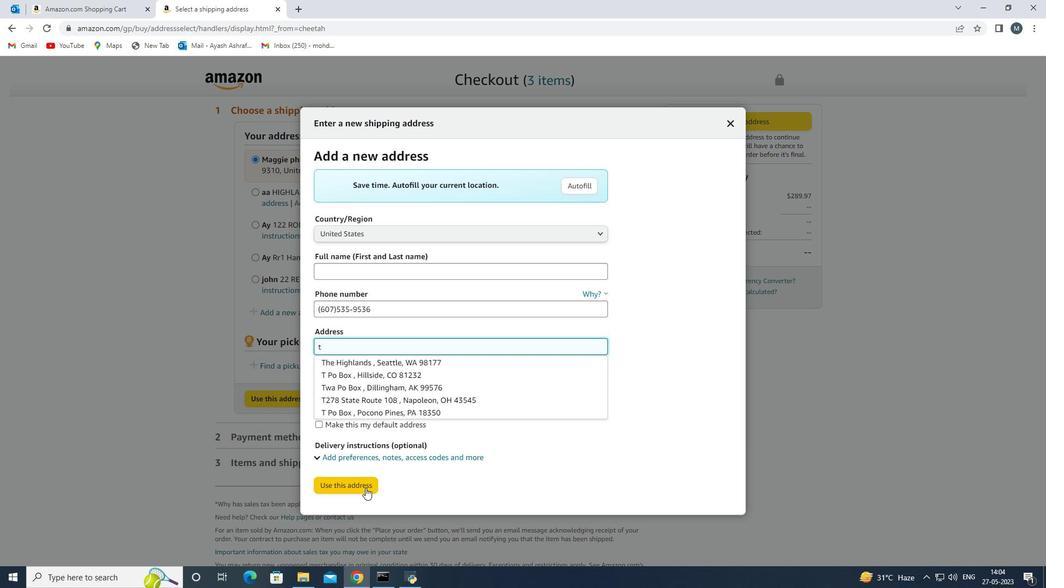 
Action: Mouse moved to (354, 266)
Screenshot: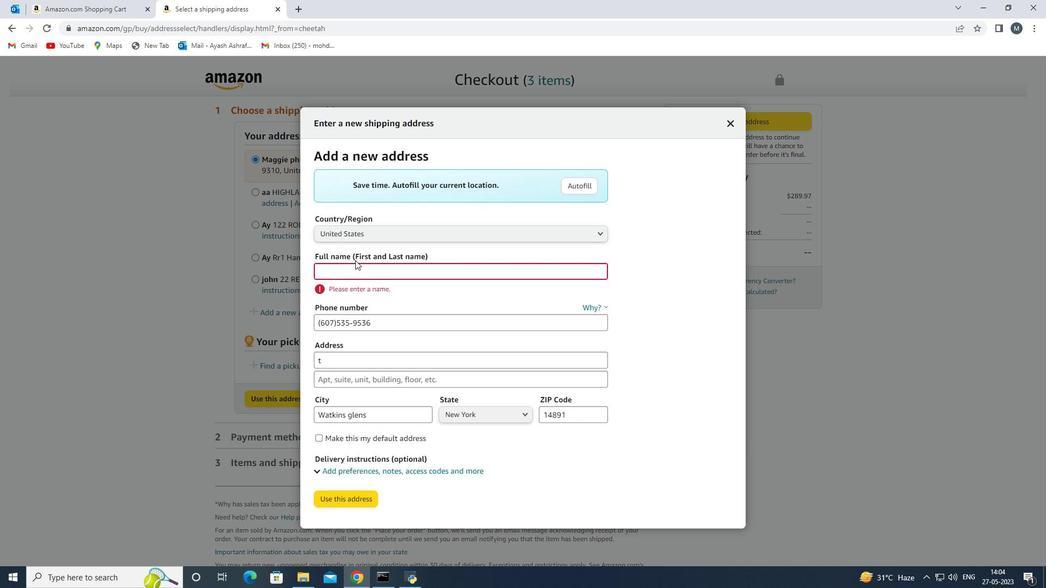 
Action: Mouse pressed left at (354, 266)
Screenshot: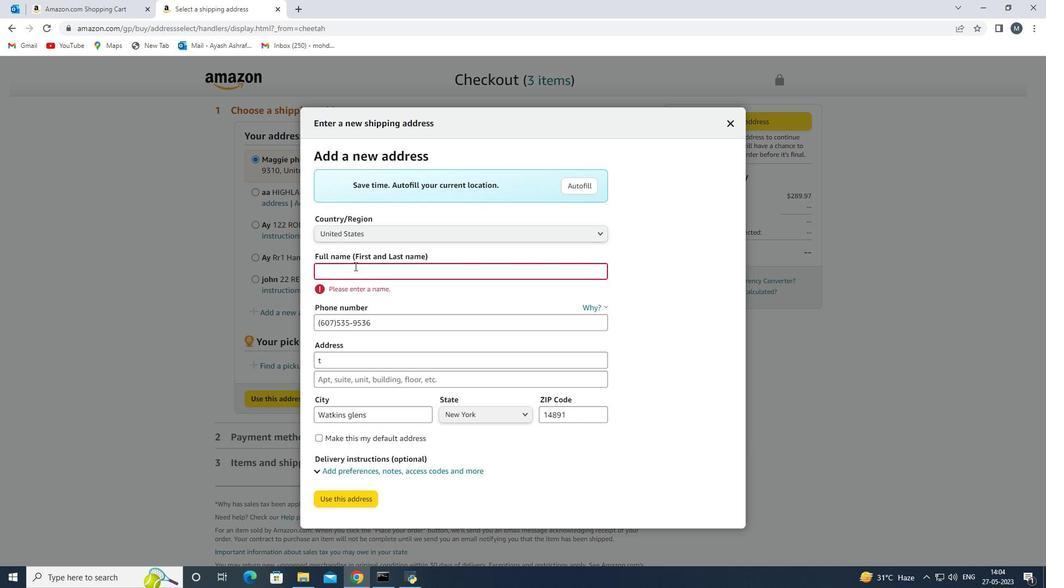 
Action: Key pressed ay
Screenshot: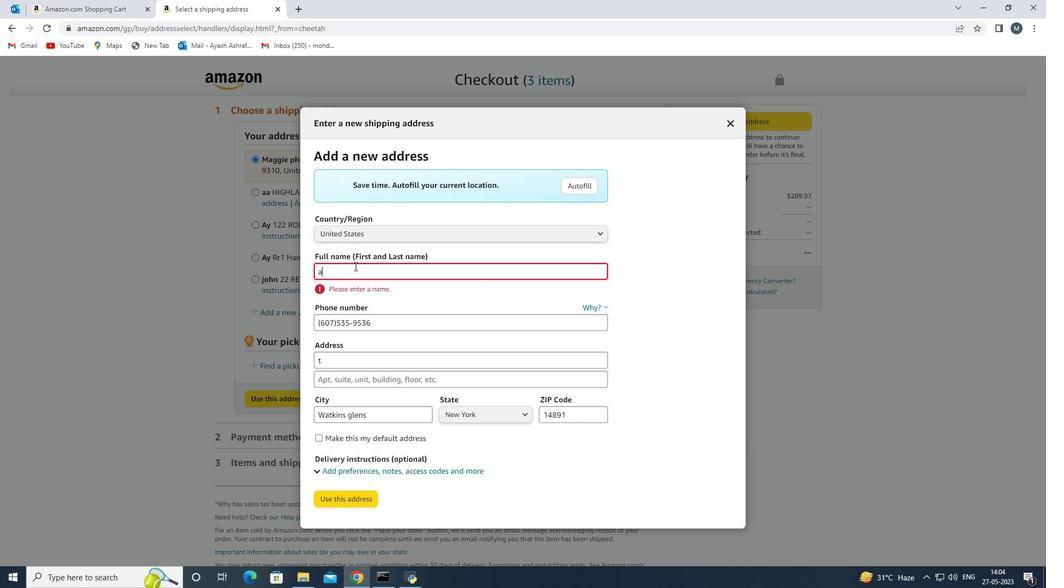 
Action: Mouse moved to (344, 503)
Screenshot: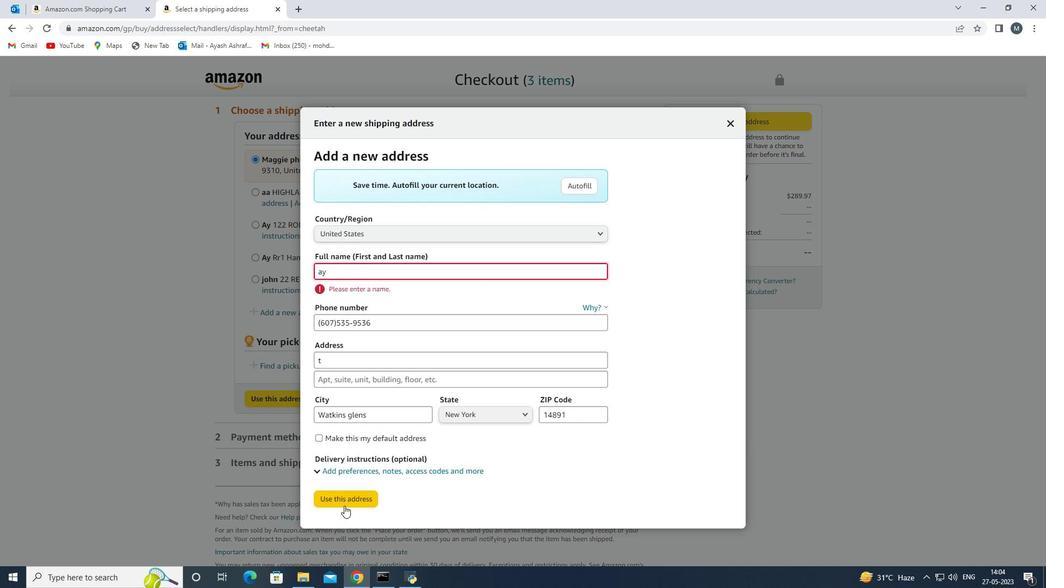 
Action: Mouse pressed left at (344, 503)
Screenshot: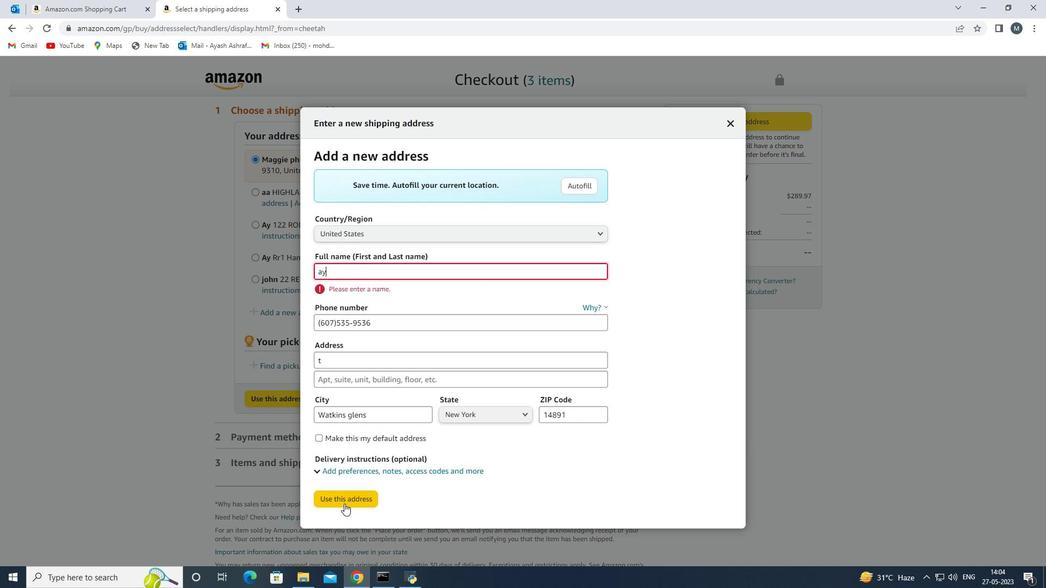 
Action: Mouse moved to (387, 446)
Screenshot: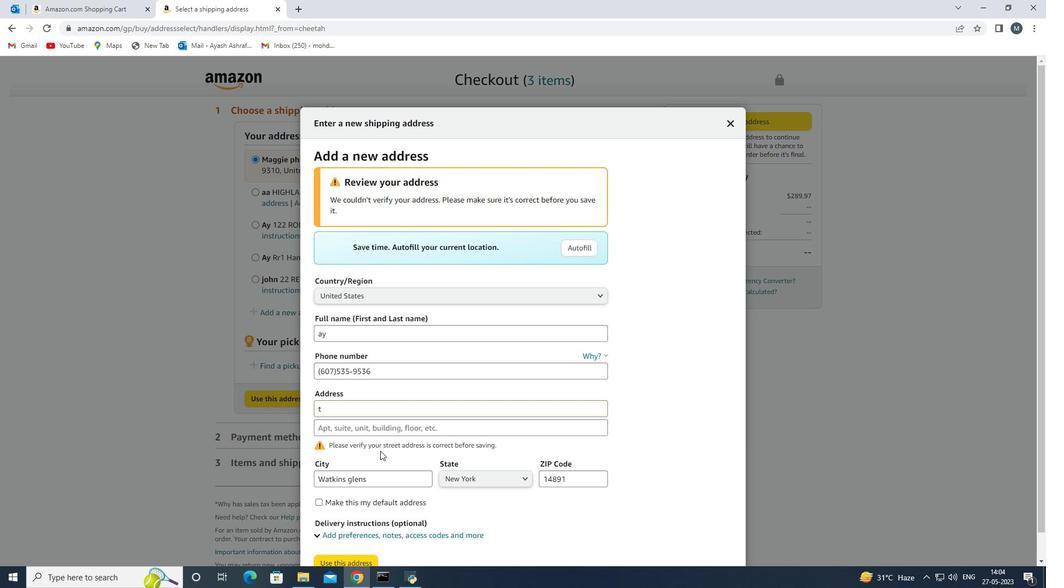 
Action: Mouse scrolled (387, 445) with delta (0, 0)
Screenshot: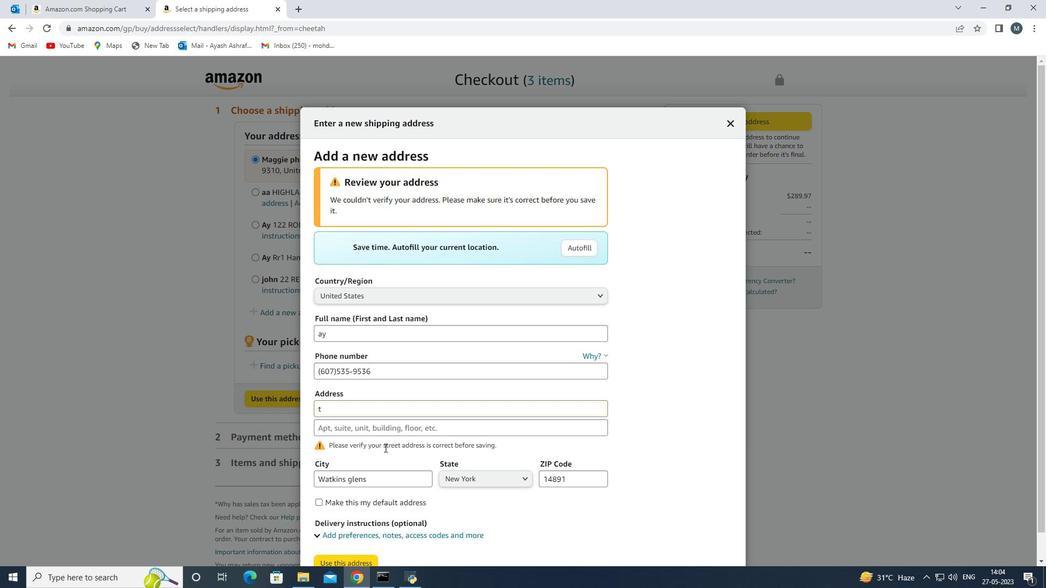 
Action: Mouse scrolled (387, 445) with delta (0, 0)
Screenshot: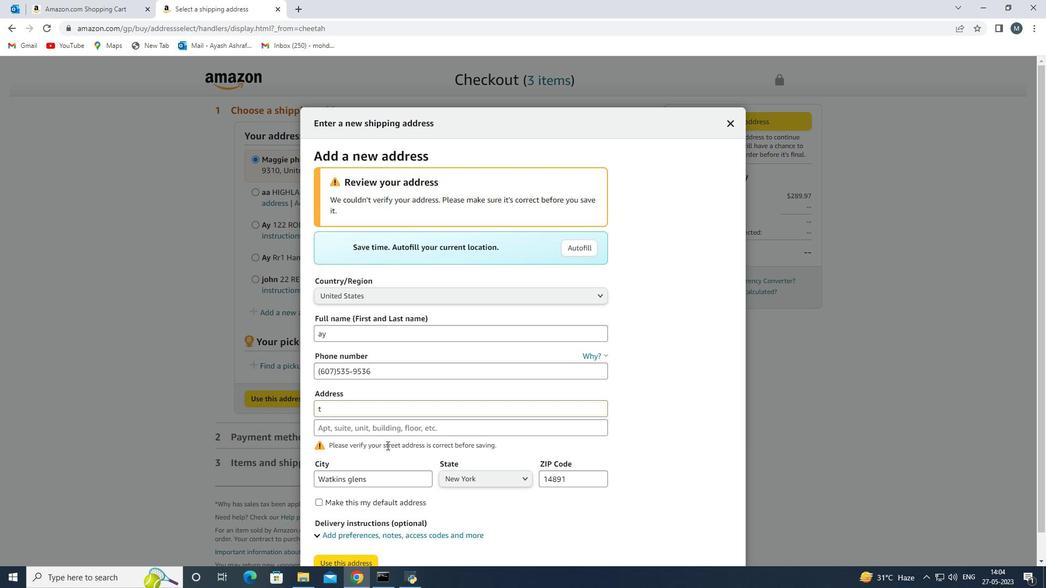 
Action: Mouse moved to (382, 387)
Screenshot: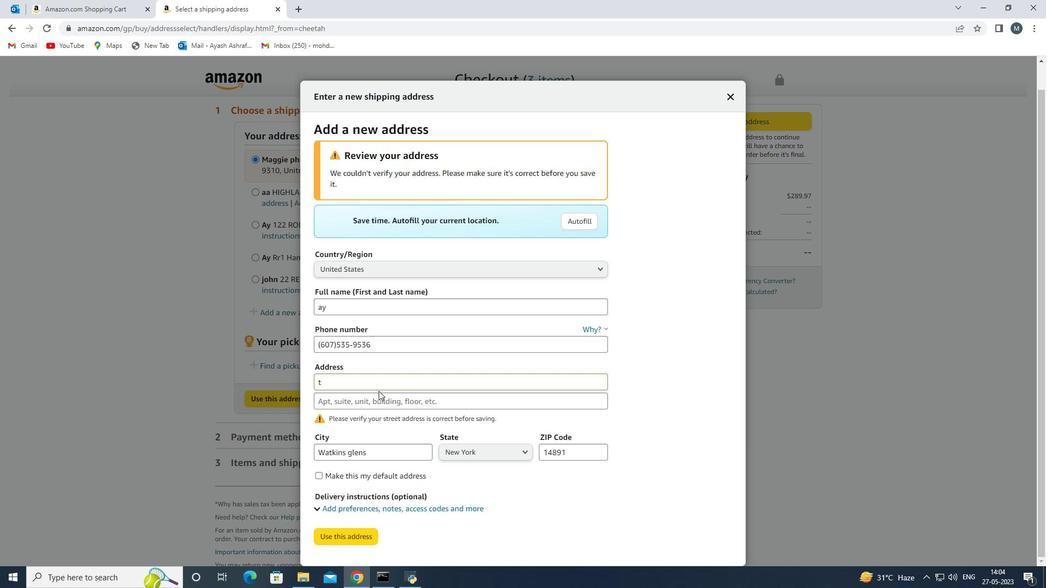 
Action: Mouse pressed left at (382, 387)
Screenshot: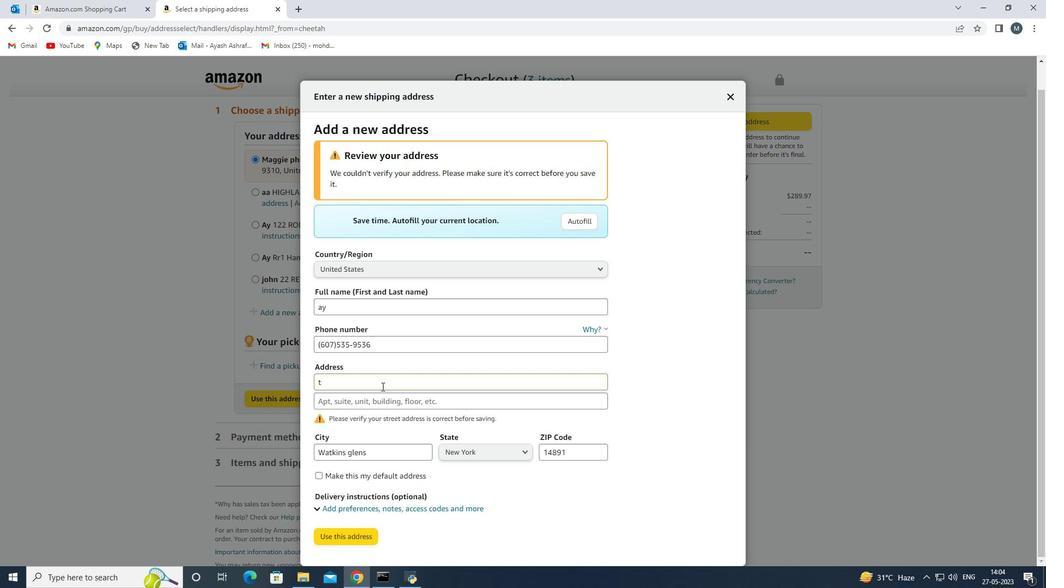 
Action: Mouse moved to (382, 386)
Screenshot: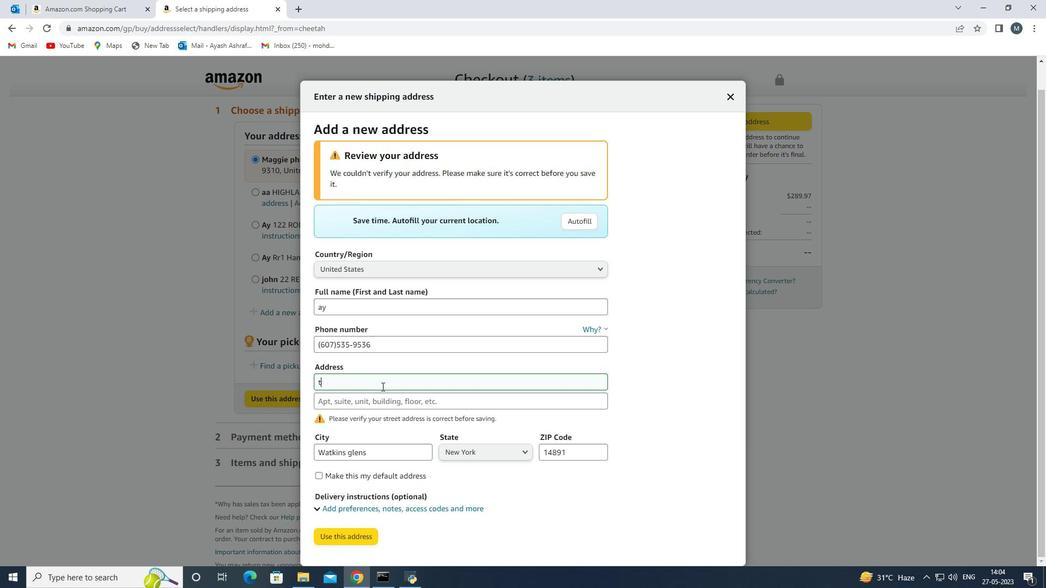 
Action: Key pressed <Key.backspace>414<Key.space><Key.shift>N<Key.space><Key.shift>Franklin<Key.space>
Screenshot: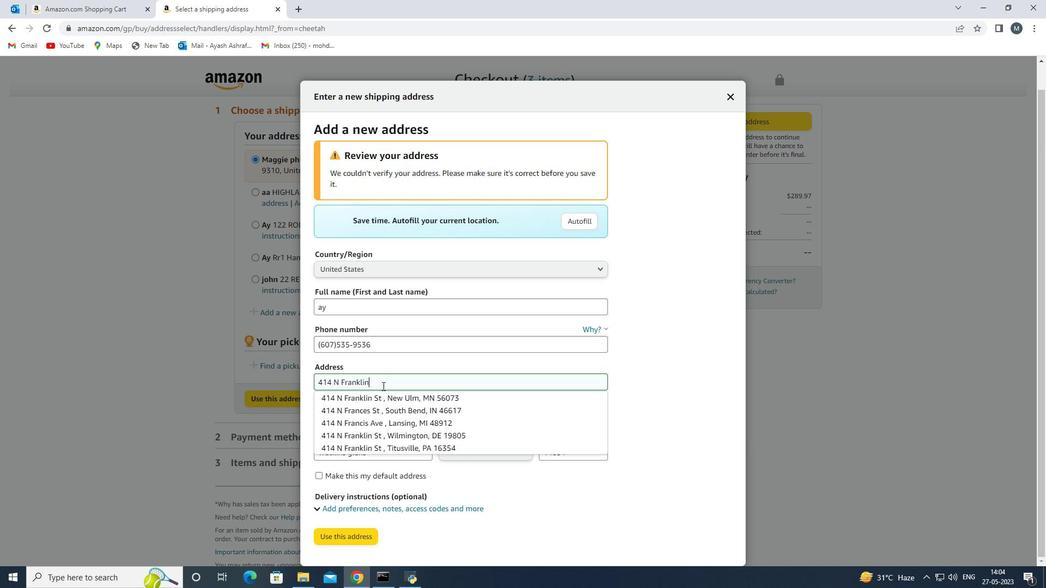 
Action: Mouse moved to (424, 398)
Screenshot: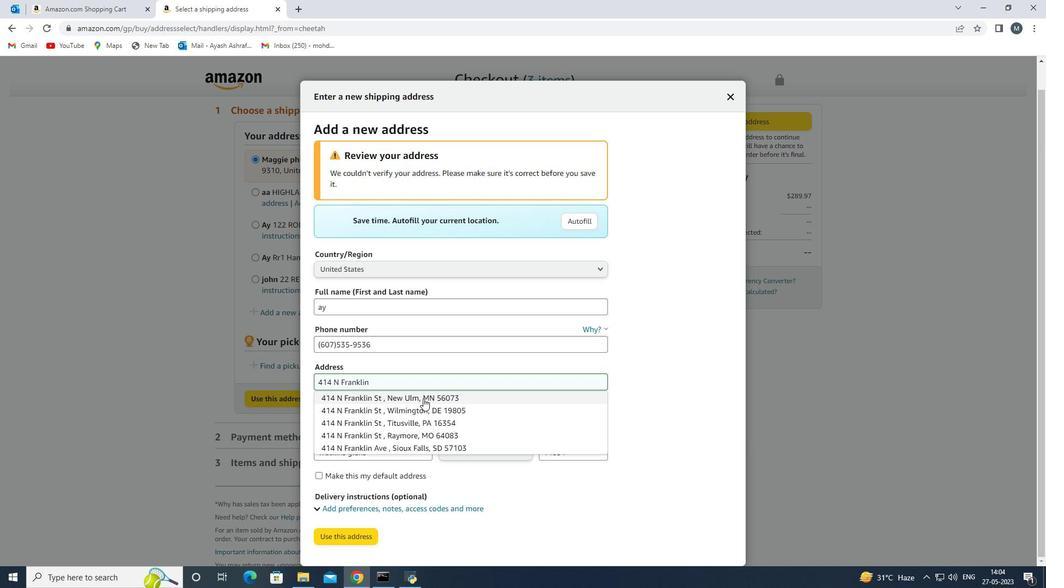 
Action: Mouse pressed left at (424, 398)
Screenshot: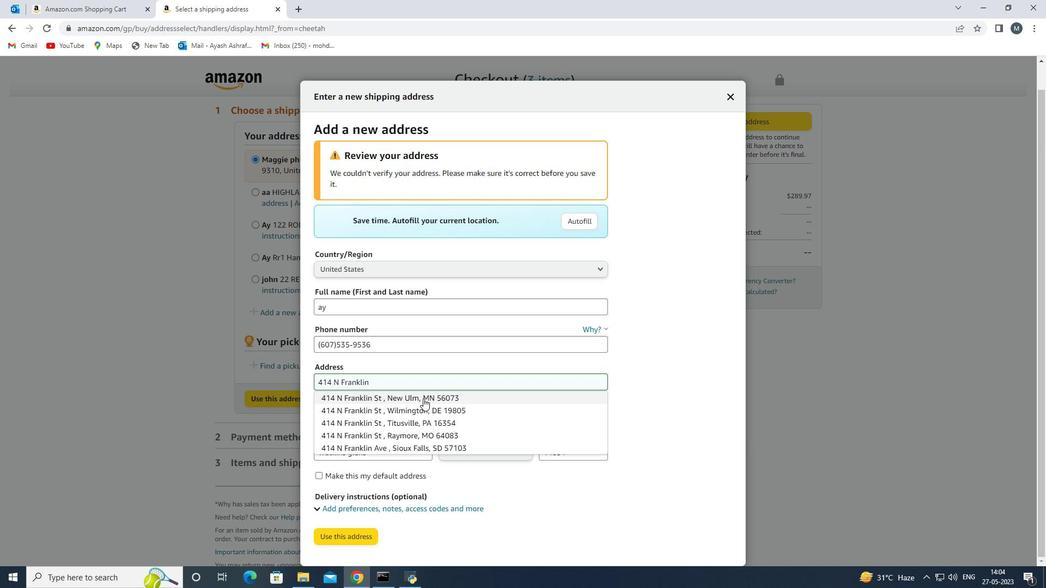 
Action: Mouse moved to (363, 540)
Screenshot: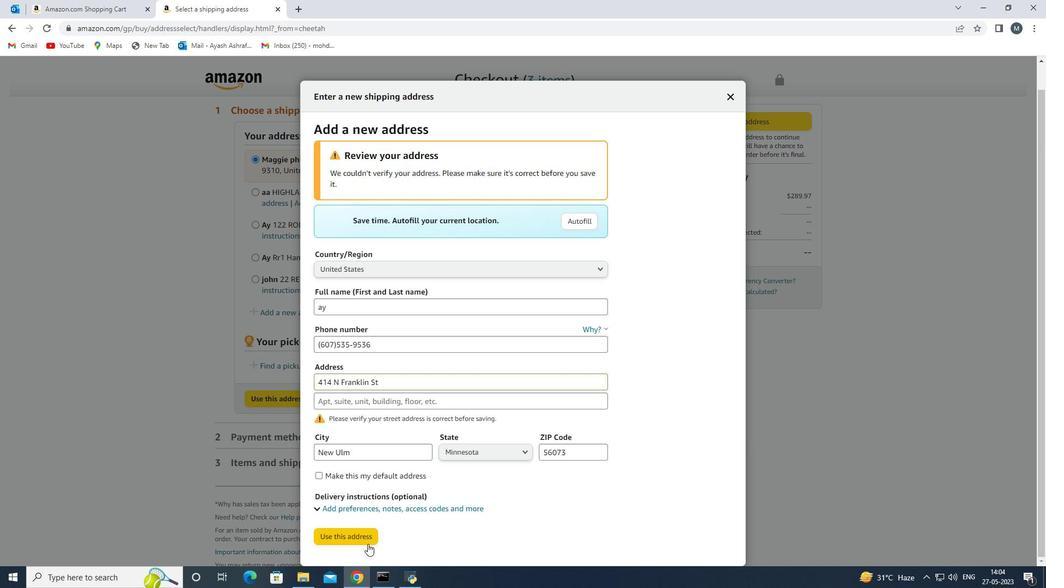 
Action: Mouse pressed left at (363, 540)
Screenshot: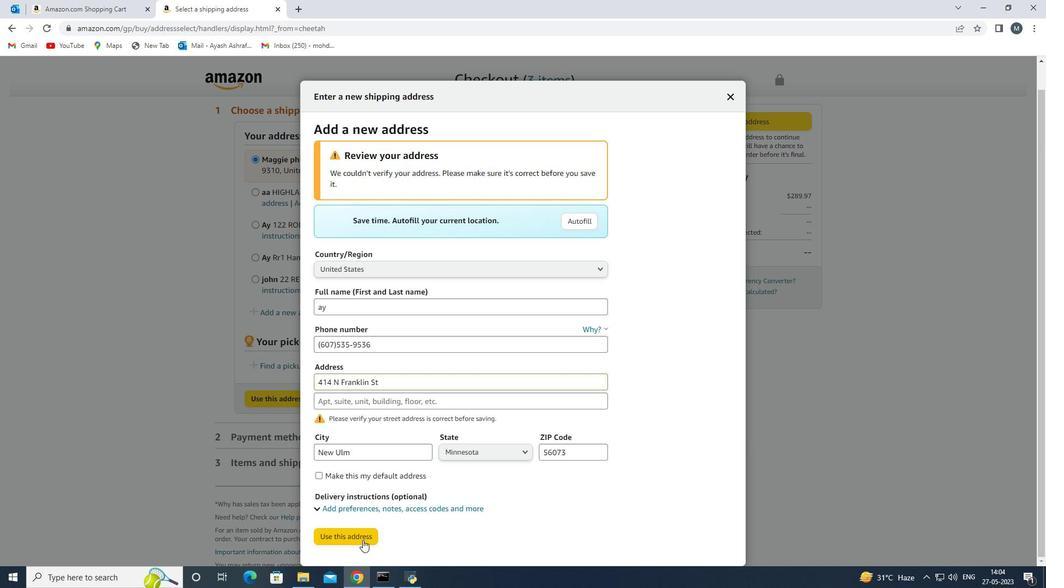 
Action: Mouse moved to (363, 540)
Screenshot: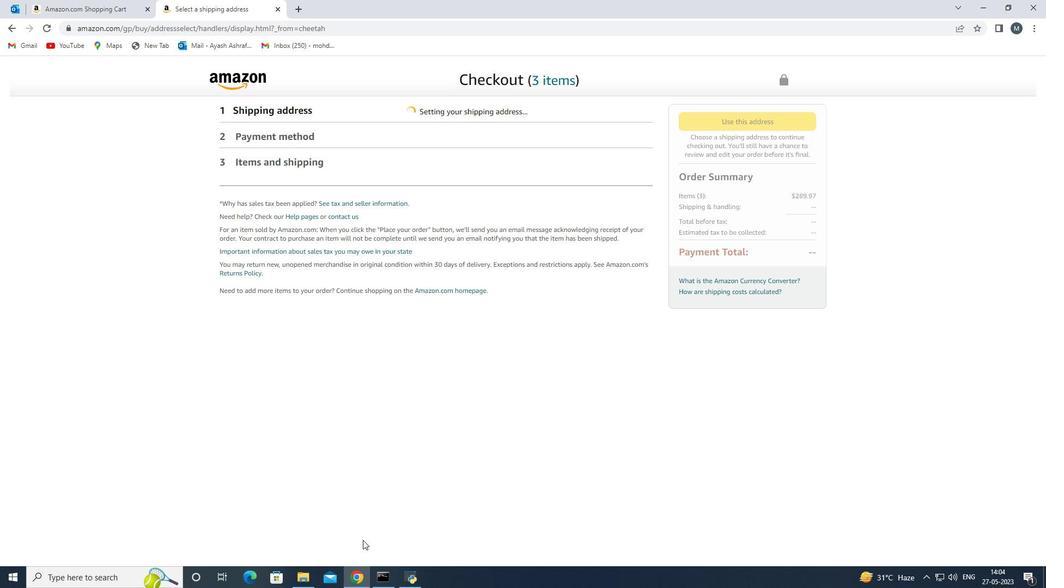 
